 Task: Open a blank google sheet and write heading  Dynamic Sales. Add 10 people name  'Joshua Rivera, Zoey Coleman, Ryan Wright, Addison Bailey, Jonathan Simmons, Brooklyn Ward, Caleb Barnes, Audrey Collins, Gabriel Perry, Sofia Bell'Item code in between  4055-6600. Product range in between  5000-20000. Add Products   Calvin Klein, Tommy Hilfiger T-shirt, Armani Bag, Burberry Shoe, Levi's T-shirt, Under Armour, Vans Shoe, Converse Shoe, Timberland Shoe, Skechers Shoe.Choose quantity  2 to 5 In Total Add  the Amounts. Save page  Dynamic Sales   book
Action: Mouse moved to (212, 272)
Screenshot: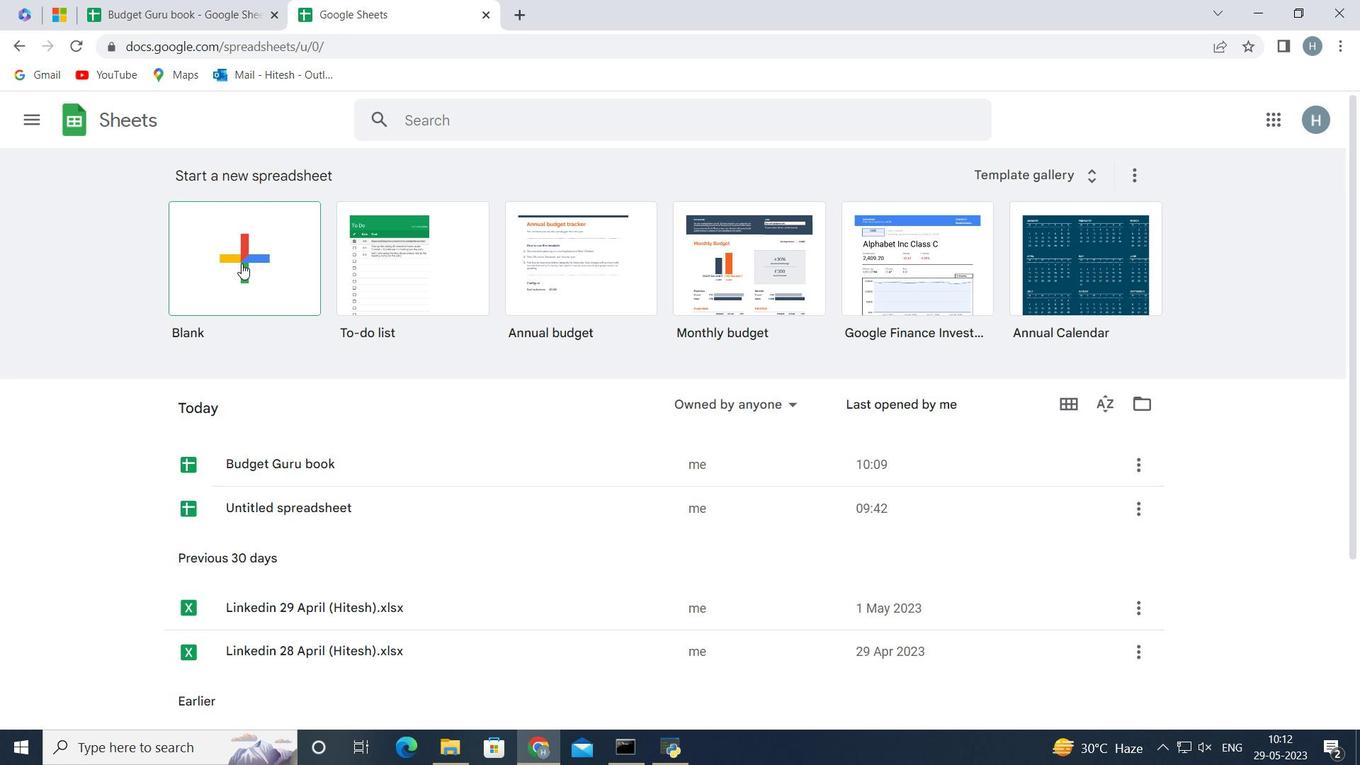 
Action: Mouse pressed left at (212, 272)
Screenshot: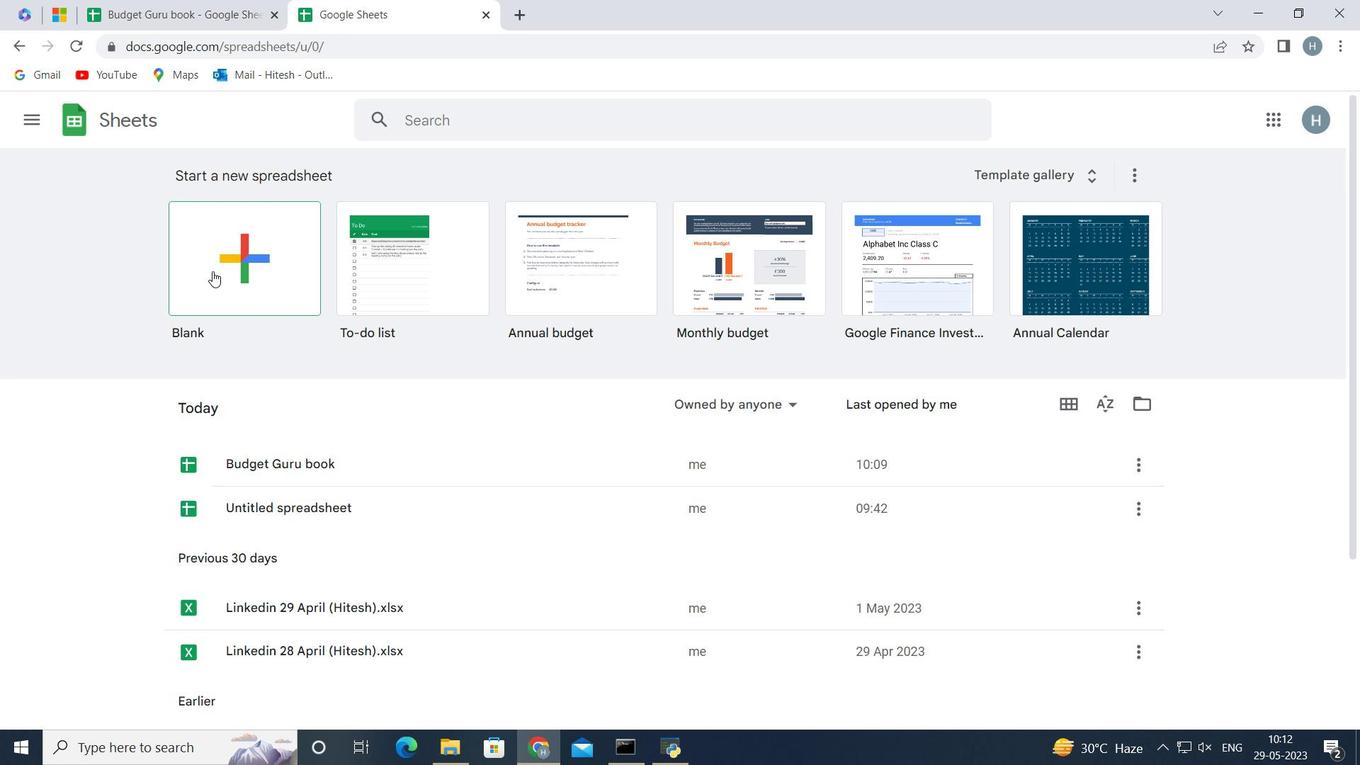 
Action: Mouse moved to (93, 243)
Screenshot: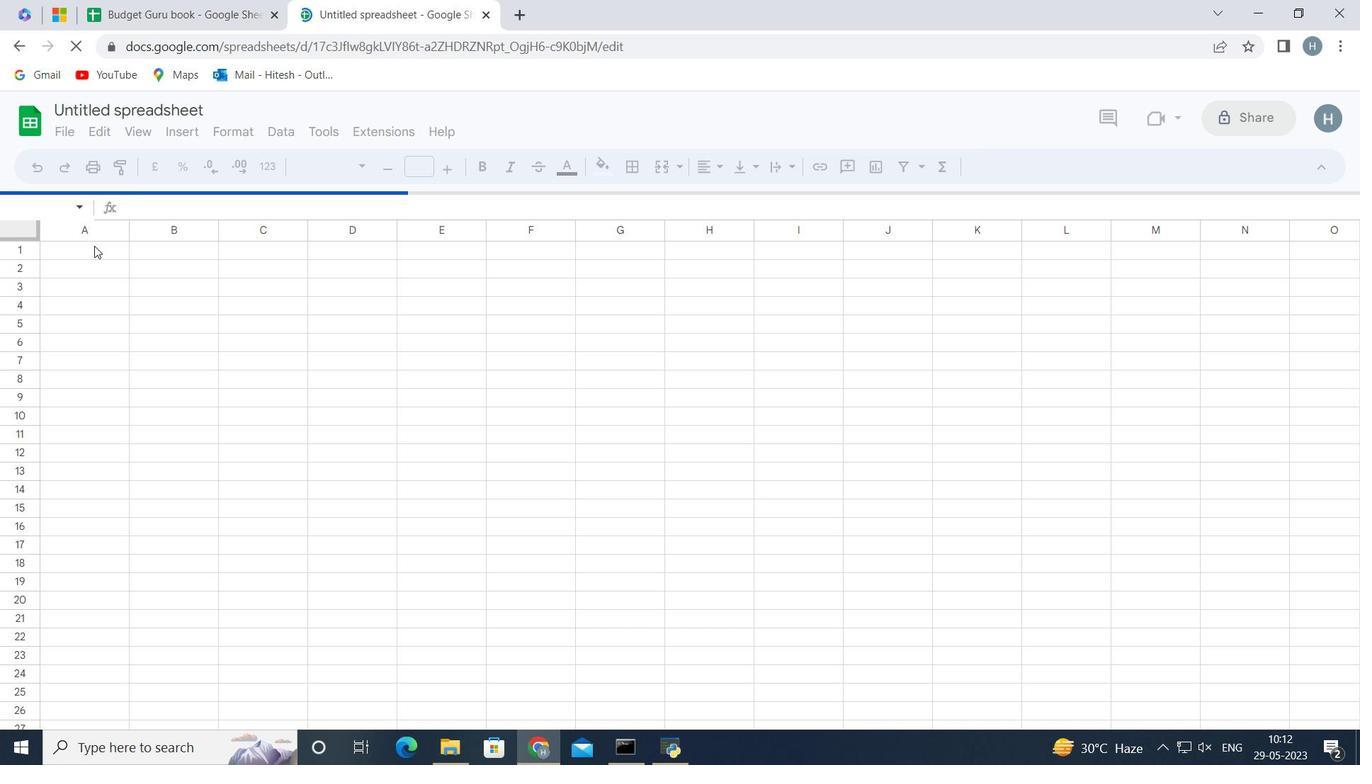 
Action: Mouse pressed left at (93, 243)
Screenshot: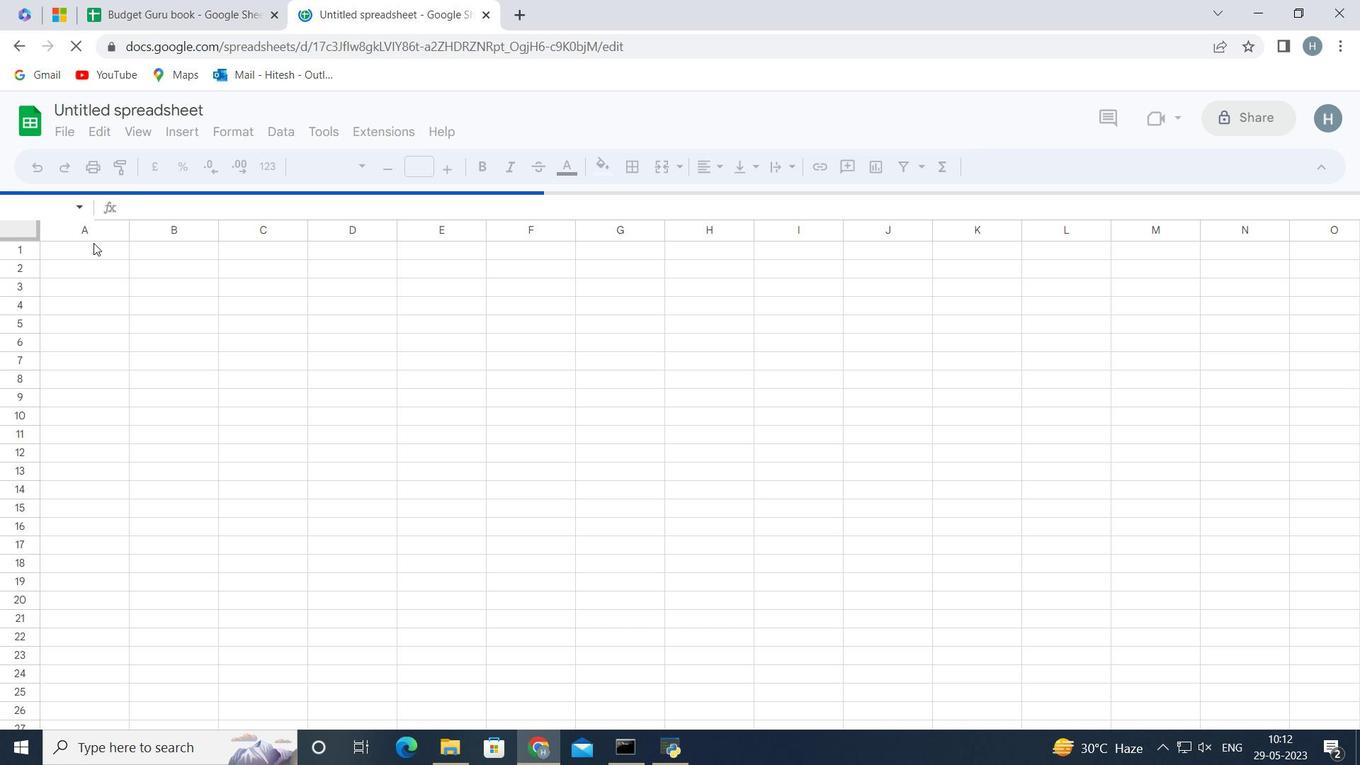 
Action: Mouse moved to (58, 255)
Screenshot: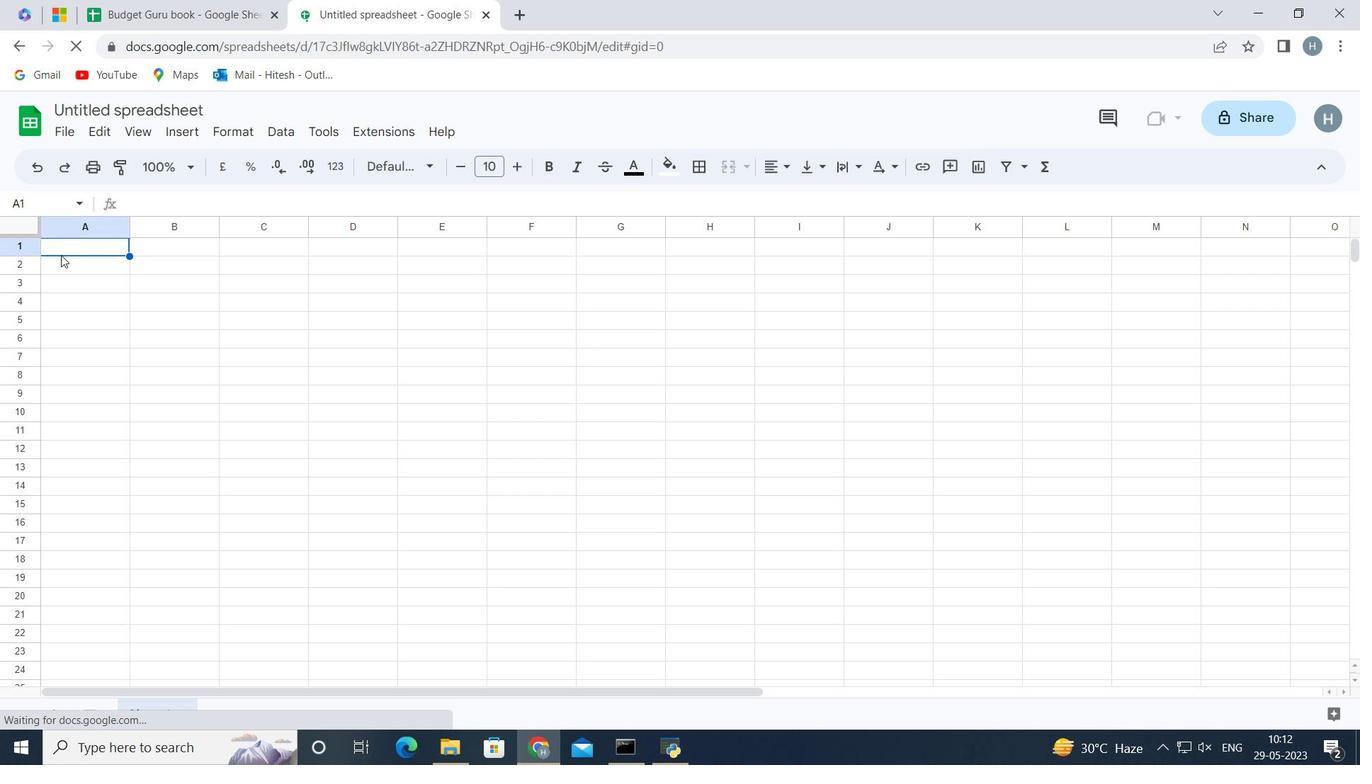 
Action: Key pressed <Key.shift><Key.shift><Key.shift><Key.shift><Key.shift><Key.shift>Dynamic<Key.space><Key.shift>Sales<Key.space>
Screenshot: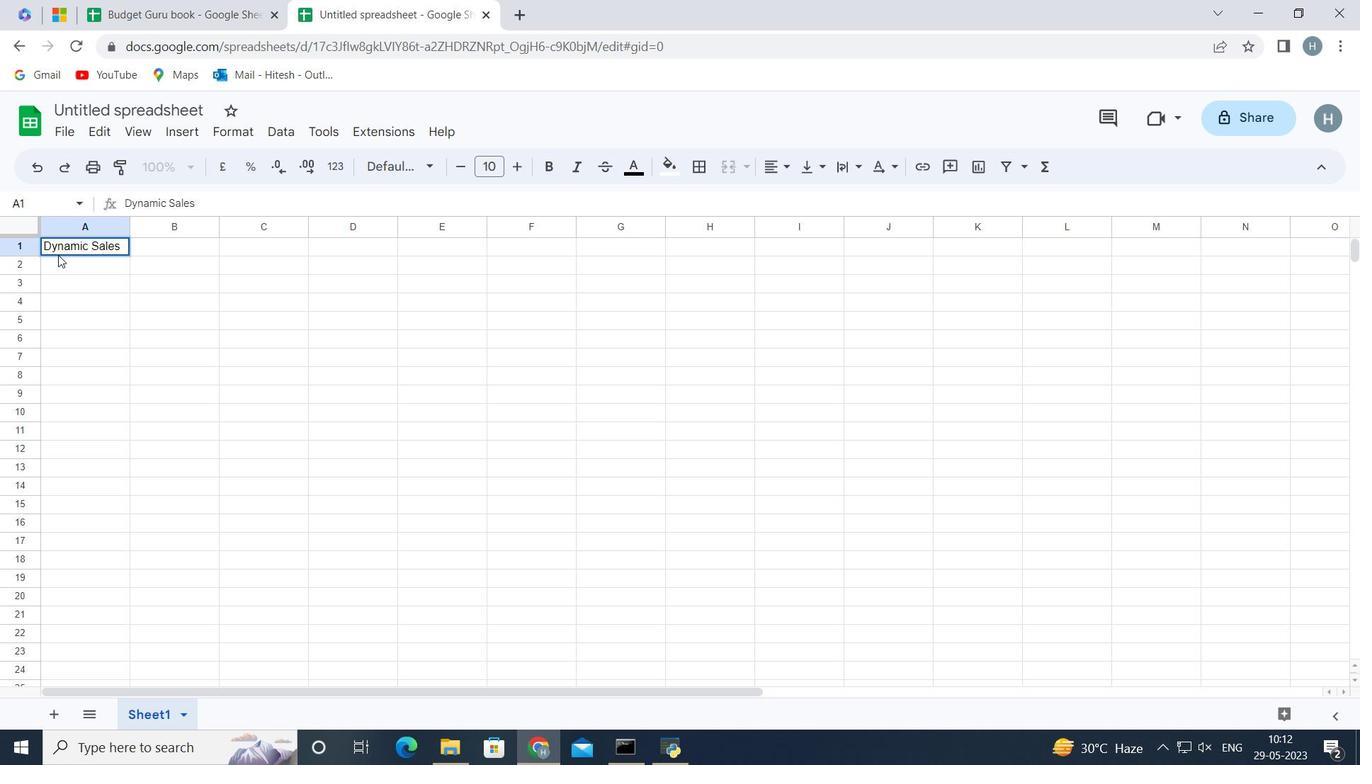 
Action: Mouse moved to (105, 260)
Screenshot: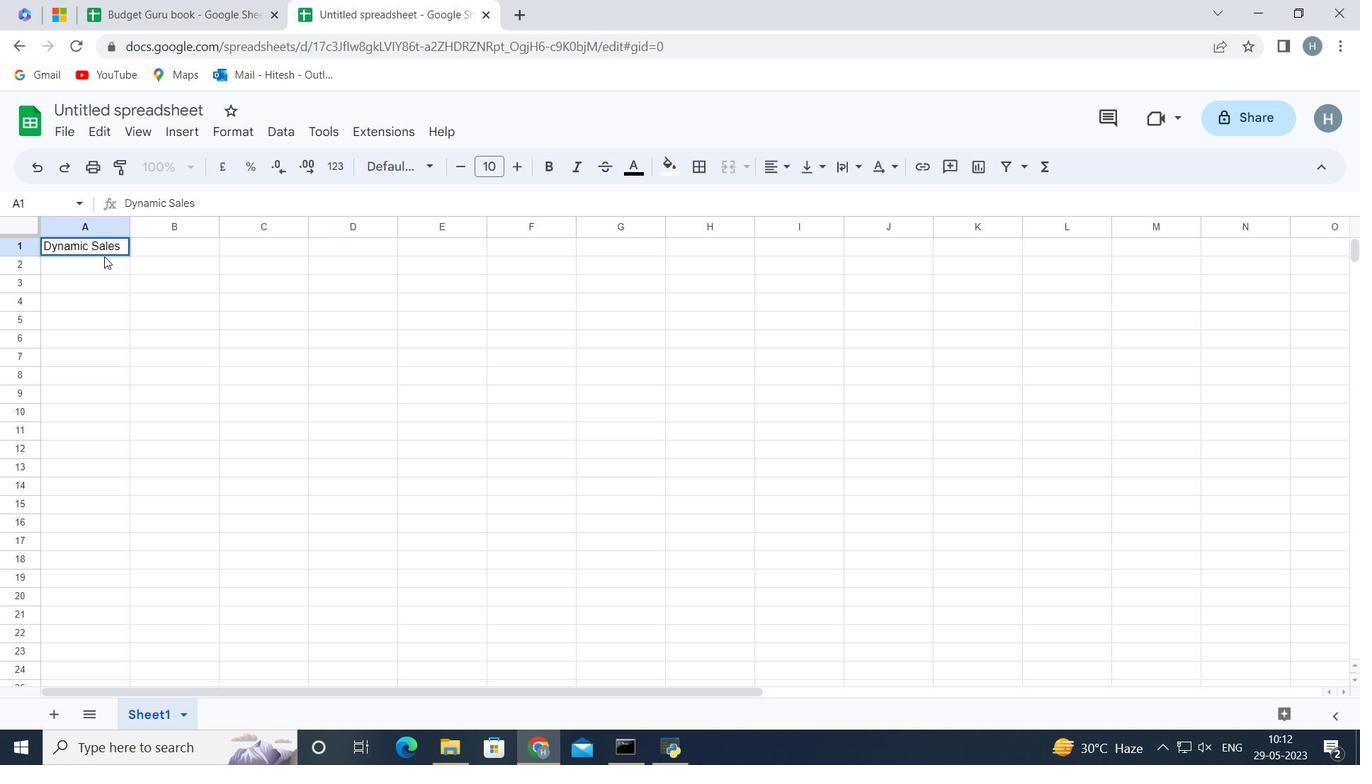 
Action: Mouse pressed left at (105, 260)
Screenshot: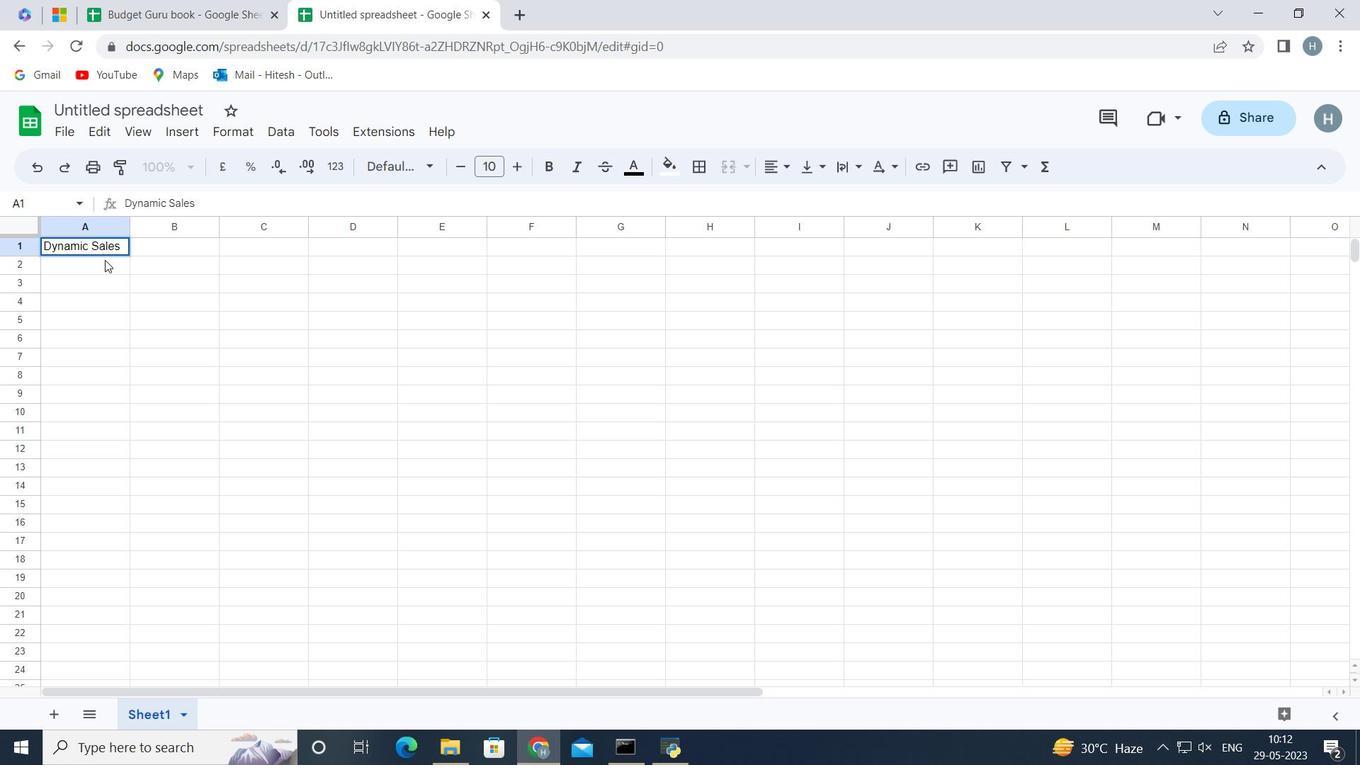 
Action: Mouse moved to (107, 260)
Screenshot: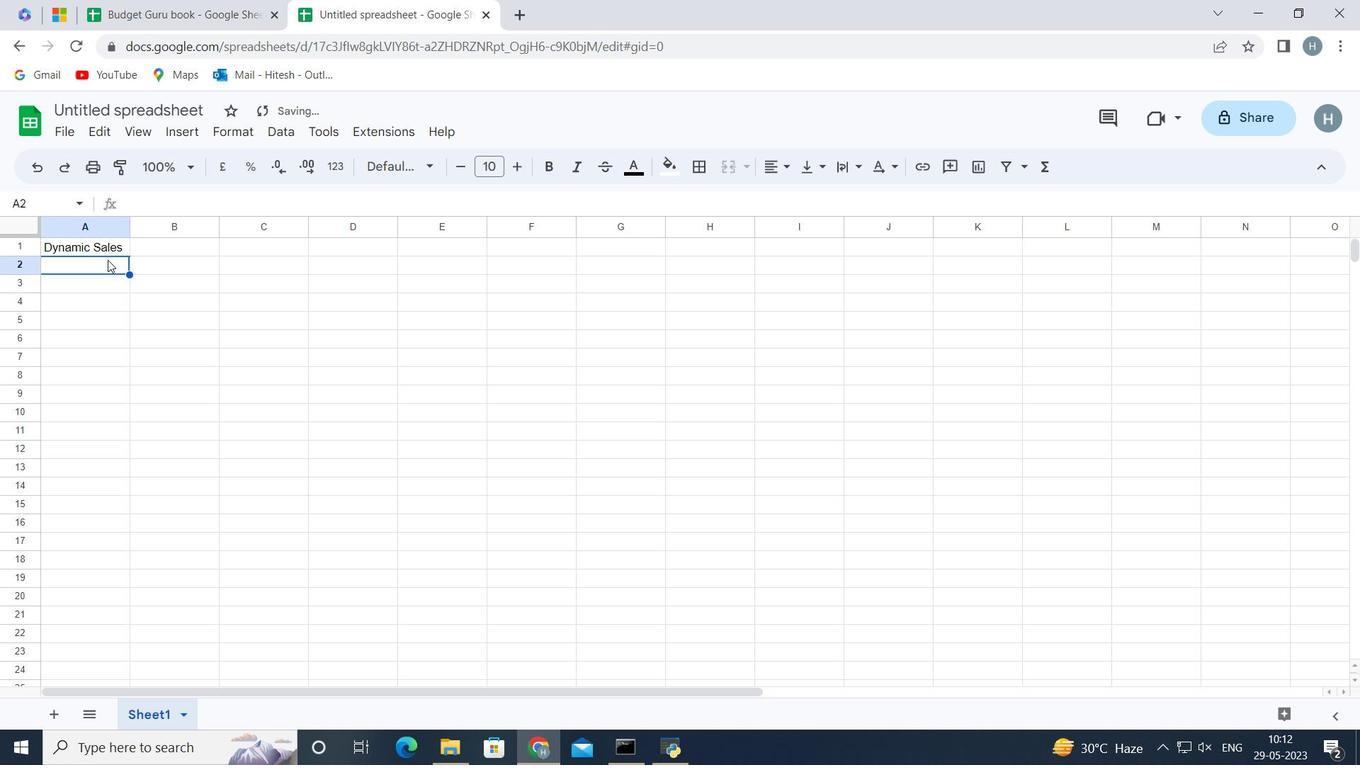 
Action: Key pressed <Key.shift>Joshua<Key.space><Key.shift>River<Key.backspace><Key.backspace><Key.backspace><Key.backspace><Key.backspace><Key.backspace><Key.backspace><Key.backspace><Key.backspace><Key.backspace><Key.backspace><Key.backspace><Key.shift>Name<Key.enter><Key.shift>Joshua<Key.space><Key.shift>Rivera<Key.enter><Key.shift>Zoey<Key.space><Key.shift>Coleman<Key.enter><Key.shift>Ryan<Key.space><Key.shift>Wright<Key.enter><Key.shift><Key.shift><Key.shift><Key.shift><Key.shift><Key.shift><Key.shift><Key.shift><Key.shift><Key.shift><Key.shift><Key.shift><Key.shift>Addison<Key.space><Key.shift><Key.shift><Key.shift><Key.shift><Key.shift><Key.shift><Key.shift><Key.shift><Key.shift><Key.shift>Bailey<Key.enter><Key.shift>Jonathan<Key.enter><Key.shift><Key.shift><Key.shift><Key.shift><Key.shift><Key.shift><Key.shift><Key.shift><Key.shift><Key.shift><Key.shift><Key.shift><Key.shift><Key.shift><Key.shift><Key.shift><Key.shift><Key.shift><Key.shift><Key.shift><Key.shift><Key.shift><Key.shift><Key.shift><Key.shift><Key.shift><Key.shift><Key.shift><Key.up>
Screenshot: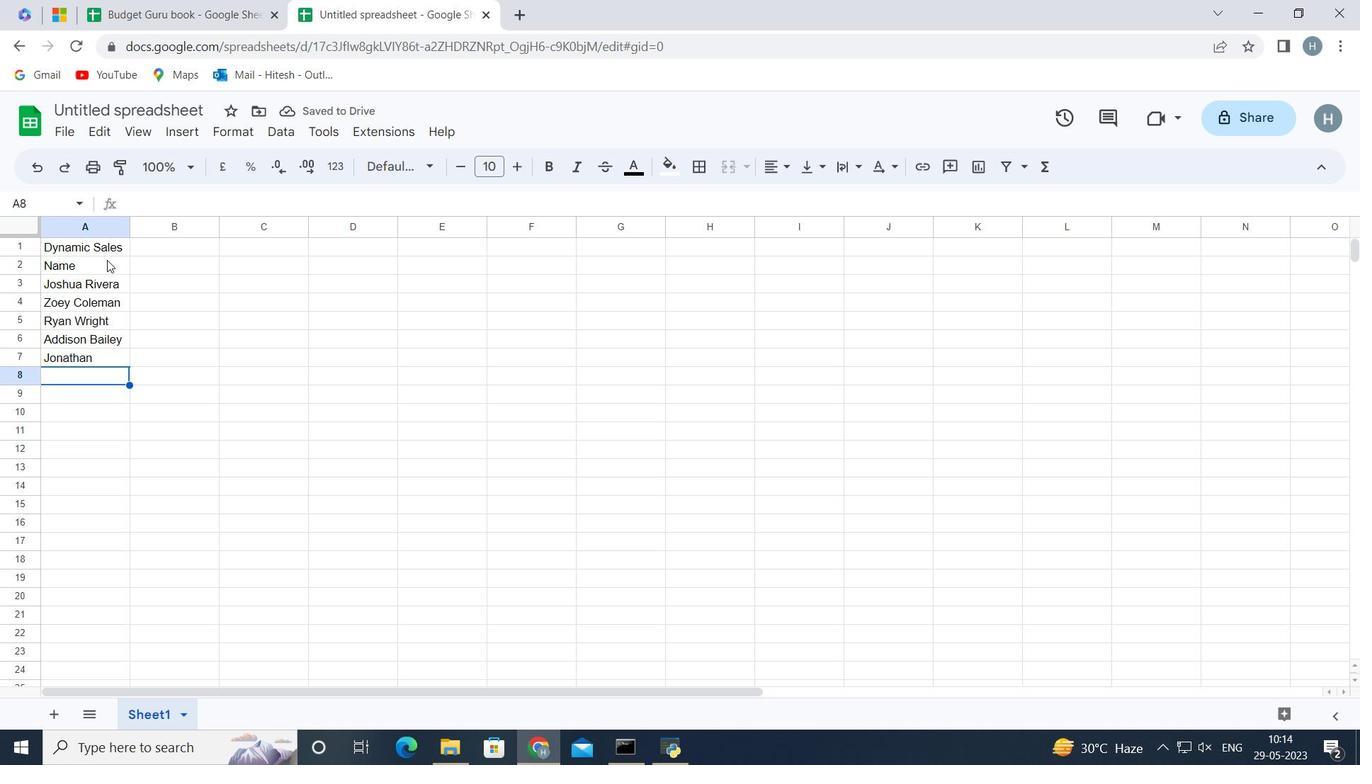 
Action: Mouse moved to (198, 199)
Screenshot: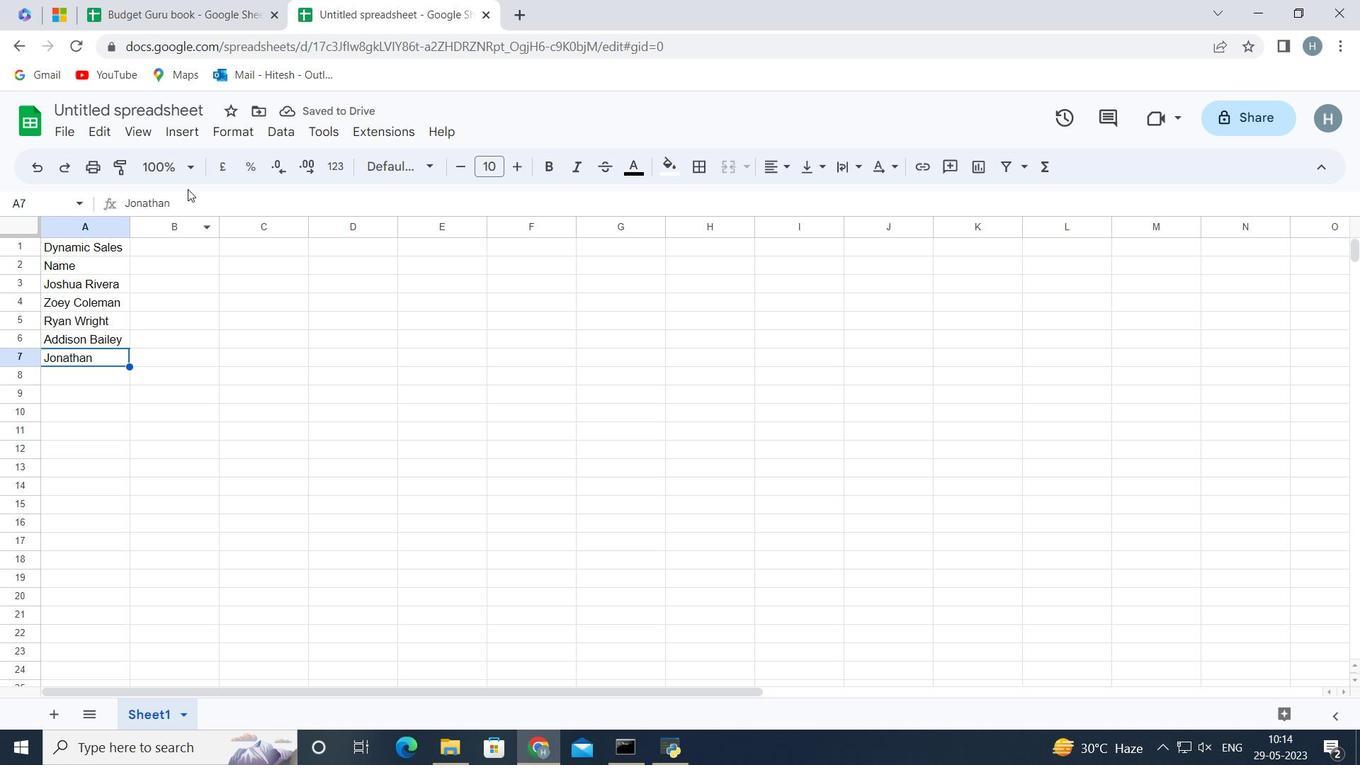 
Action: Mouse pressed left at (198, 199)
Screenshot: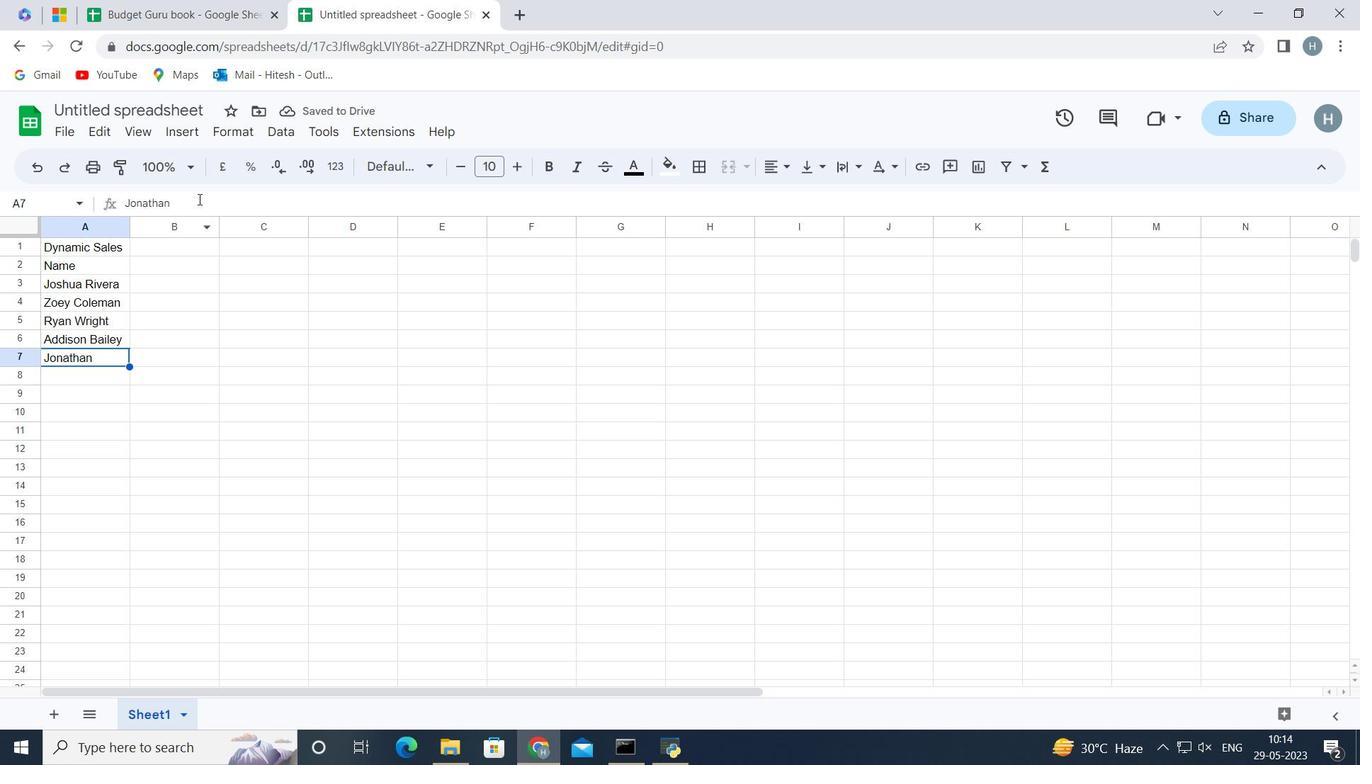 
Action: Key pressed <Key.space><Key.shift>Simmons<Key.enter><Key.shift><Key.shift><Key.shift><Key.shift><Key.shift><Key.shift>Brooklyn<Key.space><Key.shift>Eard<Key.enter><Key.up>
Screenshot: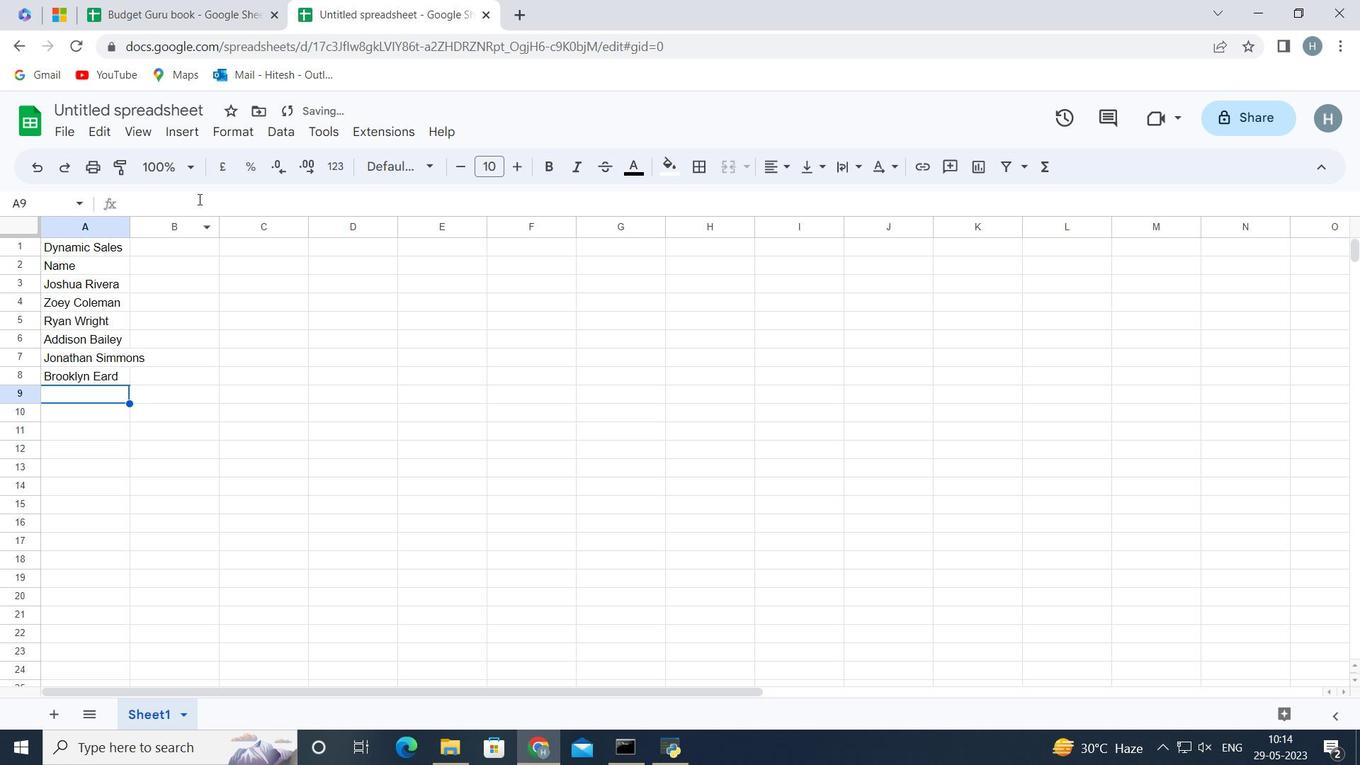 
Action: Mouse moved to (251, 197)
Screenshot: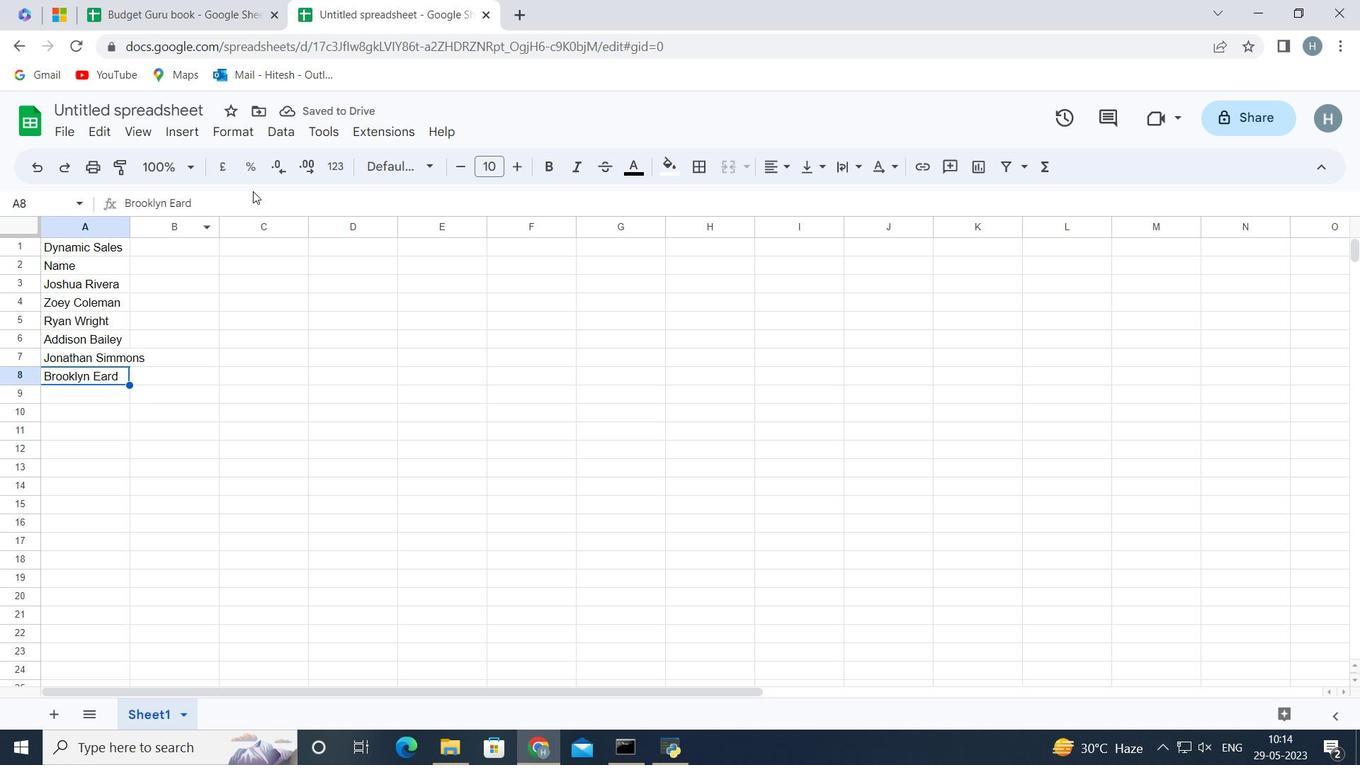 
Action: Mouse pressed left at (251, 197)
Screenshot: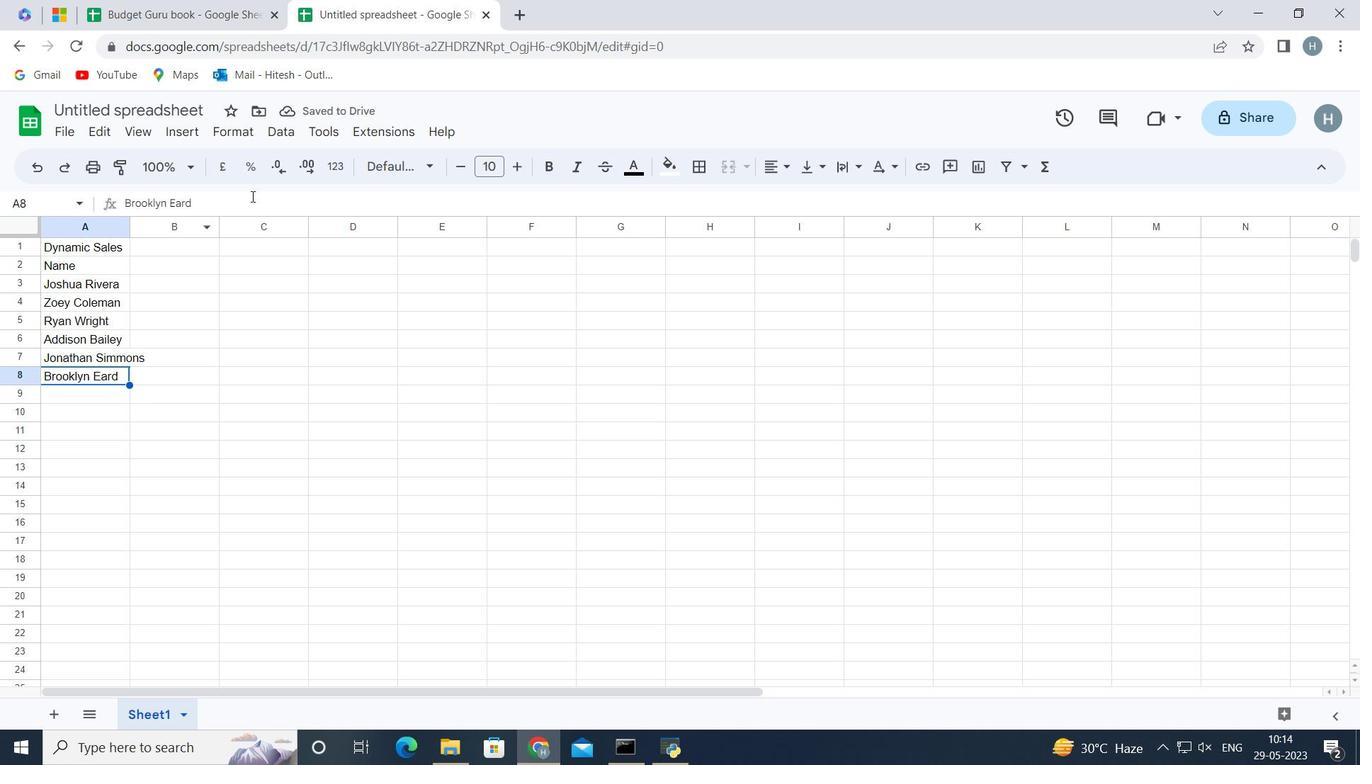 
Action: Key pressed <Key.left><Key.left><Key.left><Key.backspace><Key.shift>W<Key.enter><Key.shift>Caleb<Key.space><Key.shift>Barnes<Key.enter><Key.shift><Key.shift><Key.shift><Key.shift><Key.shift><Key.shift><Key.shift><Key.shift><Key.shift><Key.shift><Key.shift><Key.shift><Key.shift><Key.shift><Key.shift>Audrey<Key.space><Key.shift>Collins<Key.enter><Key.shift>Gabriel<Key.space><Key.shift>Perry<Key.space><Key.enter><Key.shift>Sofia<Key.space><Key.shift><Key.shift><Key.shift><Key.shift><Key.shift><Key.shift><Key.shift><Key.shift><Key.shift><Key.shift>Bell<Key.enter>
Screenshot: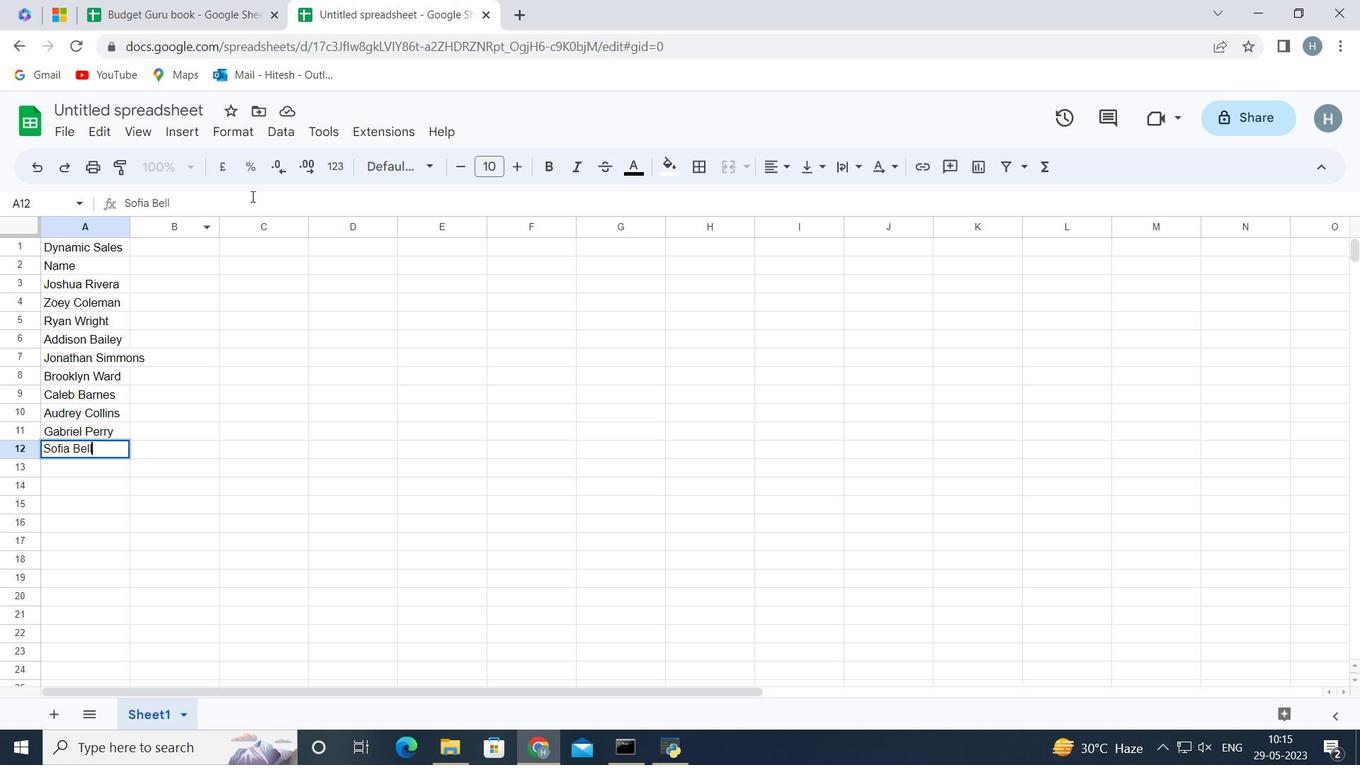 
Action: Mouse moved to (145, 258)
Screenshot: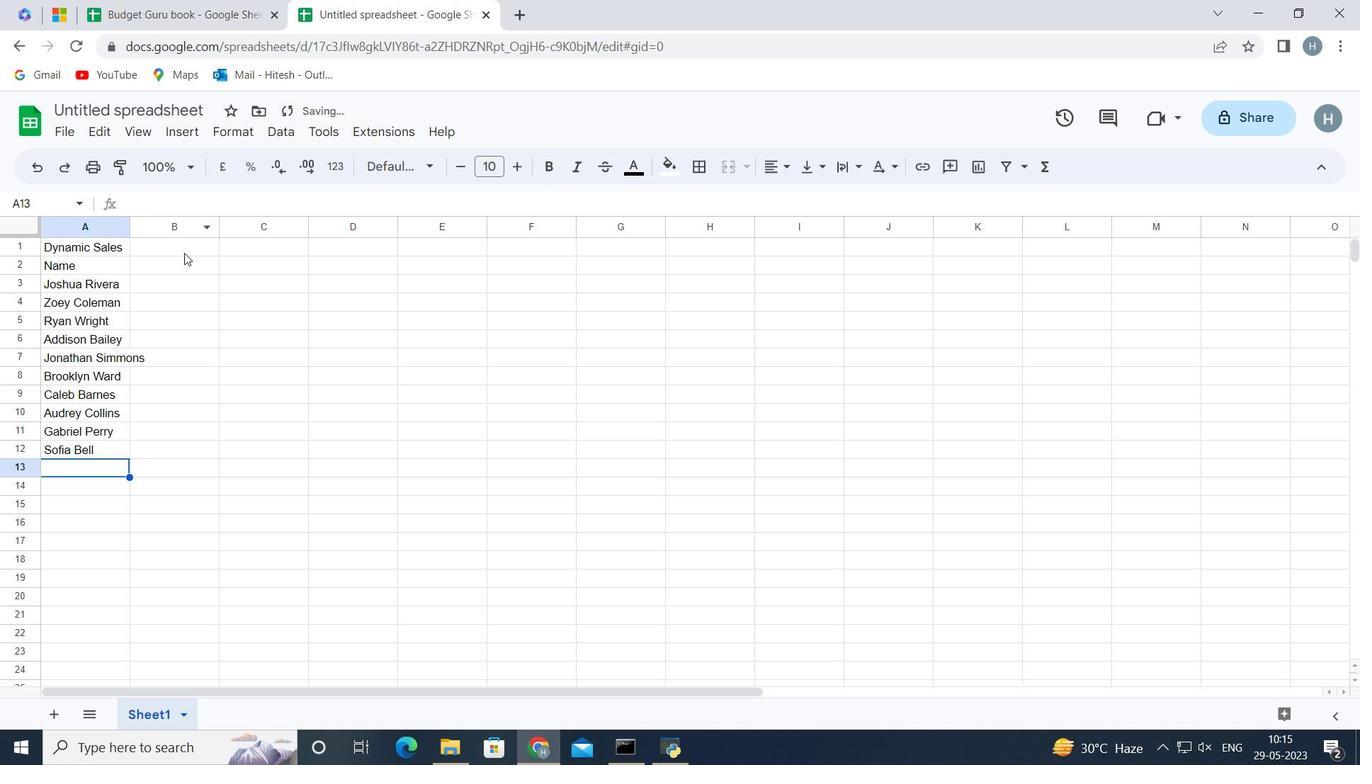 
Action: Mouse pressed left at (145, 258)
Screenshot: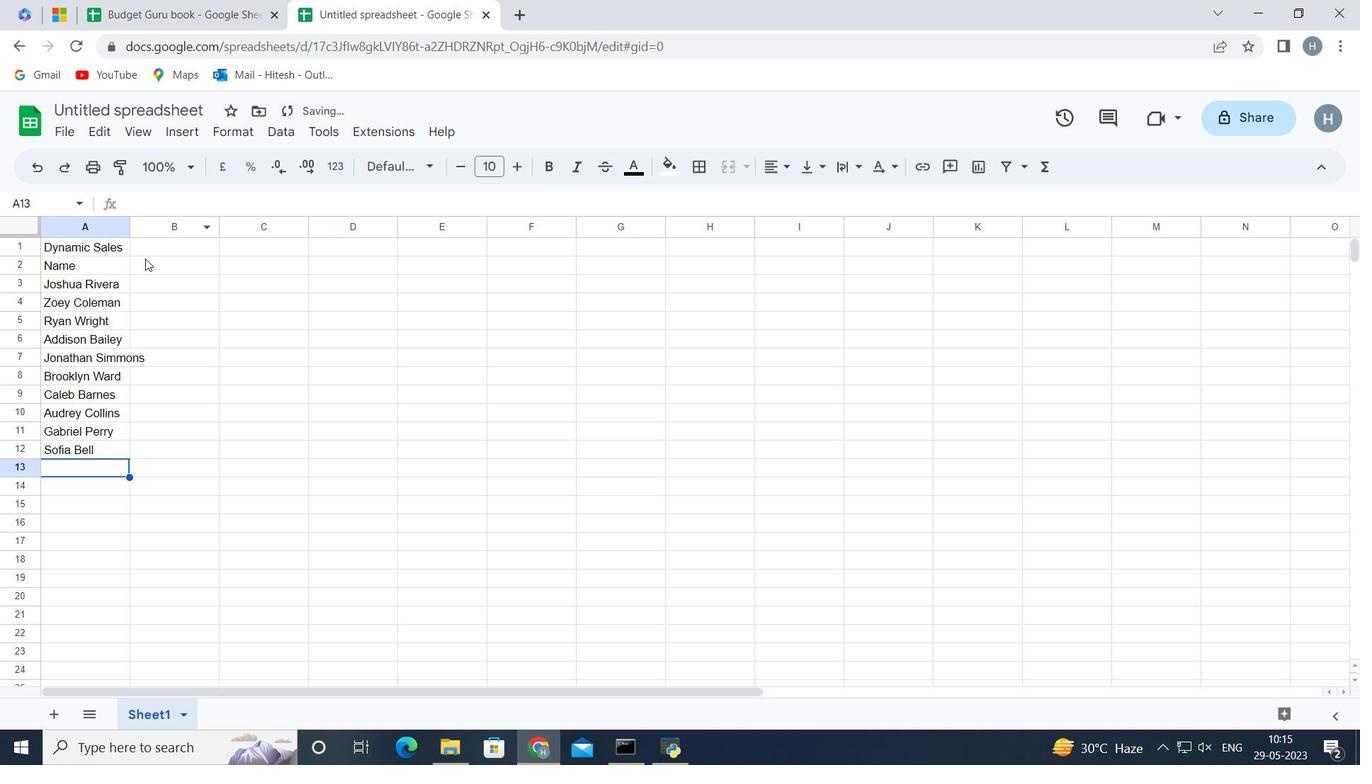 
Action: Mouse moved to (150, 271)
Screenshot: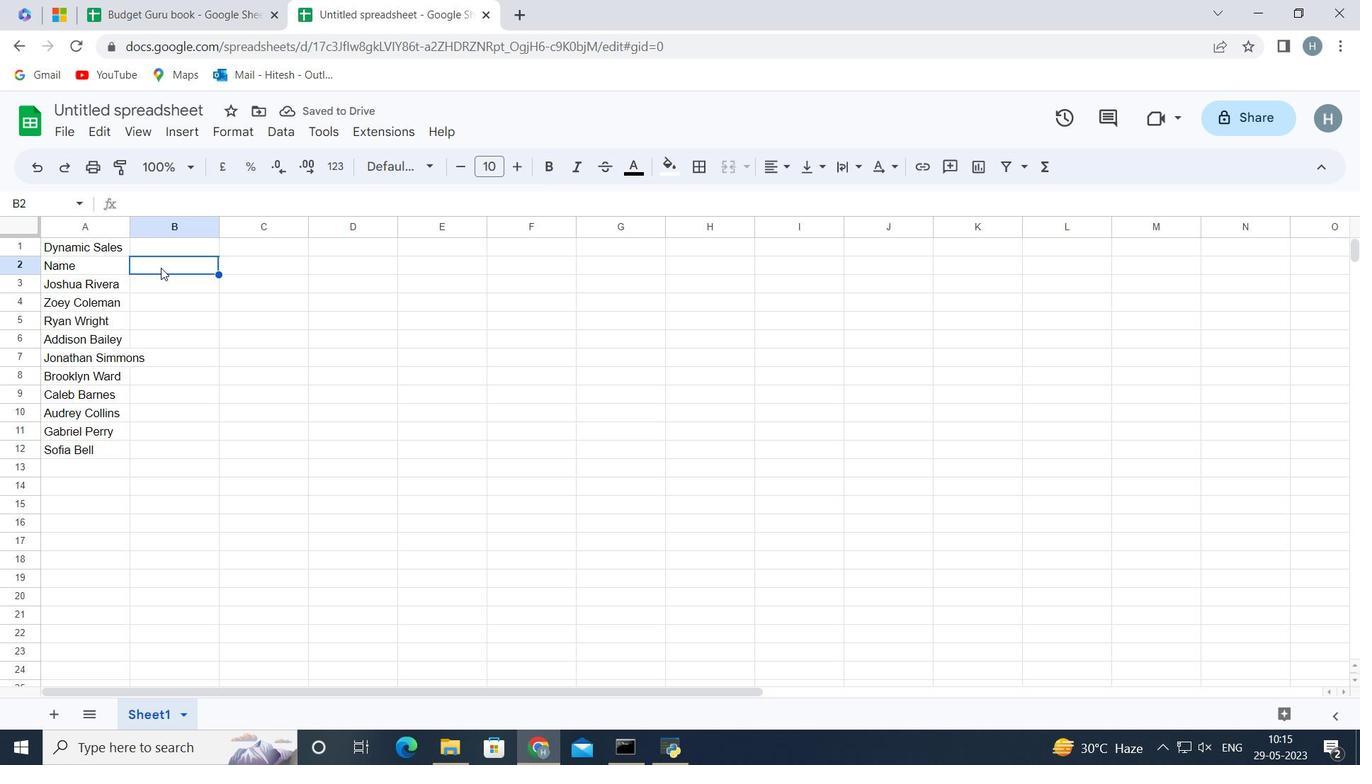 
Action: Key pressed <Key.shift>Iteam<Key.space><Key.shift>Code
Screenshot: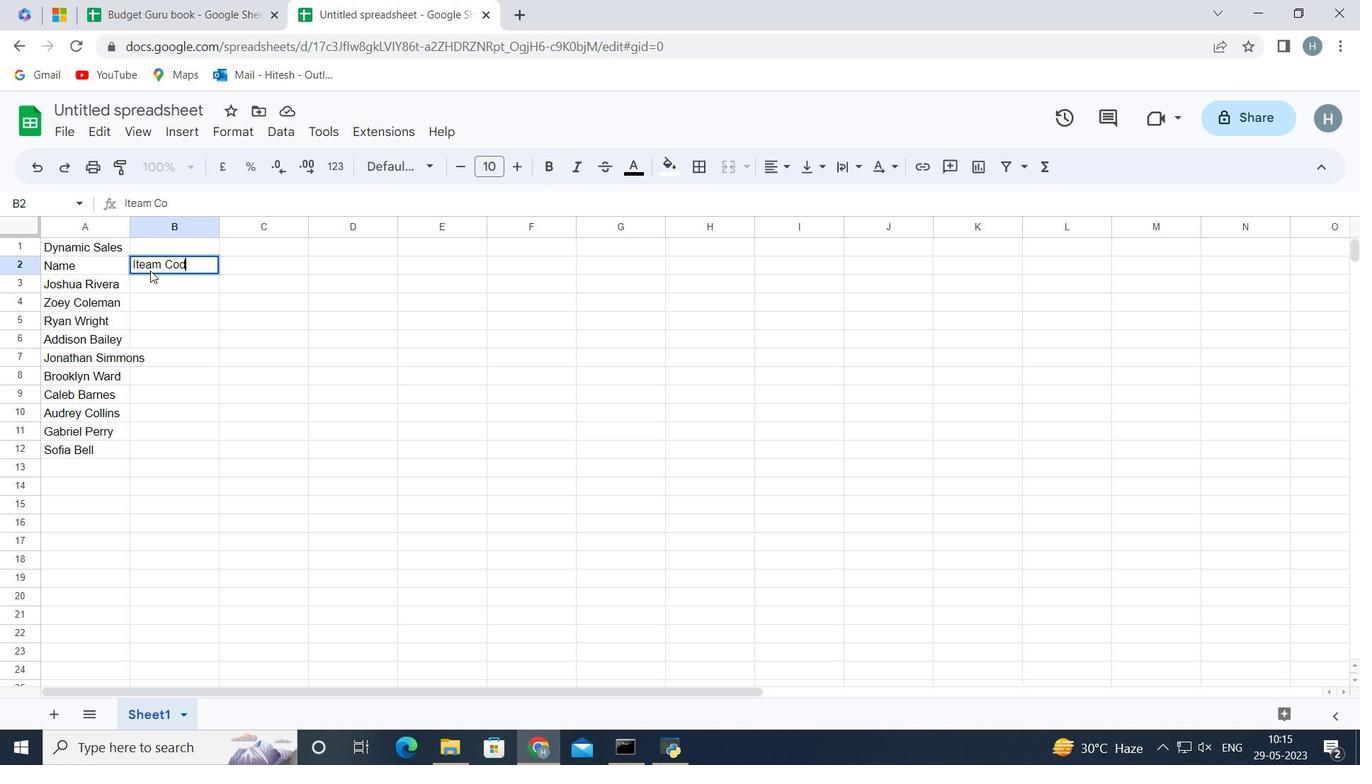 
Action: Mouse moved to (182, 282)
Screenshot: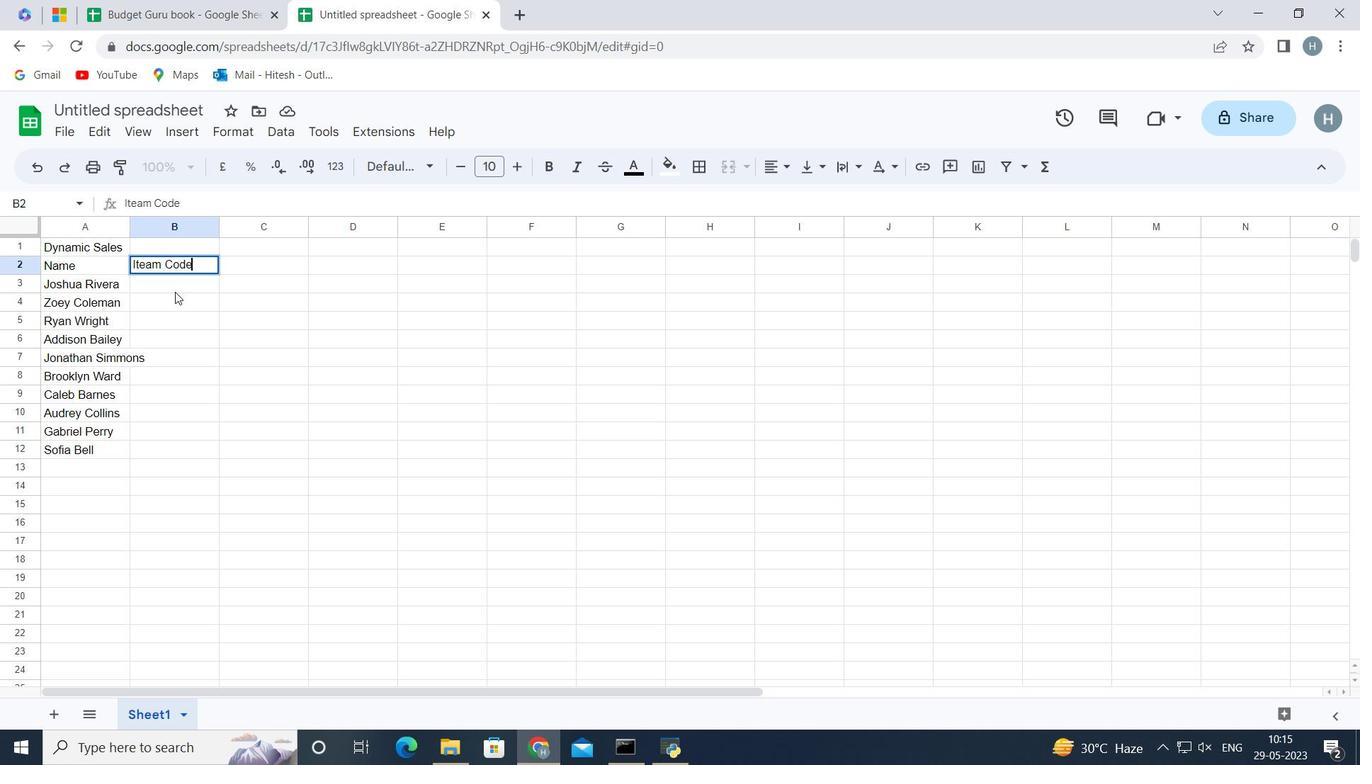 
Action: Mouse pressed left at (182, 282)
Screenshot: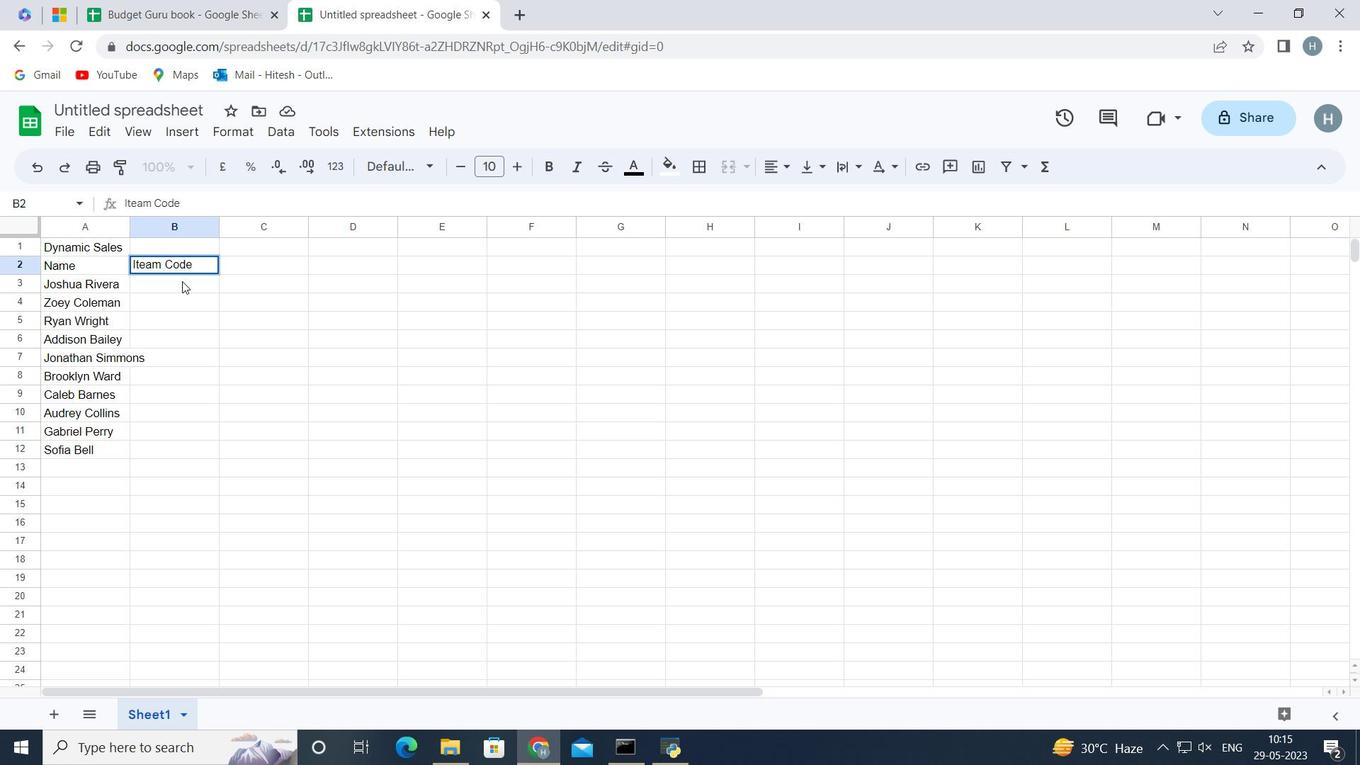 
Action: Mouse moved to (128, 297)
Screenshot: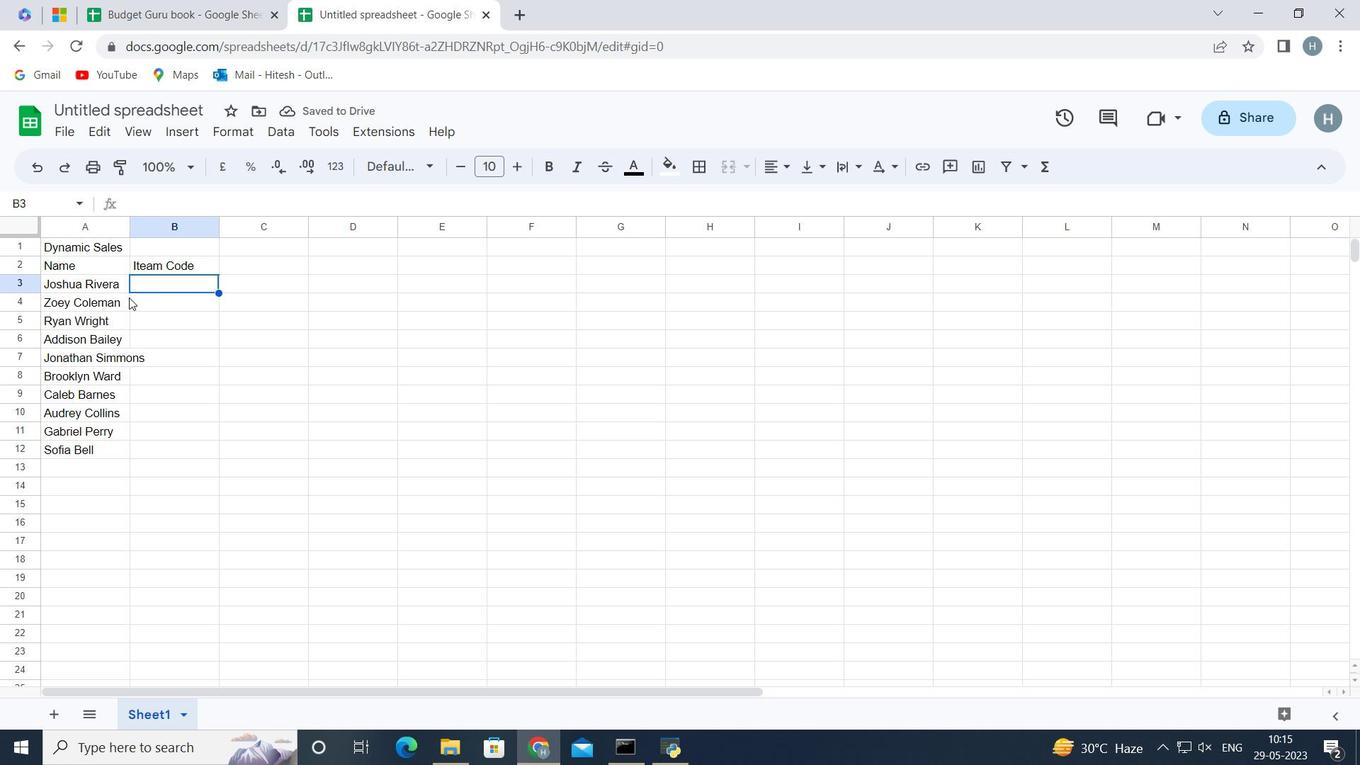 
Action: Key pressed 4055<Key.enter>6000<Key.enter>5500<Key.enter>6300<Key.enter>4400<Key.enter>5700<Key.enter>4800<Key.enter>55<Key.backspace>100<Key.enter>6600<Key.enter>5<Key.backspace>4600<Key.enter>
Screenshot: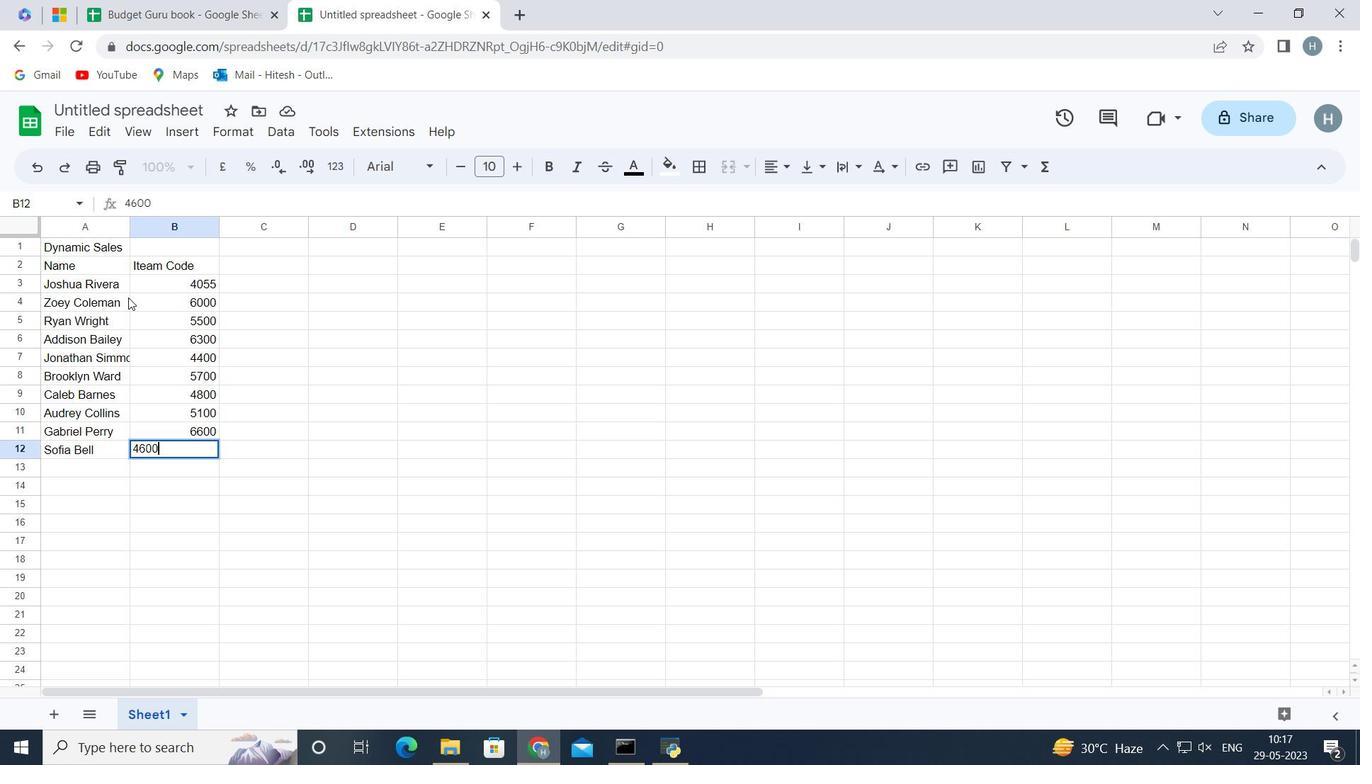
Action: Mouse moved to (233, 262)
Screenshot: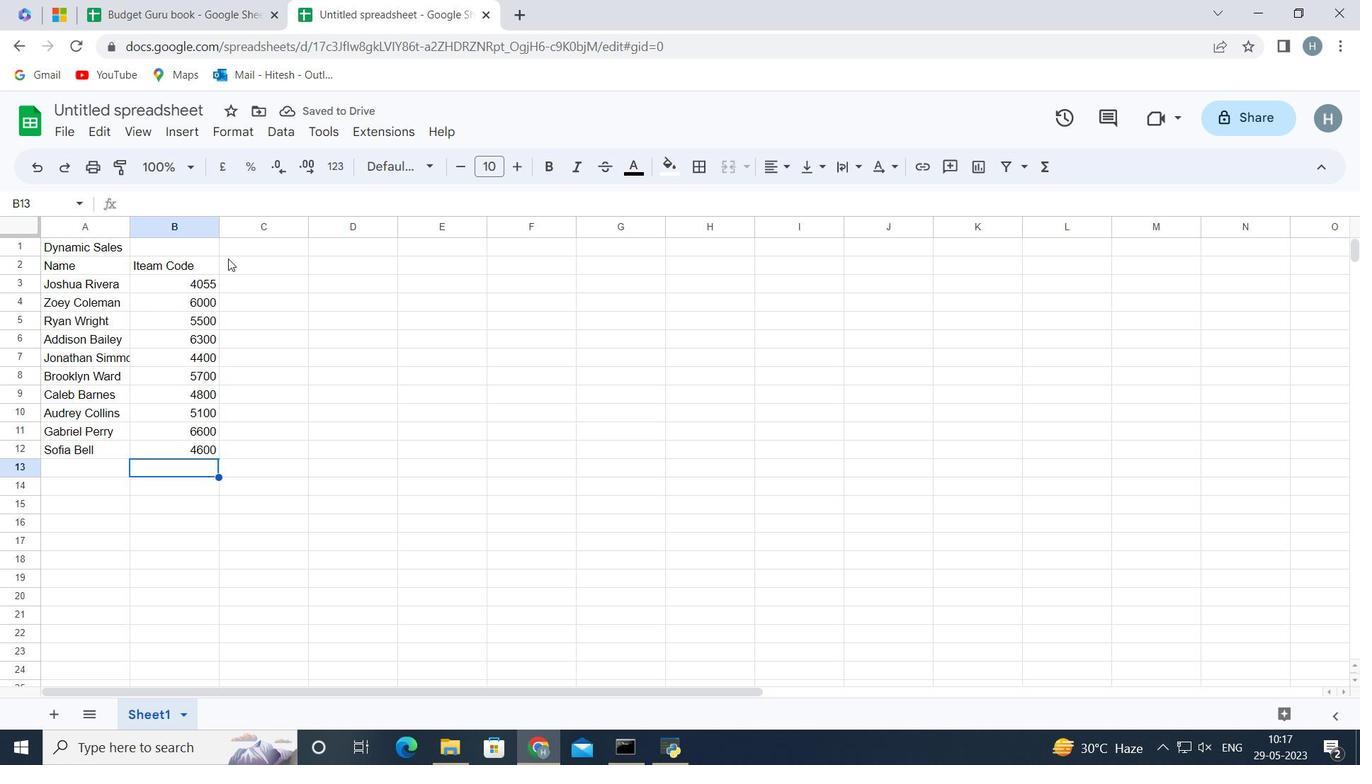 
Action: Mouse pressed left at (233, 262)
Screenshot: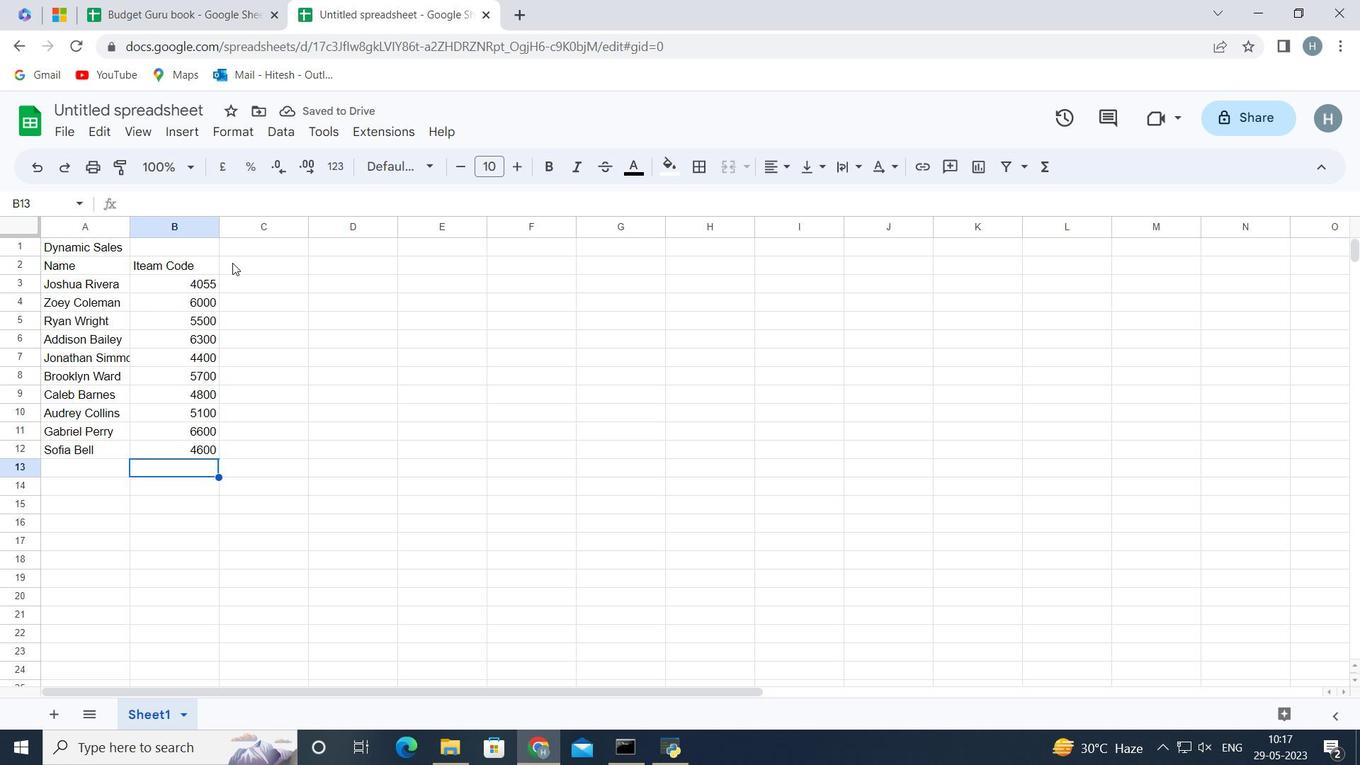 
Action: Mouse moved to (233, 262)
Screenshot: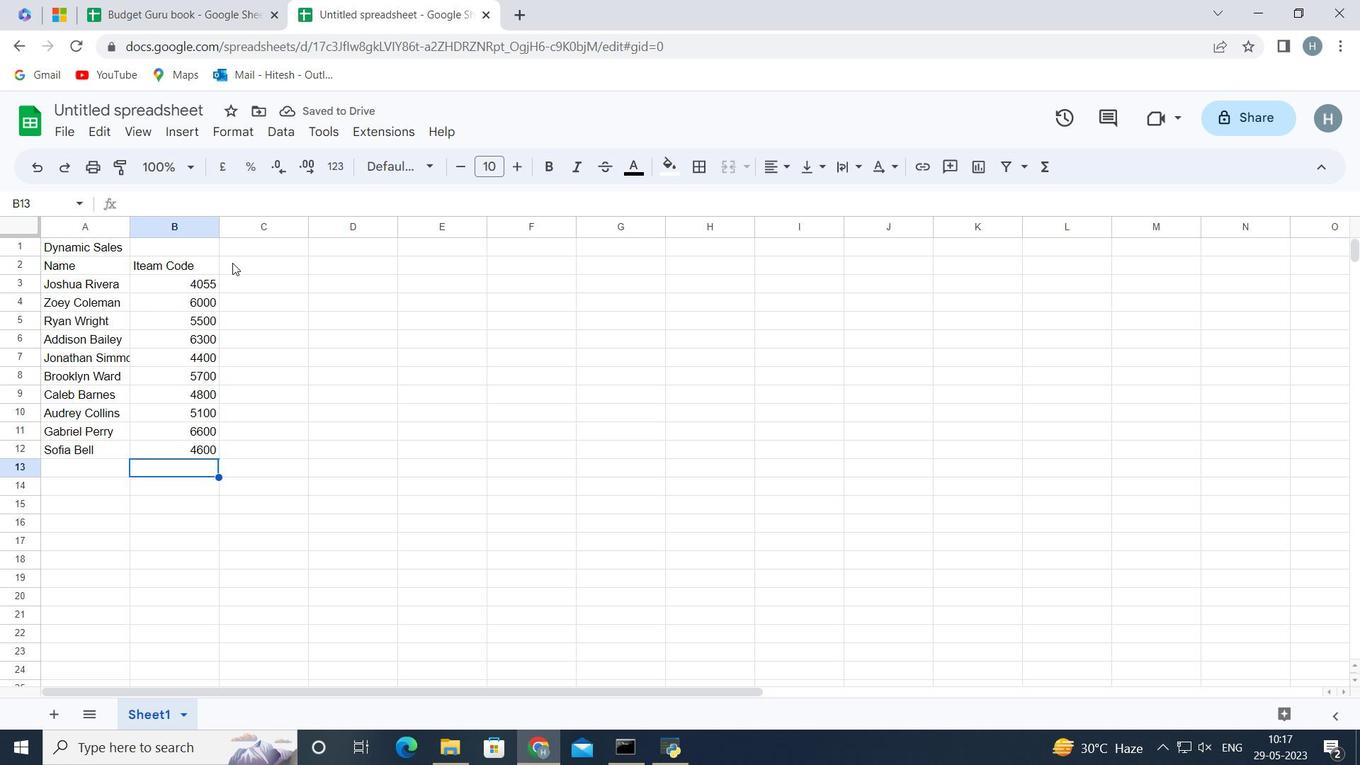 
Action: Key pressed <Key.shift>Product<Key.space><Key.shift>Range<Key.enter>
Screenshot: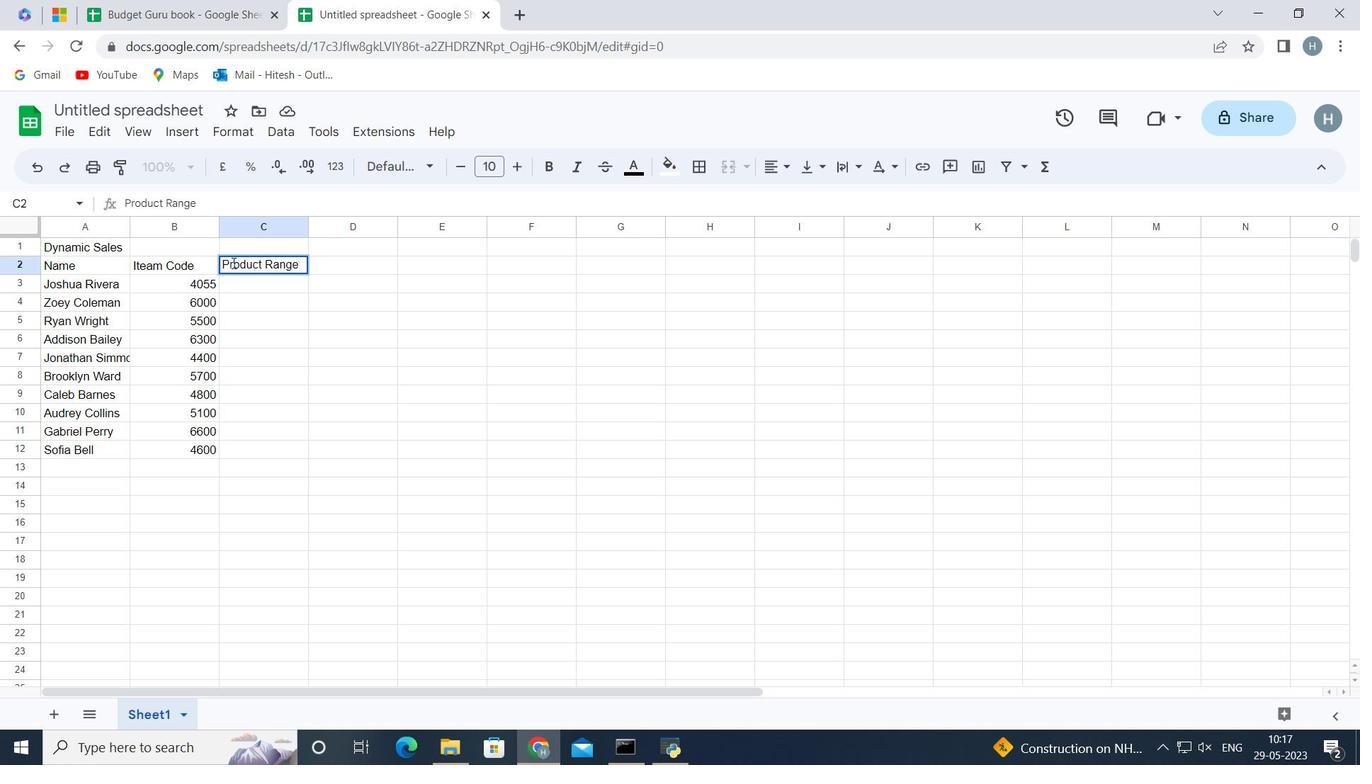 
Action: Mouse moved to (210, 272)
Screenshot: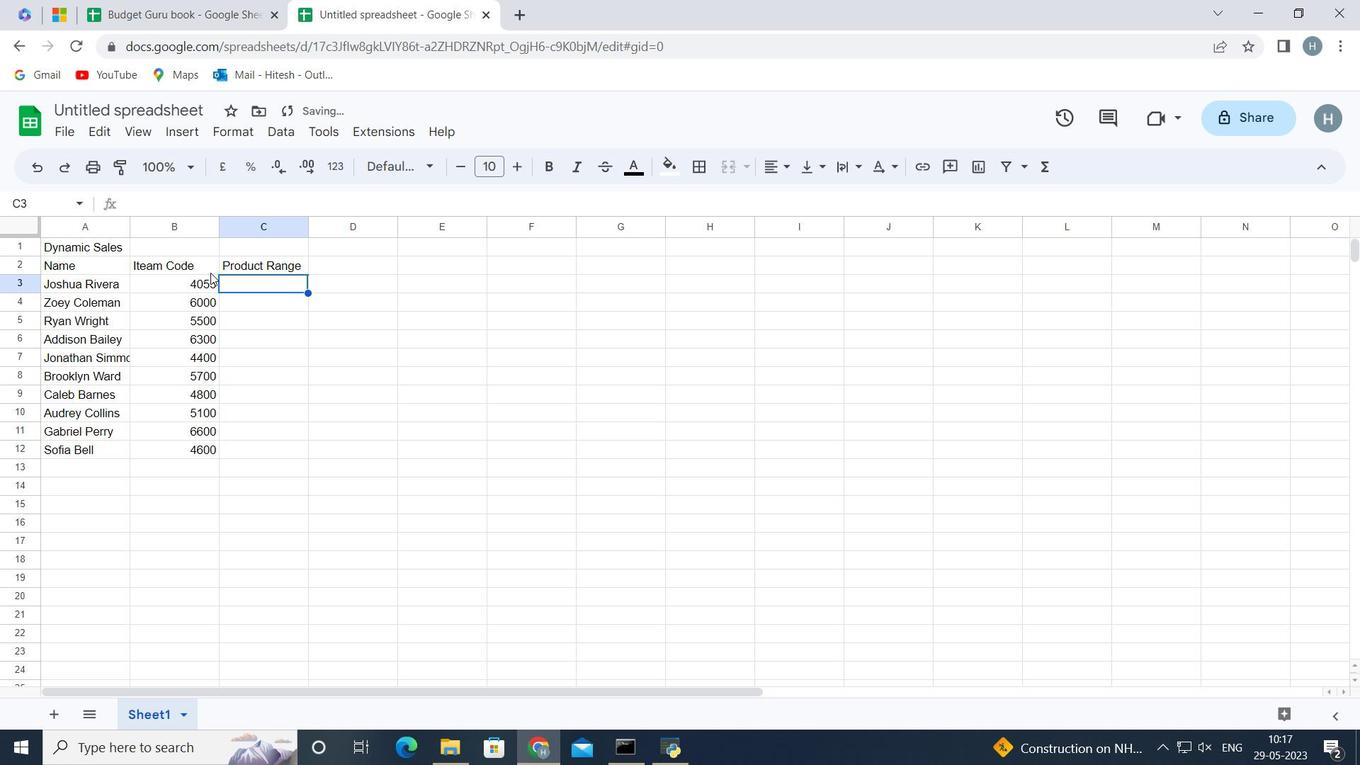 
Action: Key pressed 5000<Key.enter>8000<Key.enter>13000<Key.enter>18000<Key.enter>14000<Key.enter>16000<Key.enter>9000<Key.enter>19000<Key.enter>6000<Key.enter>20000<Key.enter>
Screenshot: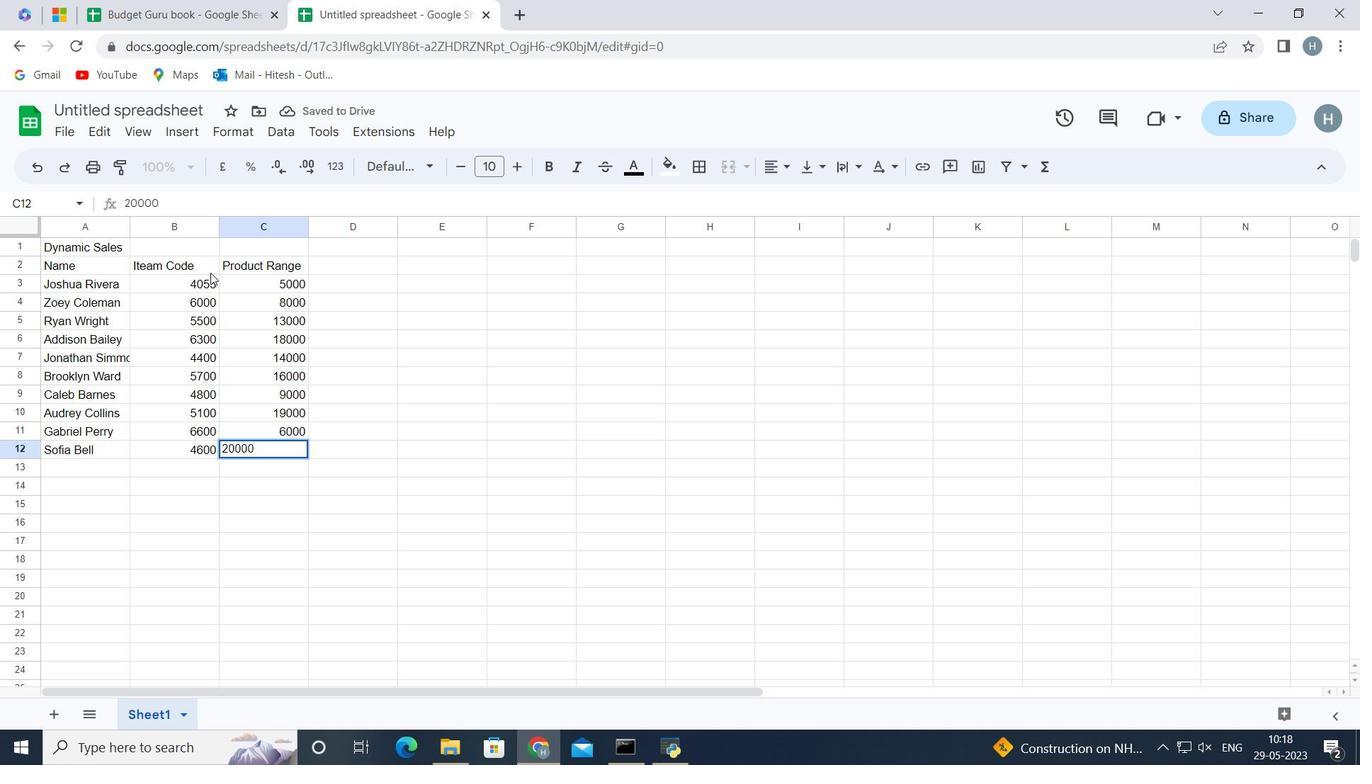 
Action: Mouse moved to (328, 258)
Screenshot: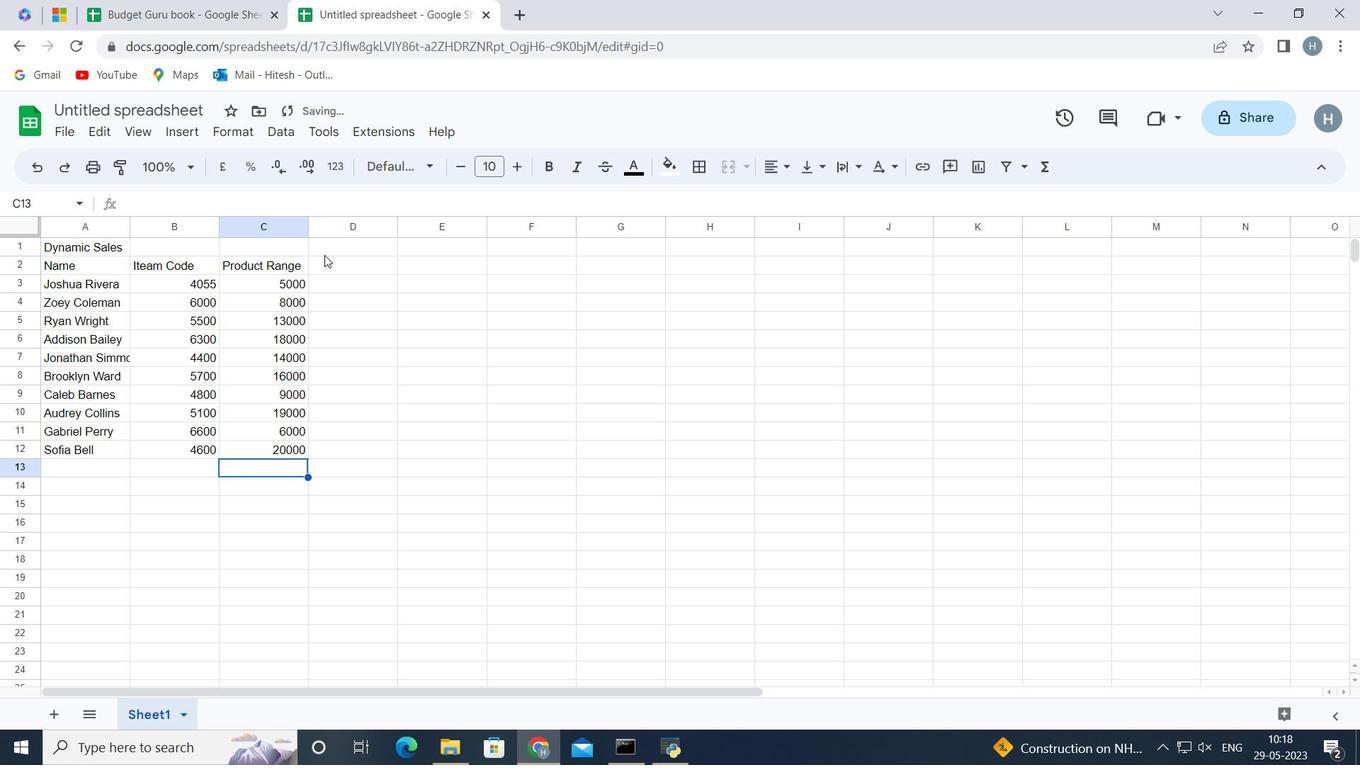 
Action: Mouse pressed left at (328, 258)
Screenshot: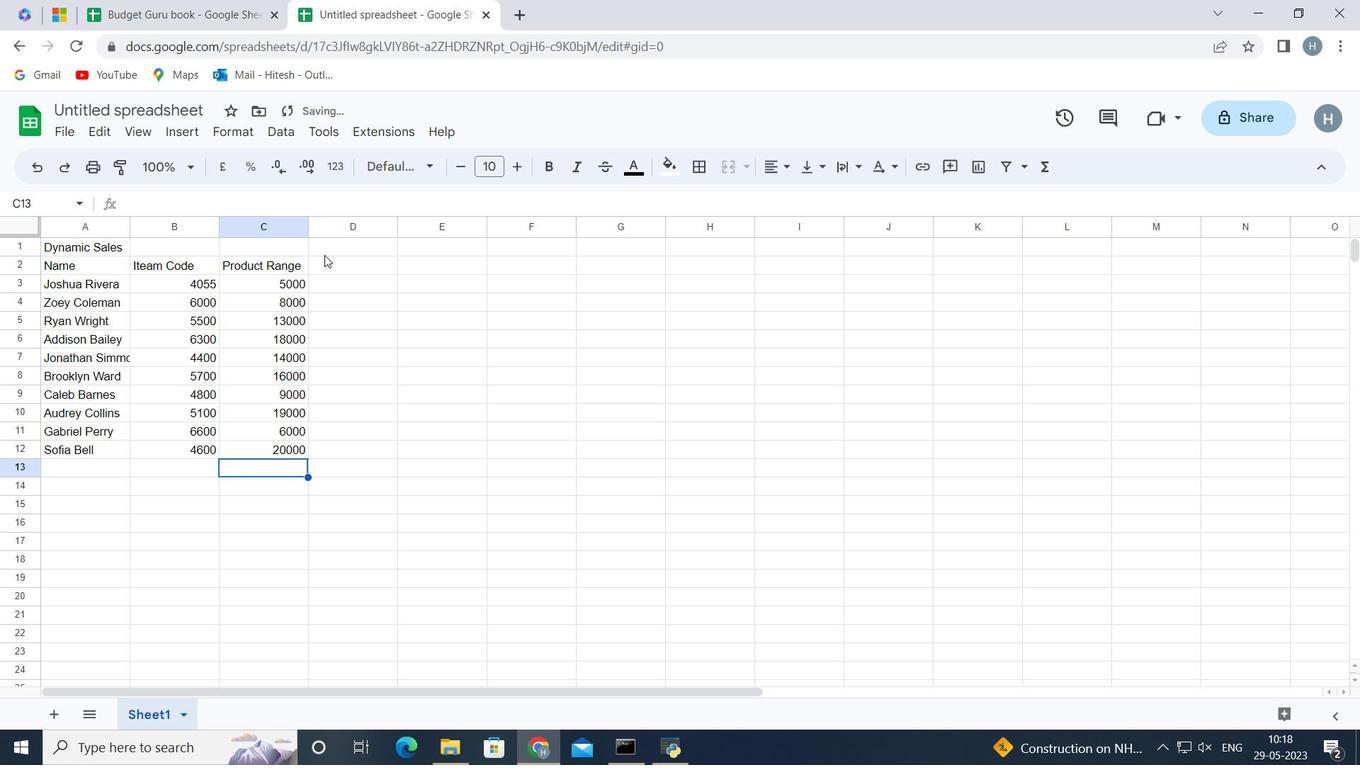 
Action: Mouse moved to (397, 266)
Screenshot: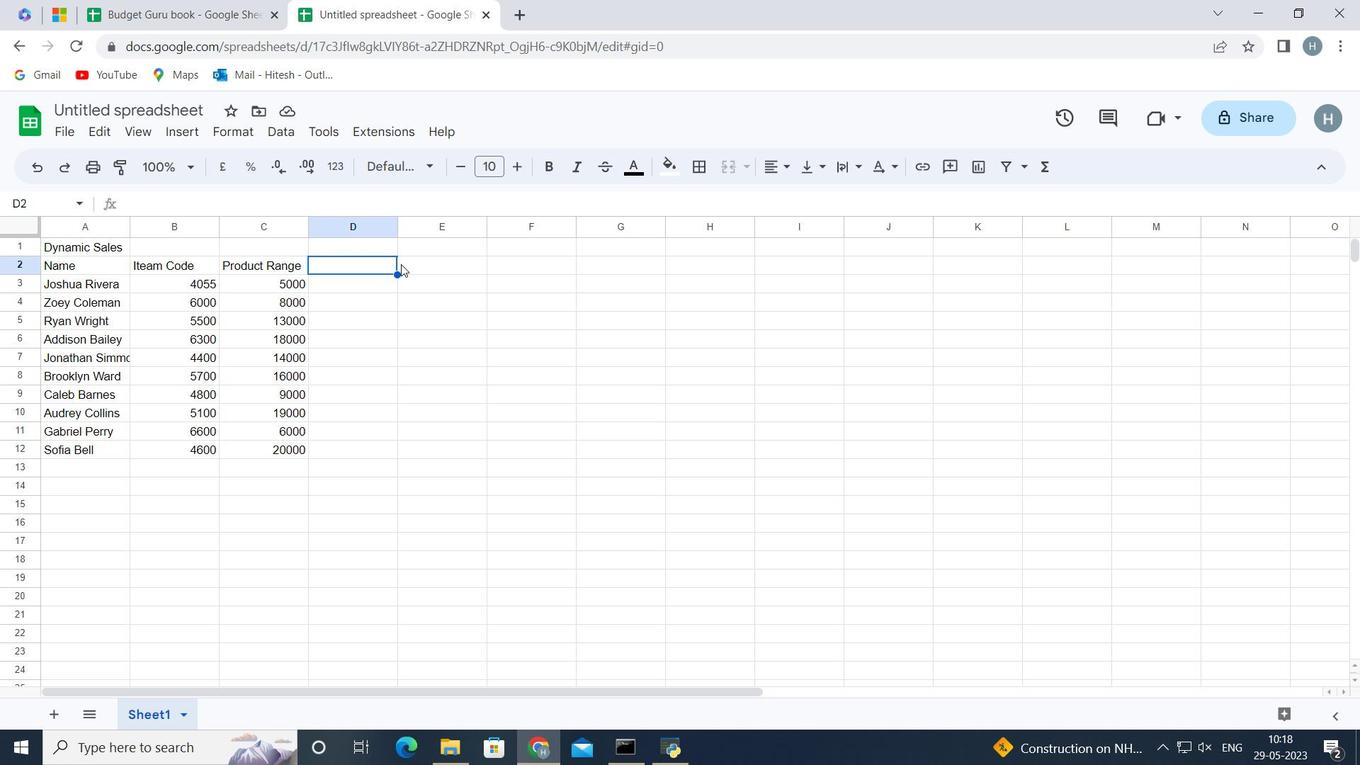 
Action: Key pressed <Key.shift>Products<Key.enter>
Screenshot: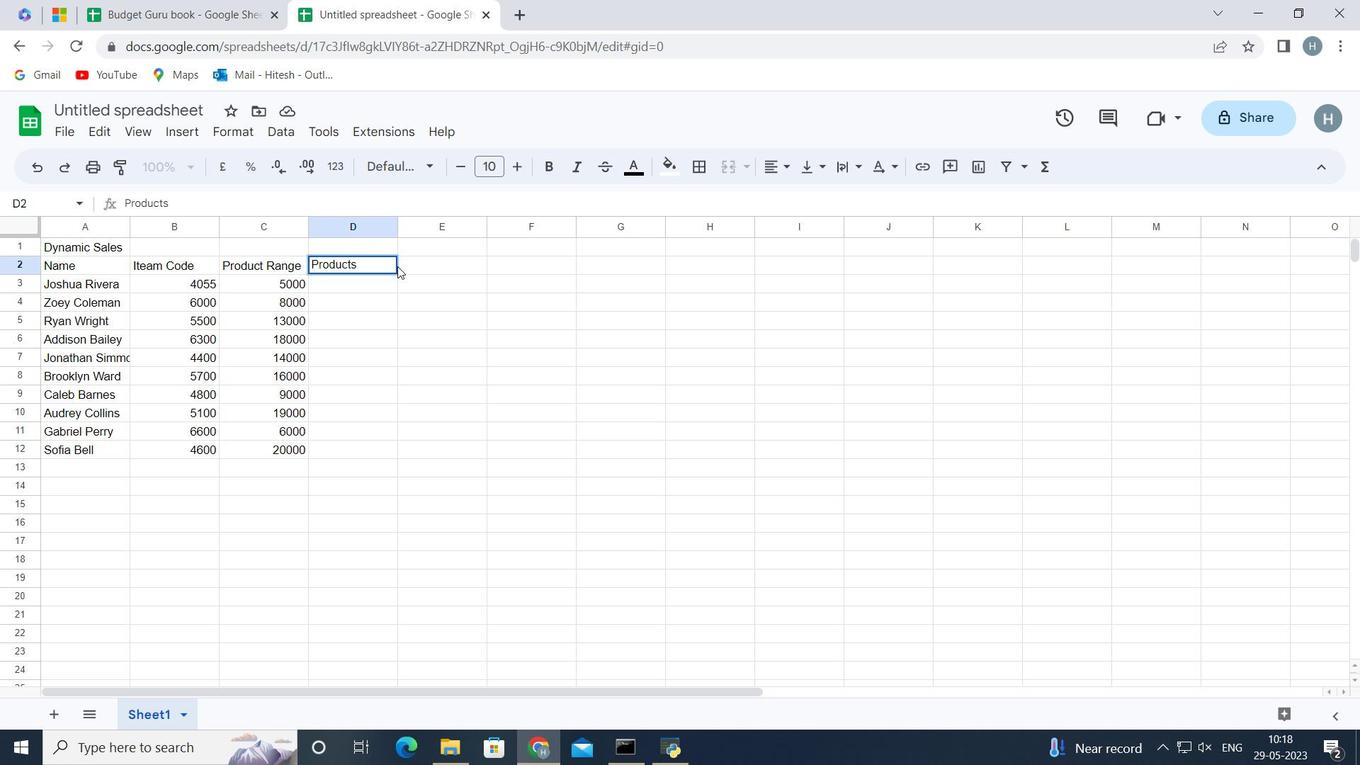 
Action: Mouse moved to (421, 305)
Screenshot: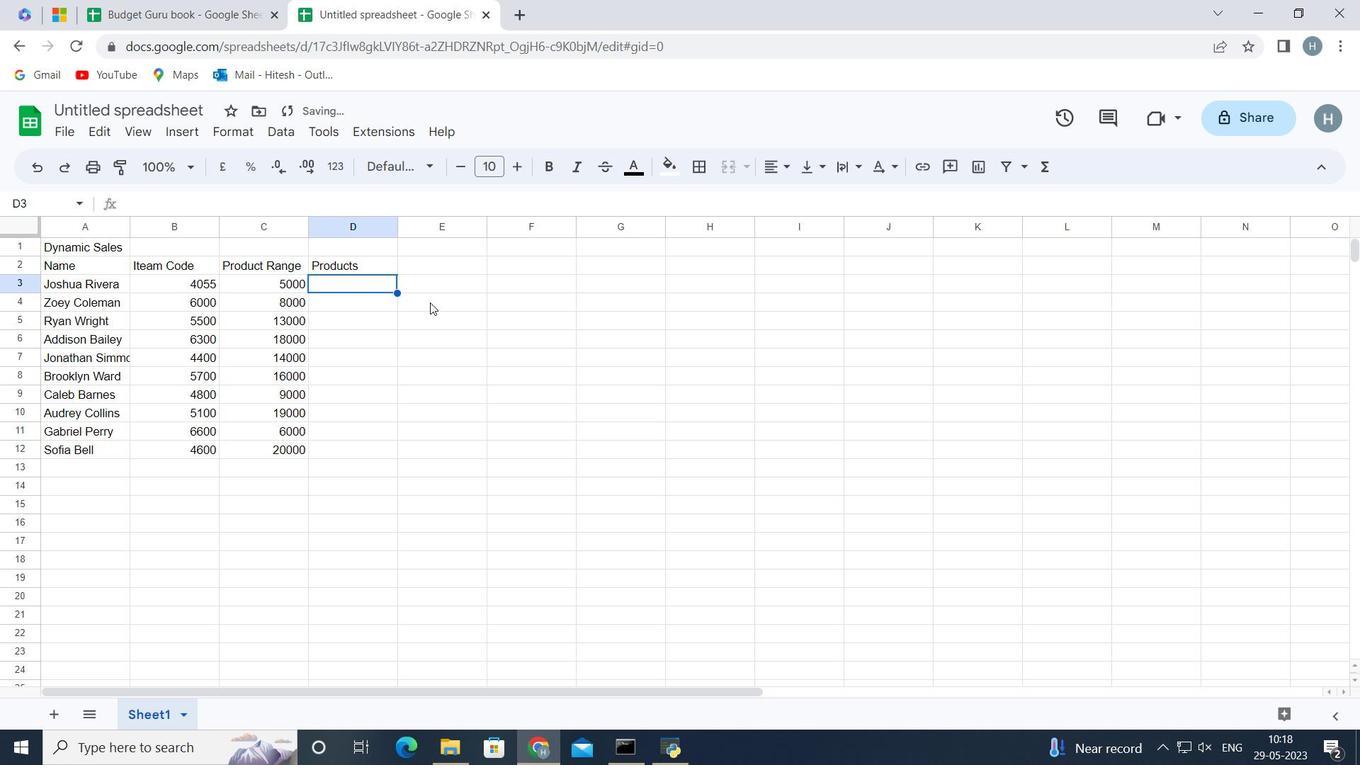 
Action: Key pressed <Key.shift>Calvin<Key.space><Key.shift><Key.shift><Key.shift><Key.shift>Klein<Key.enter><Key.shift>Tommy<Key.space><Key.shift>Hilfiger<Key.enter><Key.shift>T-shirt<Key.up>
Screenshot: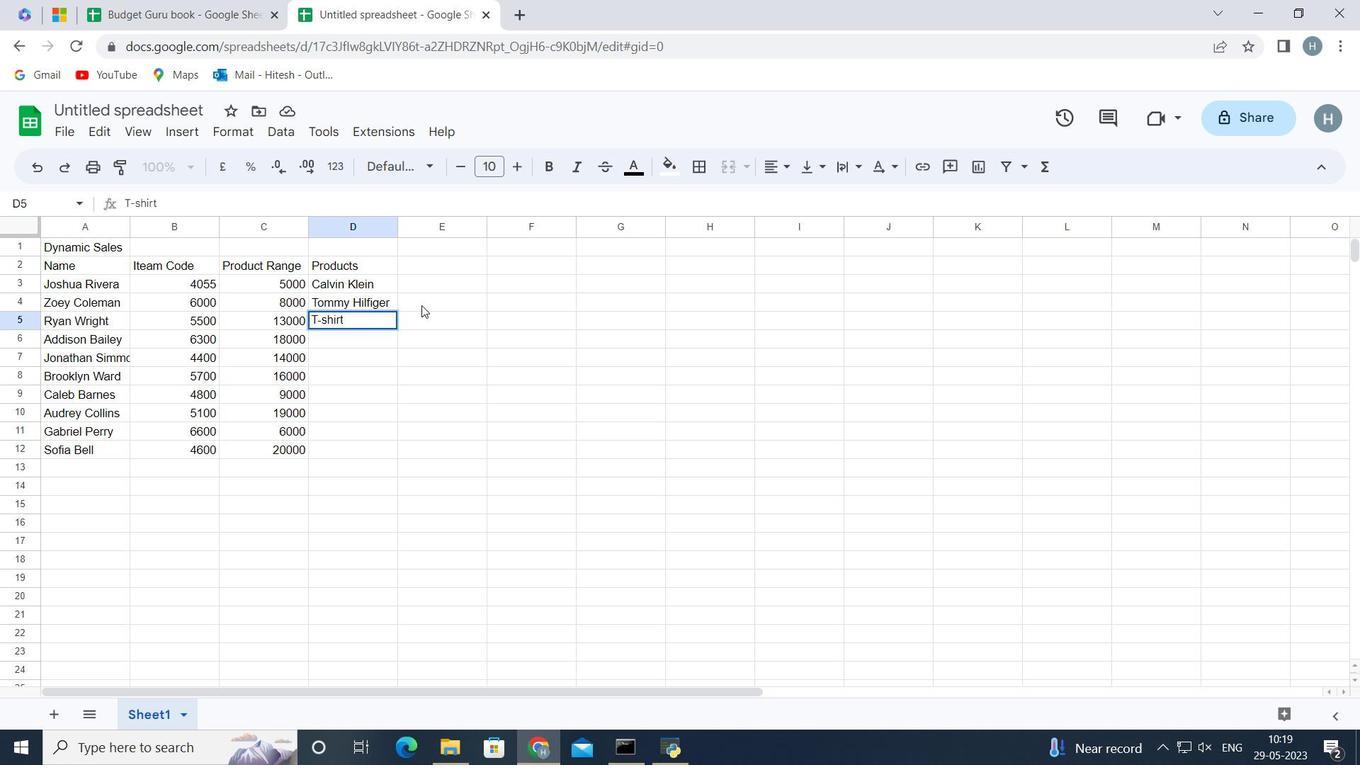 
Action: Mouse moved to (387, 314)
Screenshot: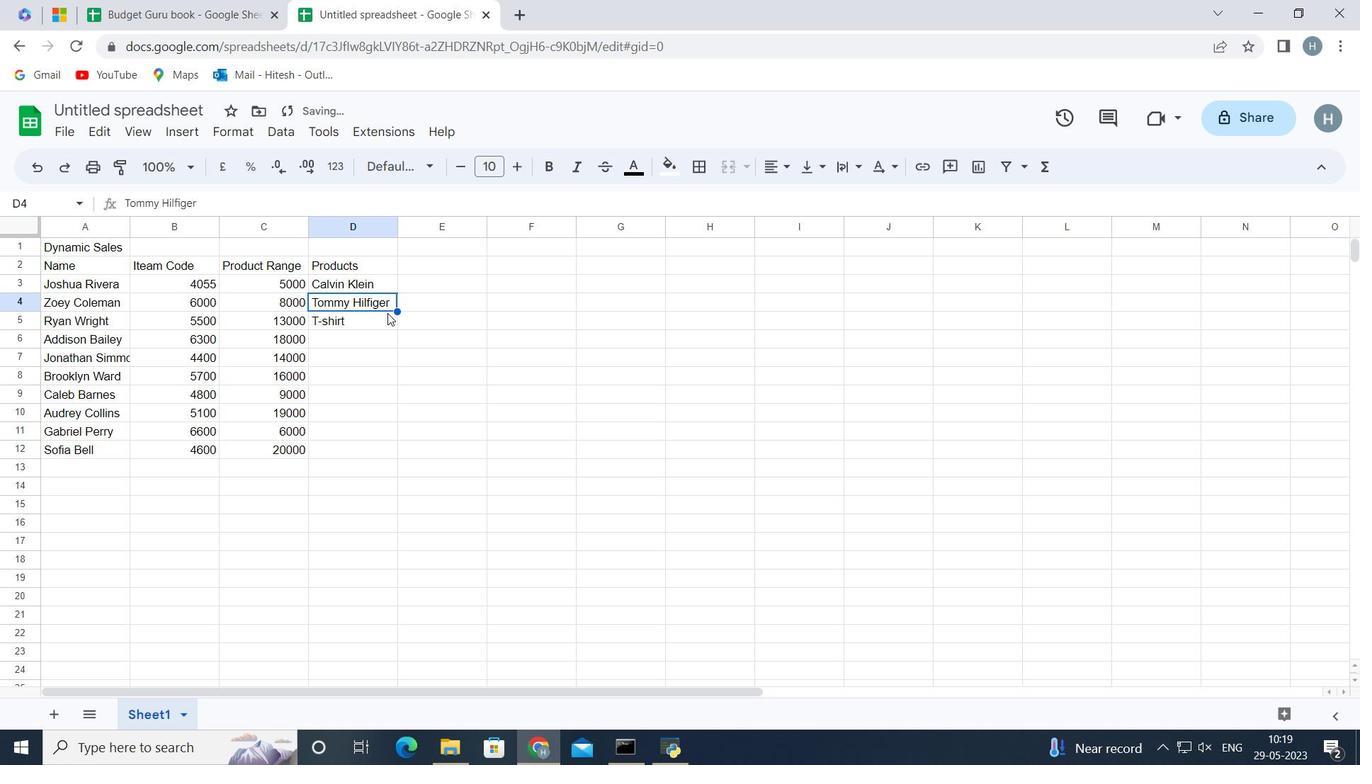 
Action: Mouse pressed left at (387, 314)
Screenshot: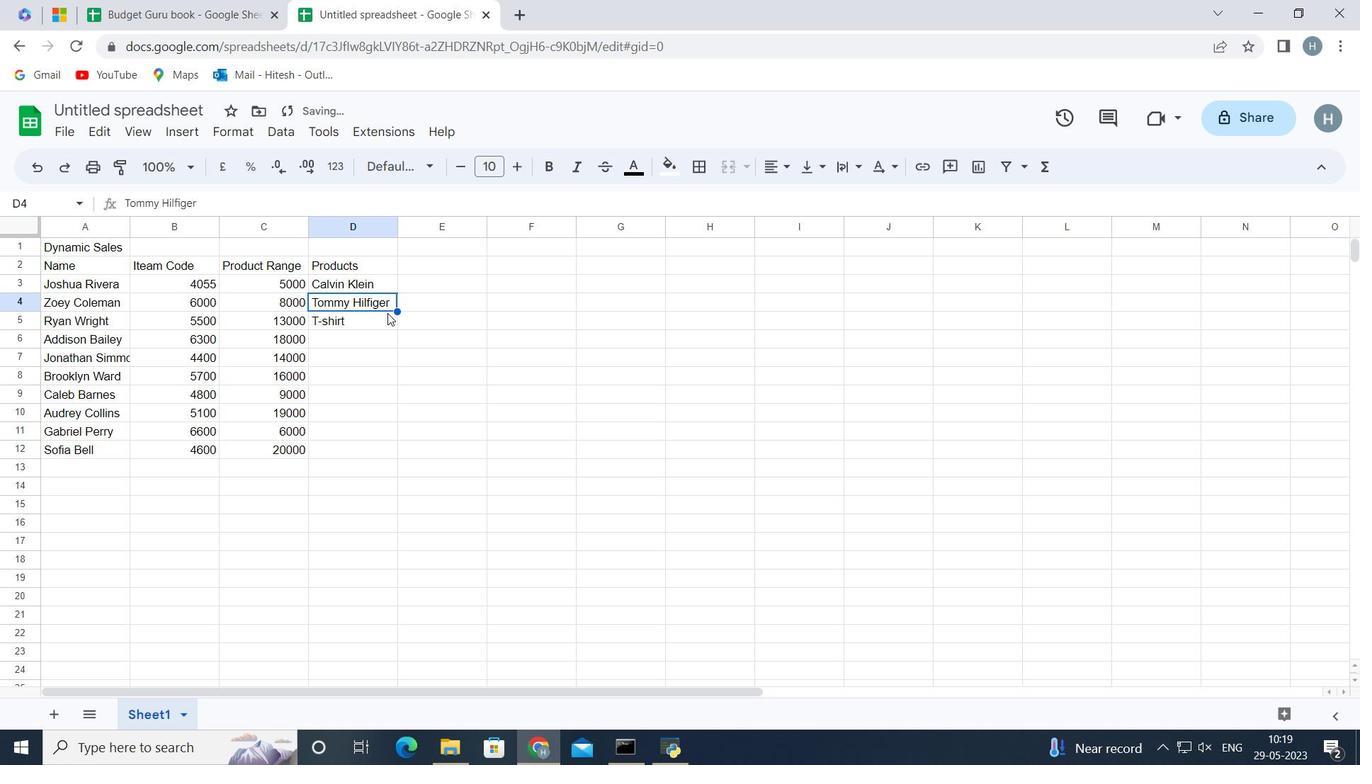 
Action: Key pressed <Key.backspace>
Screenshot: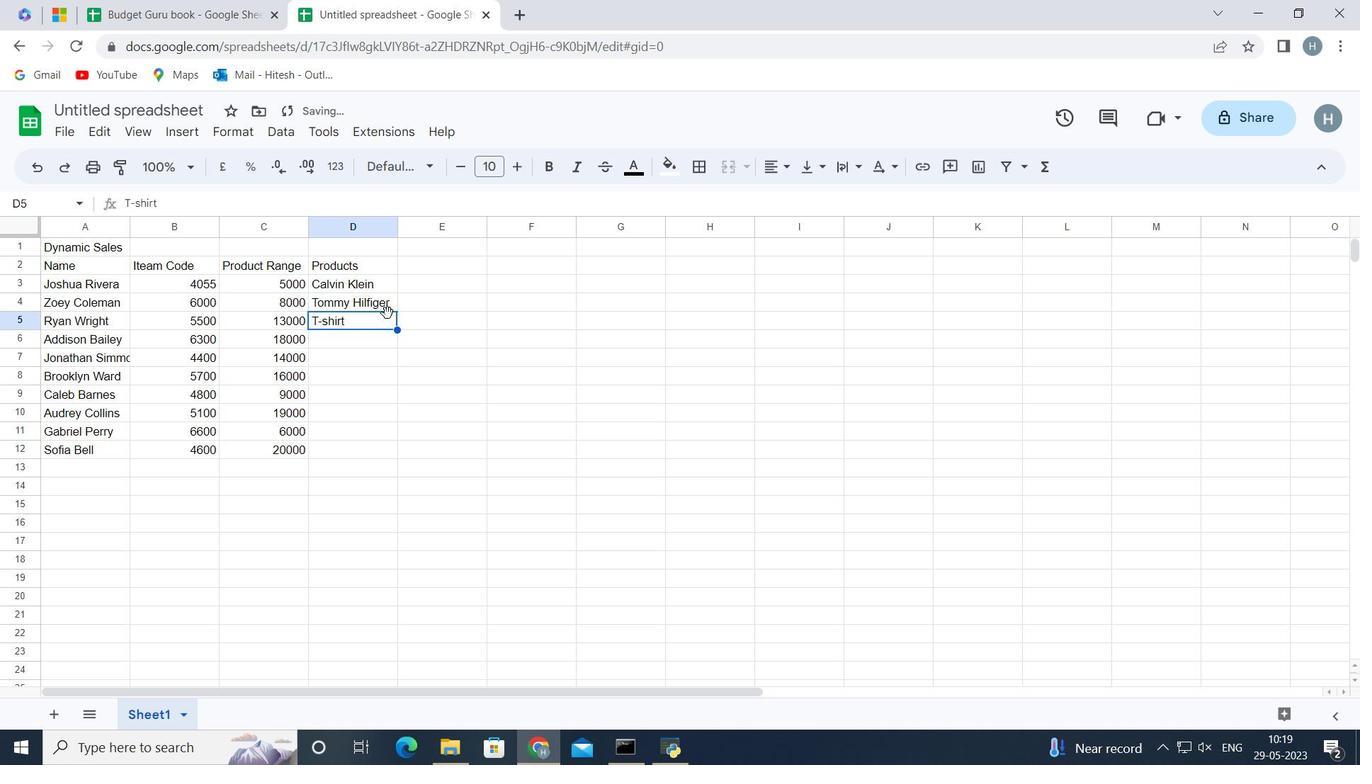 
Action: Mouse moved to (386, 301)
Screenshot: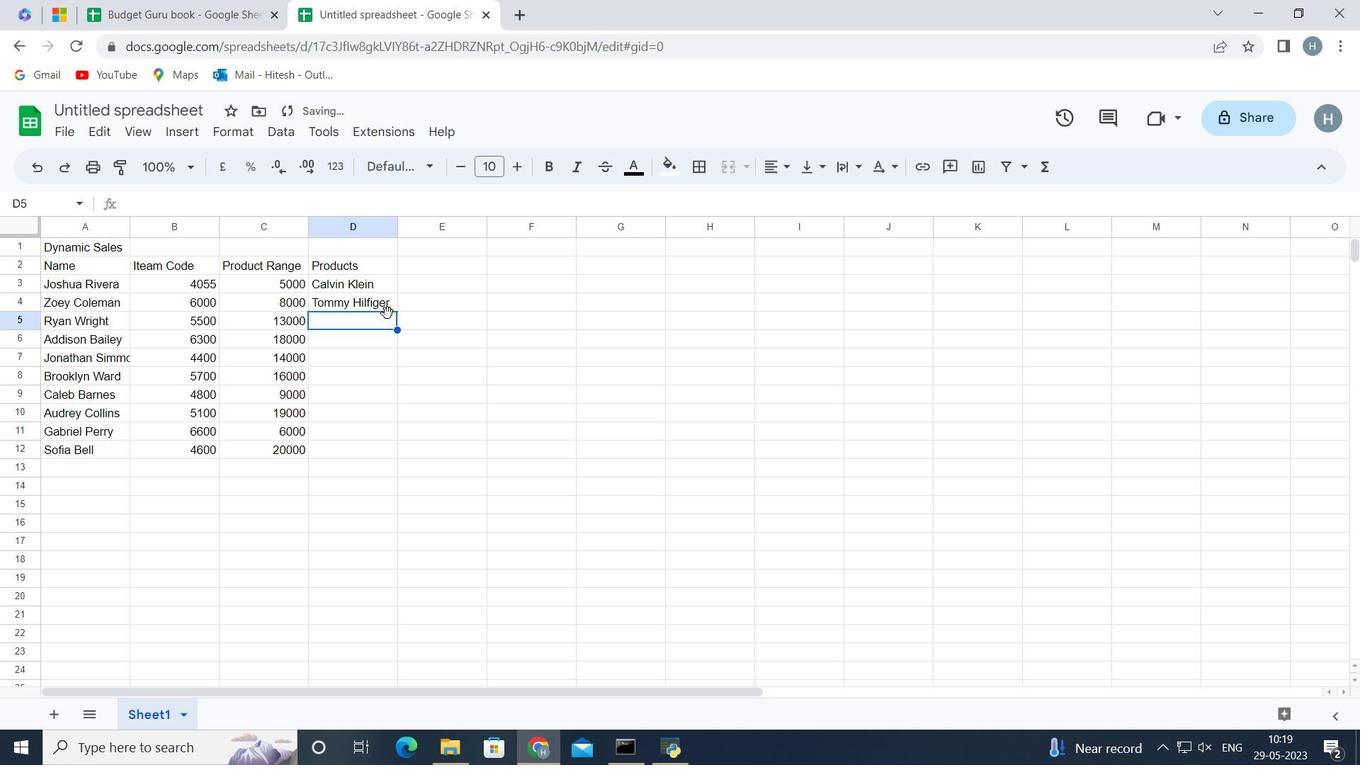 
Action: Mouse pressed left at (386, 301)
Screenshot: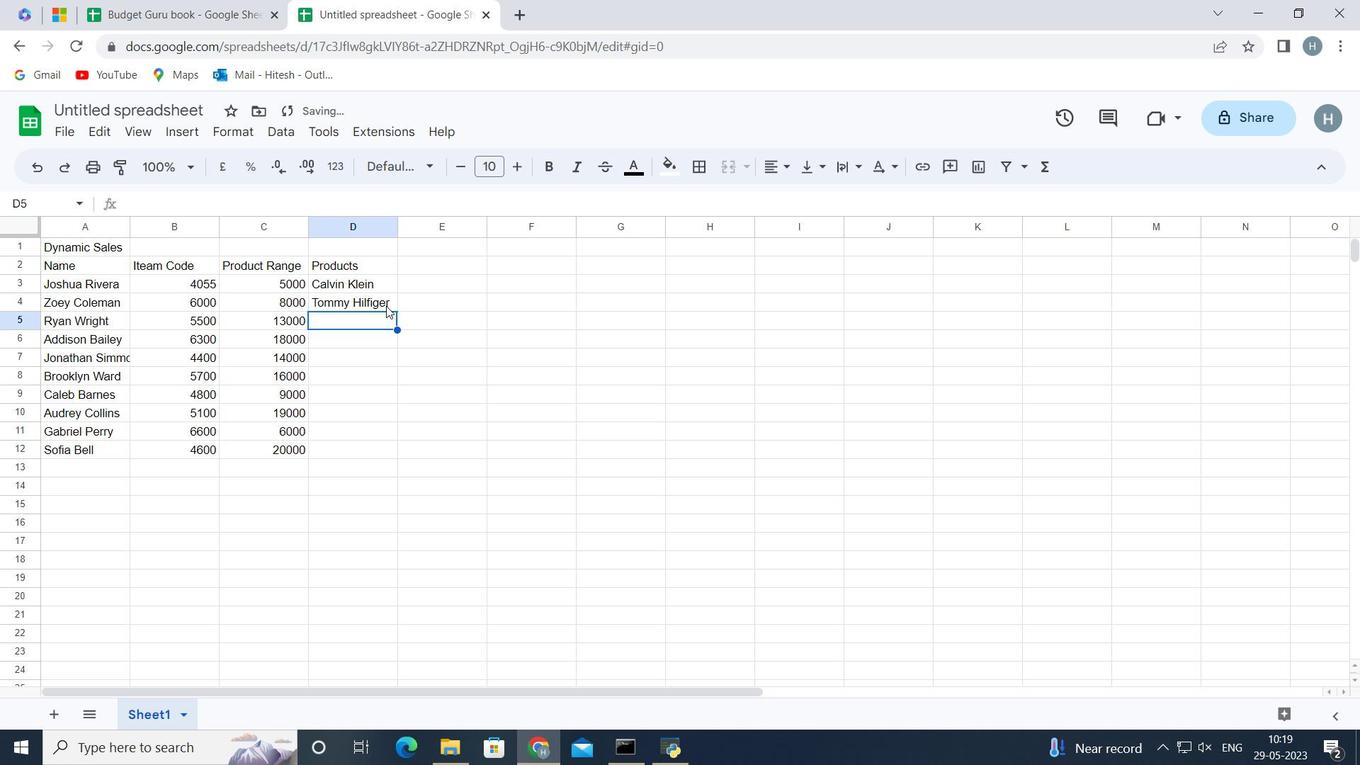 
Action: Mouse moved to (386, 199)
Screenshot: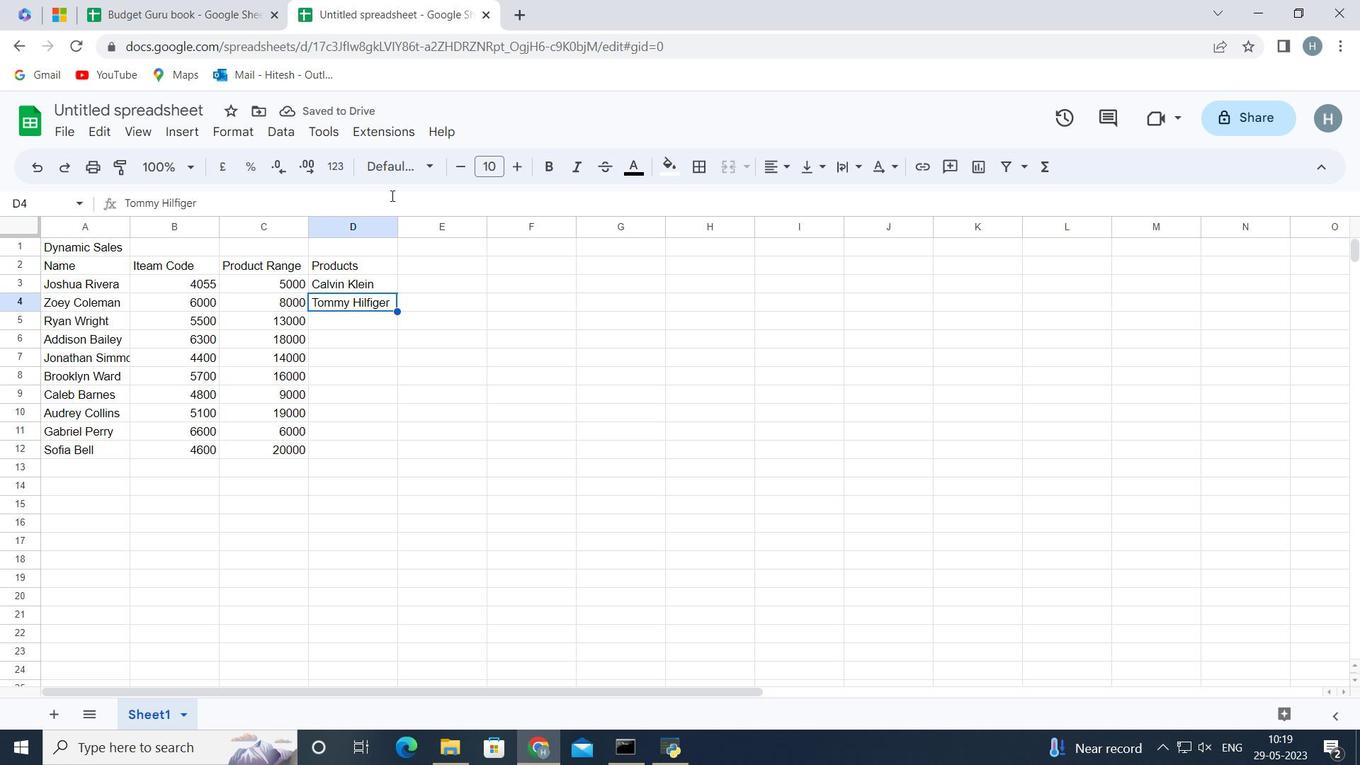 
Action: Mouse pressed left at (386, 199)
Screenshot: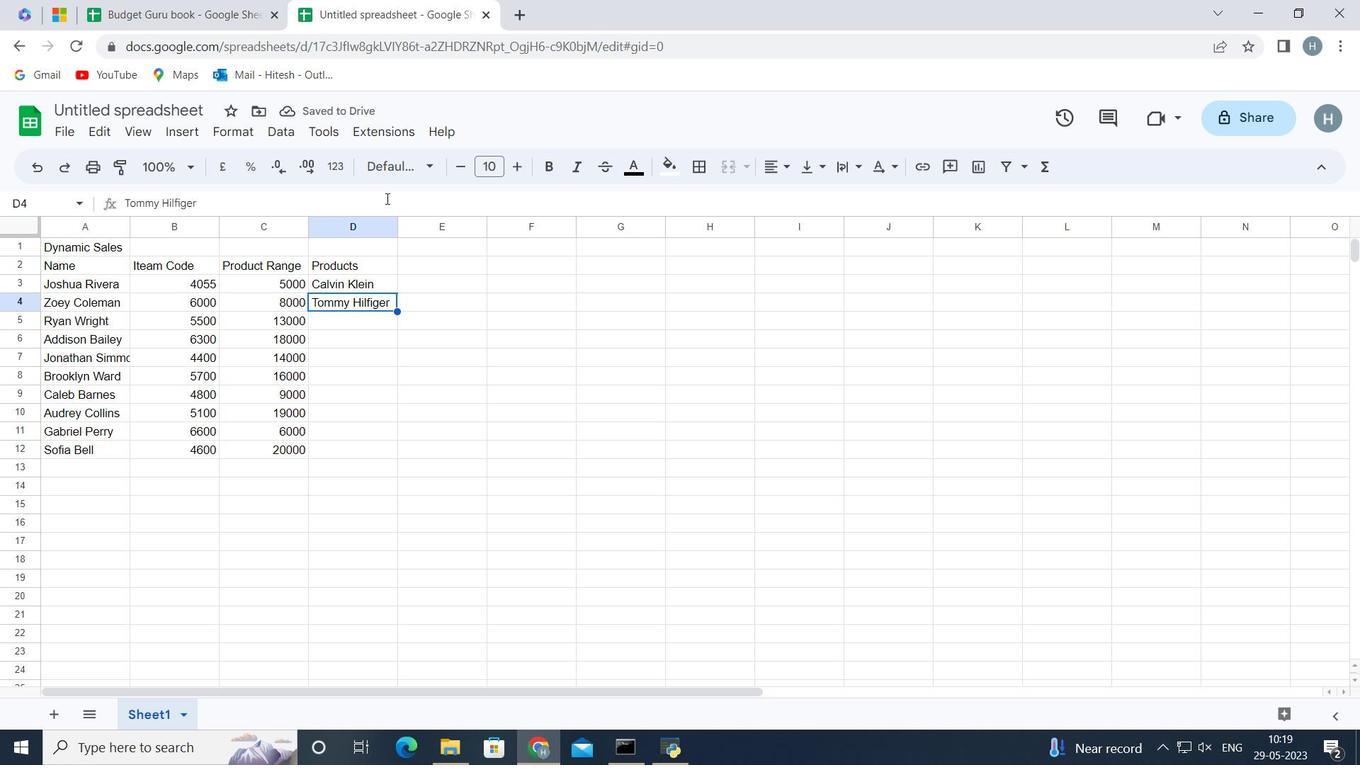 
Action: Mouse moved to (386, 200)
Screenshot: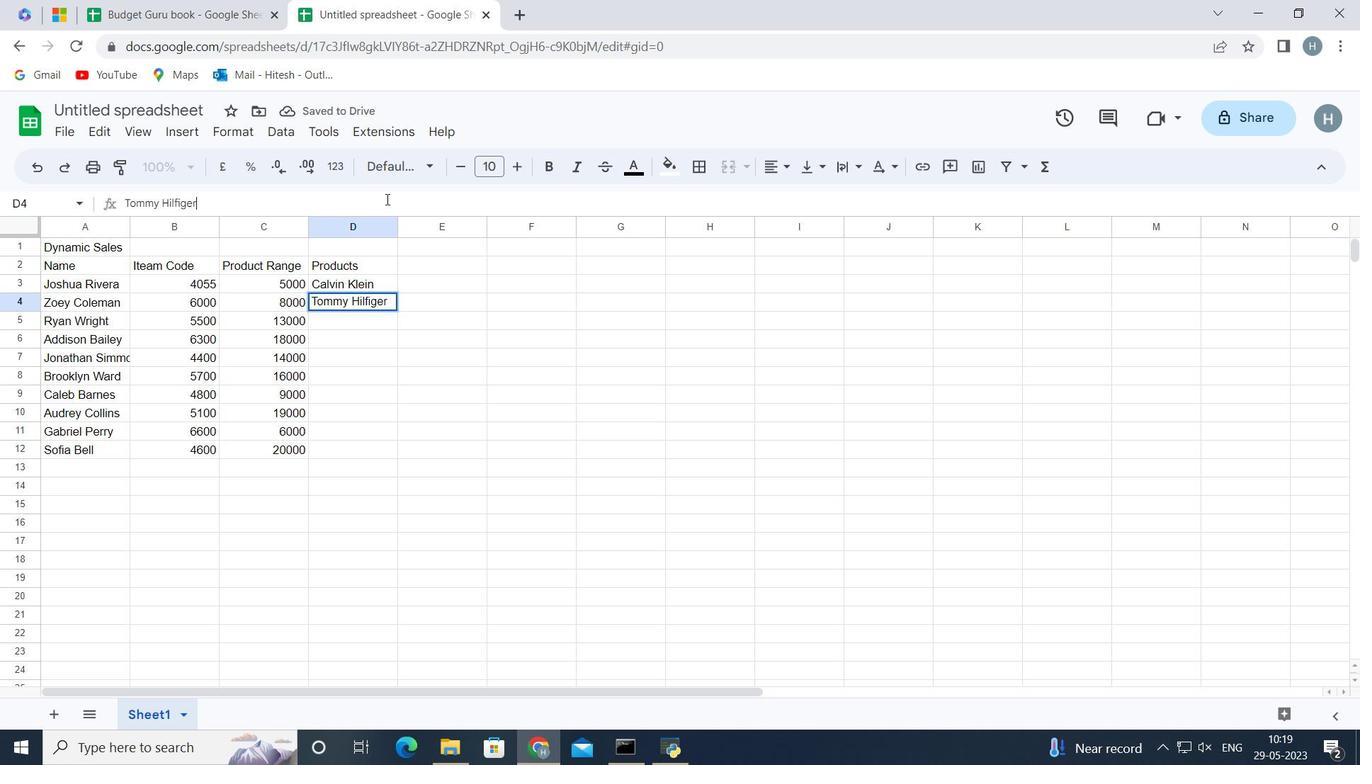 
Action: Key pressed <Key.space>t-shirt<Key.enter>
Screenshot: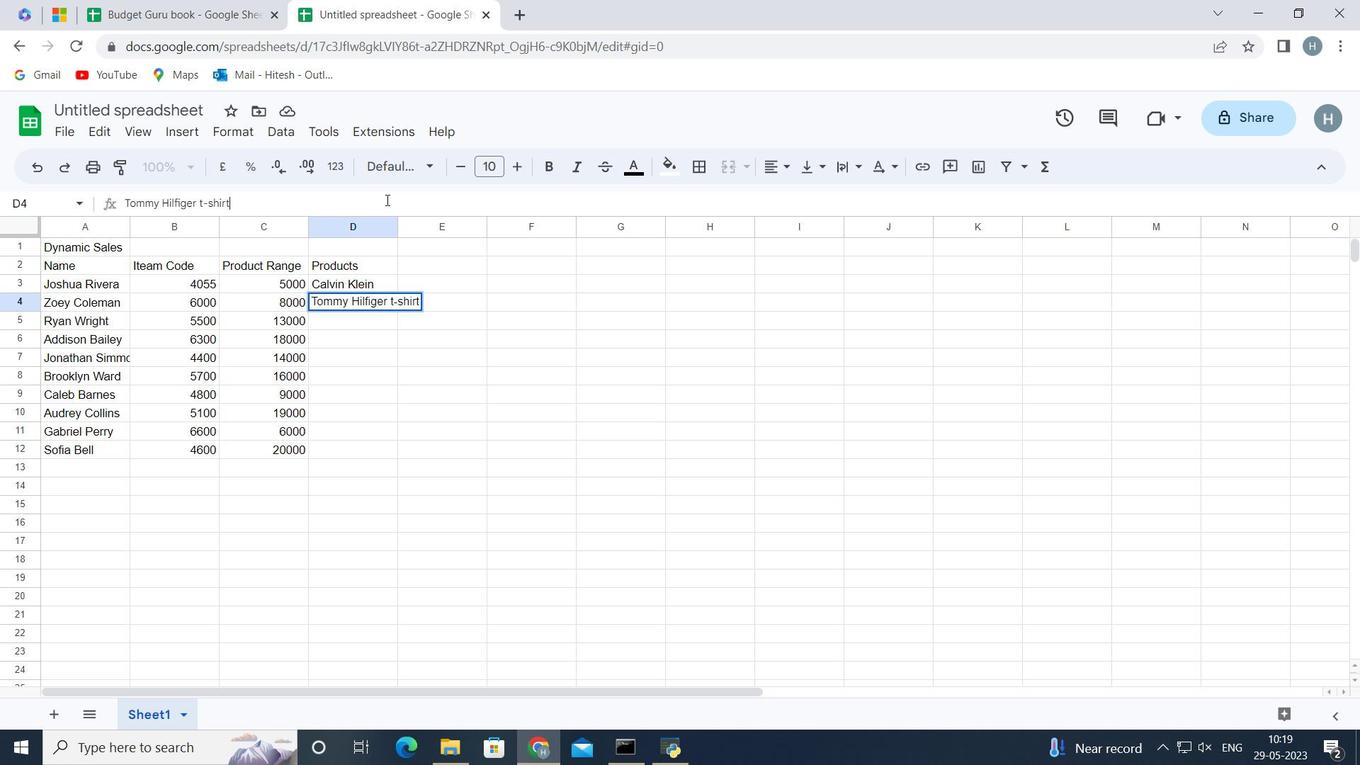 
Action: Mouse moved to (350, 314)
Screenshot: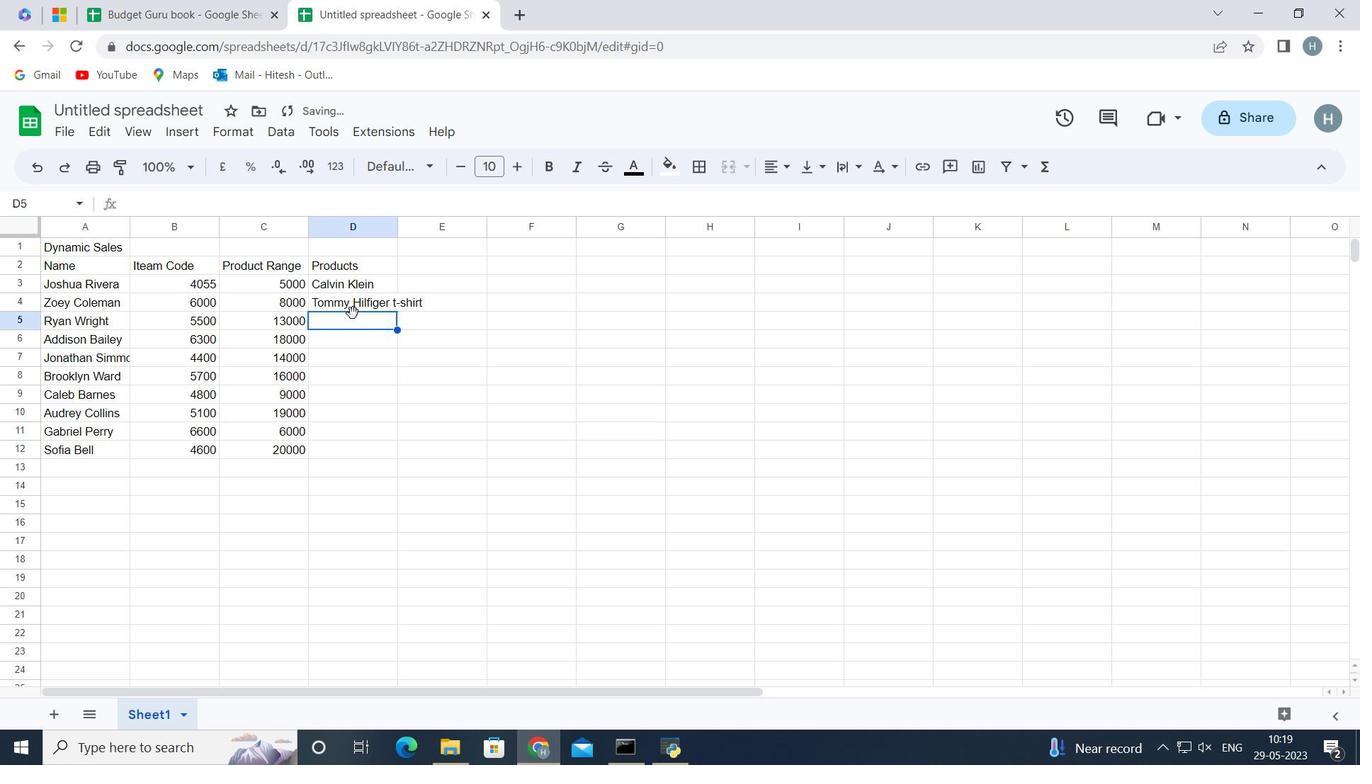 
Action: Key pressed <Key.shift>Armani<Key.space>bag<Key.enter><Key.shift><Key.shift><Key.shift><Key.shift><Key.shift><Key.shift><Key.shift><Key.shift><Key.shift><Key.shift><Key.shift><Key.shift><Key.shift><Key.shift><Key.shift><Key.shift><Key.shift><Key.shift><Key.shift><Key.shift><Key.shift><Key.shift><Key.shift><Key.shift><Key.shift><Key.shift><Key.shift><Key.shift><Key.shift><Key.shift><Key.shift><Key.shift><Key.shift><Key.shift><Key.shift><Key.shift><Key.shift><Key.shift><Key.shift><Key.shift><Key.shift><Key.shift><Key.shift><Key.shift><Key.shift><Key.shift><Key.shift>Burberry<Key.space>shoe<Key.enter><Key.shift><Key.shift><Key.shift><Key.shift><Key.shift><Key.shift><Key.shift><Key.shift><Key.shift><Key.shift><Key.shift><Key.shift><Key.shift><Key.shift><Key.shift><Key.shift><Key.shift><Key.shift>Levi's<Key.space>t-shirt<Key.enter><Key.shift>Under<Key.space><Key.shift>Armour<Key.enter><Key.shift><Key.shift><Key.shift><Key.shift><Key.shift><Key.shift><Key.shift><Key.shift><Key.shift><Key.shift><Key.shift><Key.shift><Key.shift><Key.shift><Key.shift><Key.shift>Vans<Key.space><Key.shift>Shoe<Key.enter><Key.shift>Converse<Key.space><Key.shift>Shoe<Key.enter><Key.shift>Timerland<Key.space><Key.shift>Shoe<Key.enter><Key.shift>Skechers<Key.space><Key.shift>Shoe<Key.enter>
Screenshot: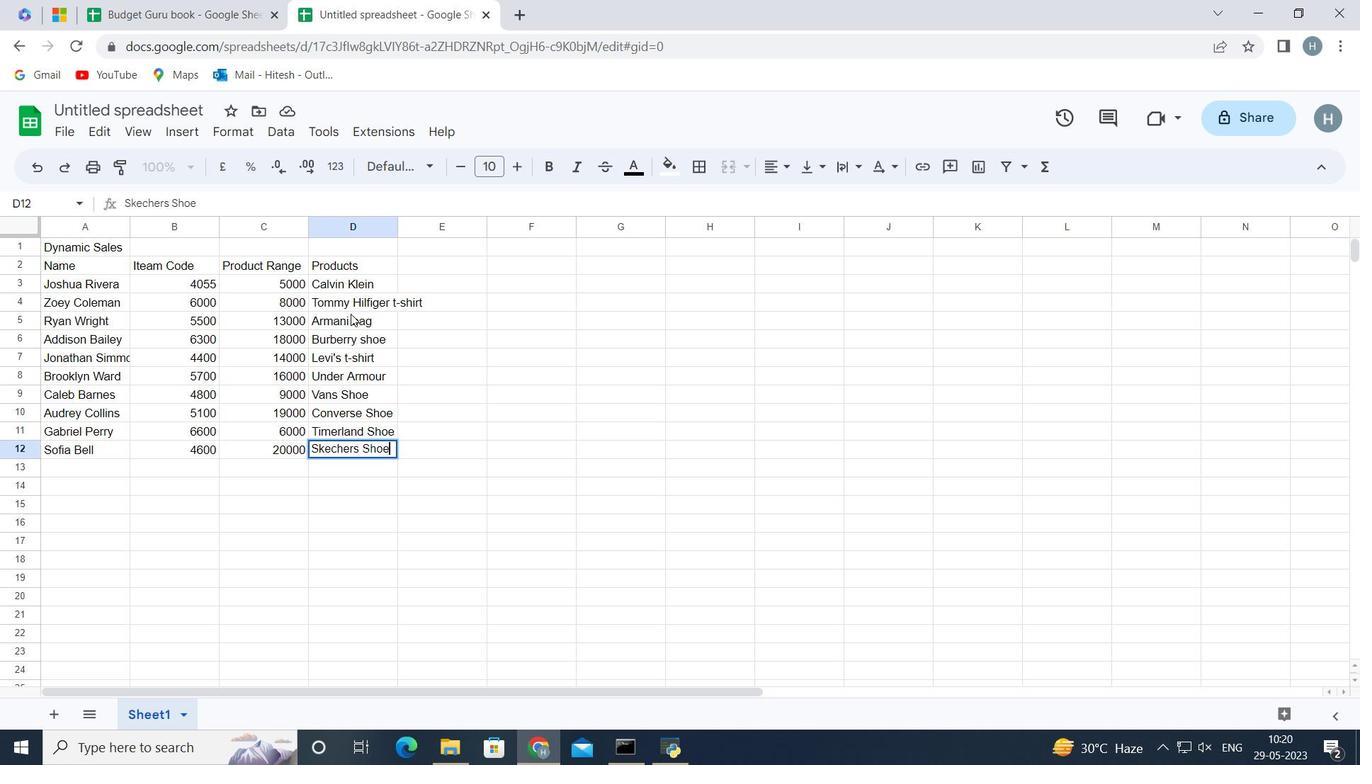 
Action: Mouse moved to (384, 226)
Screenshot: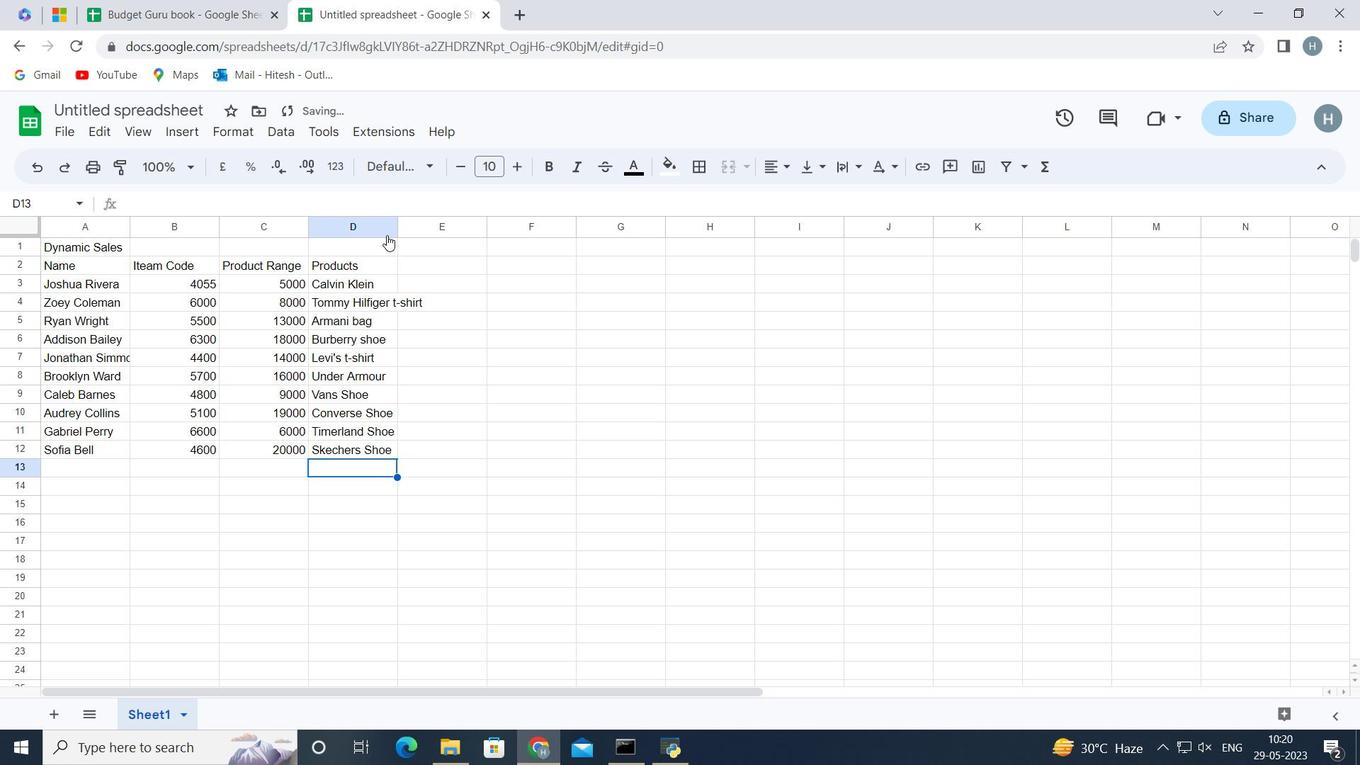 
Action: Mouse pressed left at (384, 226)
Screenshot: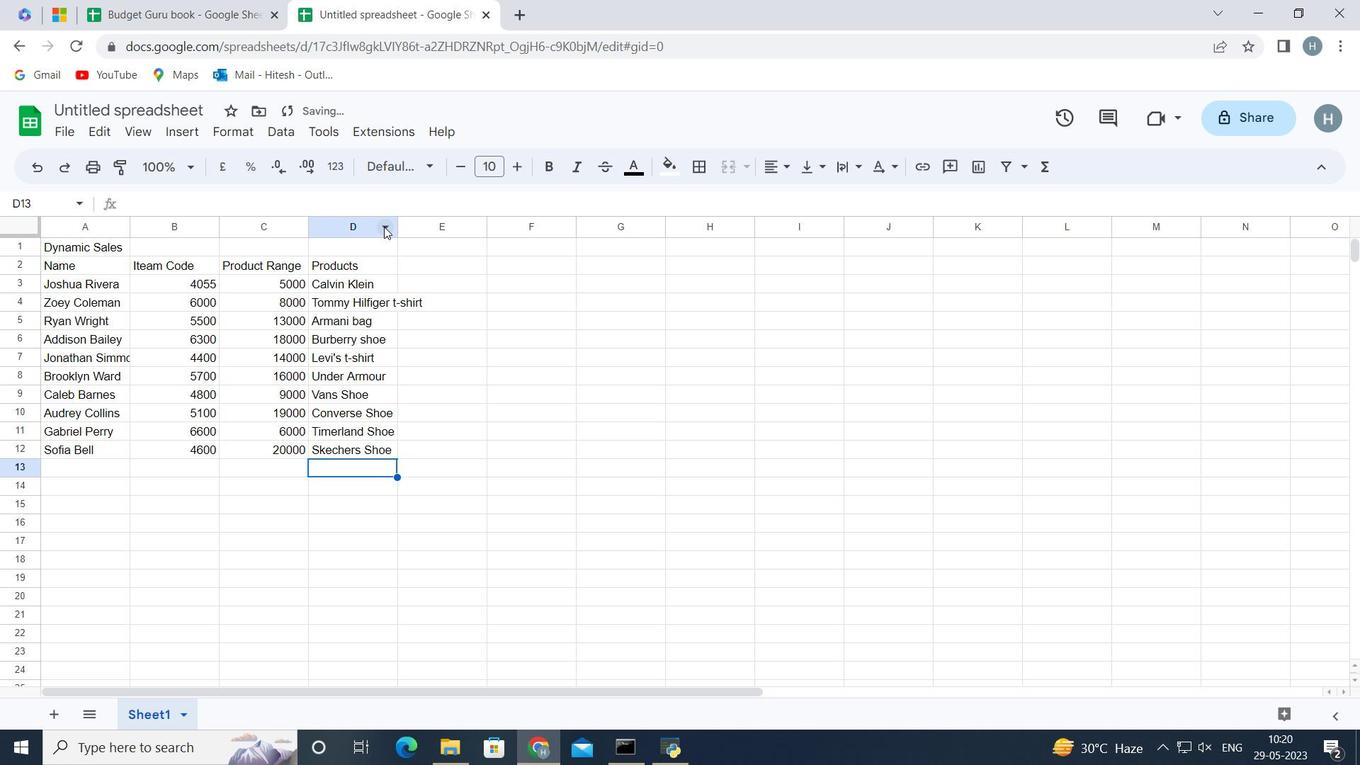 
Action: Mouse moved to (383, 226)
Screenshot: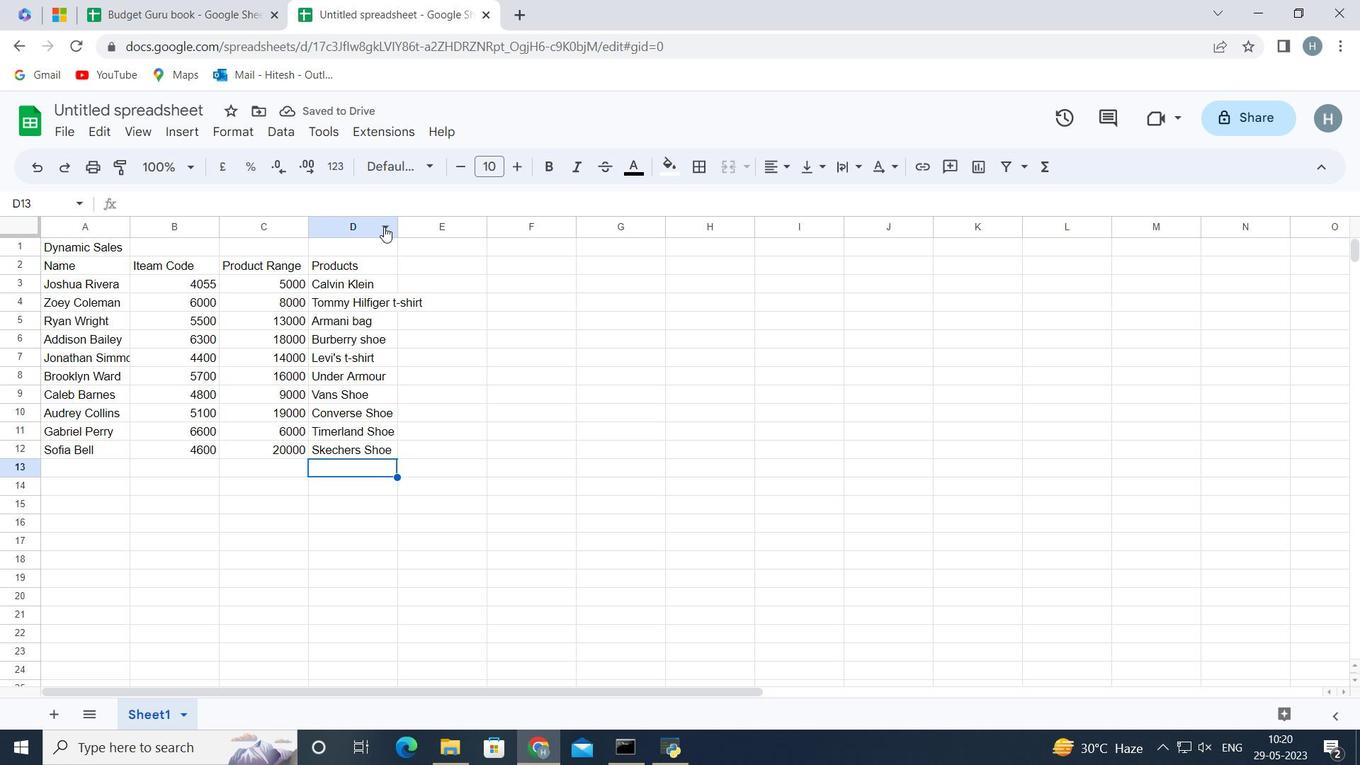 
Action: Mouse pressed left at (383, 226)
Screenshot: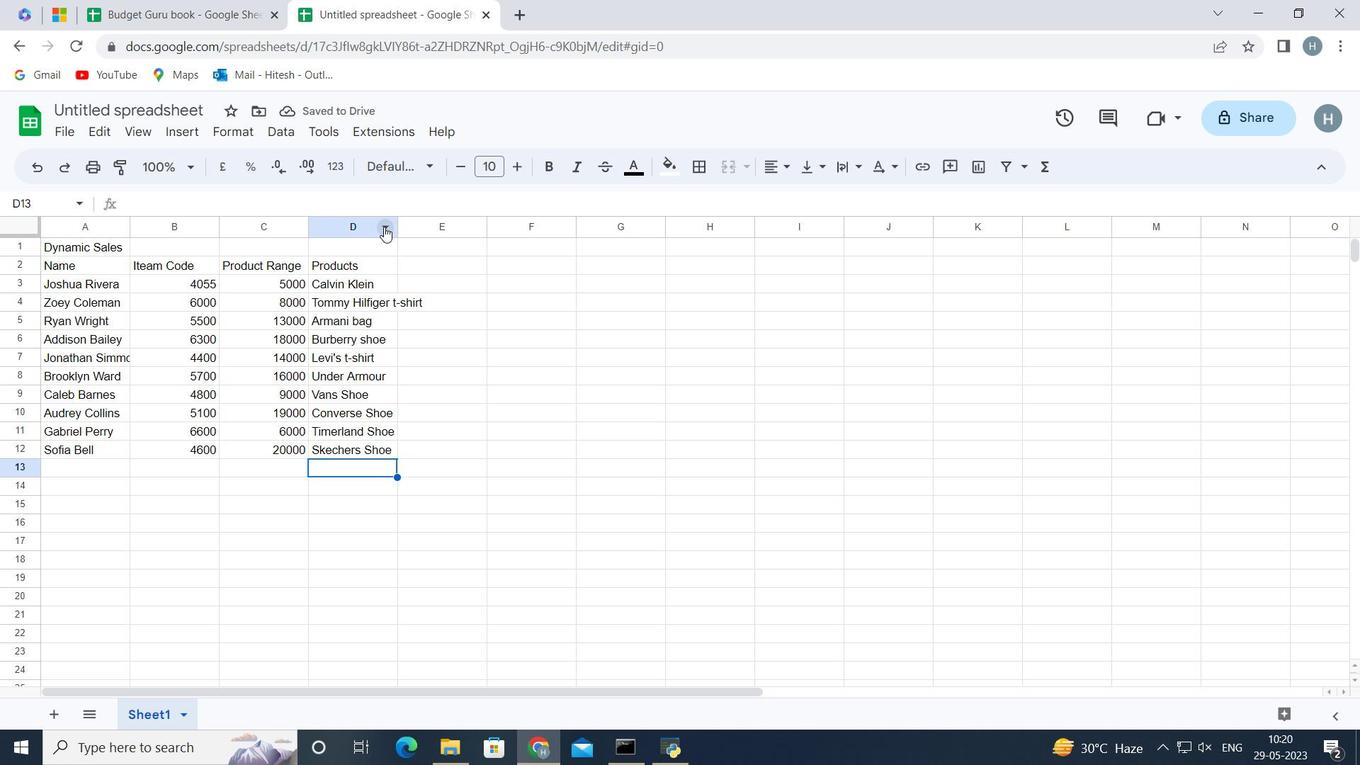 
Action: Mouse moved to (780, 293)
Screenshot: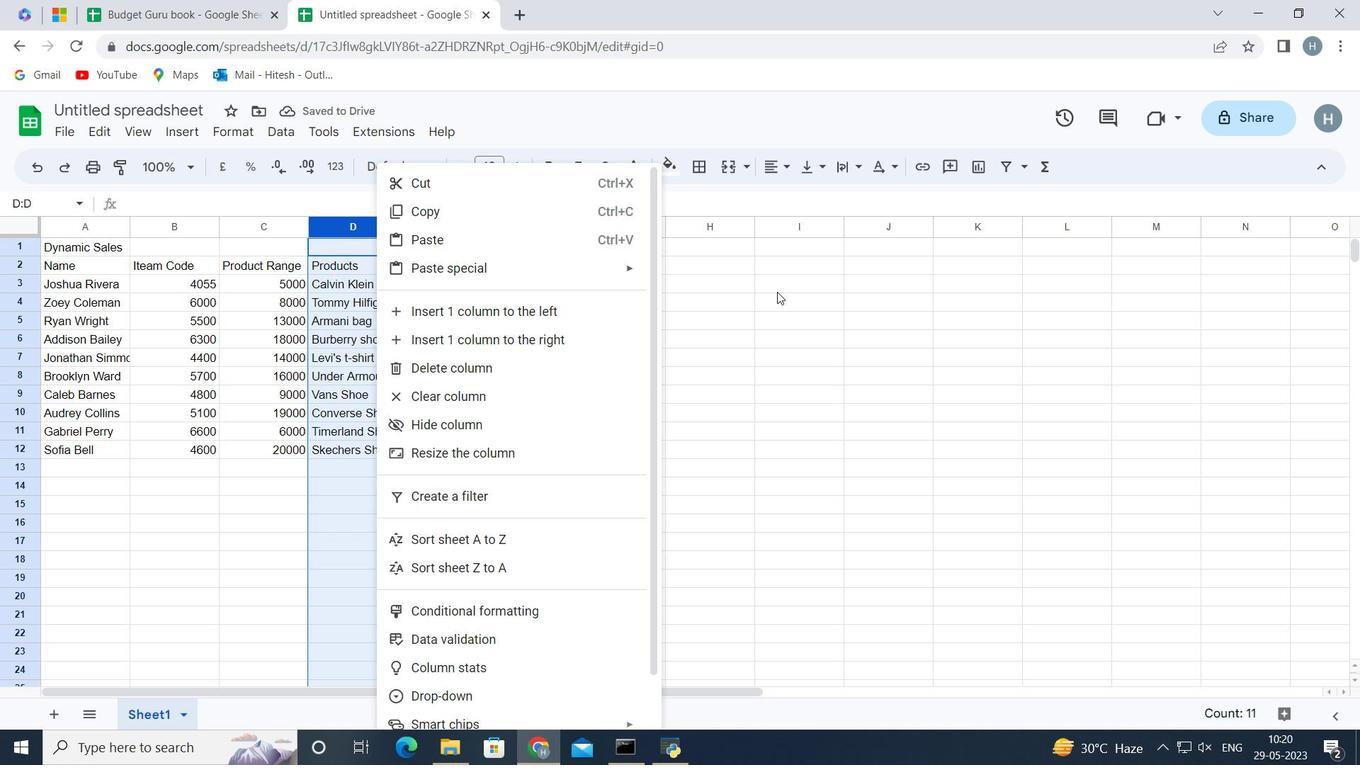 
Action: Mouse pressed left at (780, 293)
Screenshot: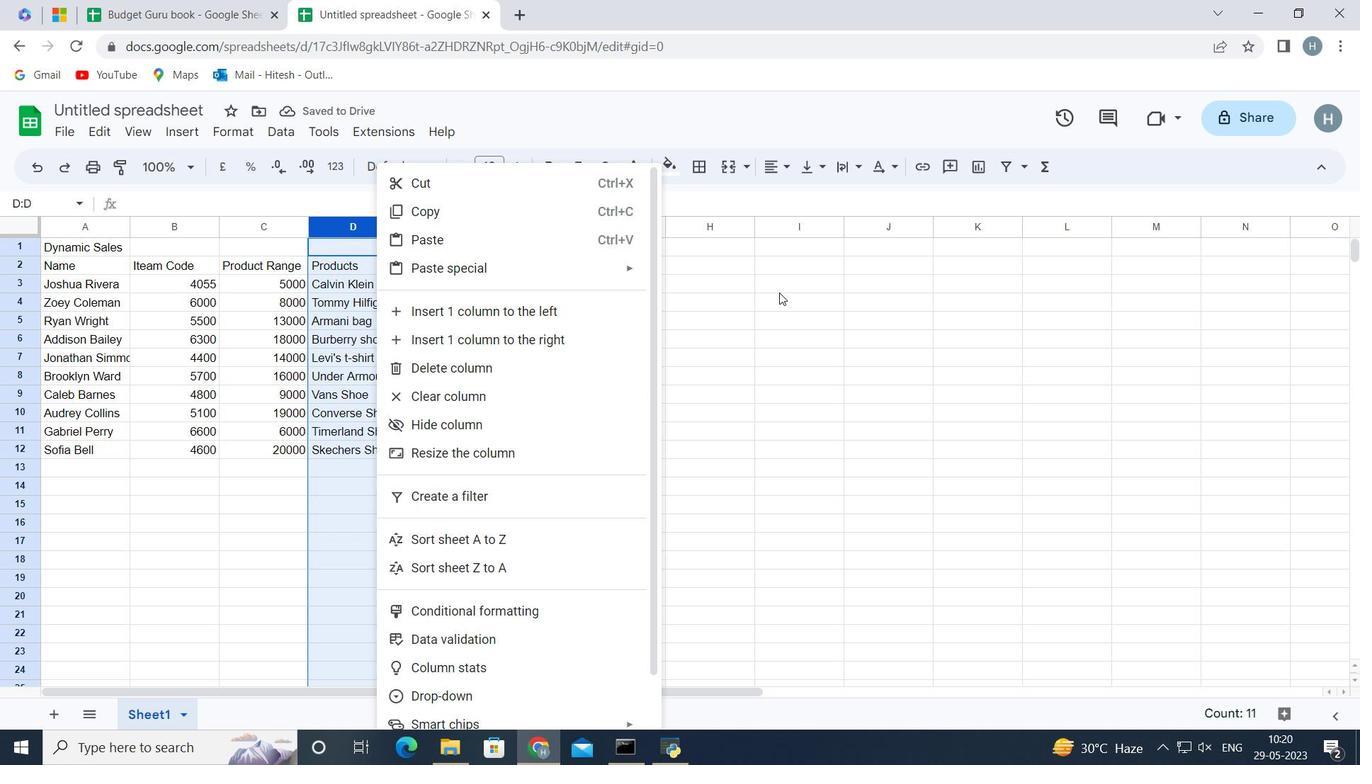 
Action: Mouse moved to (394, 230)
Screenshot: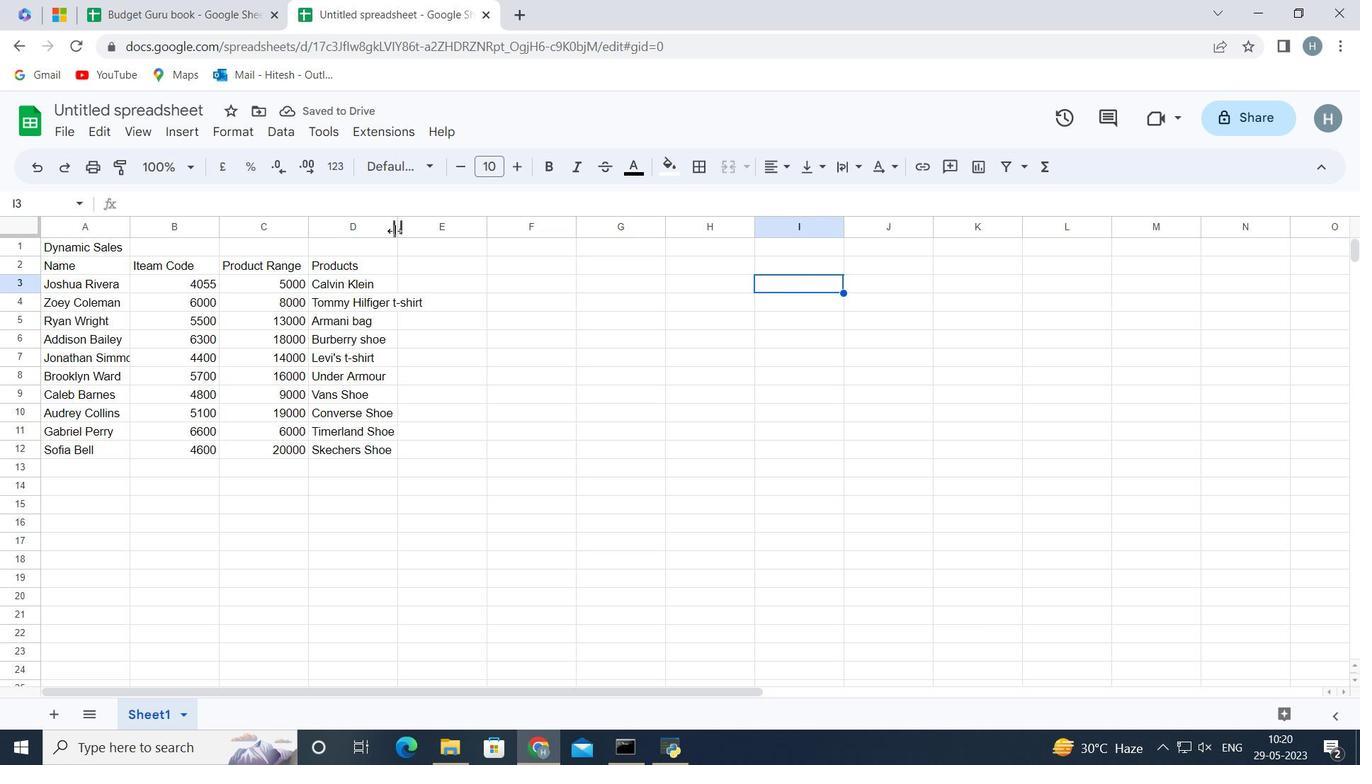 
Action: Mouse pressed left at (394, 230)
Screenshot: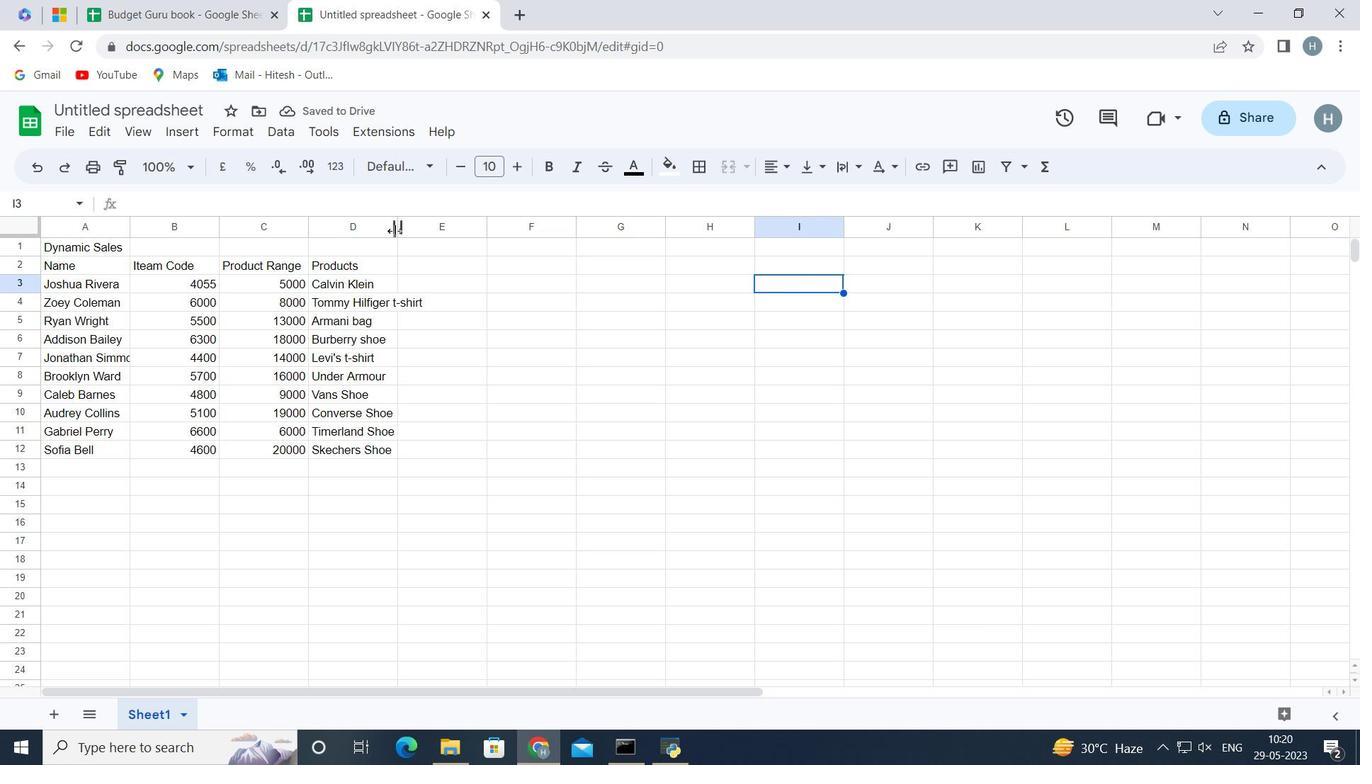 
Action: Mouse moved to (355, 236)
Screenshot: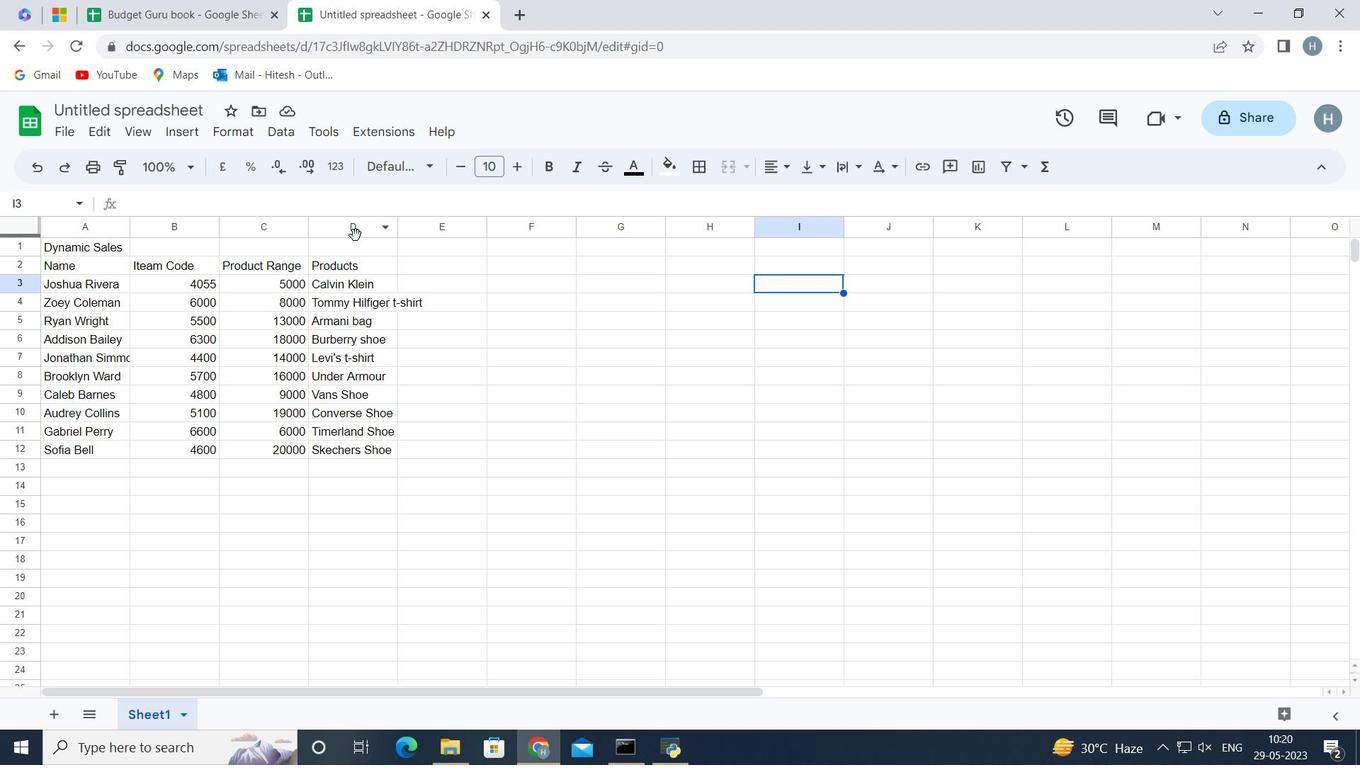 
Action: Mouse pressed left at (355, 236)
Screenshot: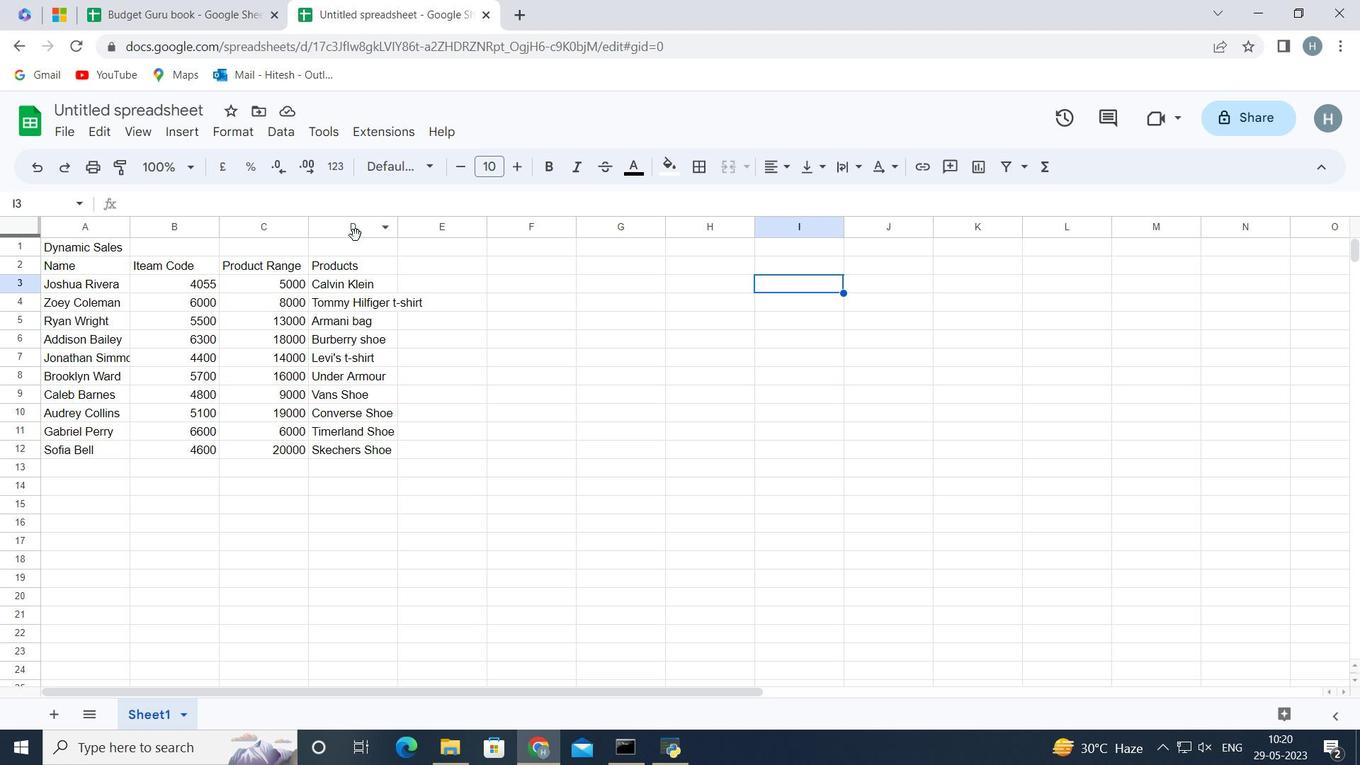
Action: Mouse moved to (367, 227)
Screenshot: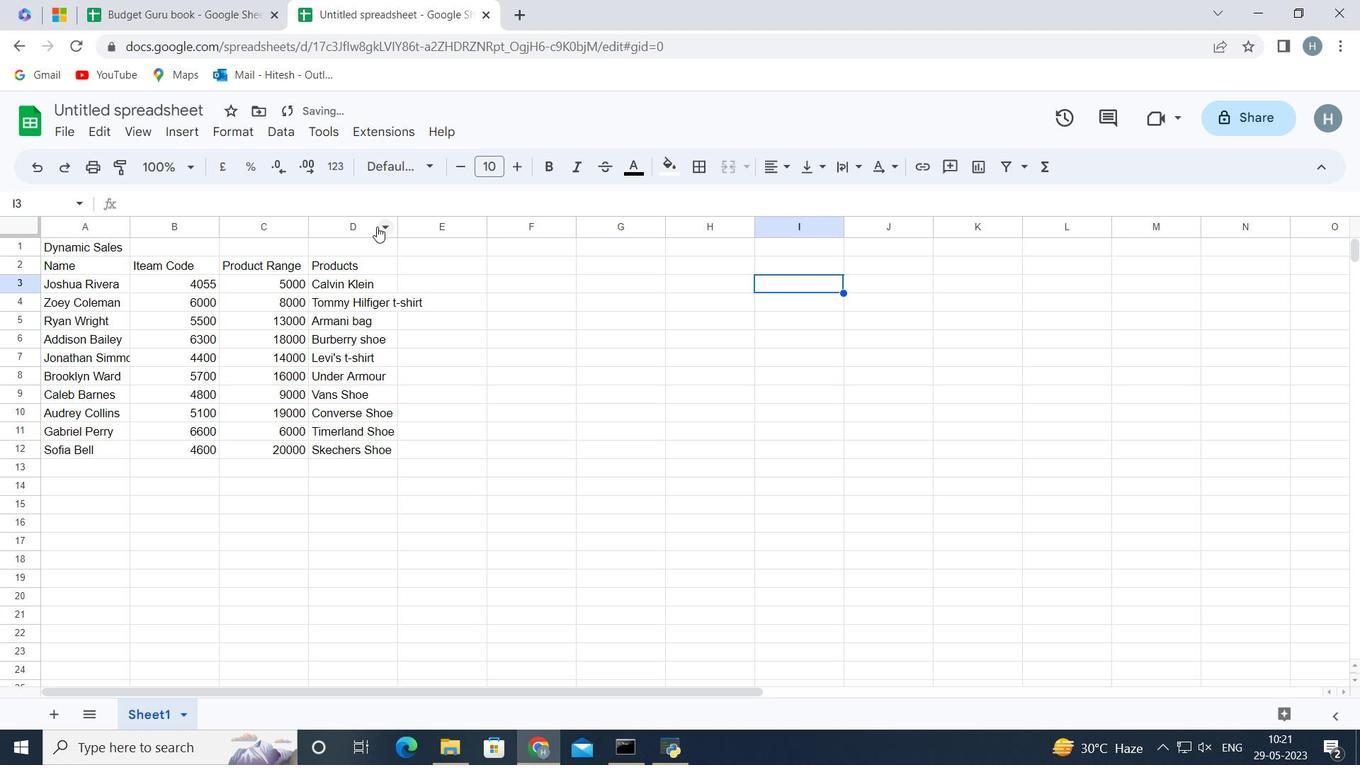 
Action: Mouse pressed left at (367, 227)
Screenshot: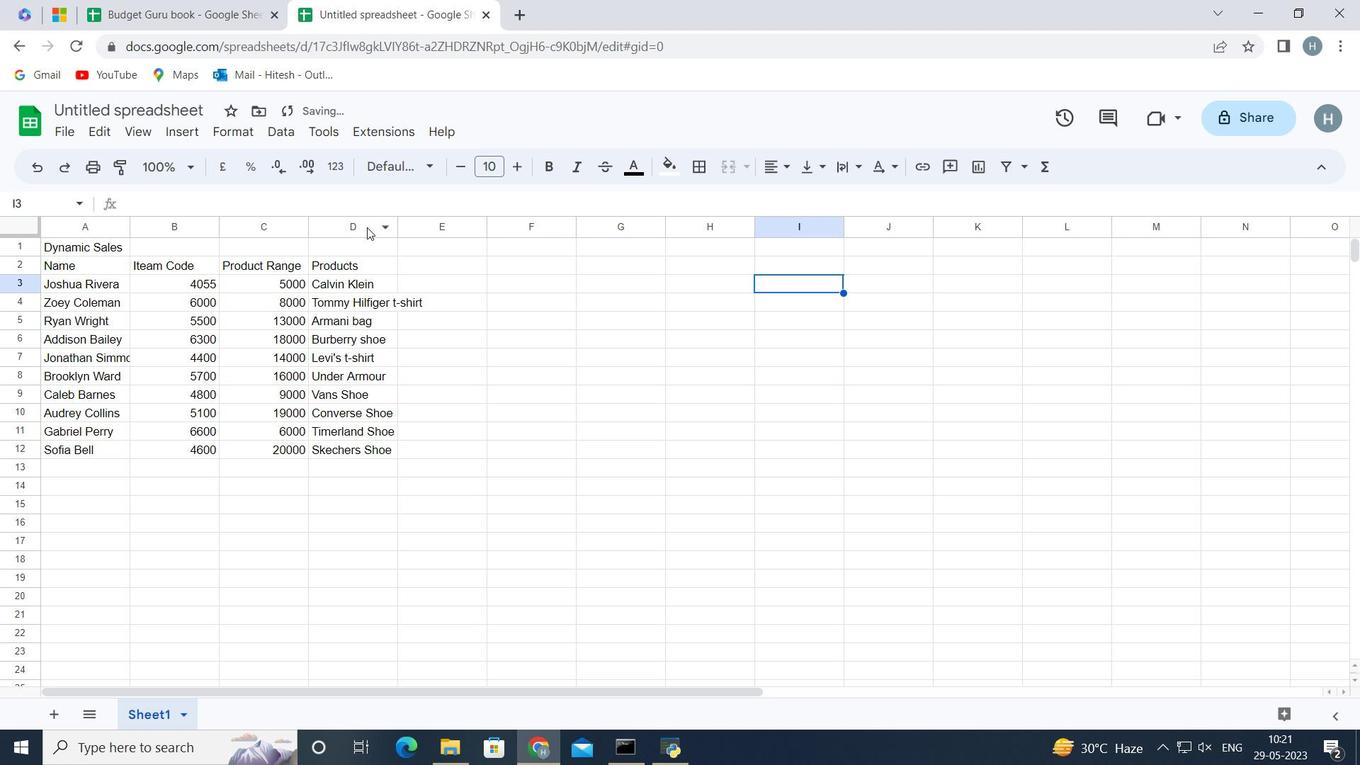 
Action: Mouse moved to (397, 223)
Screenshot: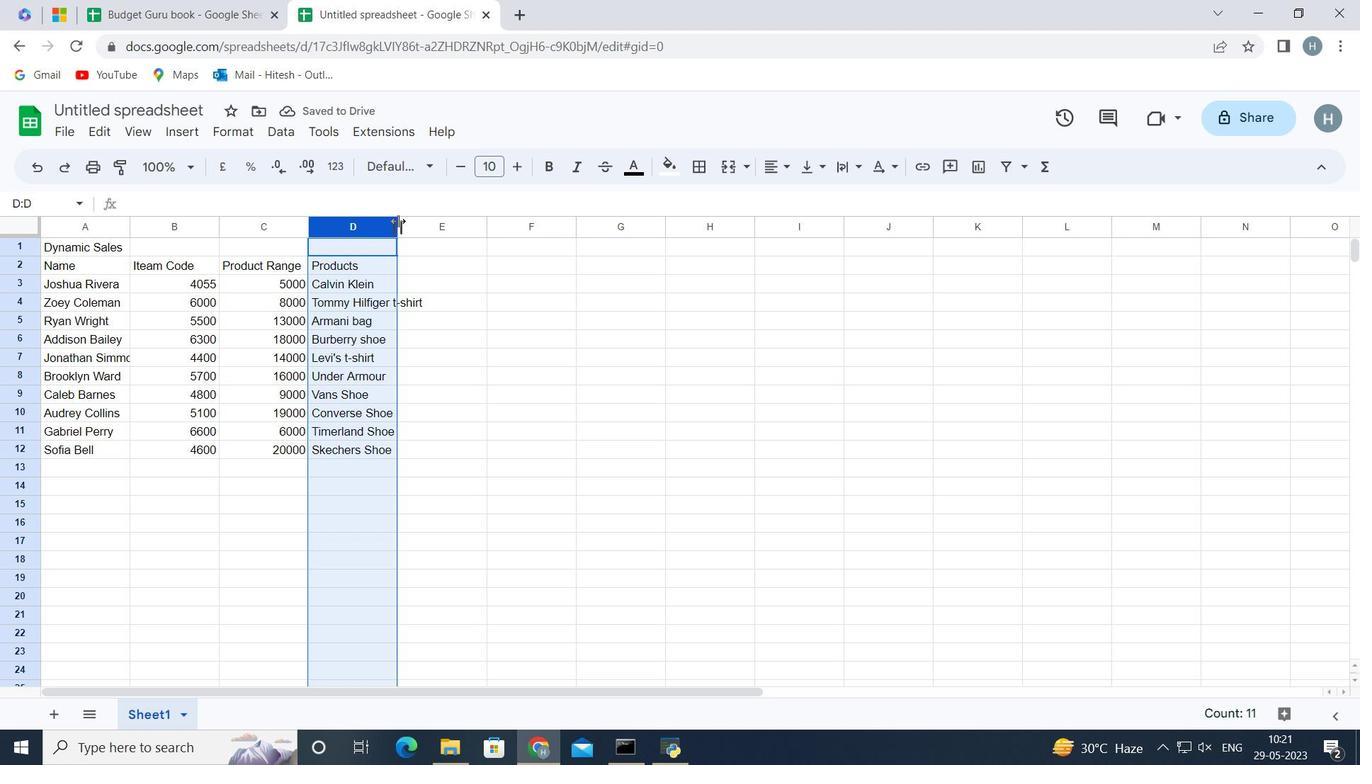 
Action: Mouse pressed left at (397, 223)
Screenshot: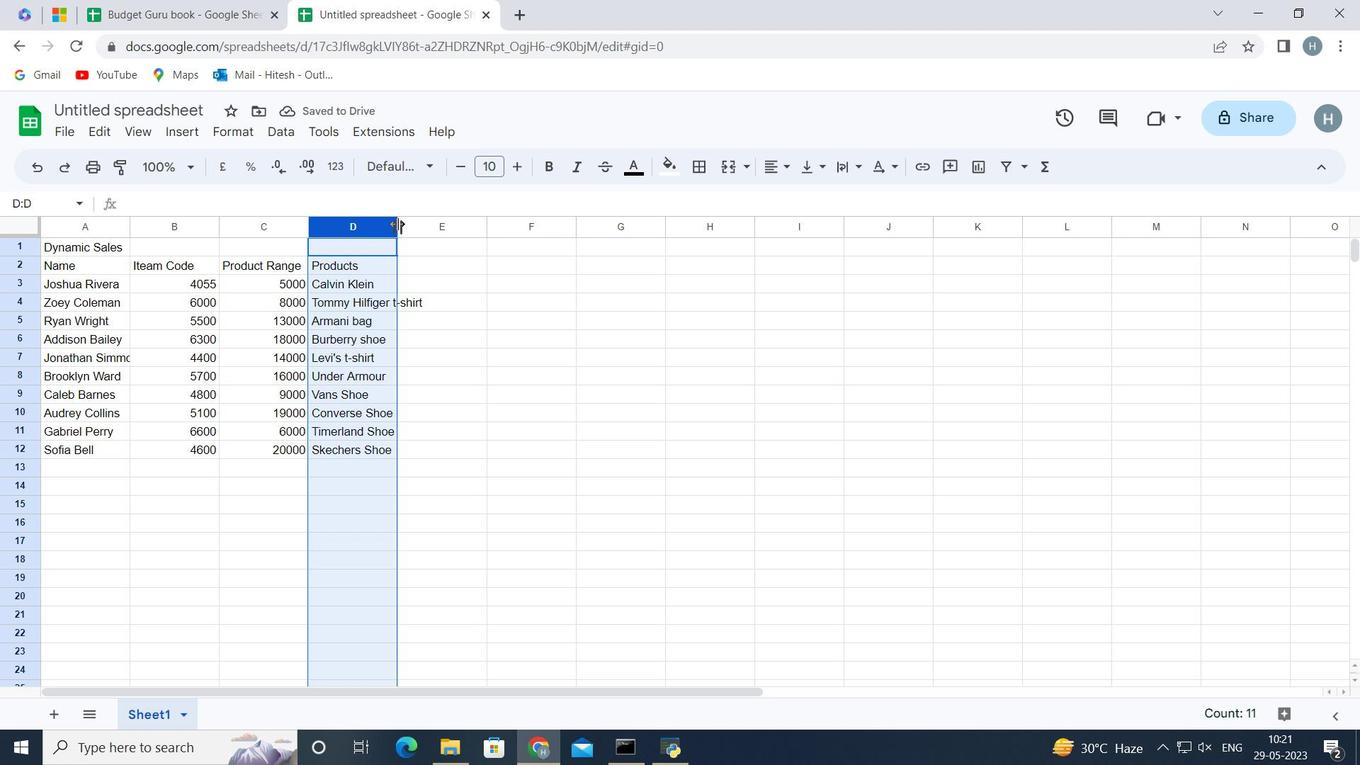 
Action: Mouse moved to (109, 223)
Screenshot: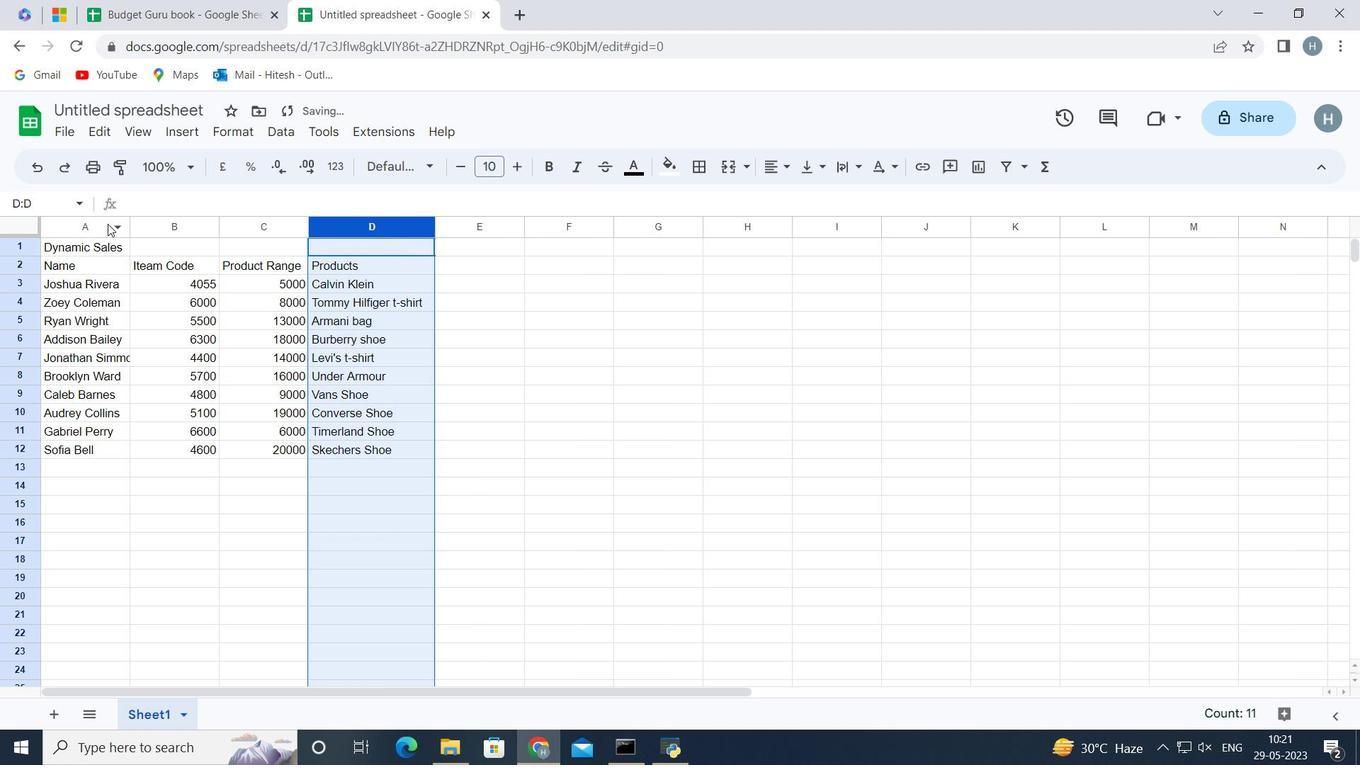 
Action: Mouse pressed left at (109, 223)
Screenshot: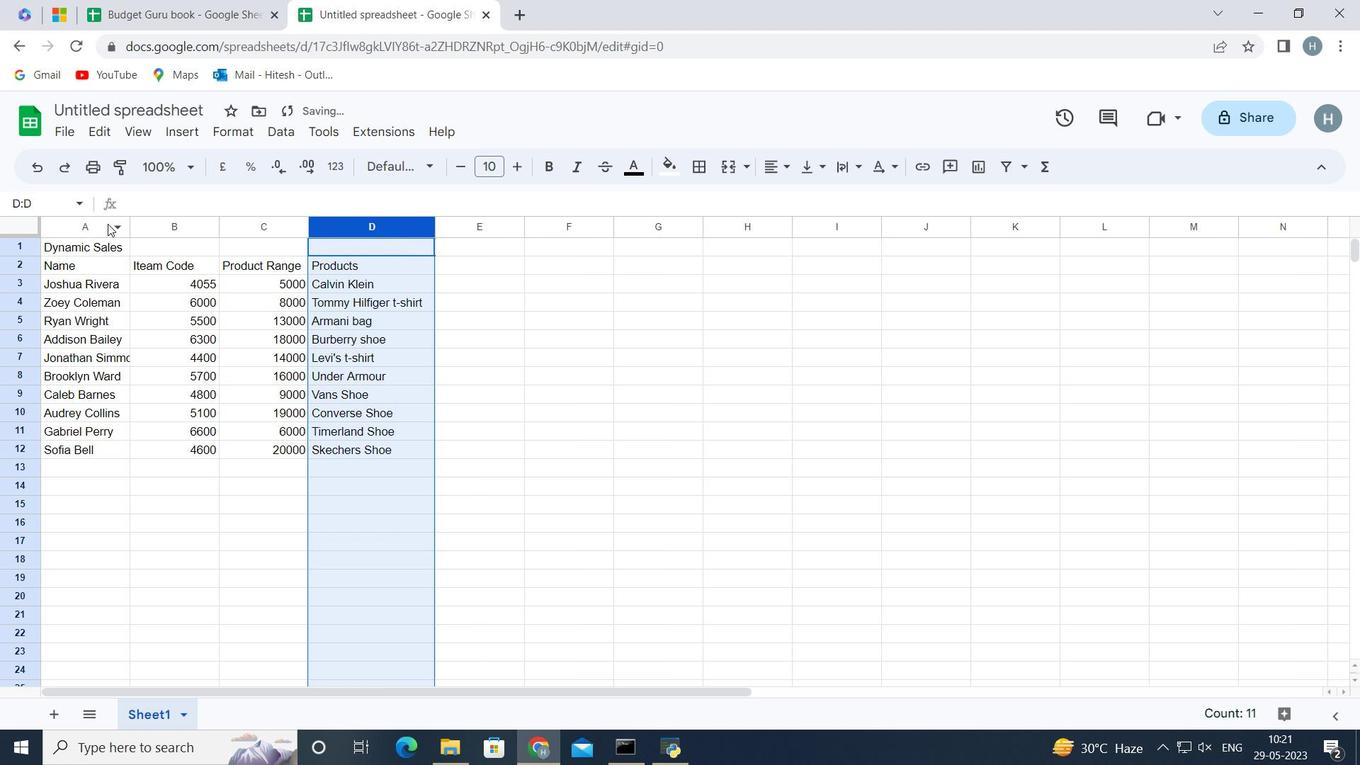 
Action: Mouse moved to (496, 357)
Screenshot: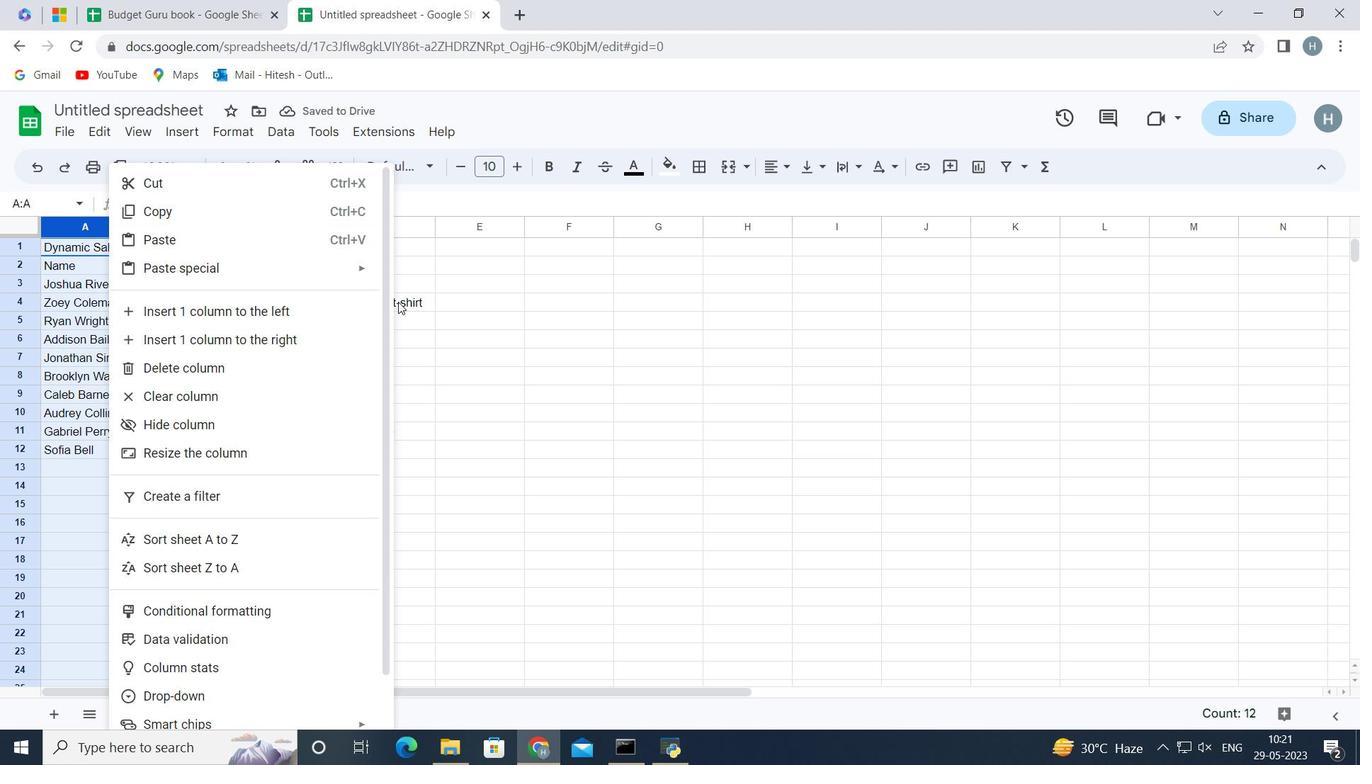 
Action: Mouse pressed left at (494, 358)
Screenshot: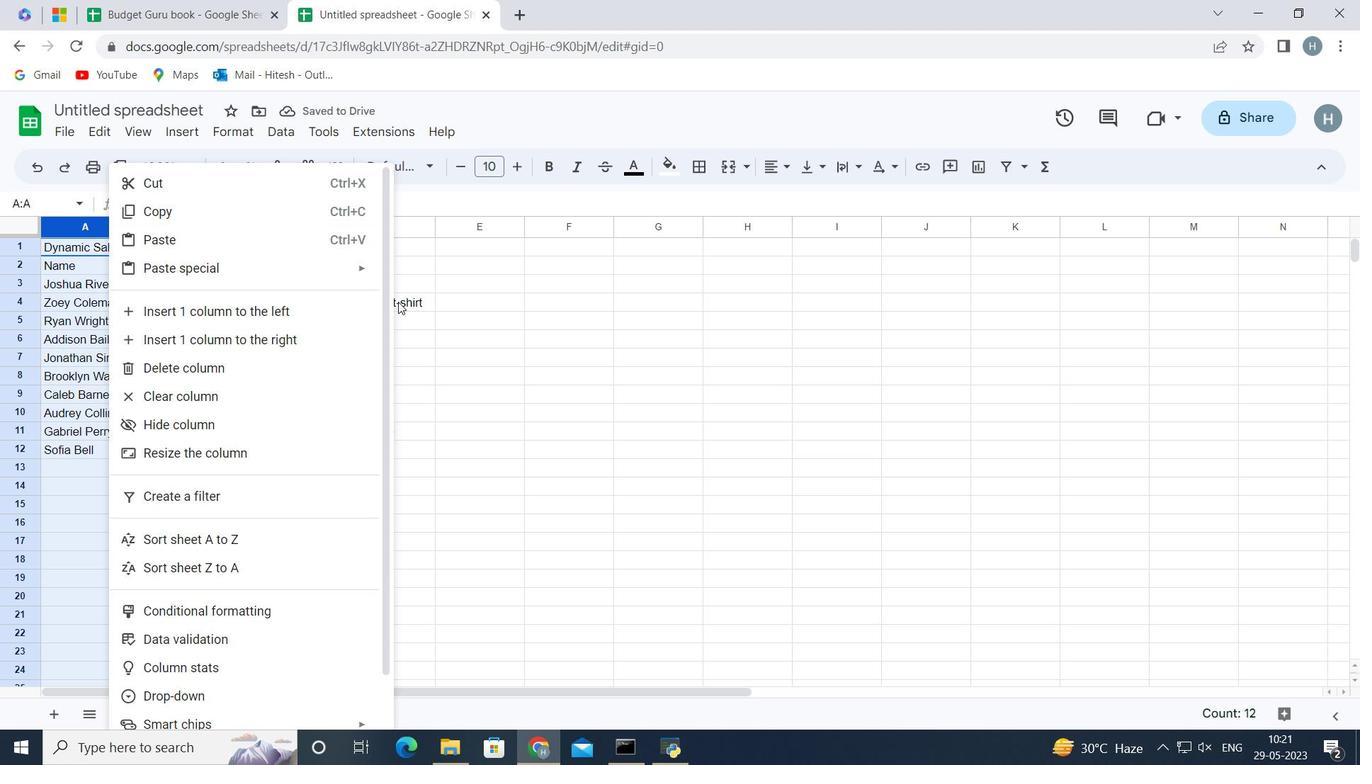 
Action: Mouse moved to (87, 221)
Screenshot: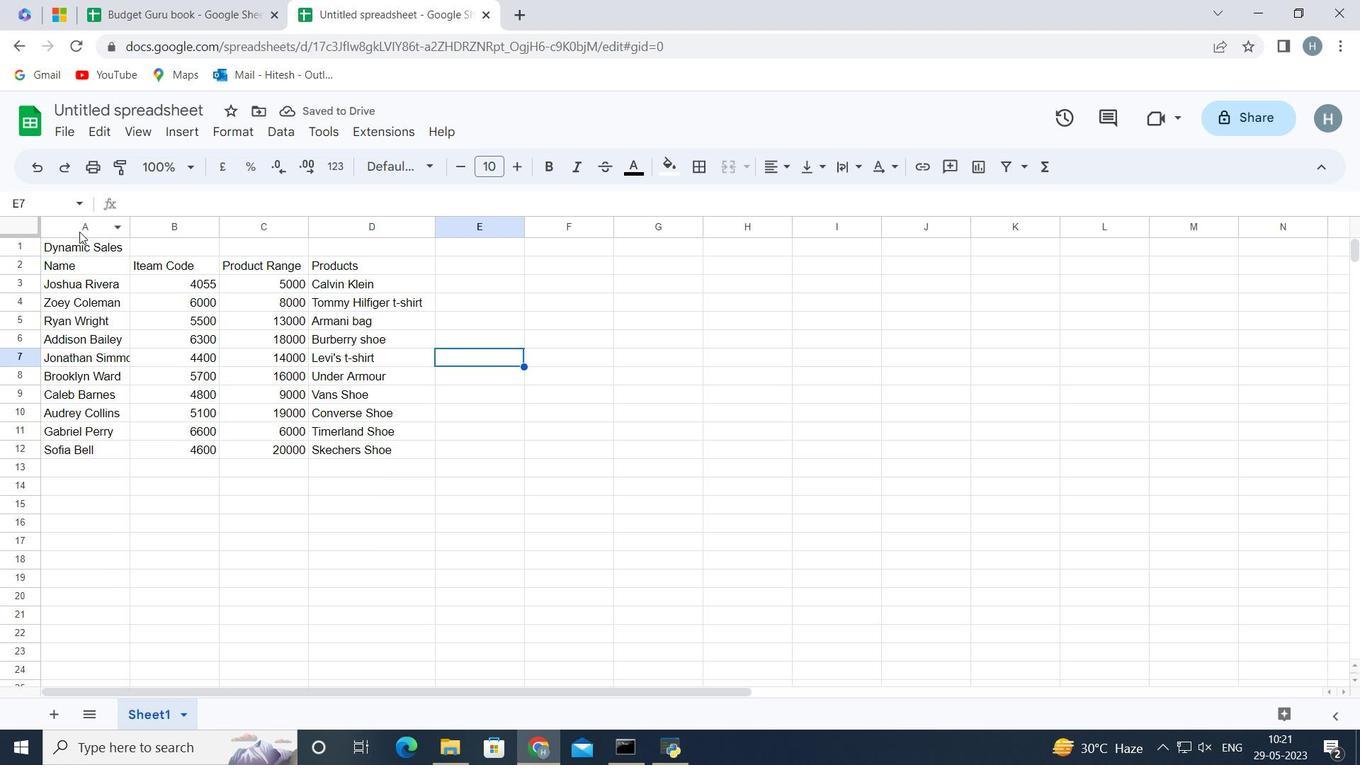 
Action: Mouse pressed left at (87, 221)
Screenshot: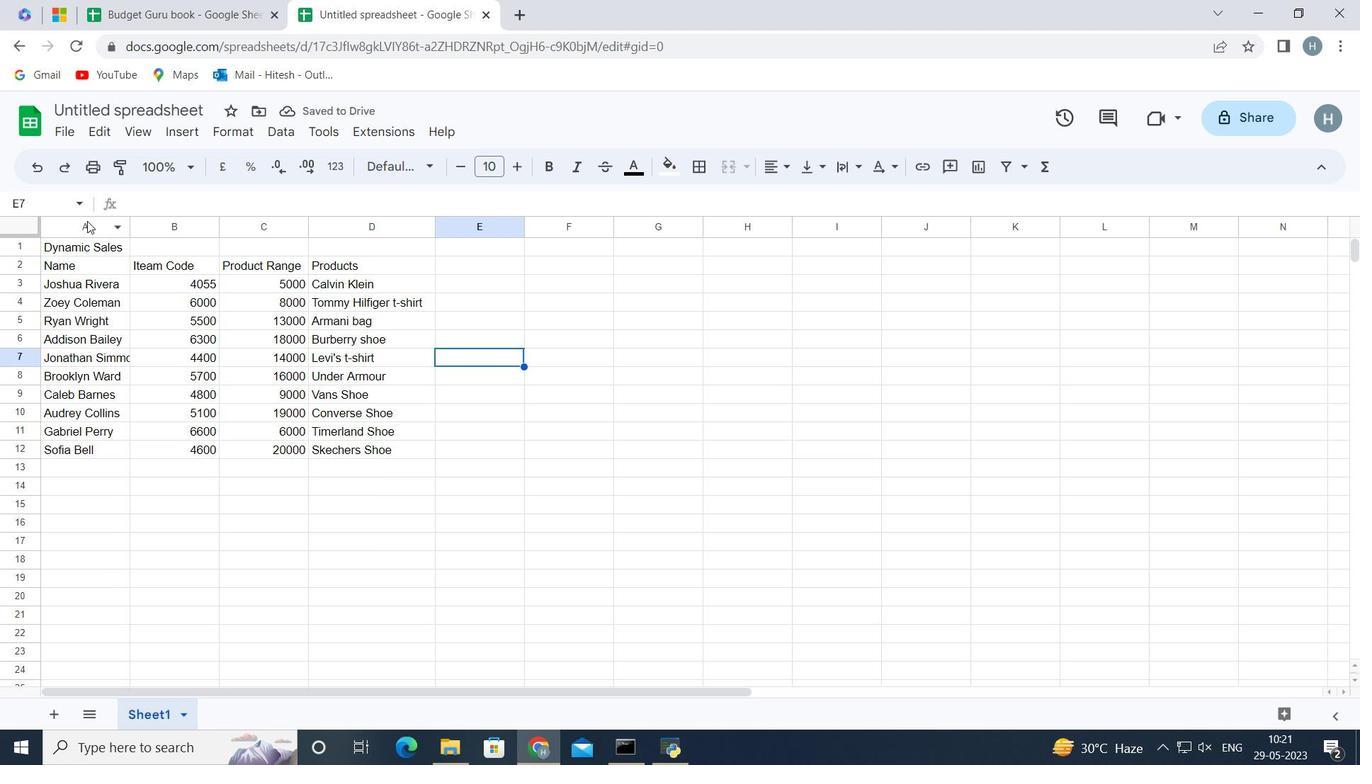 
Action: Mouse moved to (129, 226)
Screenshot: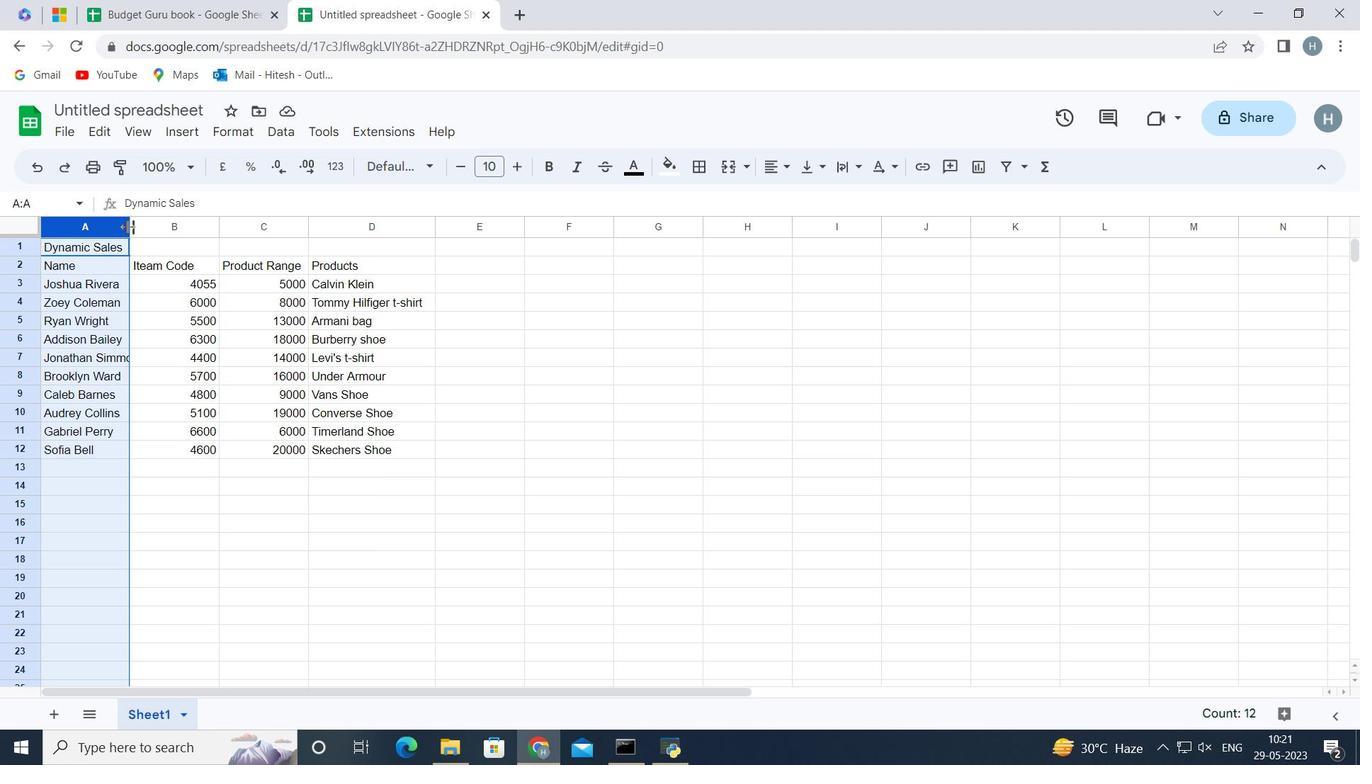 
Action: Mouse pressed left at (129, 226)
Screenshot: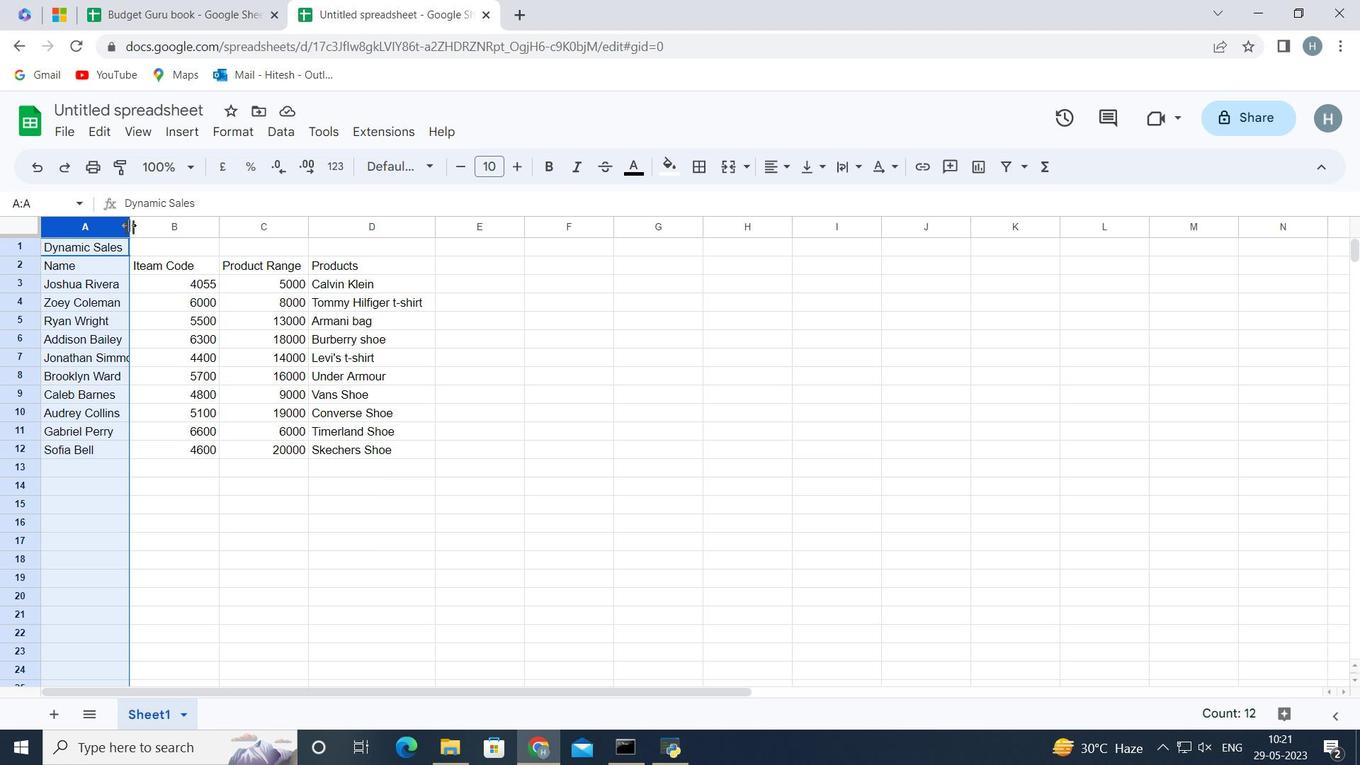 
Action: Mouse moved to (143, 227)
Screenshot: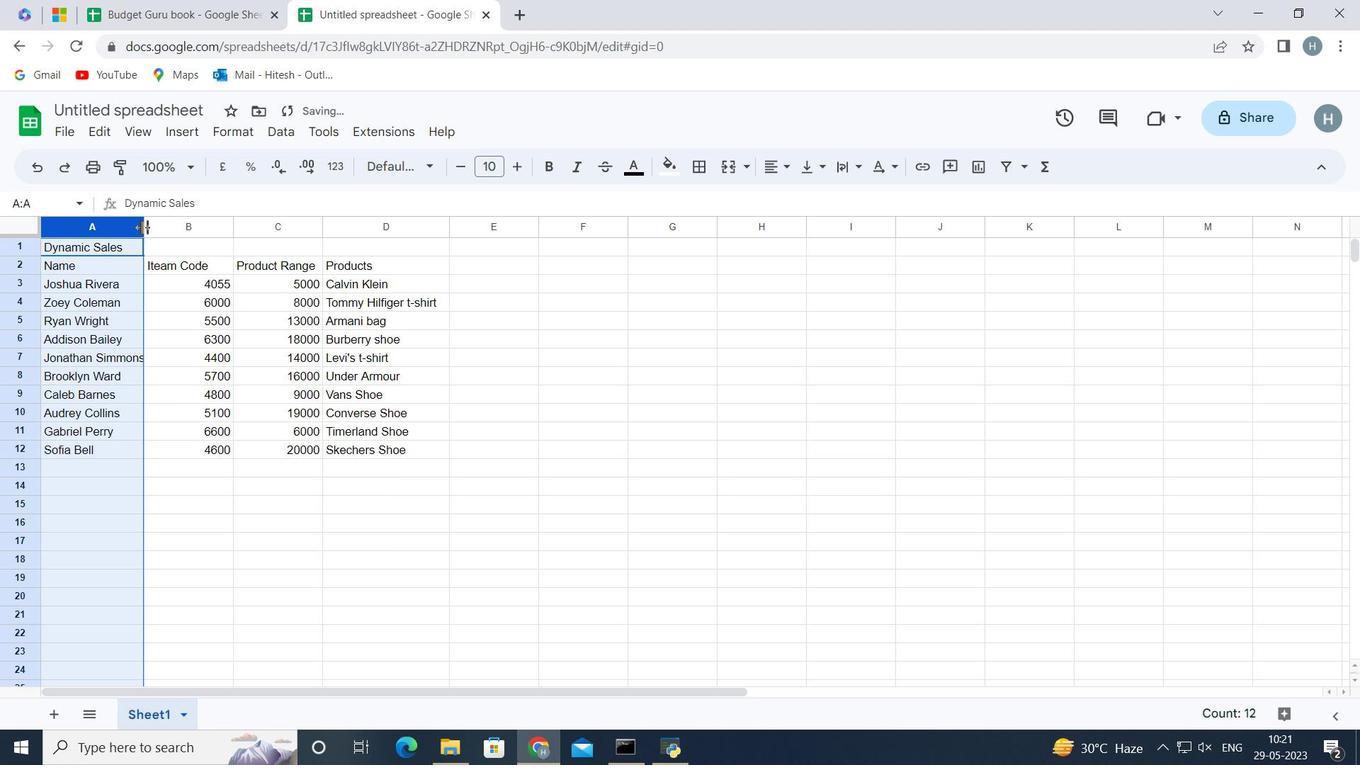
Action: Mouse pressed left at (143, 227)
Screenshot: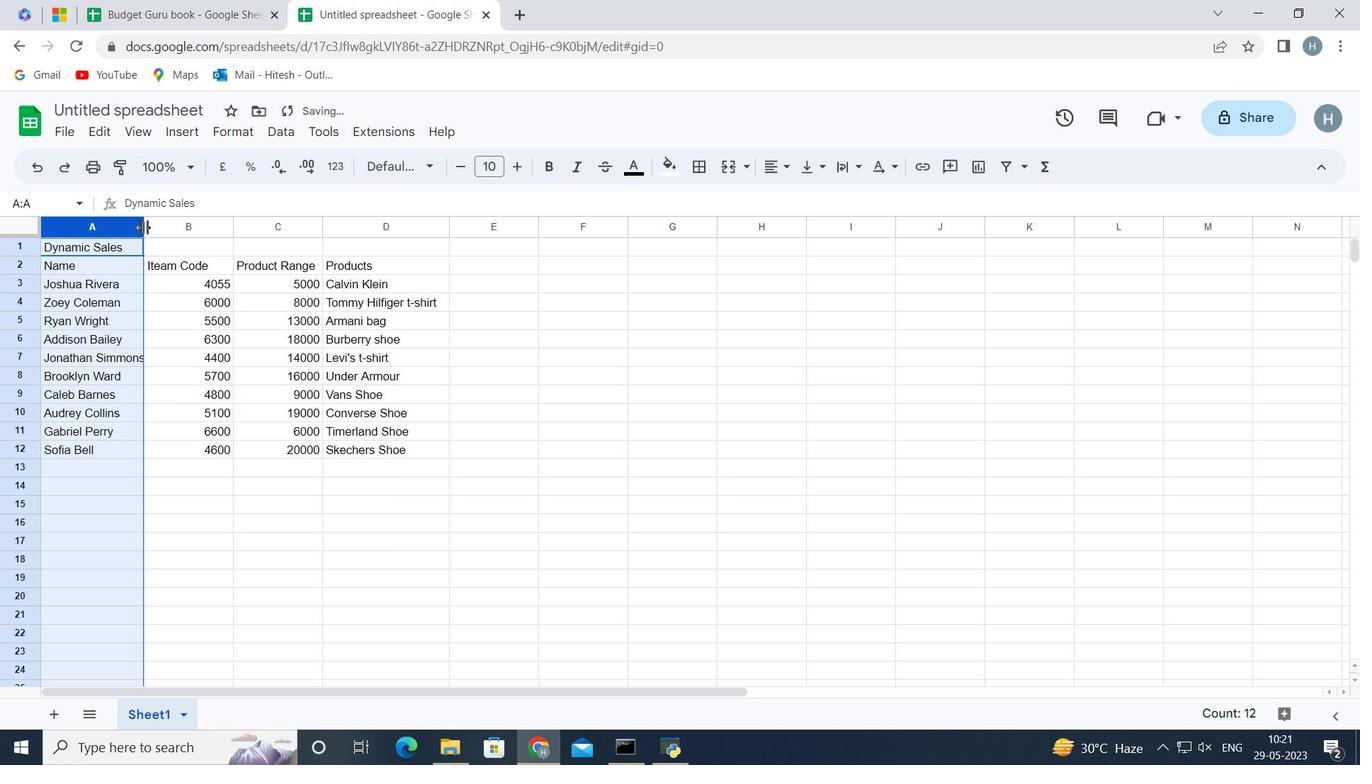 
Action: Mouse moved to (523, 494)
Screenshot: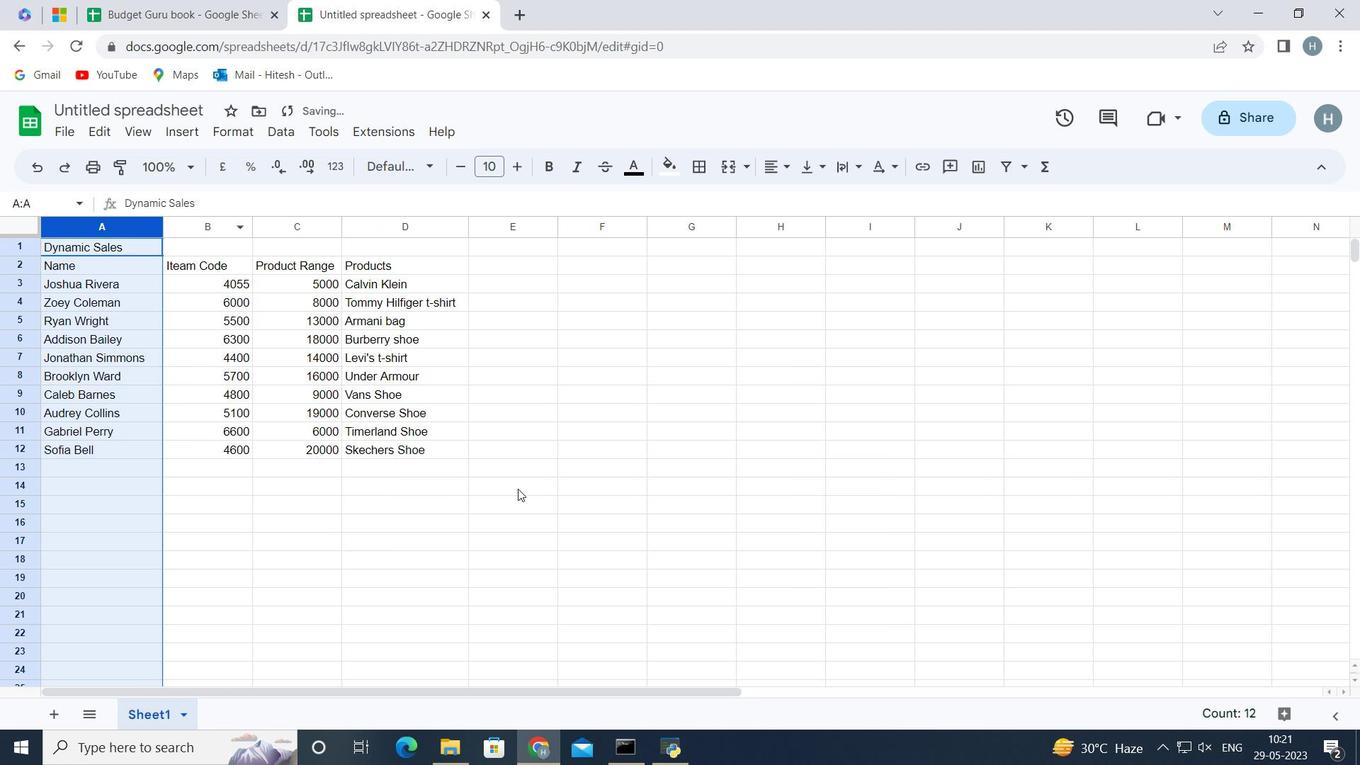 
Action: Mouse pressed left at (523, 494)
Screenshot: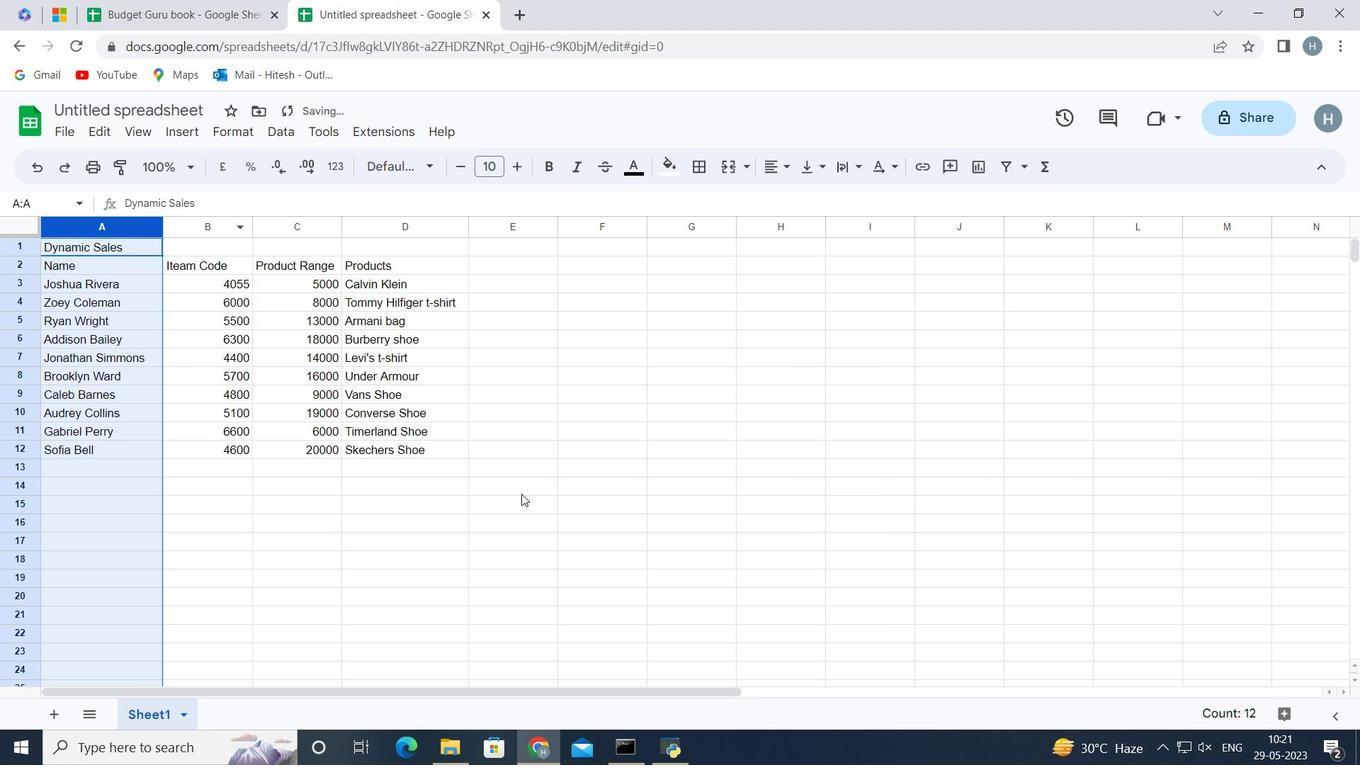 
Action: Mouse moved to (511, 259)
Screenshot: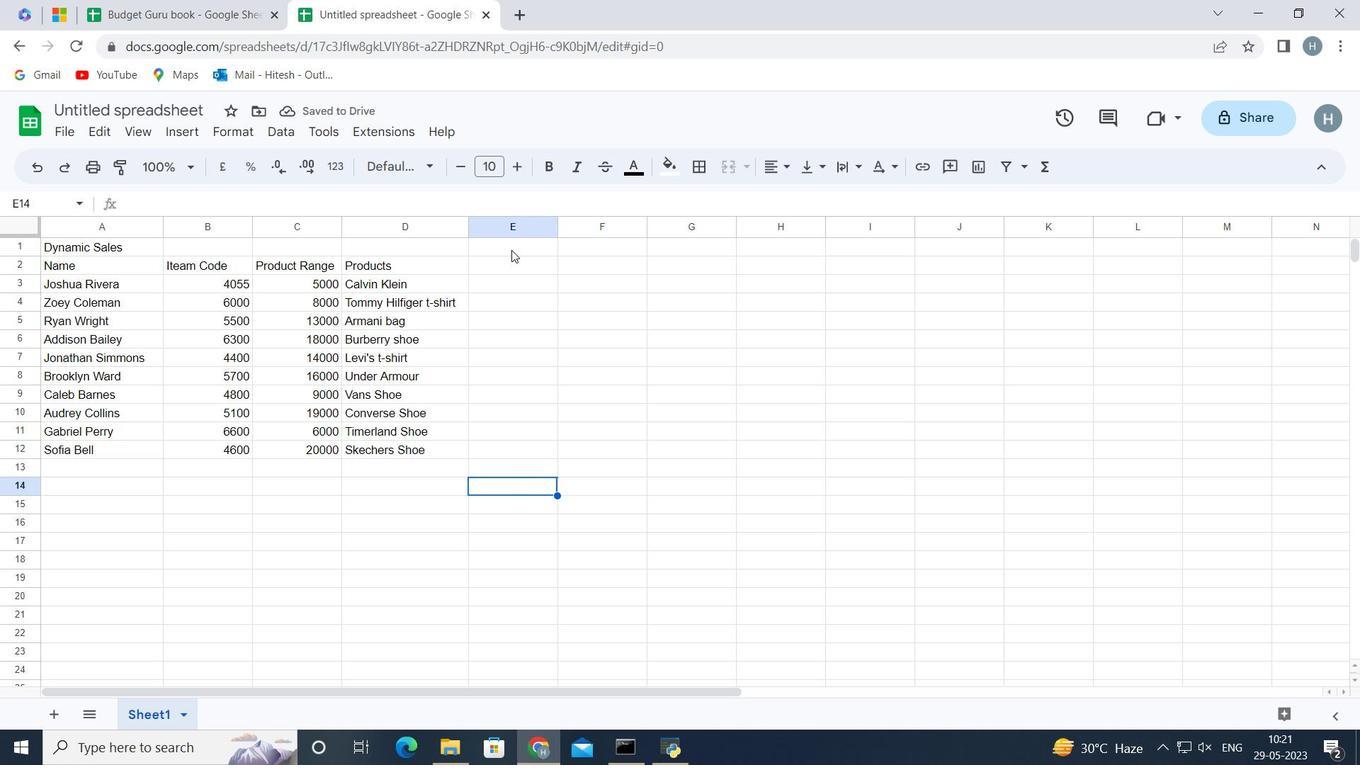 
Action: Mouse pressed left at (511, 259)
Screenshot: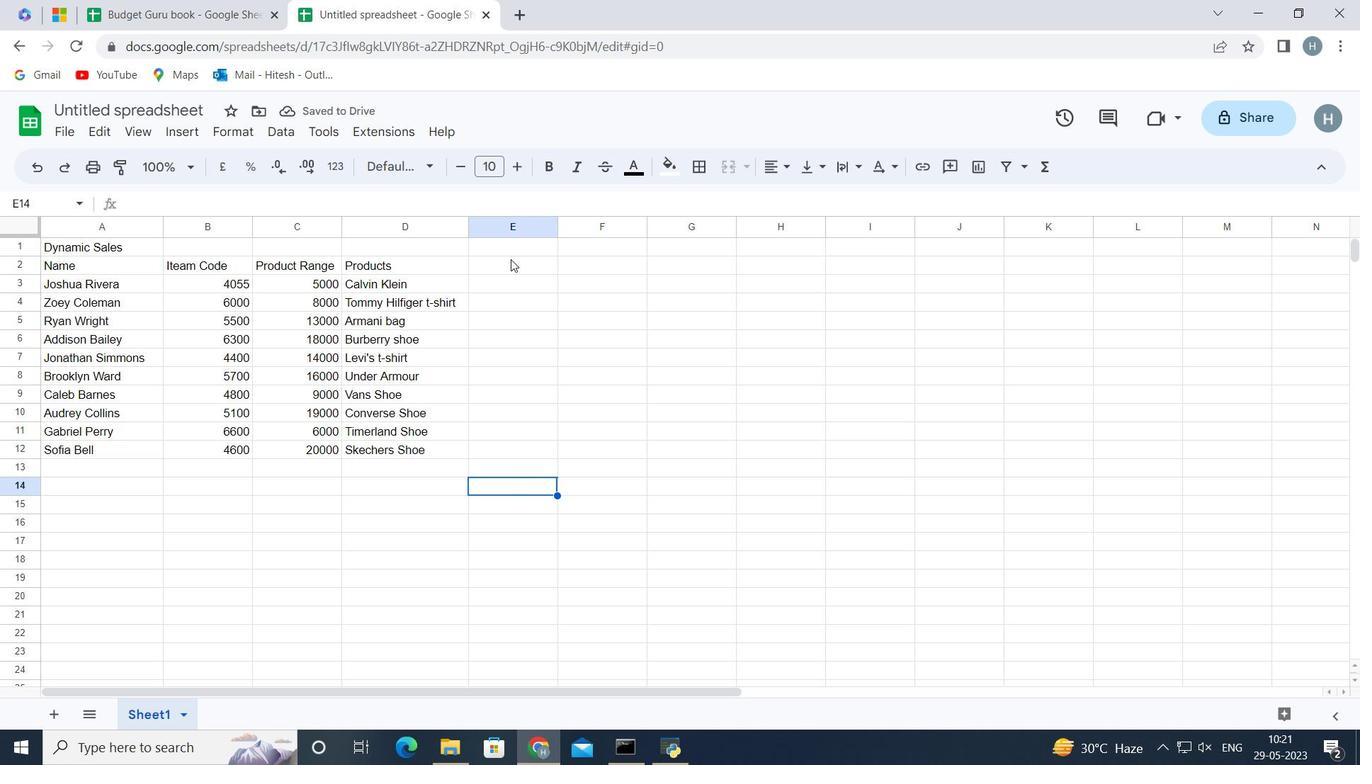 
Action: Mouse moved to (511, 260)
Screenshot: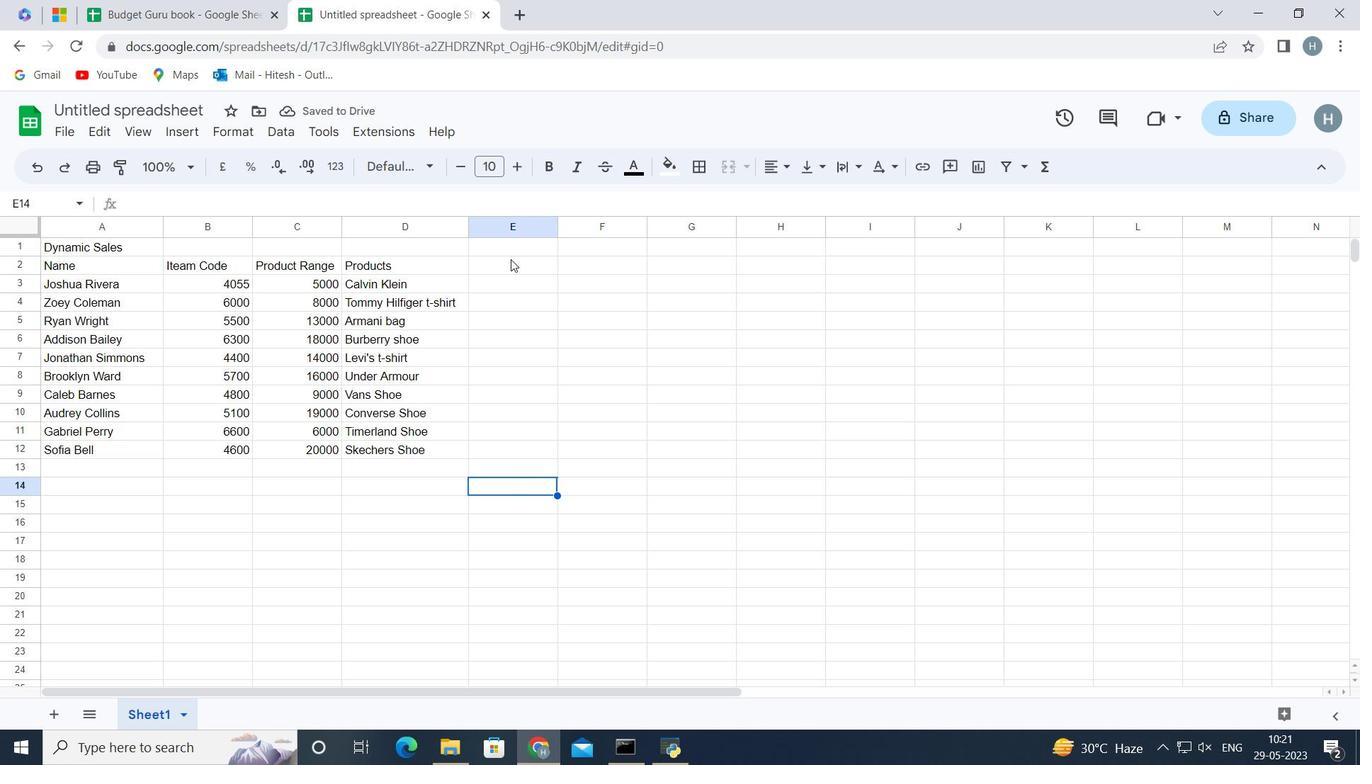 
Action: Key pressed <Key.shift>Quantity<Key.enter>2<Key.enter>5<Key.enter>3<Key.enter>4<Key.enter>2<Key.enter>5<Key.enter>4<Key.enter>4<Key.enter>3<Key.enter>2<Key.enter>
Screenshot: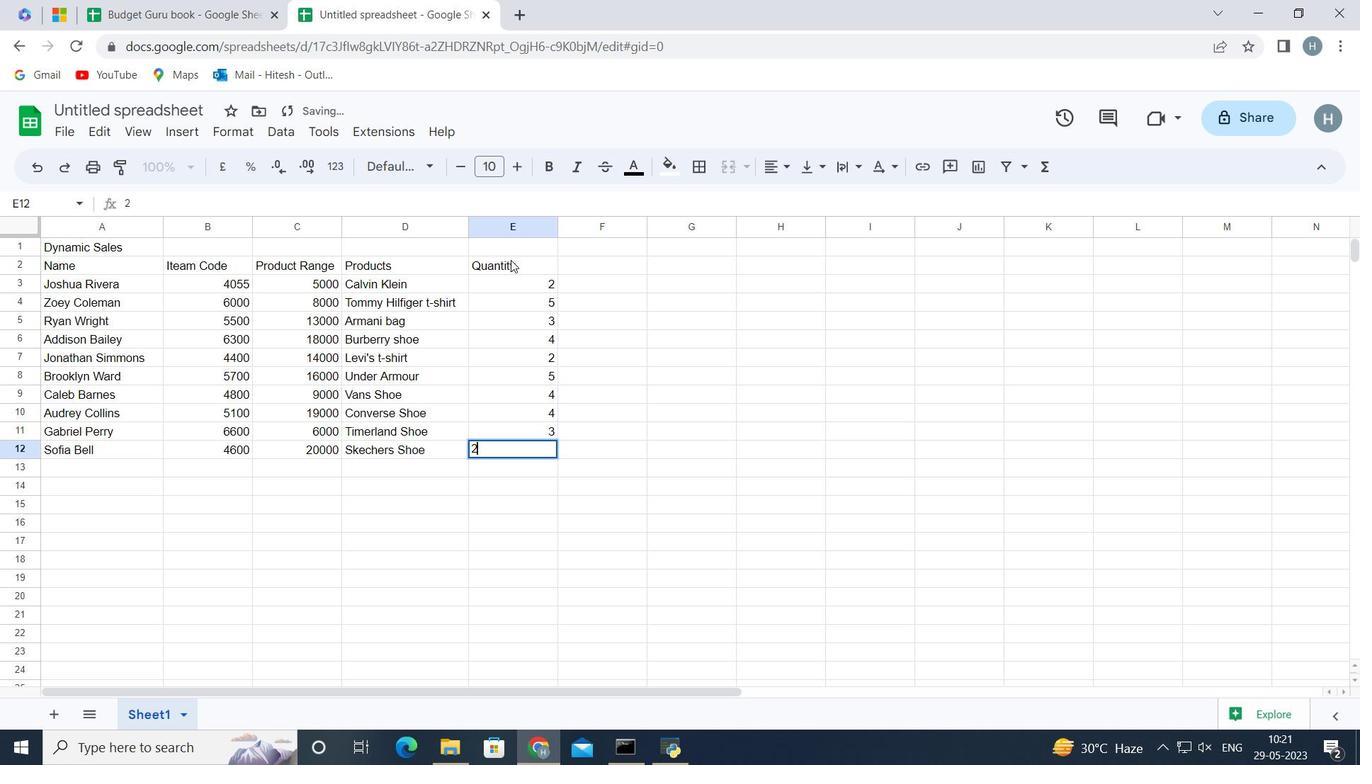 
Action: Mouse moved to (601, 259)
Screenshot: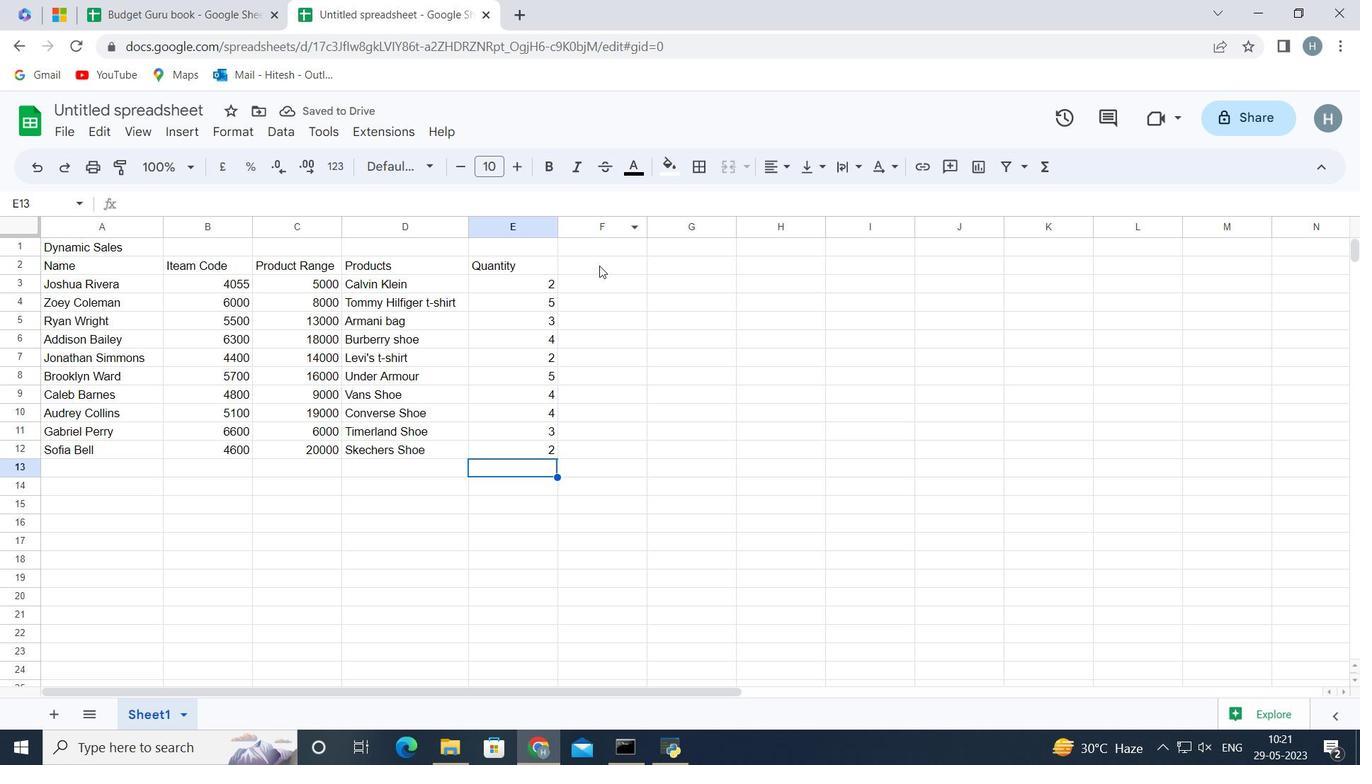 
Action: Mouse pressed left at (601, 259)
Screenshot: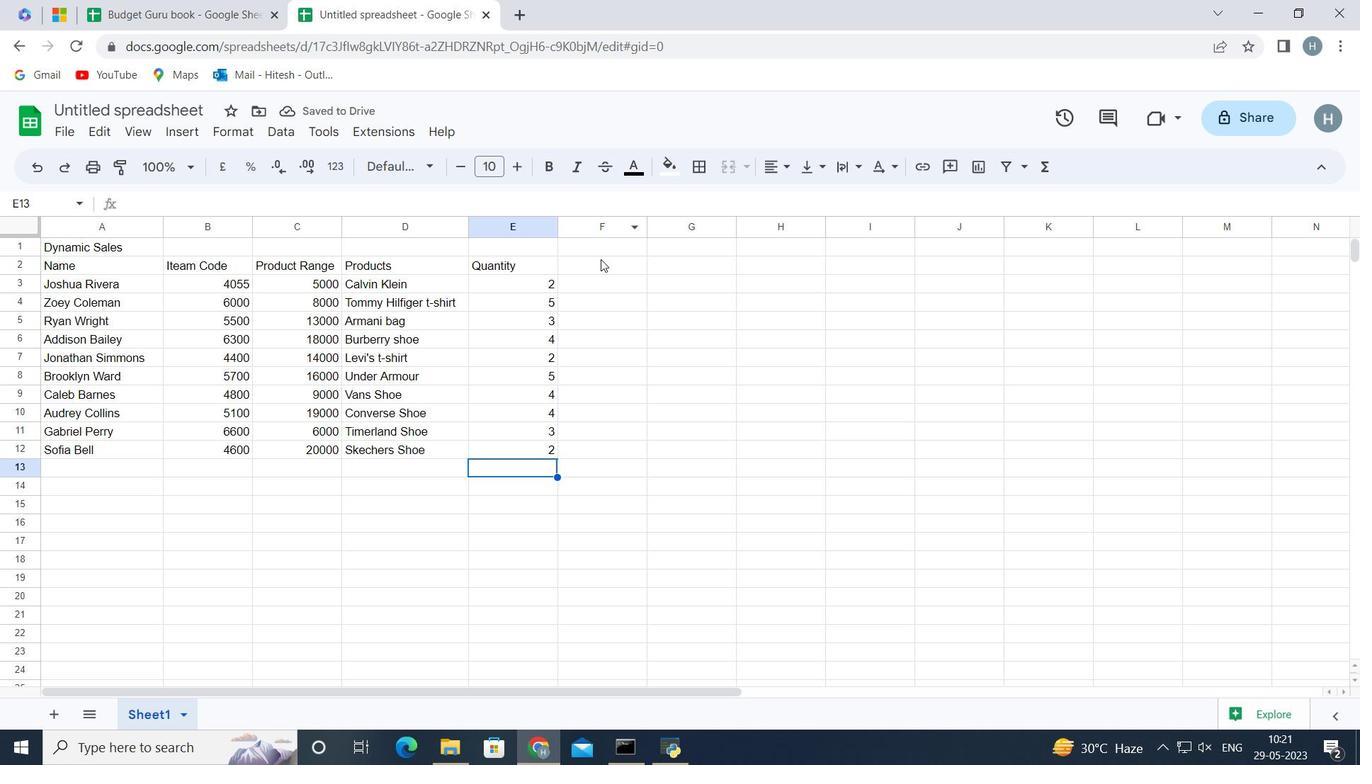 
Action: Key pressed <Key.shift>Total<Key.space>
Screenshot: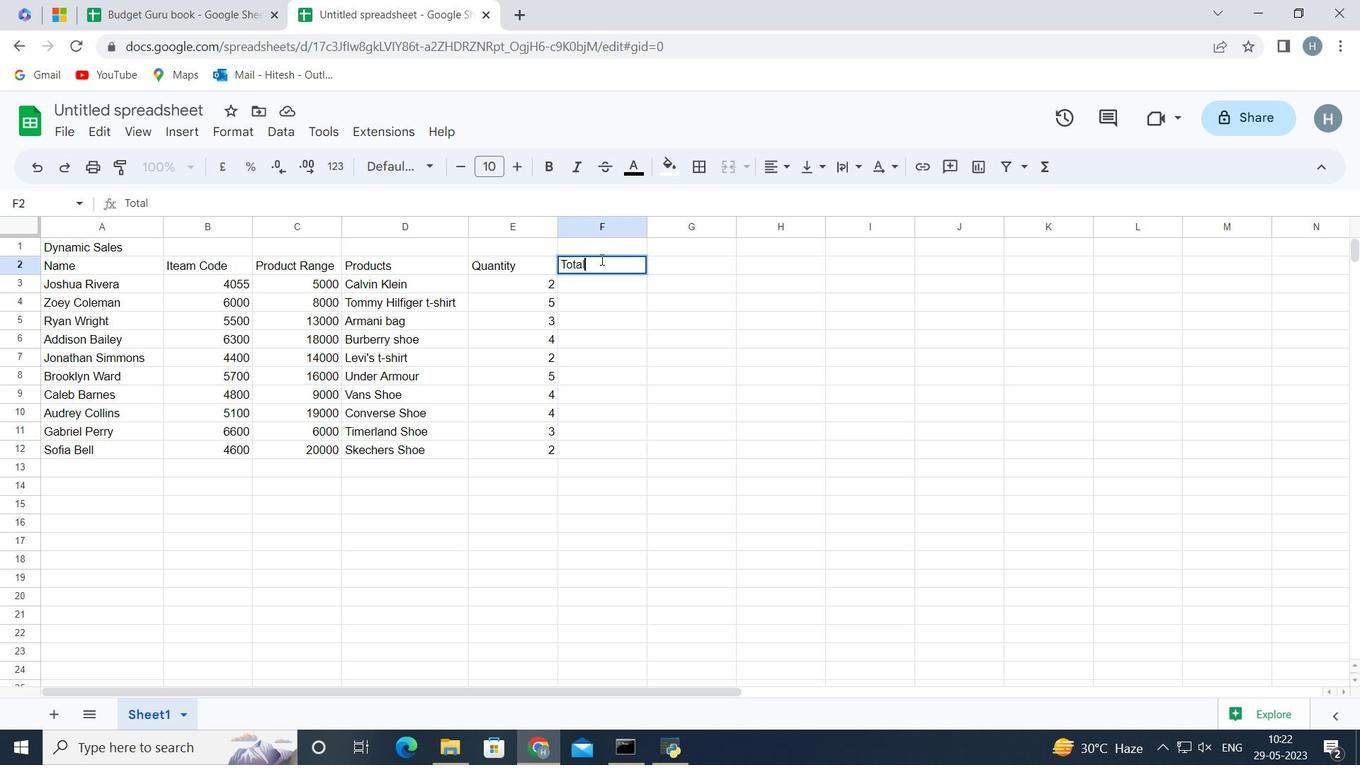 
Action: Mouse moved to (593, 275)
Screenshot: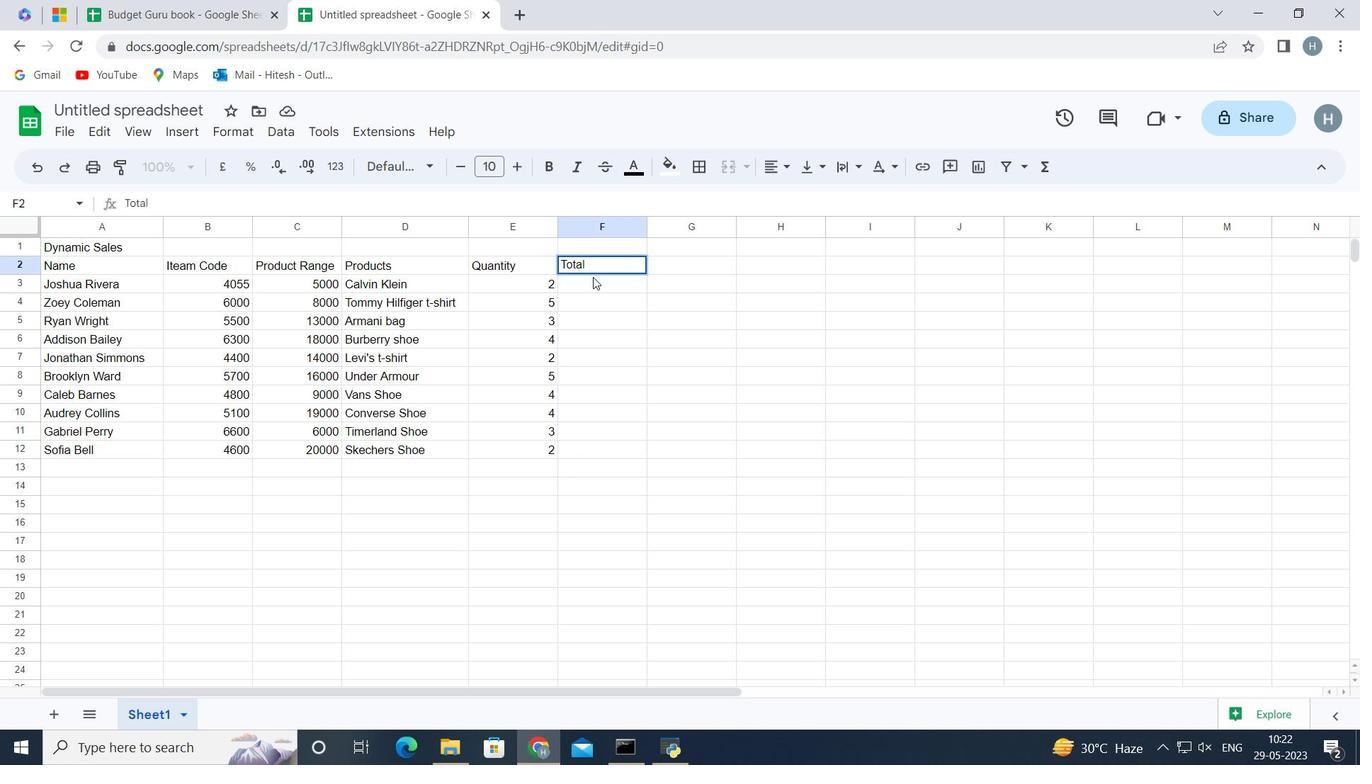 
Action: Mouse pressed left at (593, 275)
Screenshot: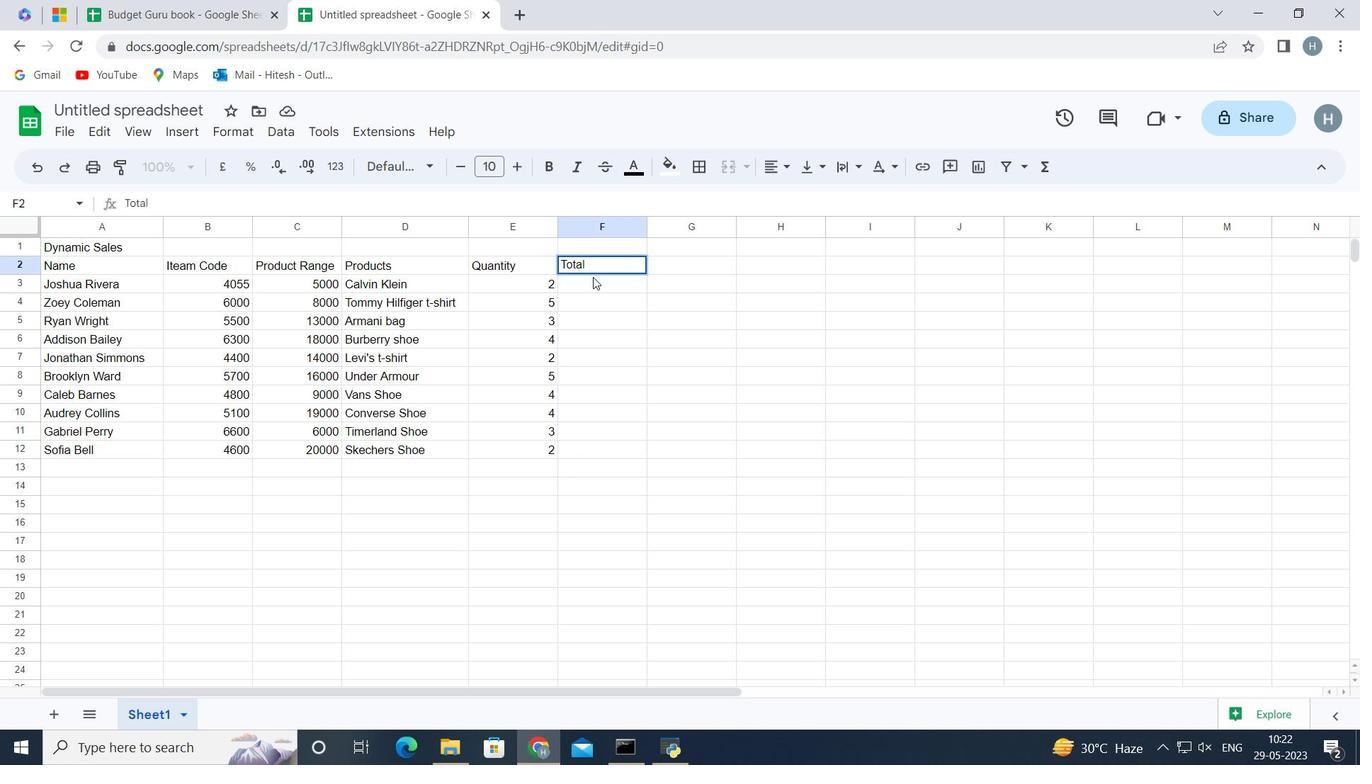 
Action: Mouse moved to (587, 278)
Screenshot: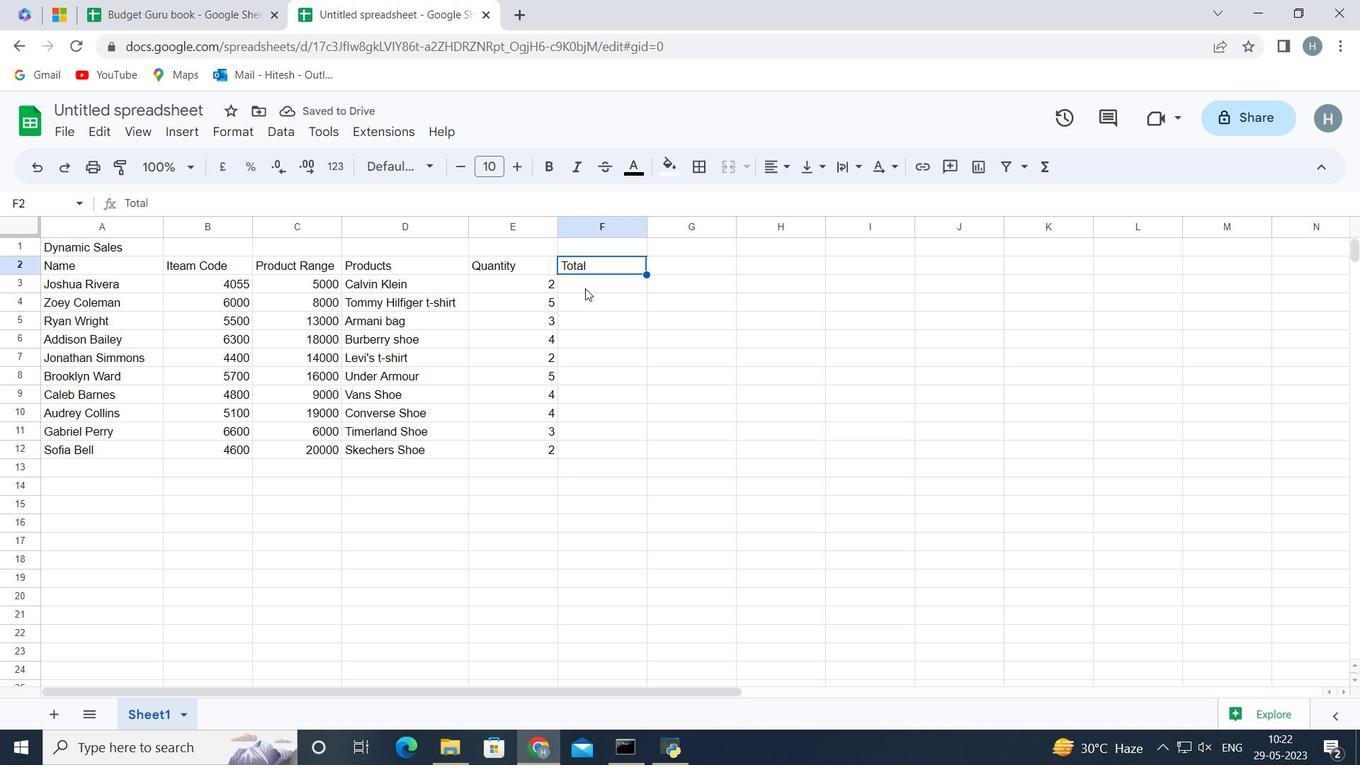 
Action: Mouse pressed left at (587, 278)
Screenshot: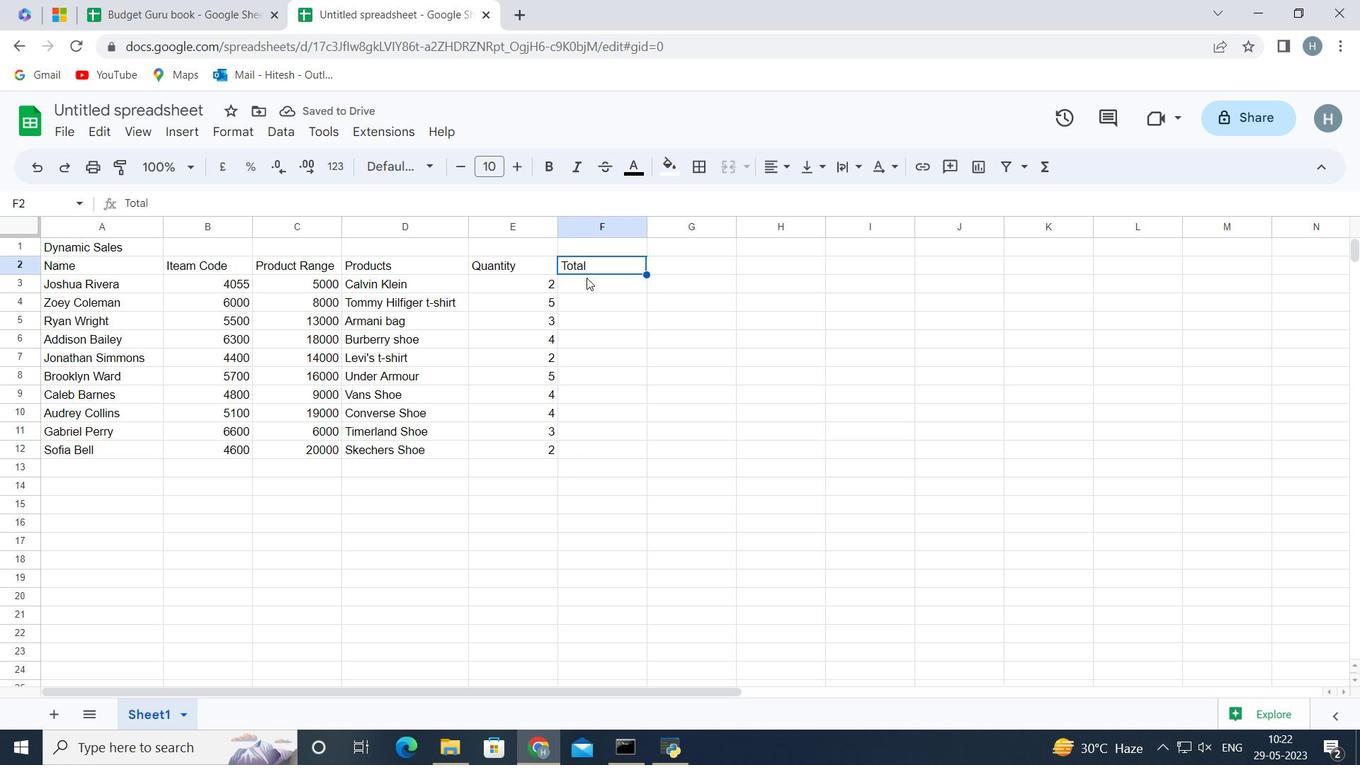 
Action: Mouse moved to (616, 284)
Screenshot: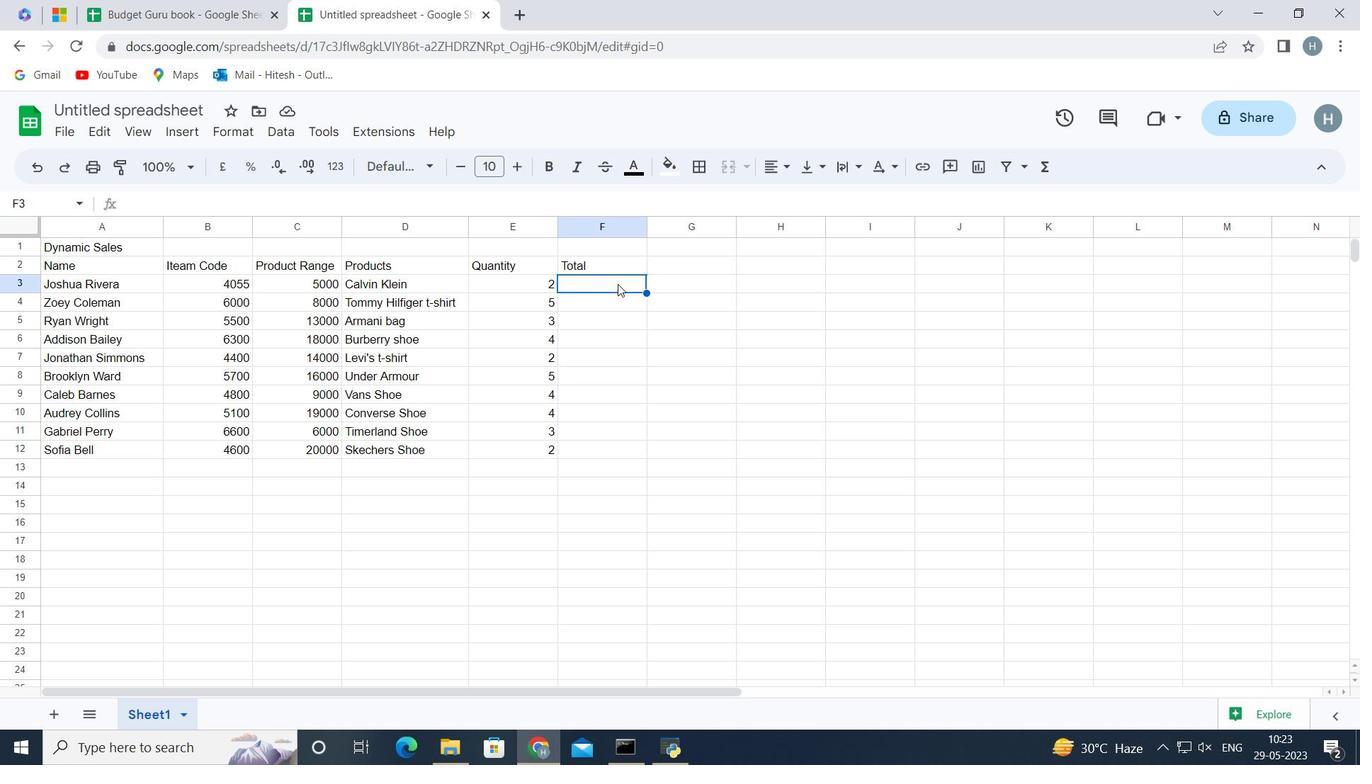 
Action: Key pressed =
Screenshot: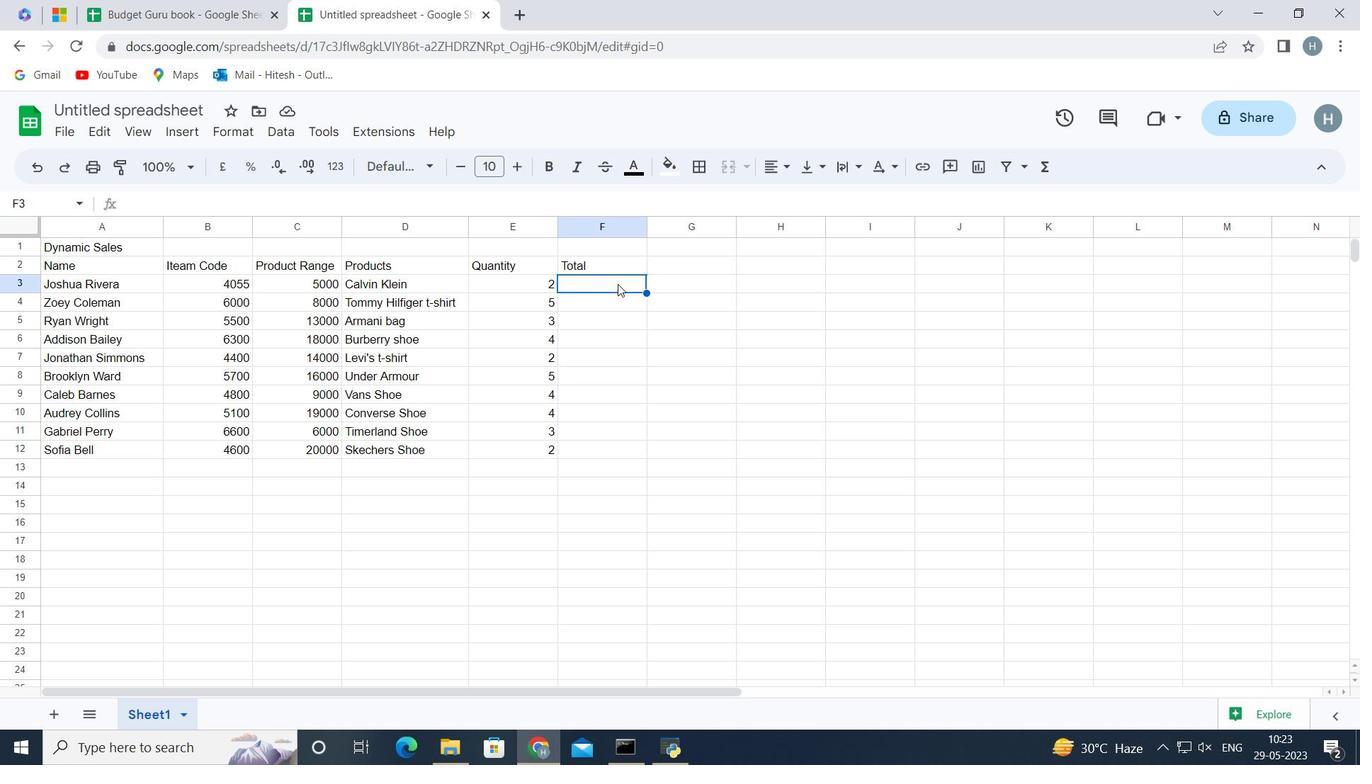 
Action: Mouse moved to (482, 279)
Screenshot: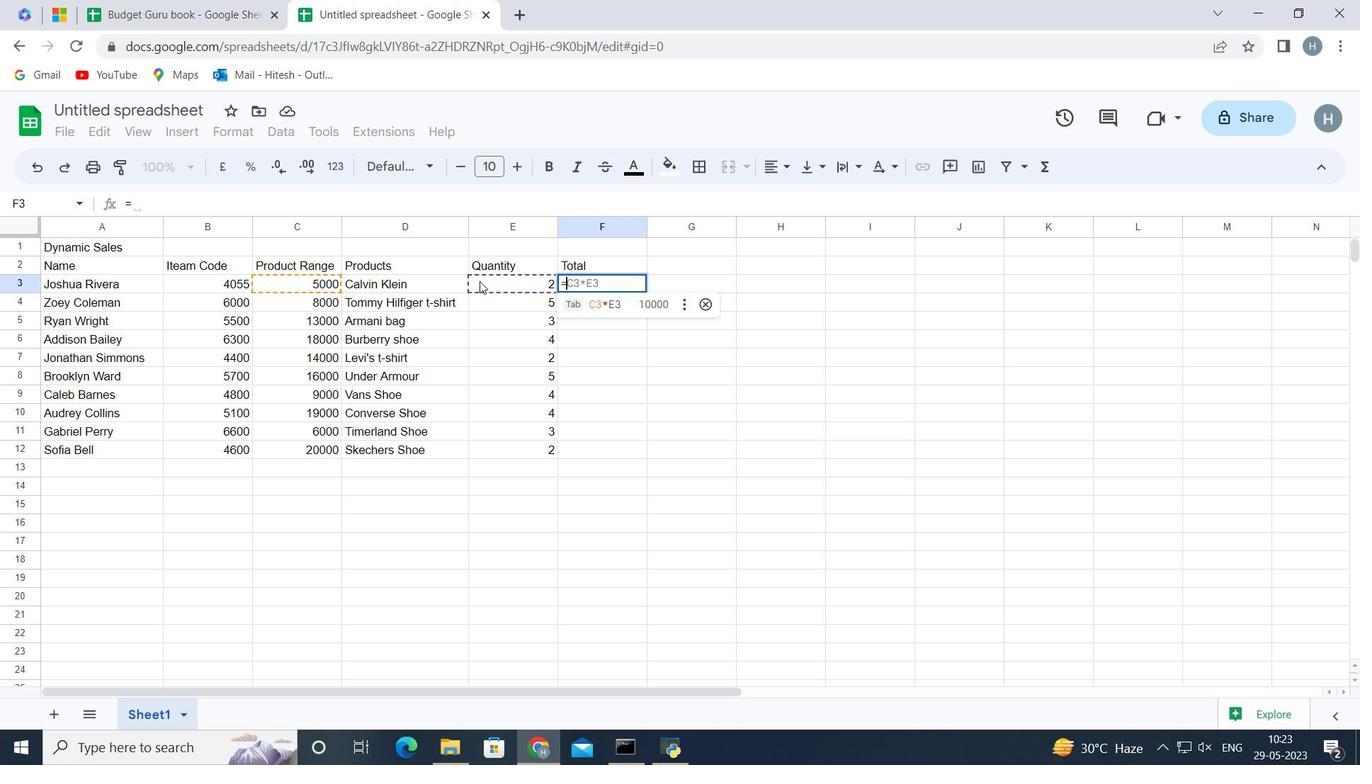 
Action: Mouse pressed left at (482, 279)
Screenshot: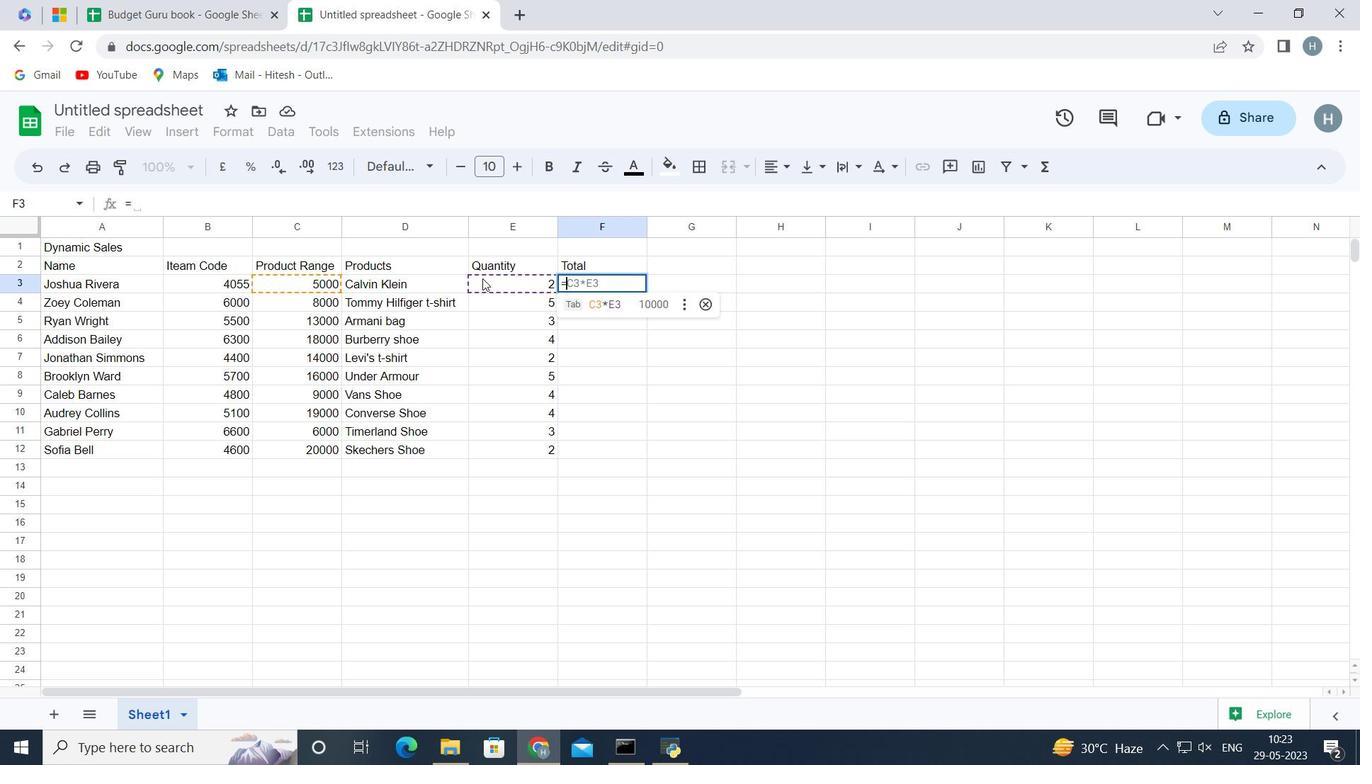 
Action: Mouse moved to (485, 279)
Screenshot: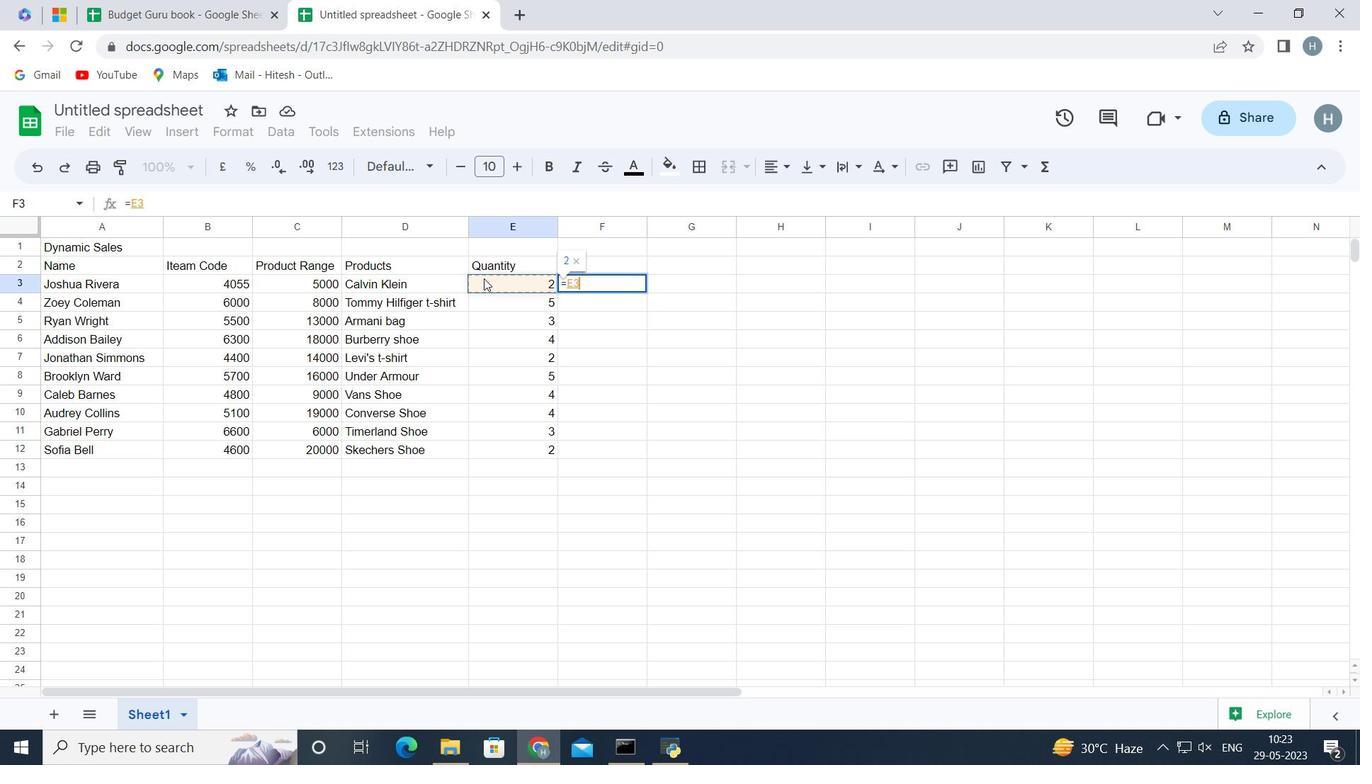 
Action: Key pressed *
Screenshot: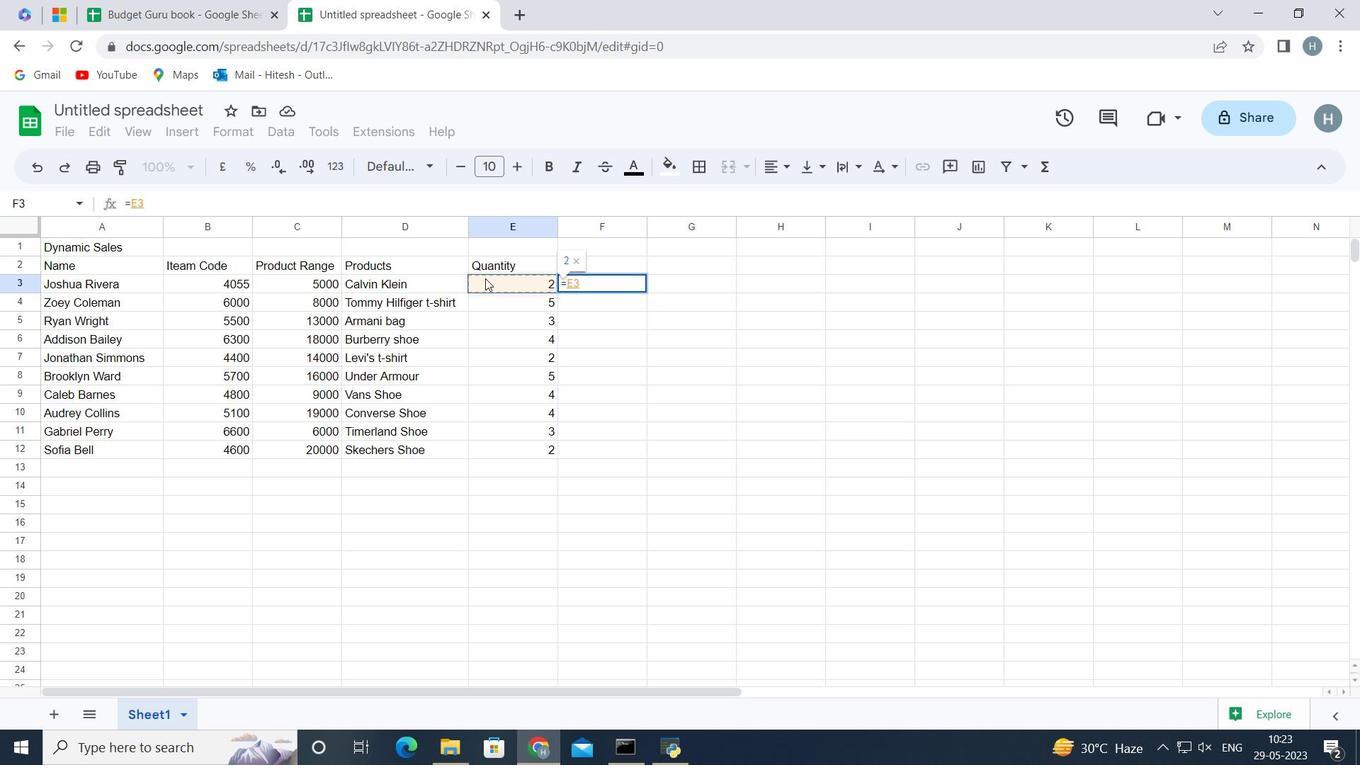 
Action: Mouse moved to (304, 279)
Screenshot: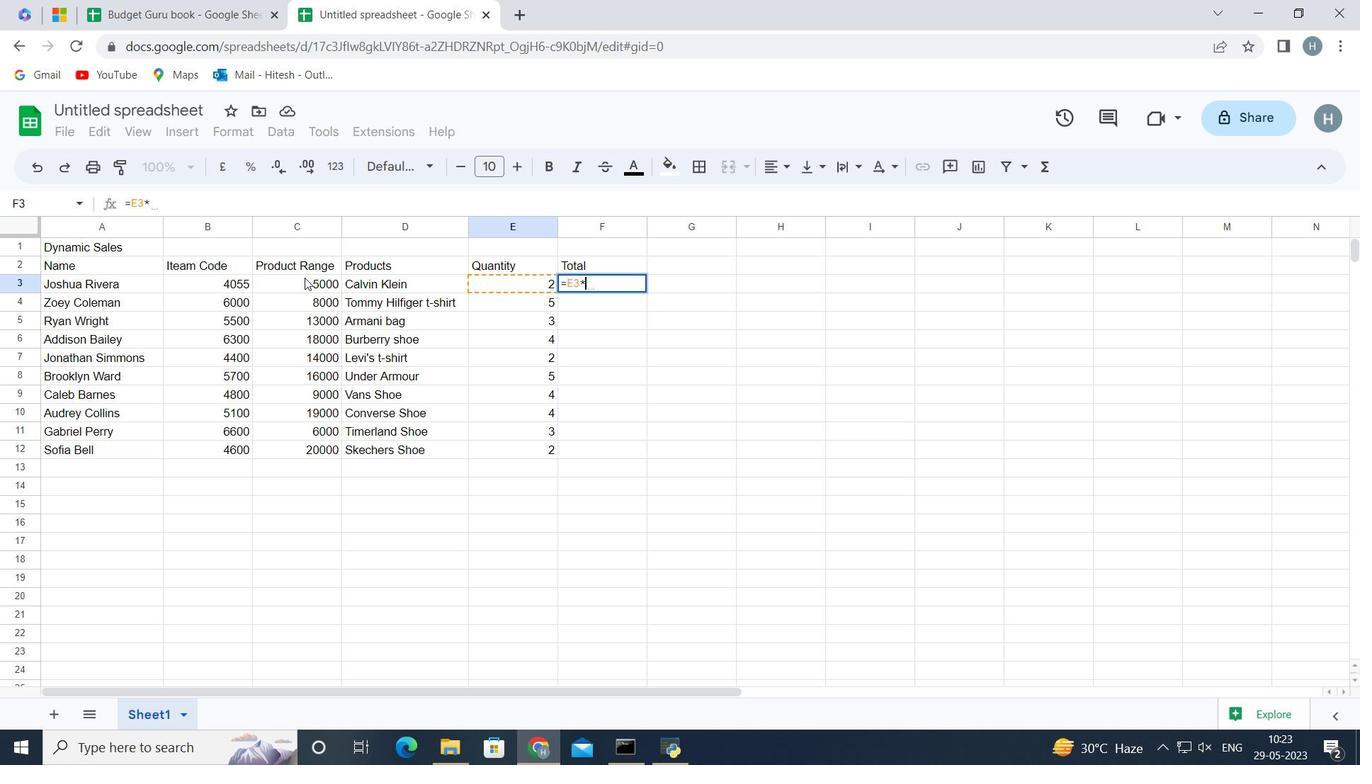 
Action: Mouse pressed left at (304, 279)
Screenshot: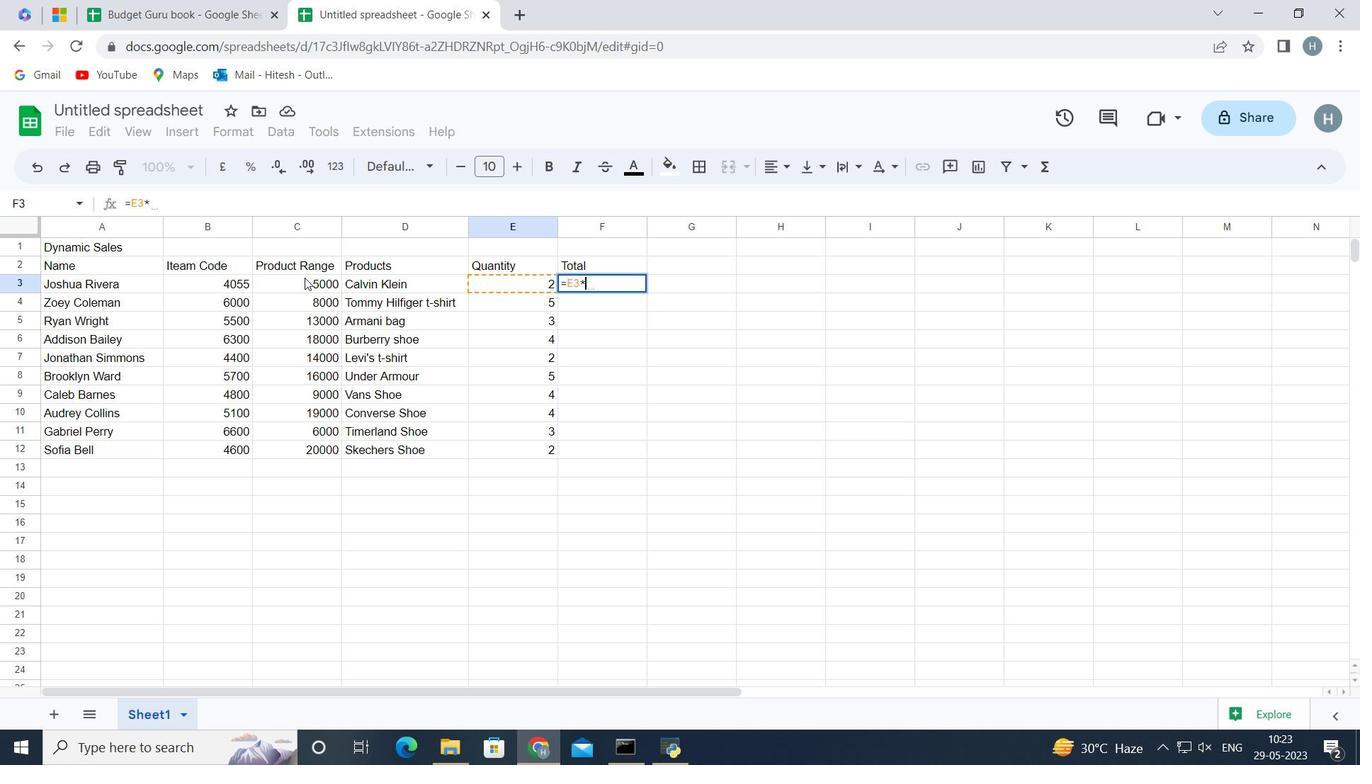 
Action: Mouse moved to (296, 281)
Screenshot: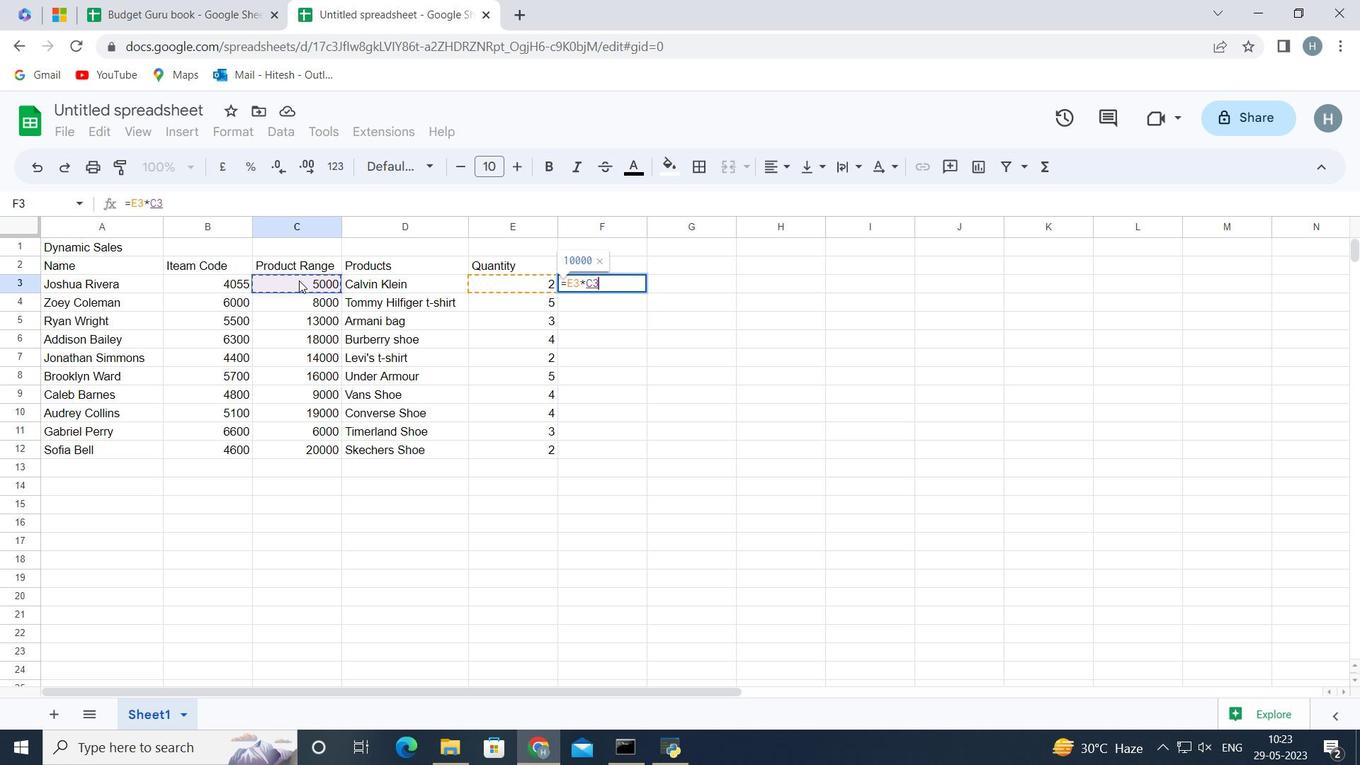 
Action: Key pressed <Key.enter>
Screenshot: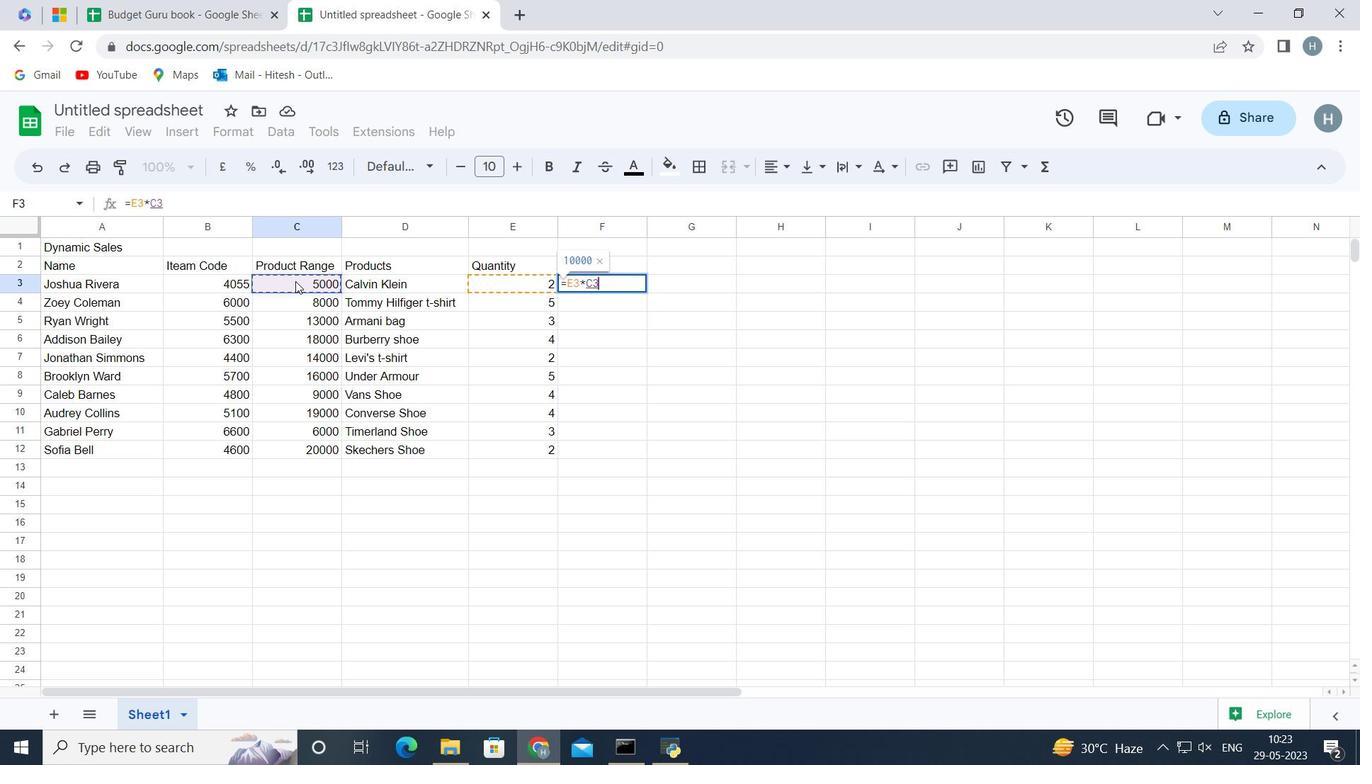 
Action: Mouse moved to (615, 267)
Screenshot: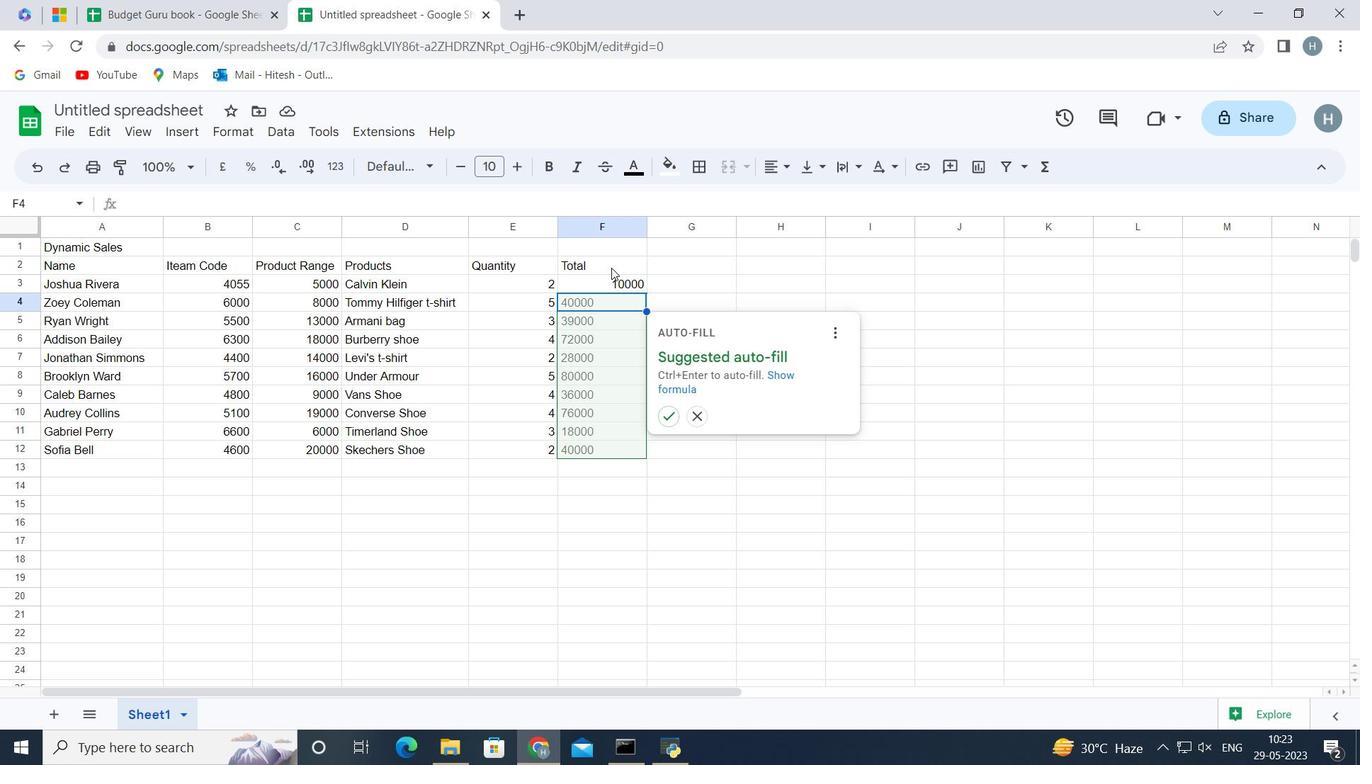 
Action: Key pressed <Key.enter>
Screenshot: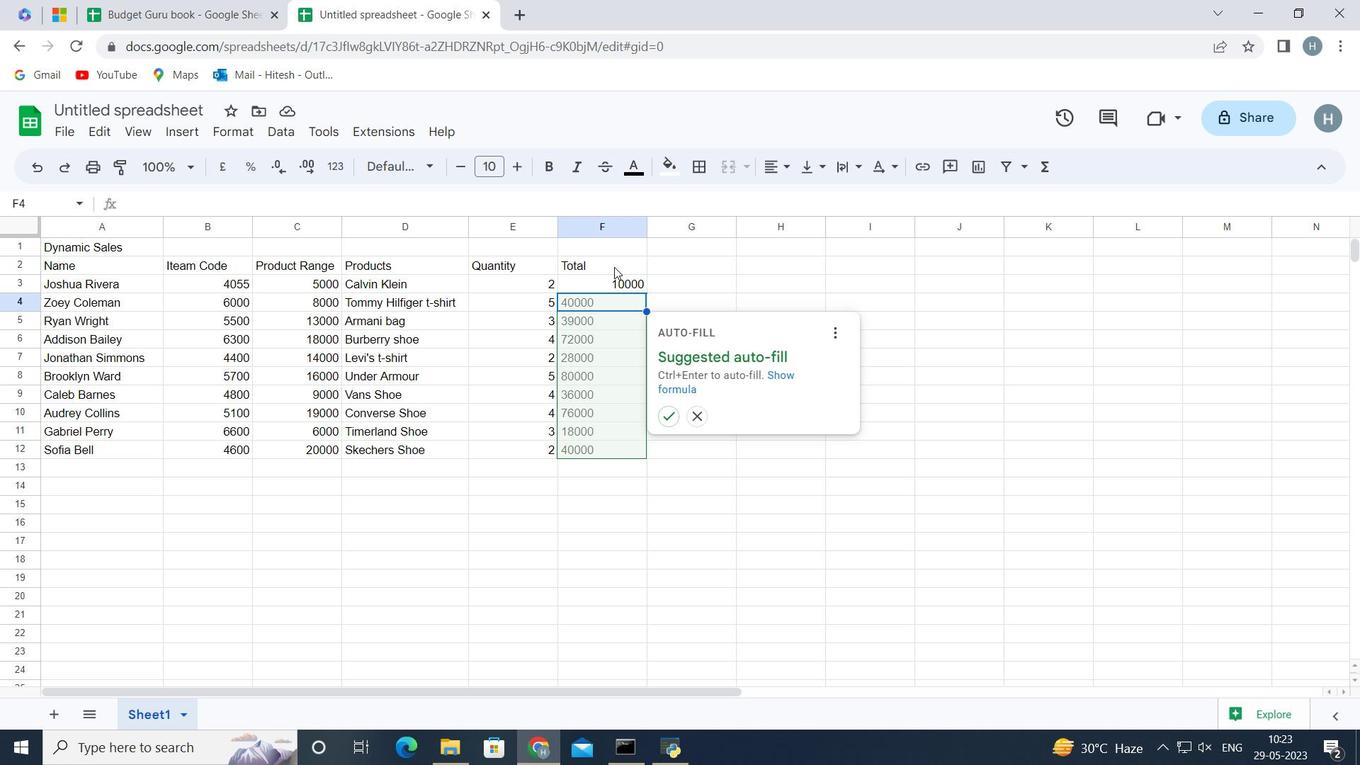 
Action: Mouse moved to (611, 279)
Screenshot: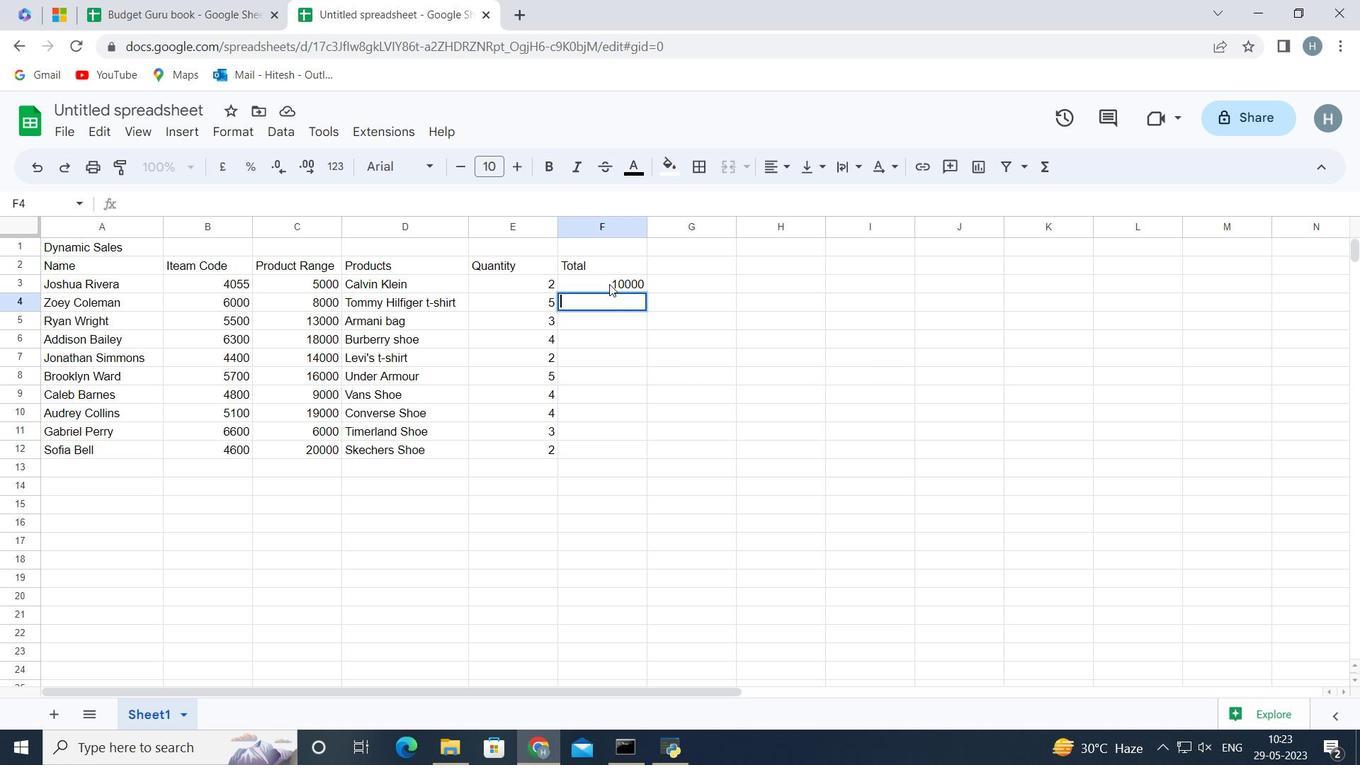 
Action: Mouse pressed left at (611, 279)
Screenshot: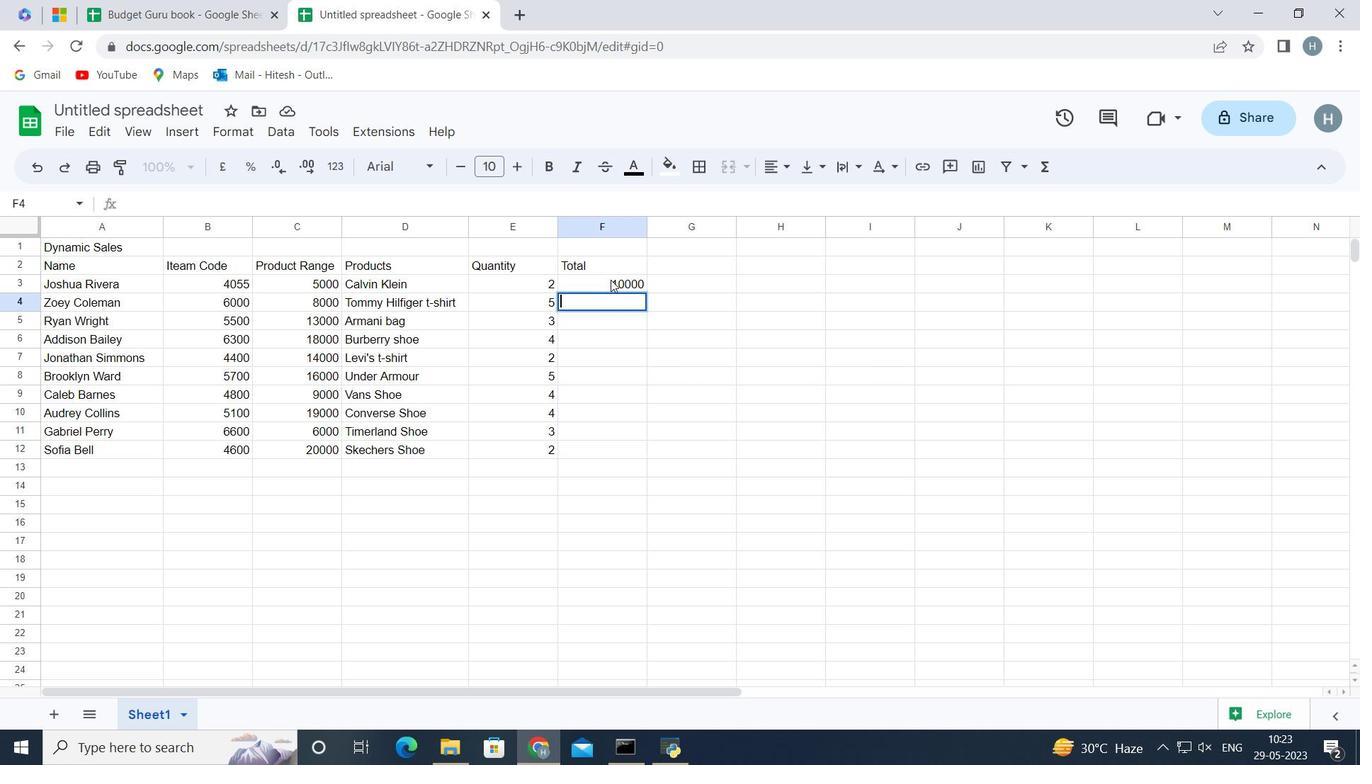 
Action: Mouse moved to (646, 292)
Screenshot: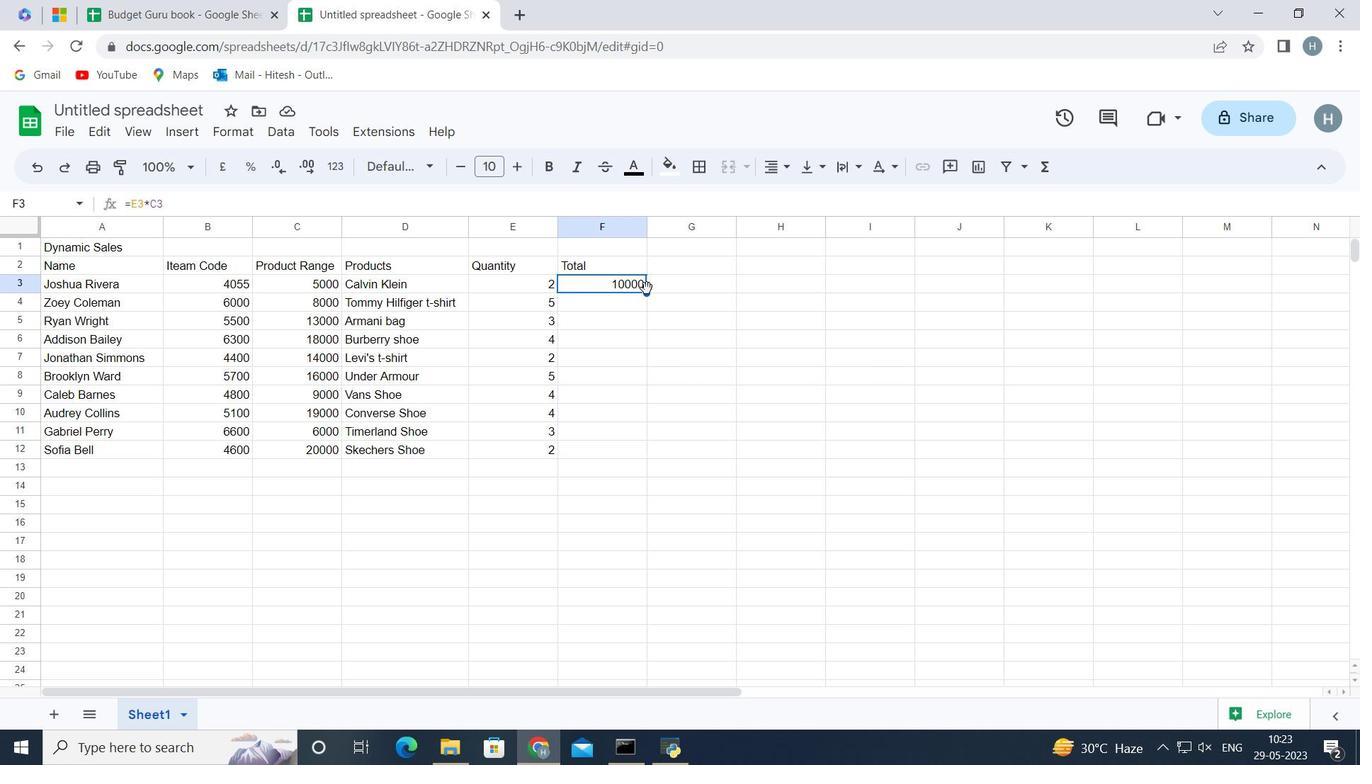 
Action: Mouse pressed left at (646, 292)
Screenshot: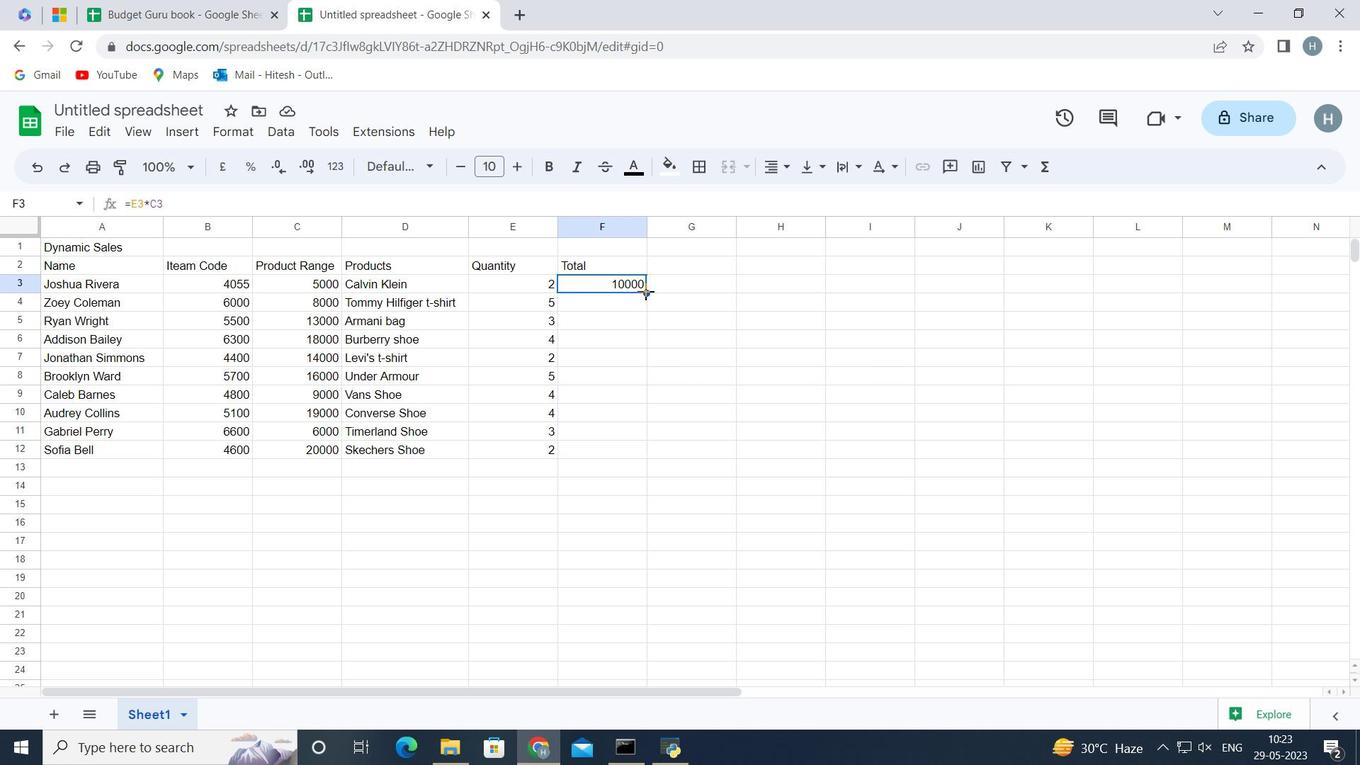 
Action: Mouse moved to (664, 515)
Screenshot: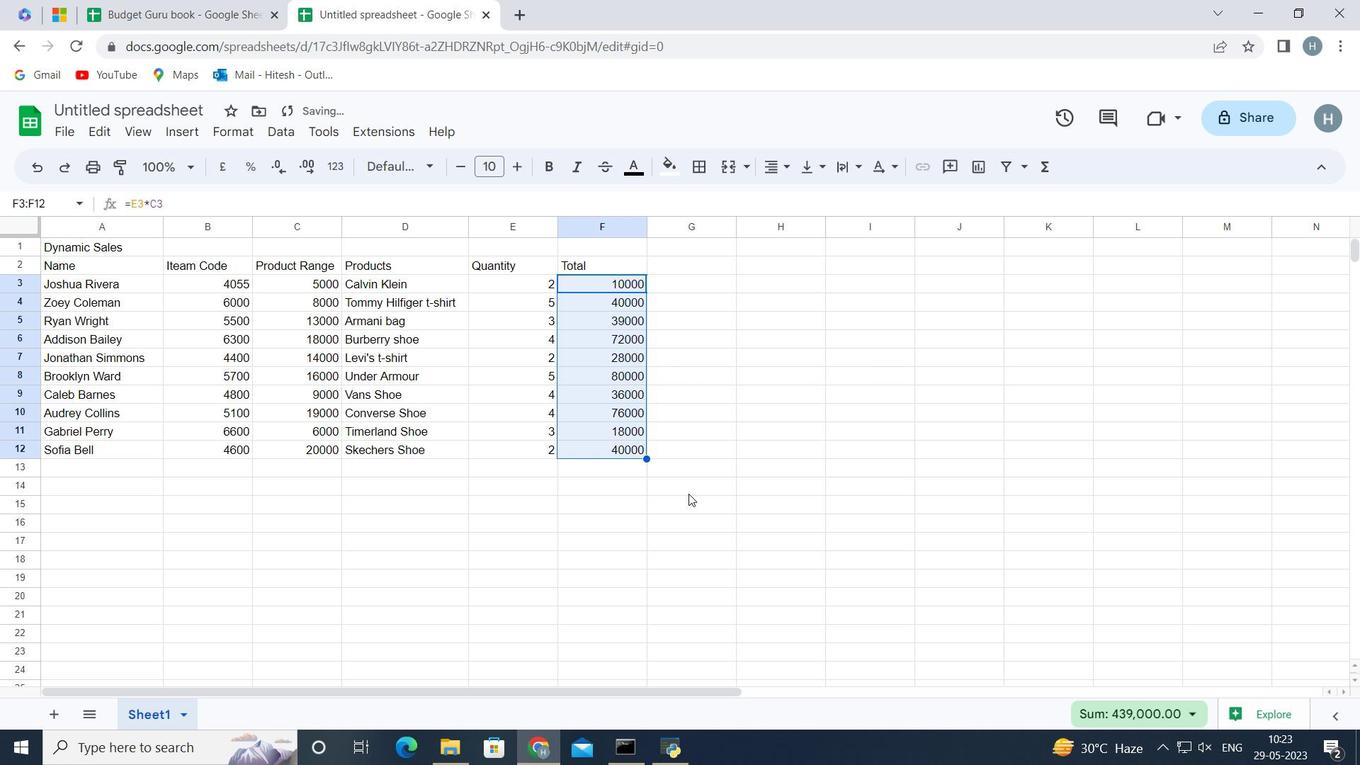 
Action: Mouse pressed left at (664, 515)
Screenshot: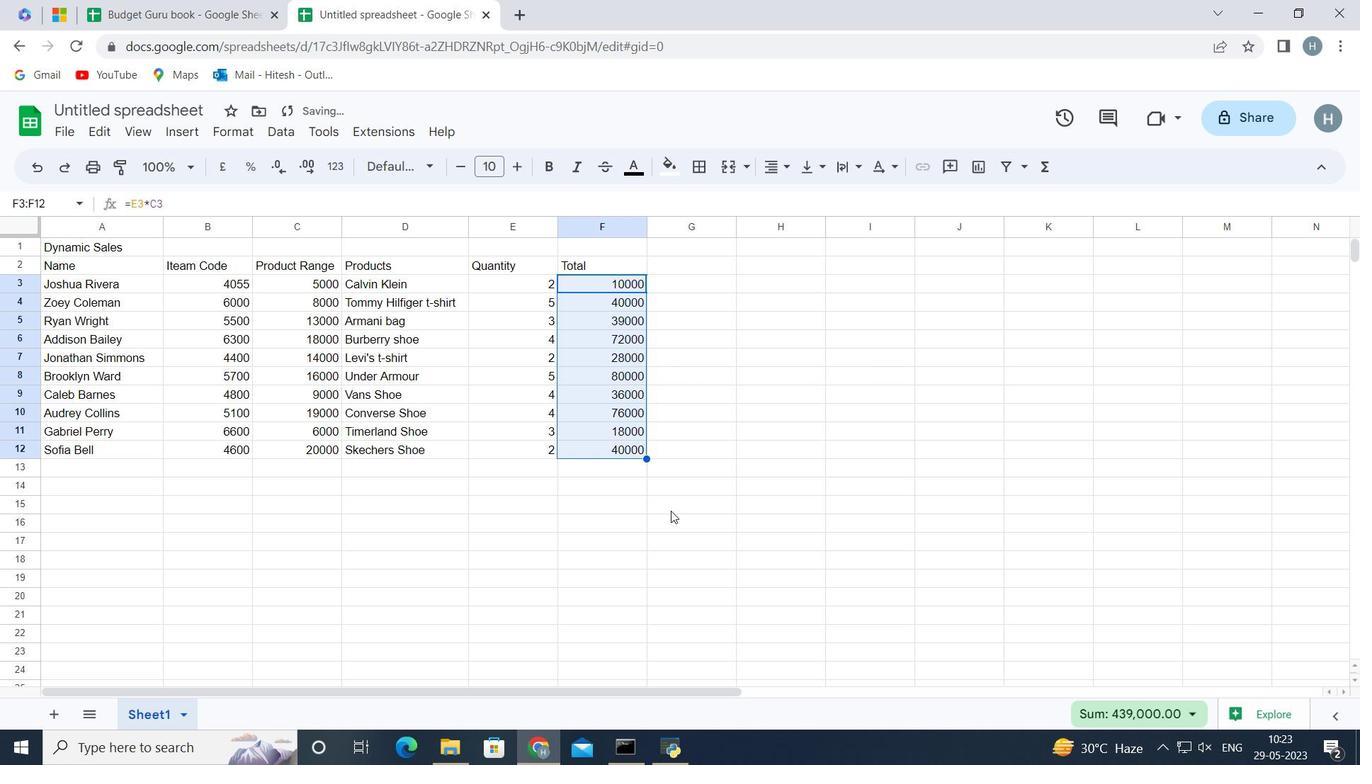 
Action: Mouse moved to (557, 508)
Screenshot: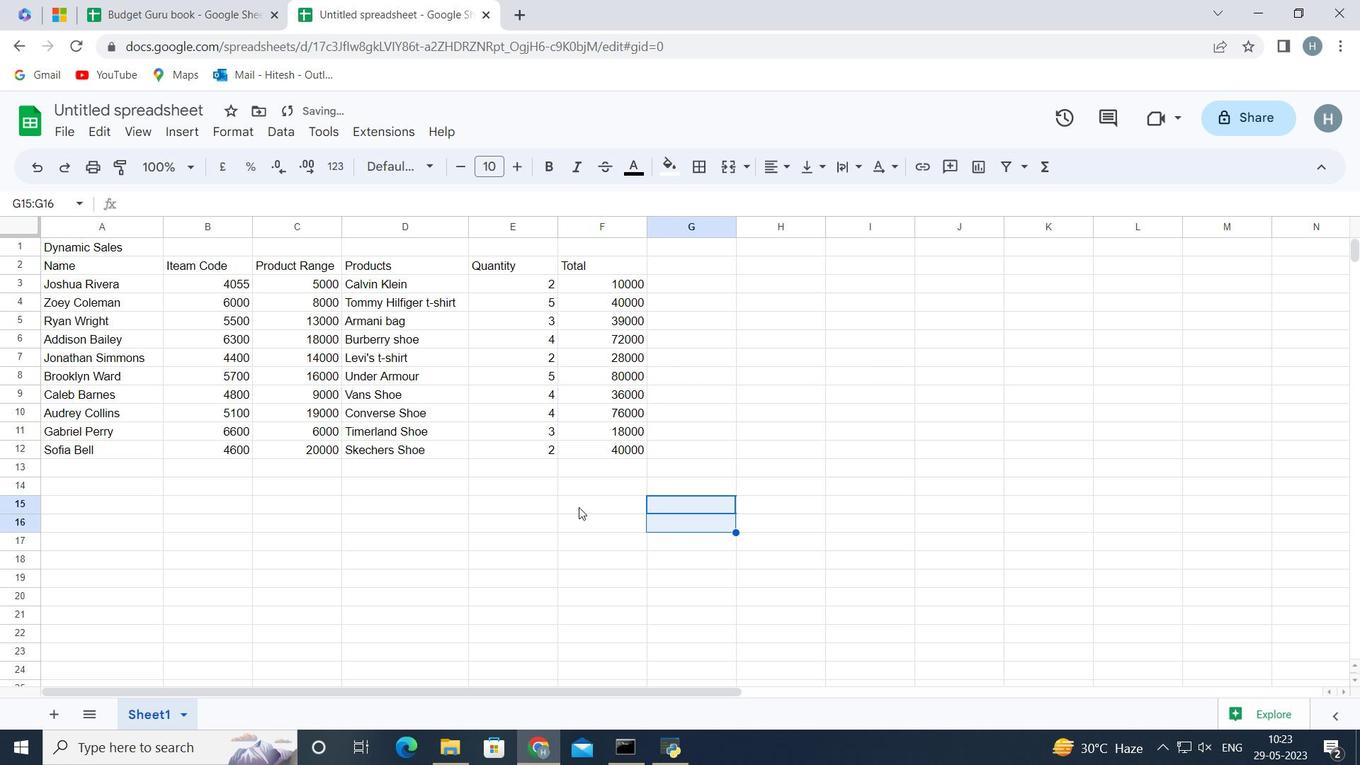 
Action: Mouse pressed left at (557, 508)
Screenshot: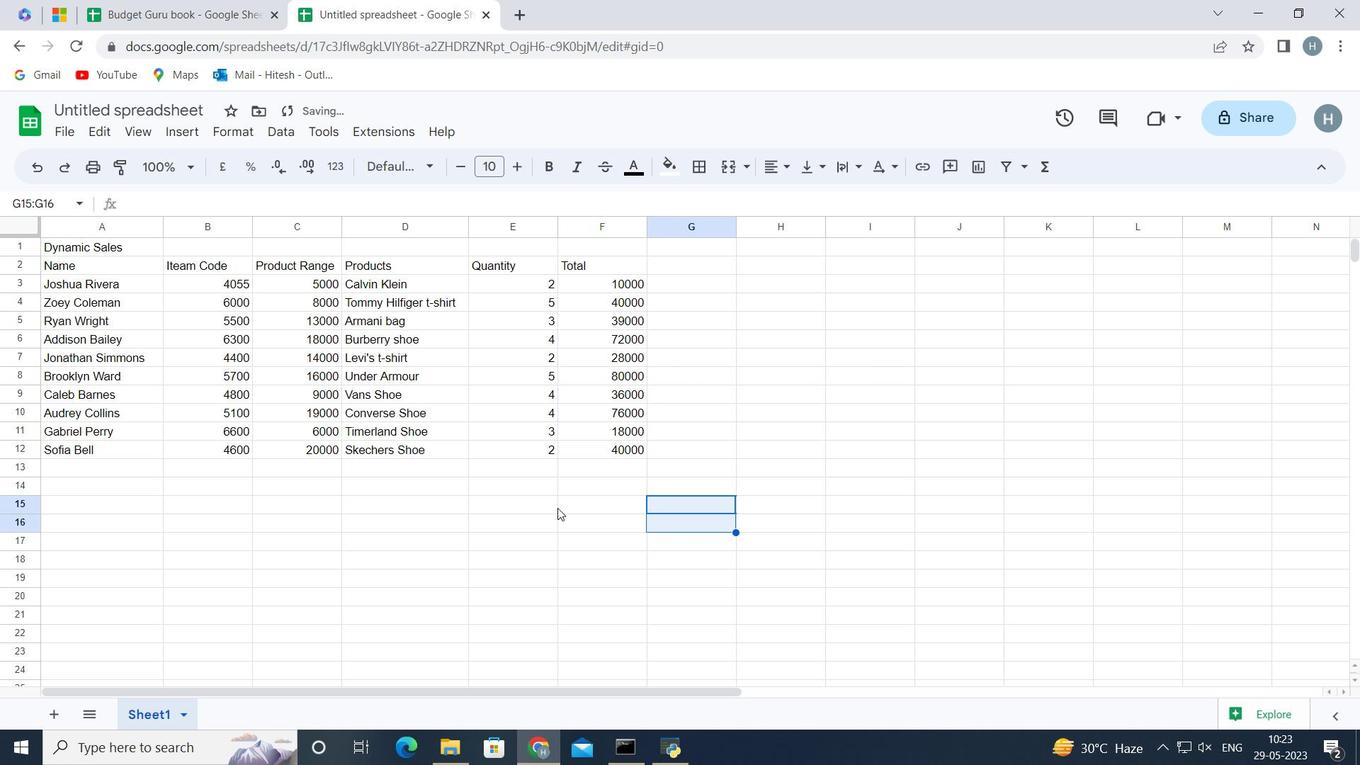 
Action: Mouse moved to (614, 501)
Screenshot: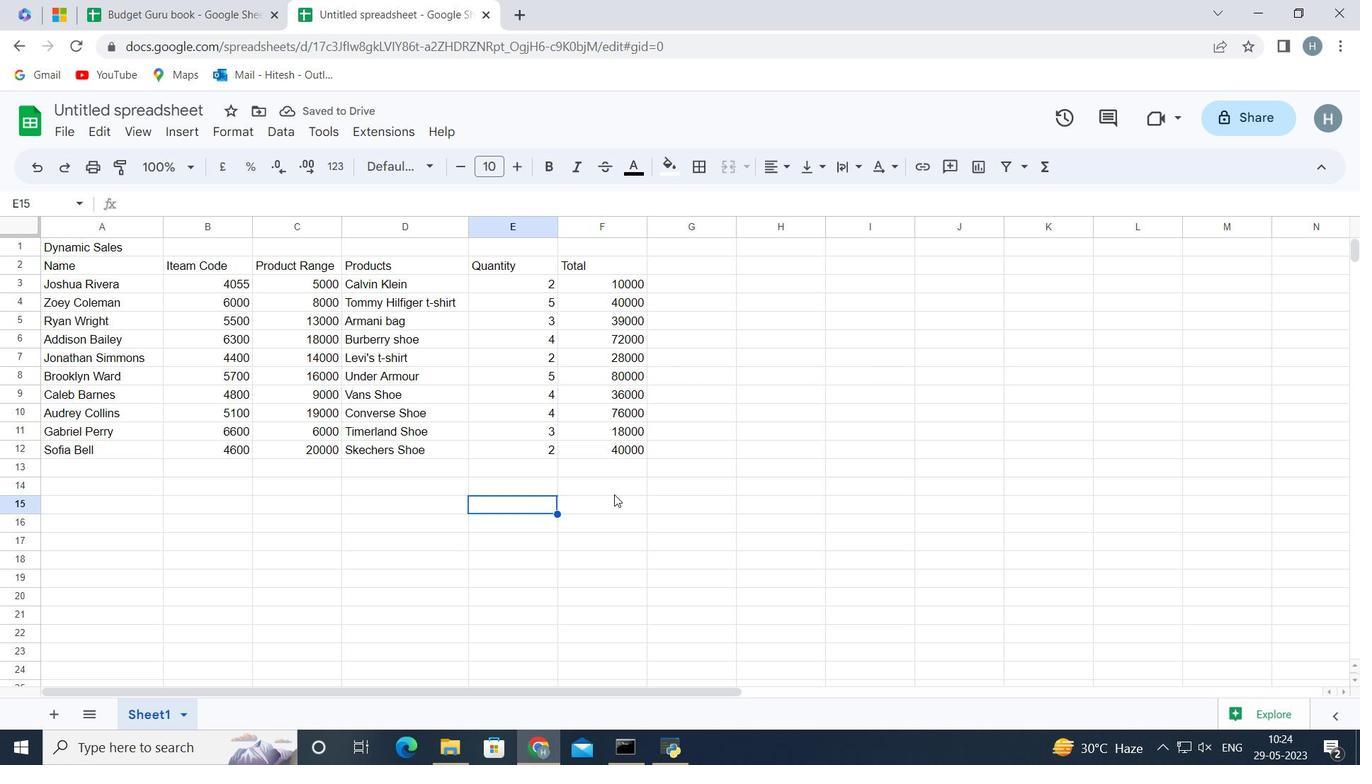 
Action: Mouse pressed left at (614, 501)
Screenshot: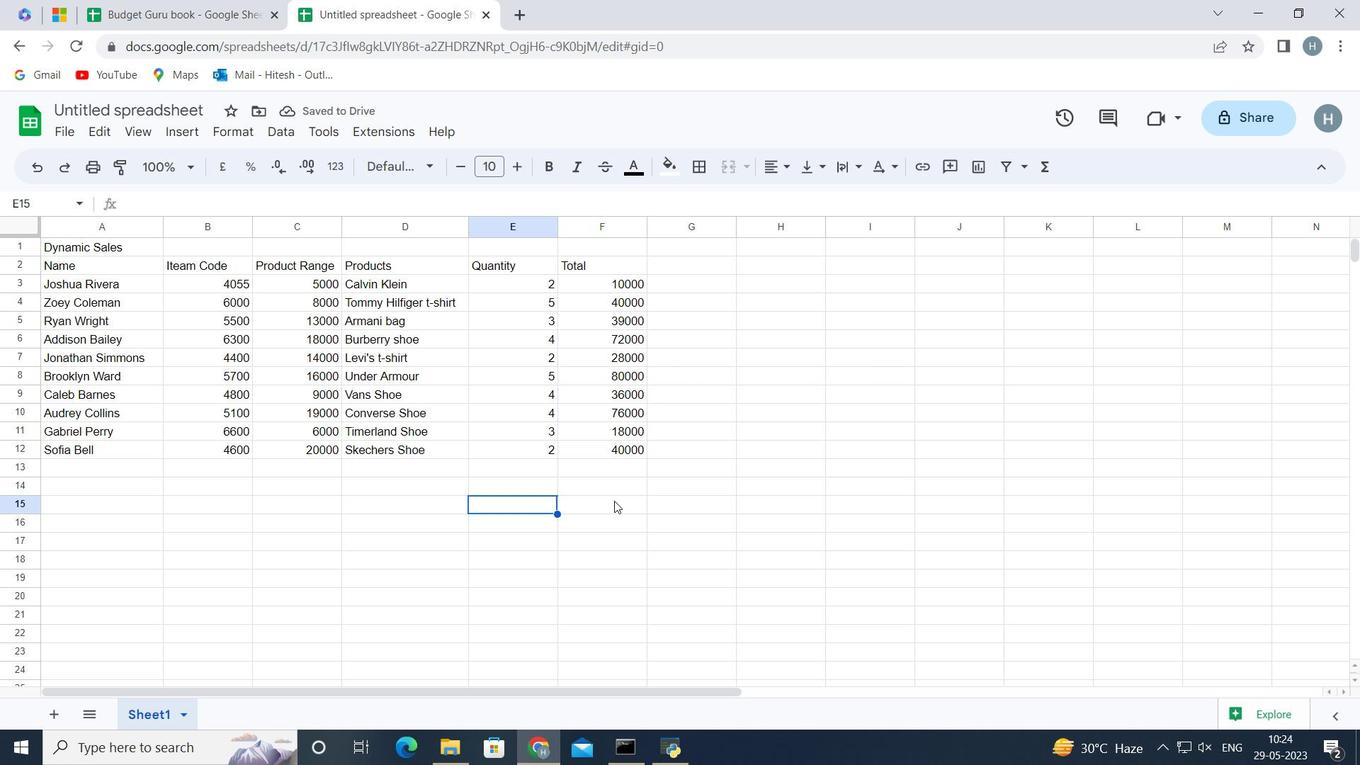 
Action: Mouse moved to (644, 480)
Screenshot: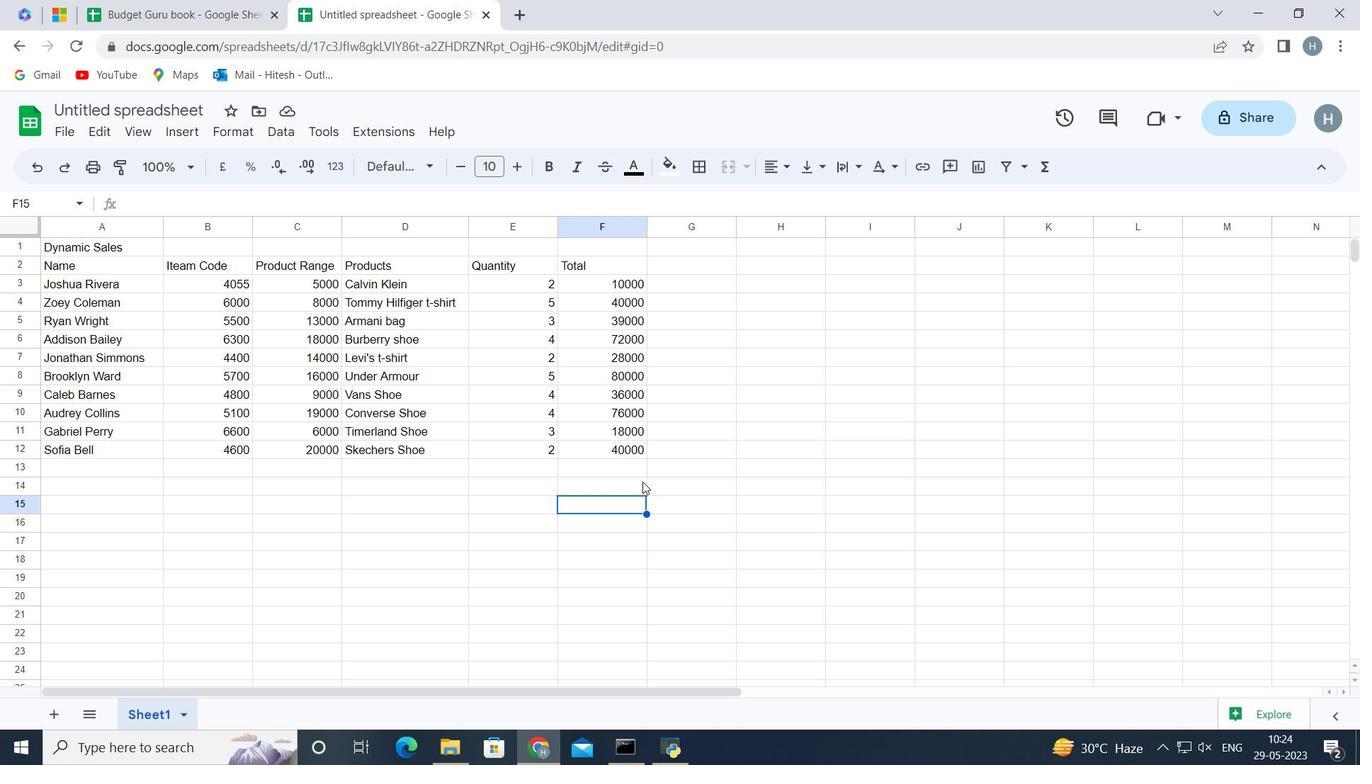 
Action: Mouse pressed left at (644, 480)
Screenshot: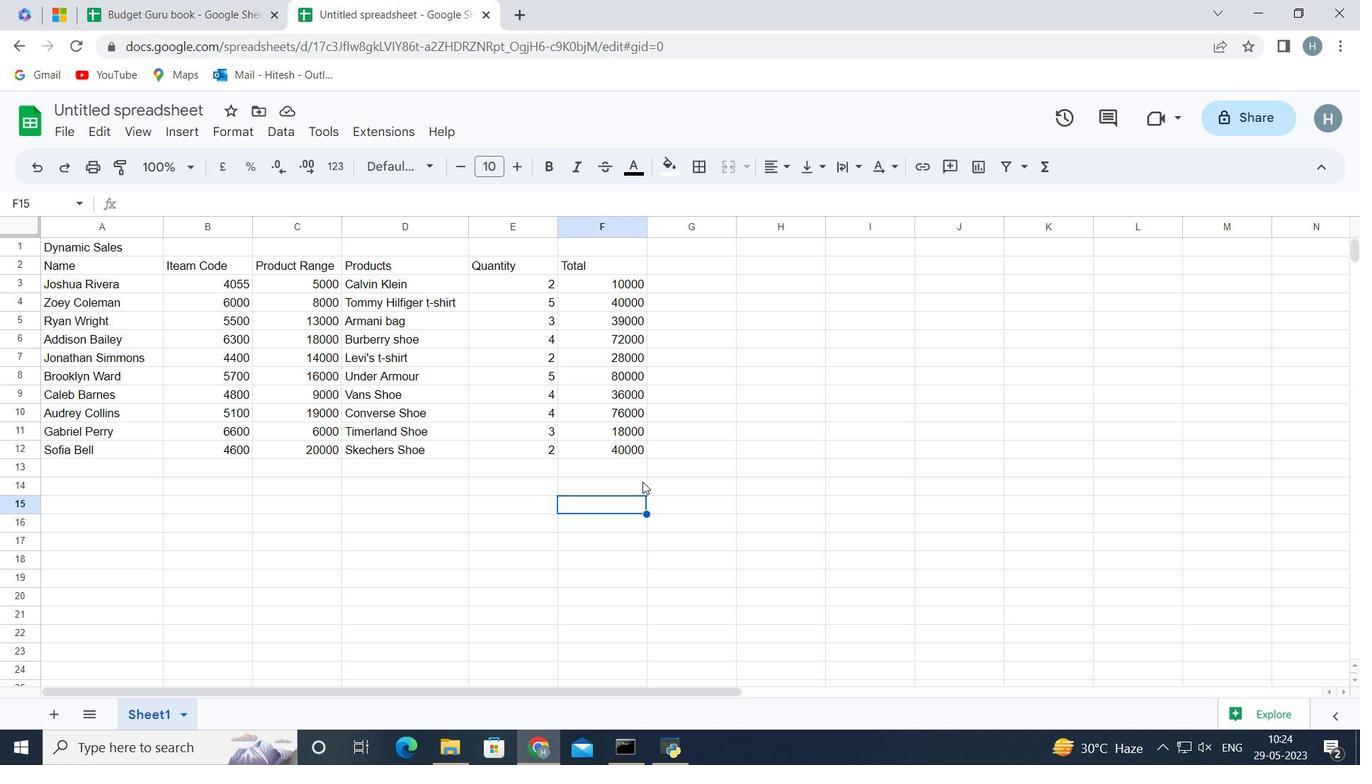 
Action: Mouse moved to (709, 479)
Screenshot: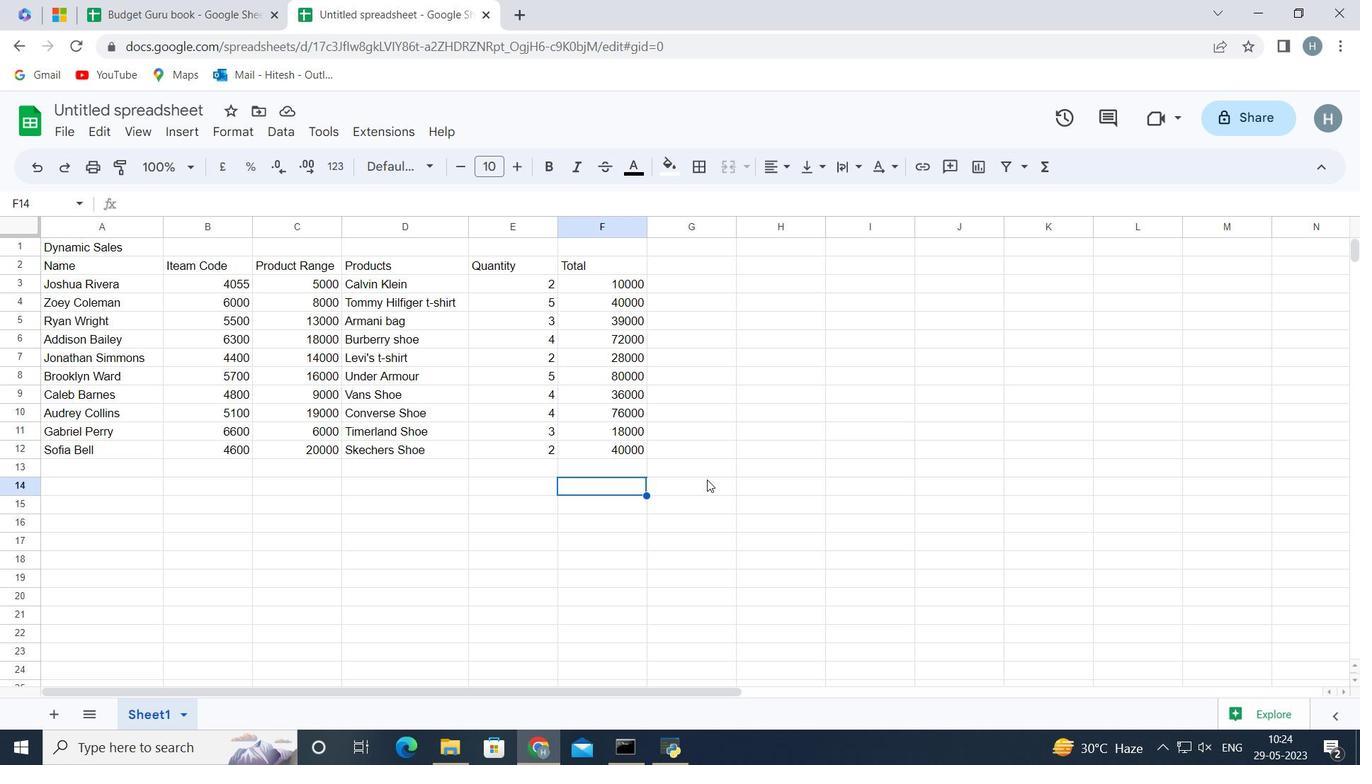 
Action: Mouse pressed left at (709, 479)
Screenshot: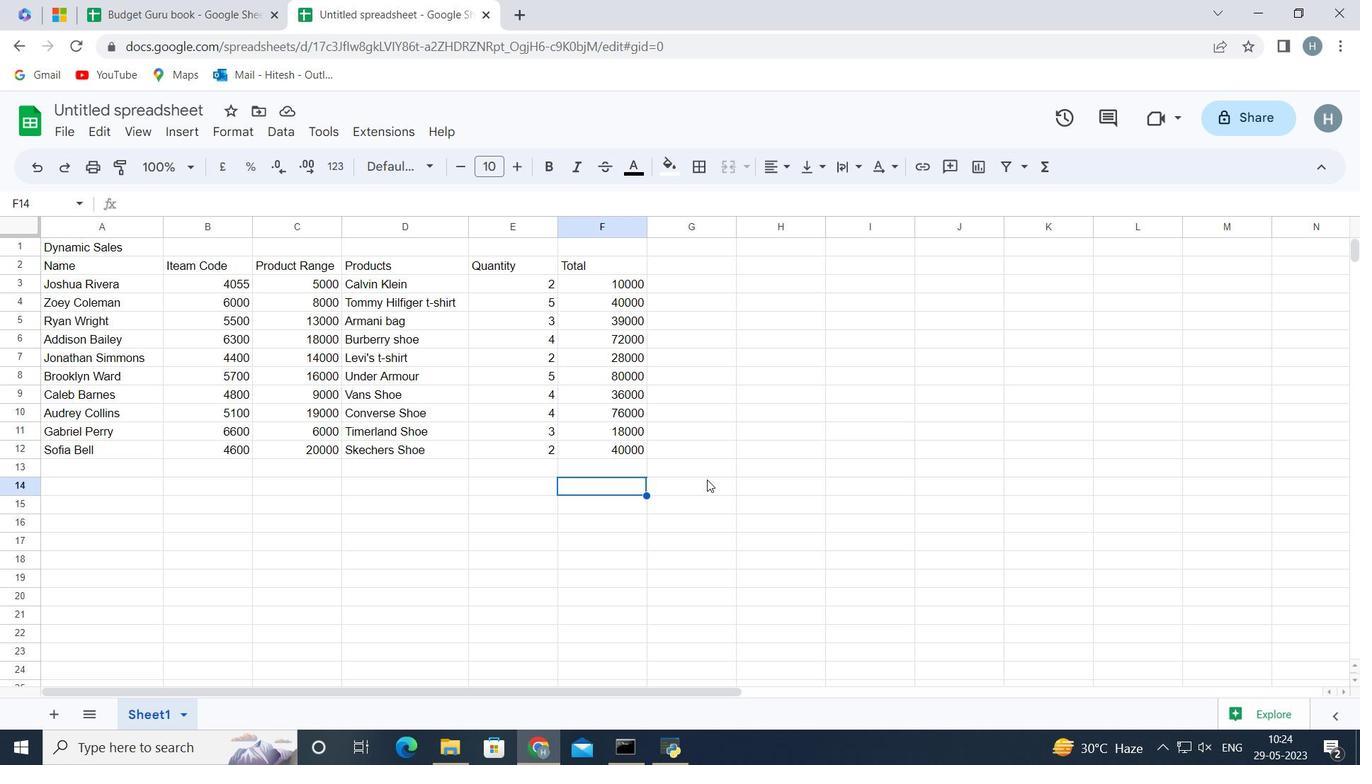 
Action: Mouse moved to (111, 497)
Screenshot: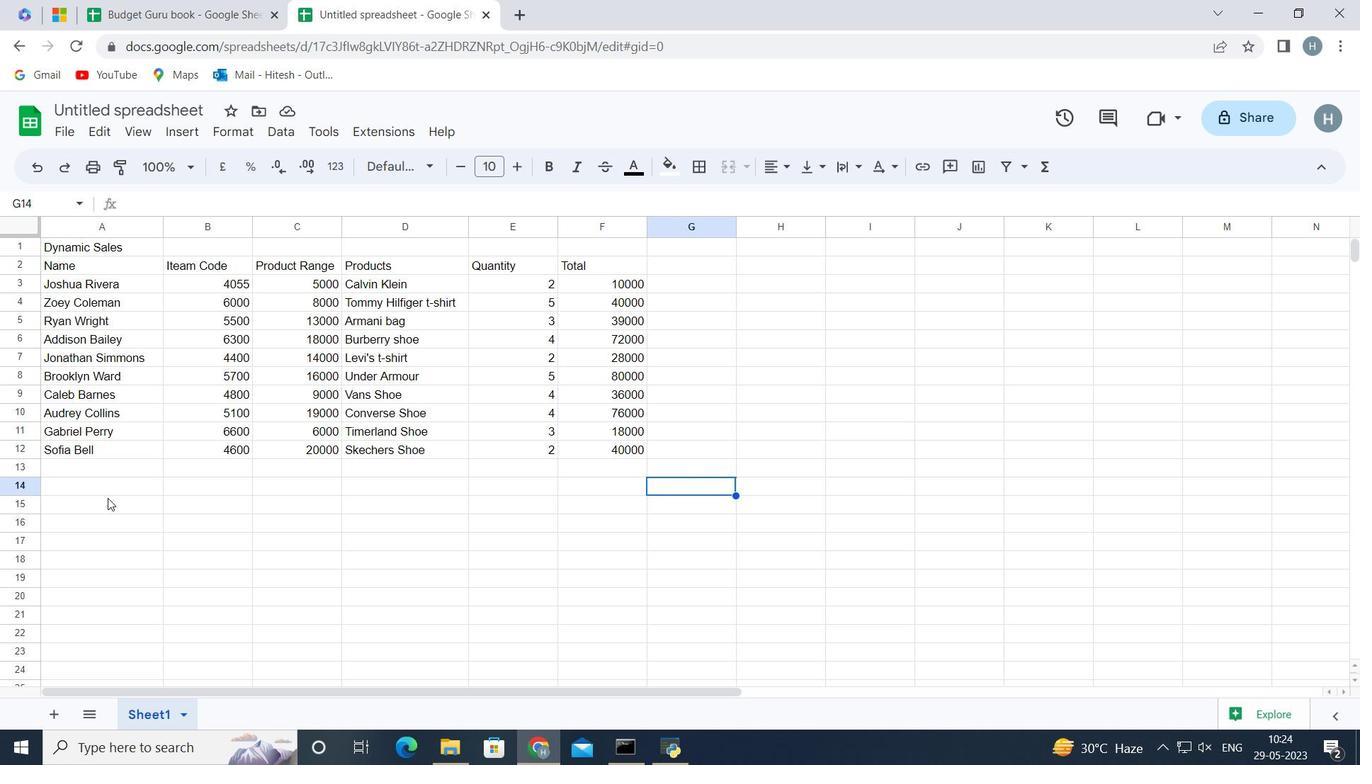
Action: Mouse pressed left at (111, 497)
Screenshot: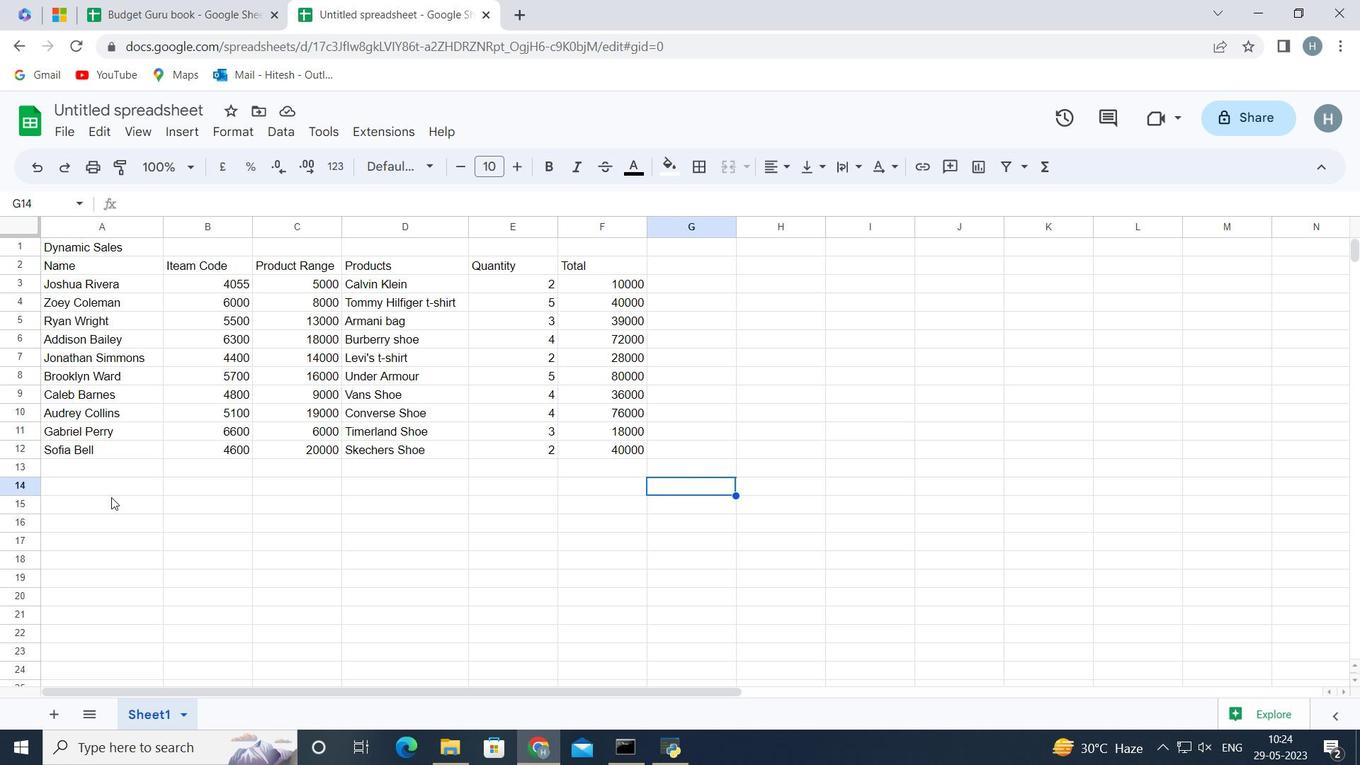 
Action: Mouse moved to (252, 499)
Screenshot: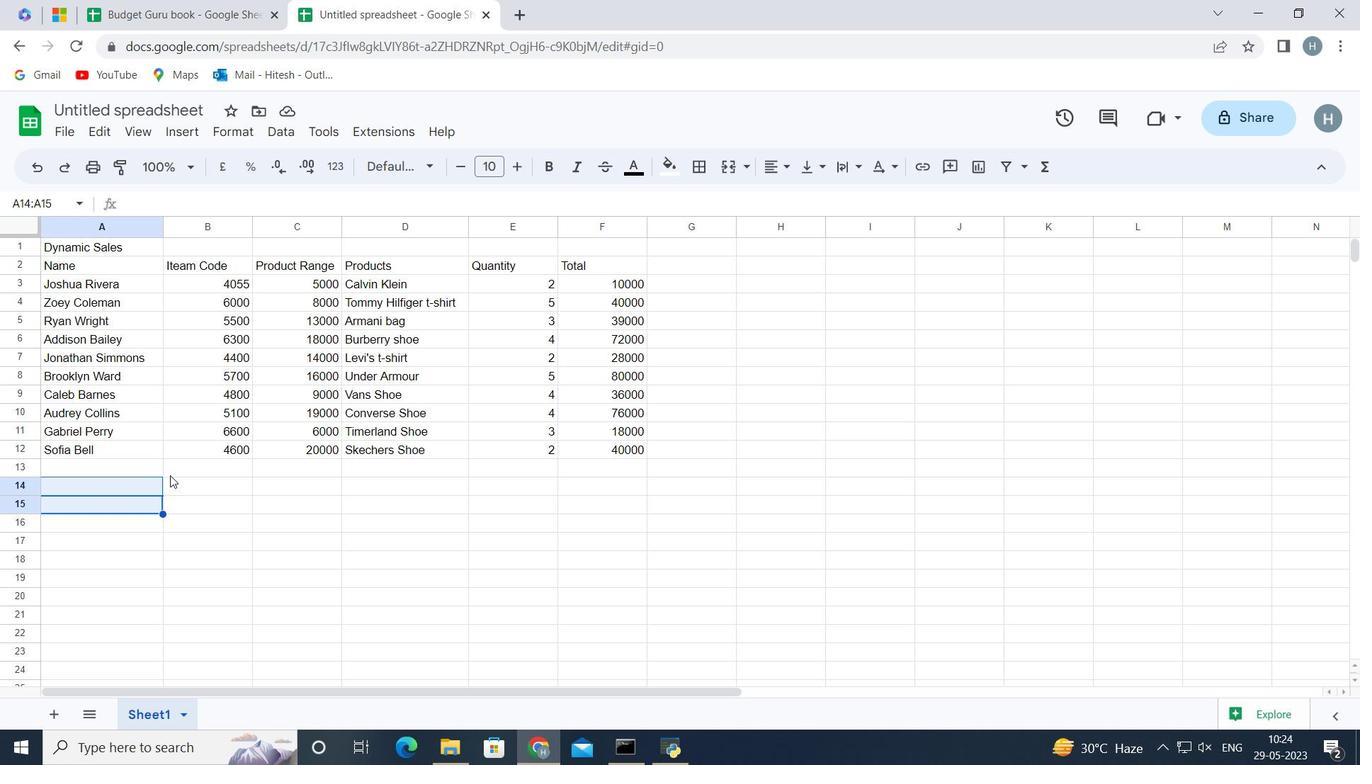 
Action: Mouse pressed left at (252, 499)
Screenshot: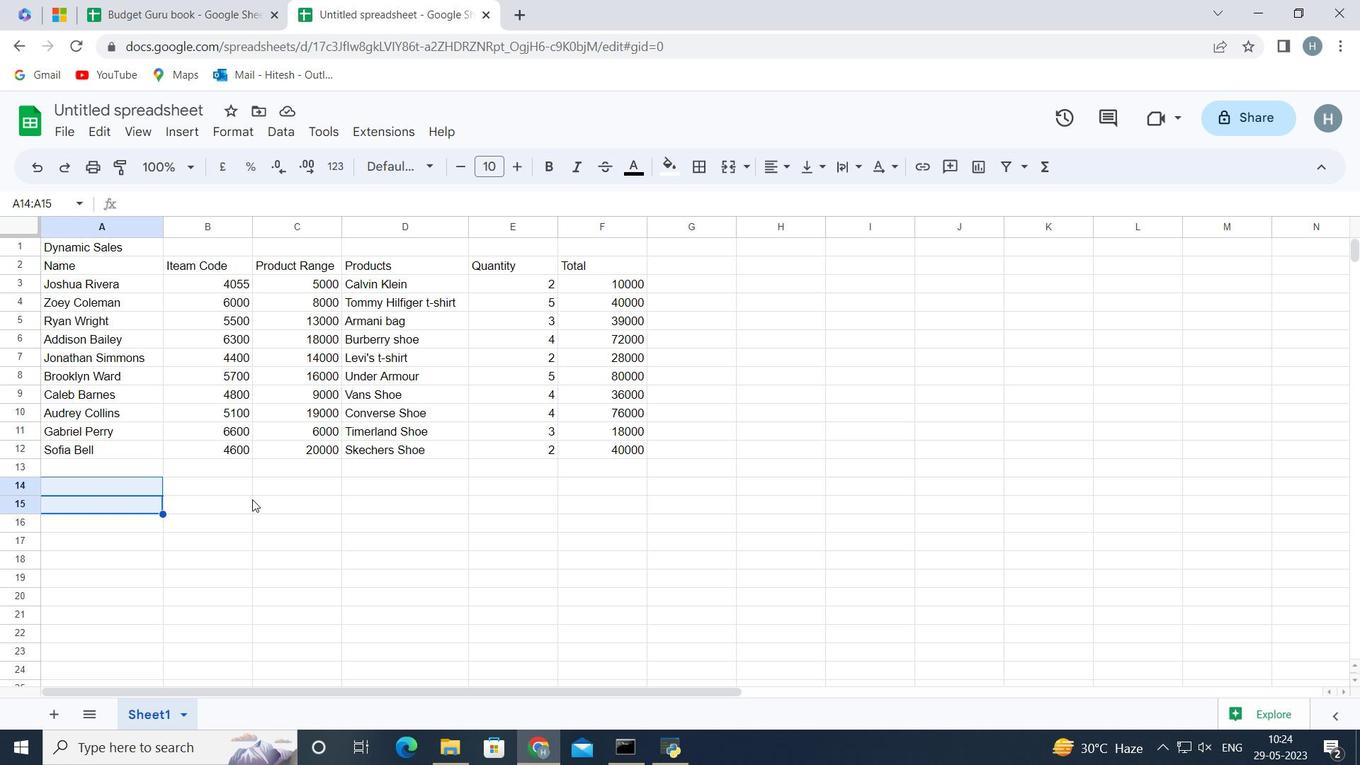 
Action: Mouse moved to (403, 529)
Screenshot: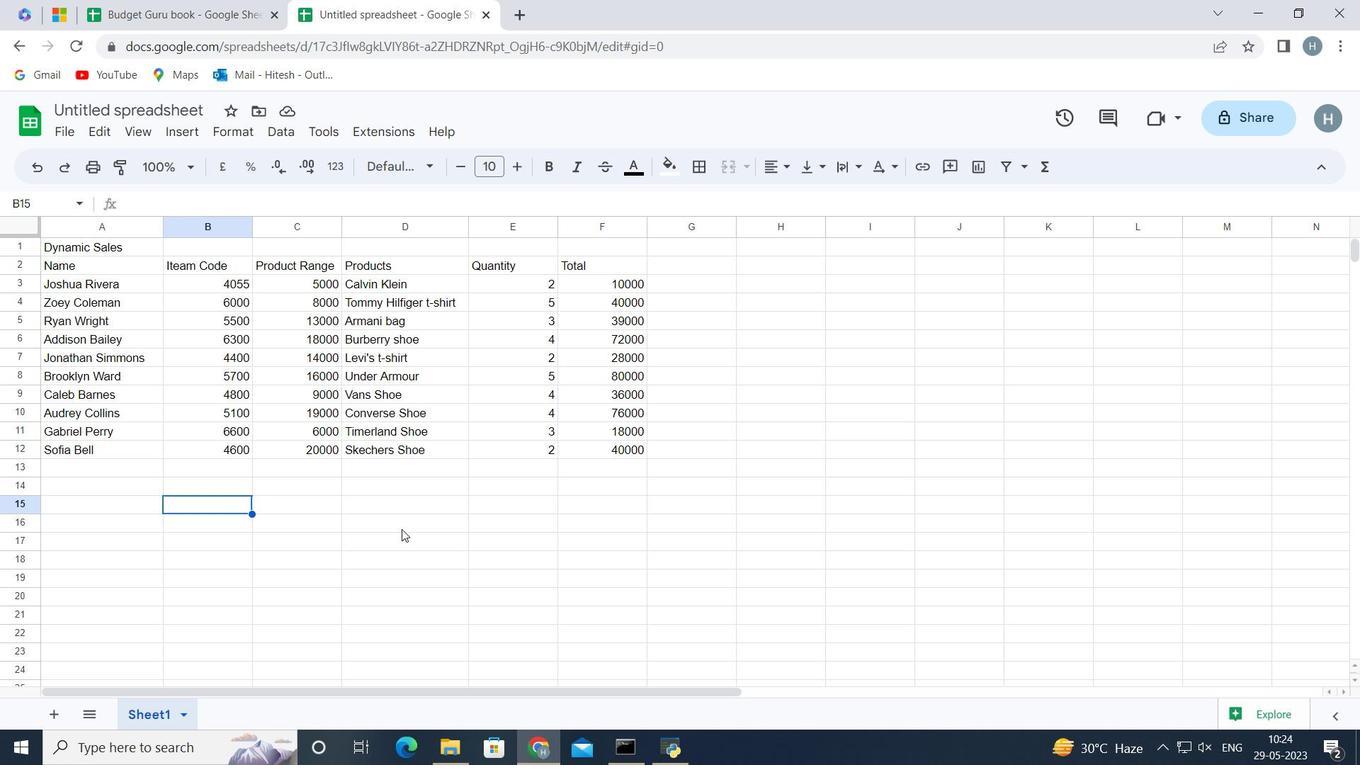 
Action: Mouse pressed left at (403, 529)
Screenshot: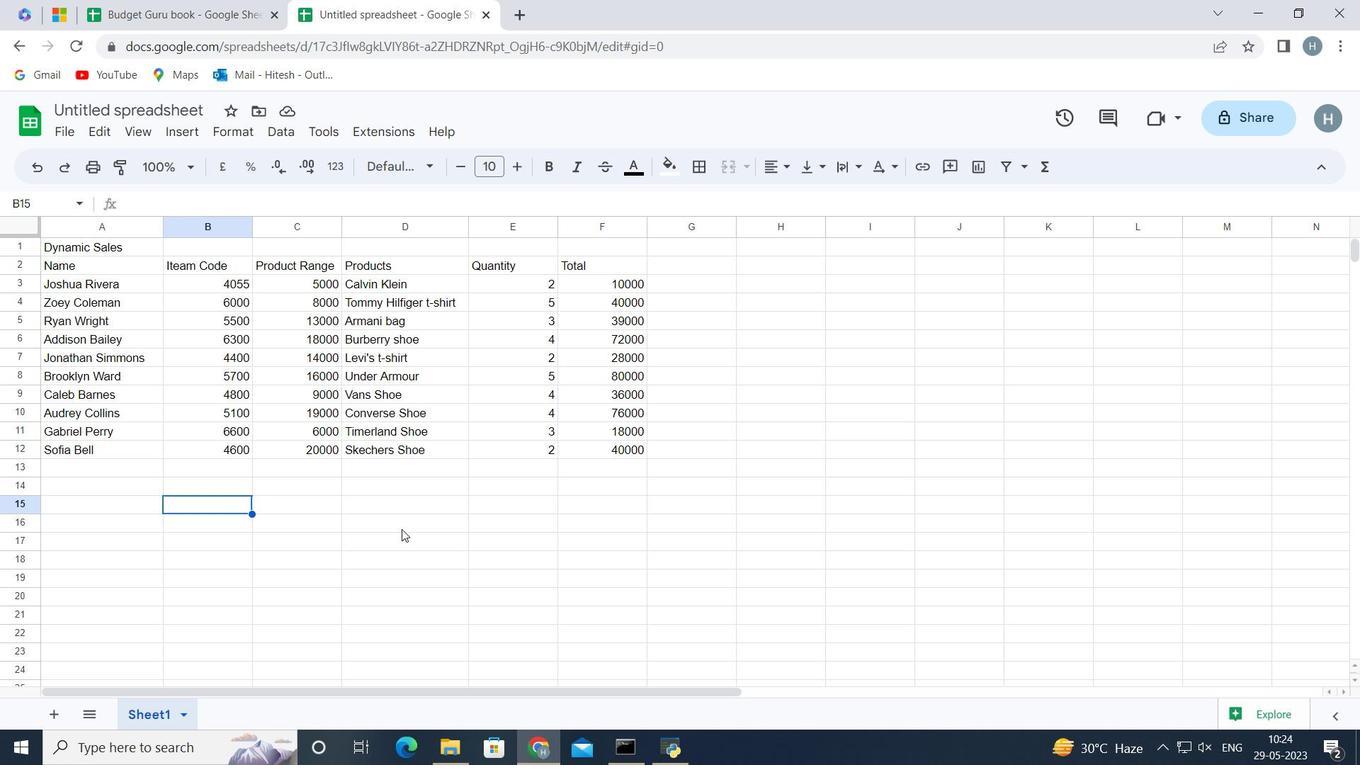 
Action: Mouse moved to (511, 539)
Screenshot: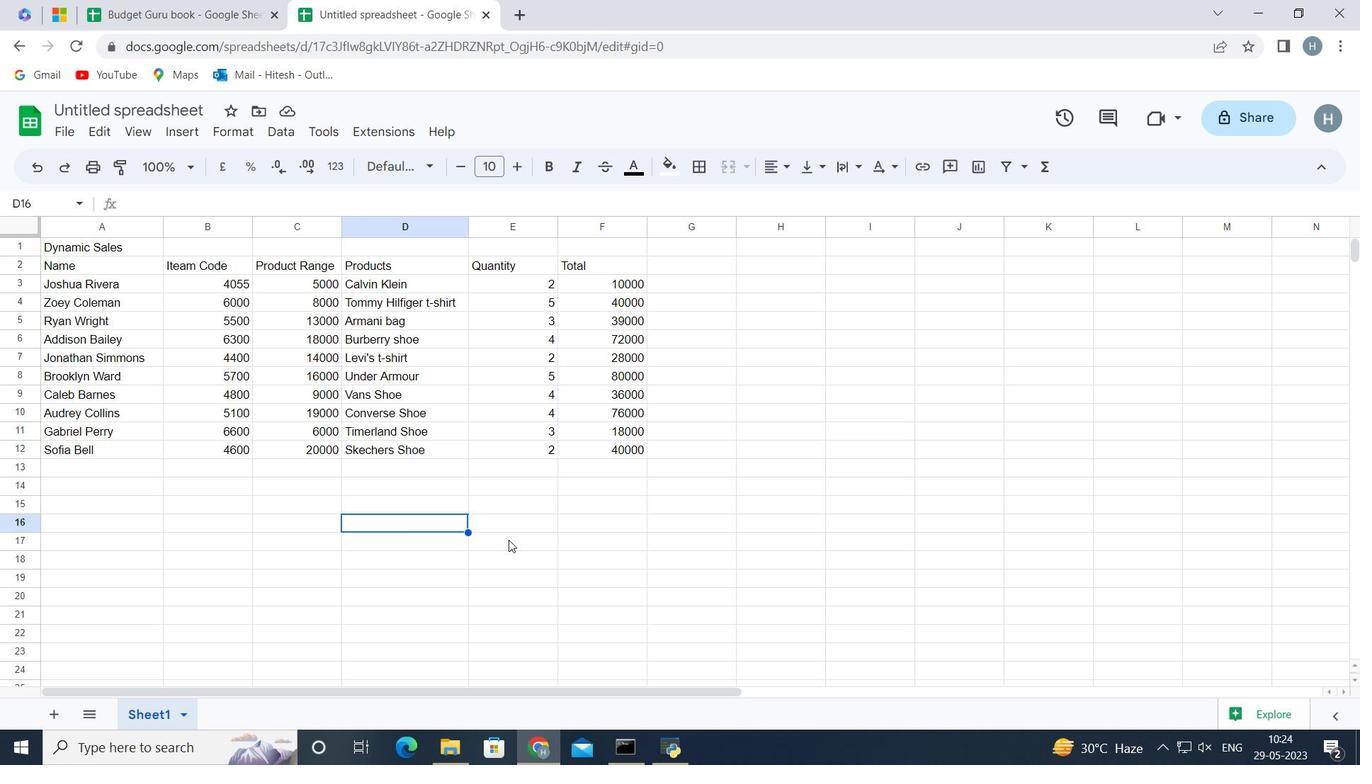 
Action: Mouse pressed left at (511, 539)
Screenshot: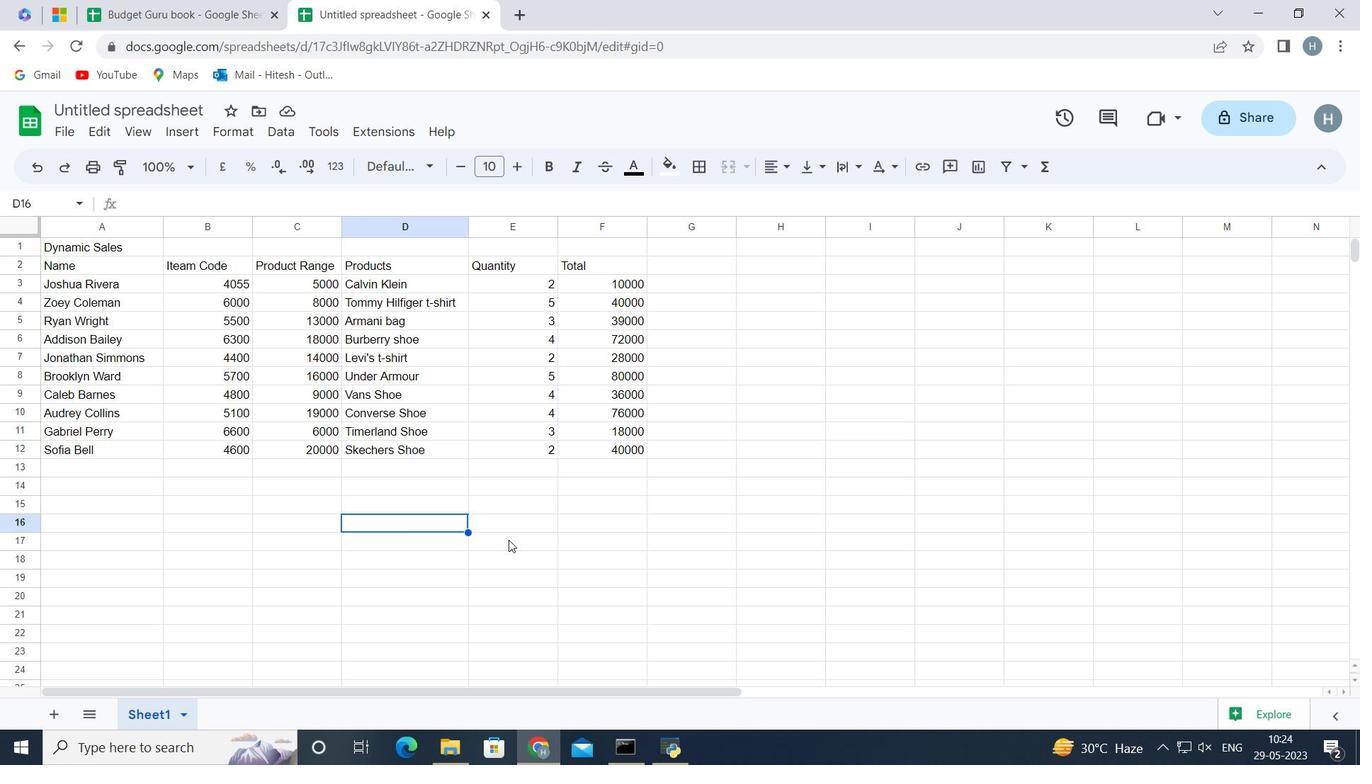 
Action: Mouse moved to (65, 129)
Screenshot: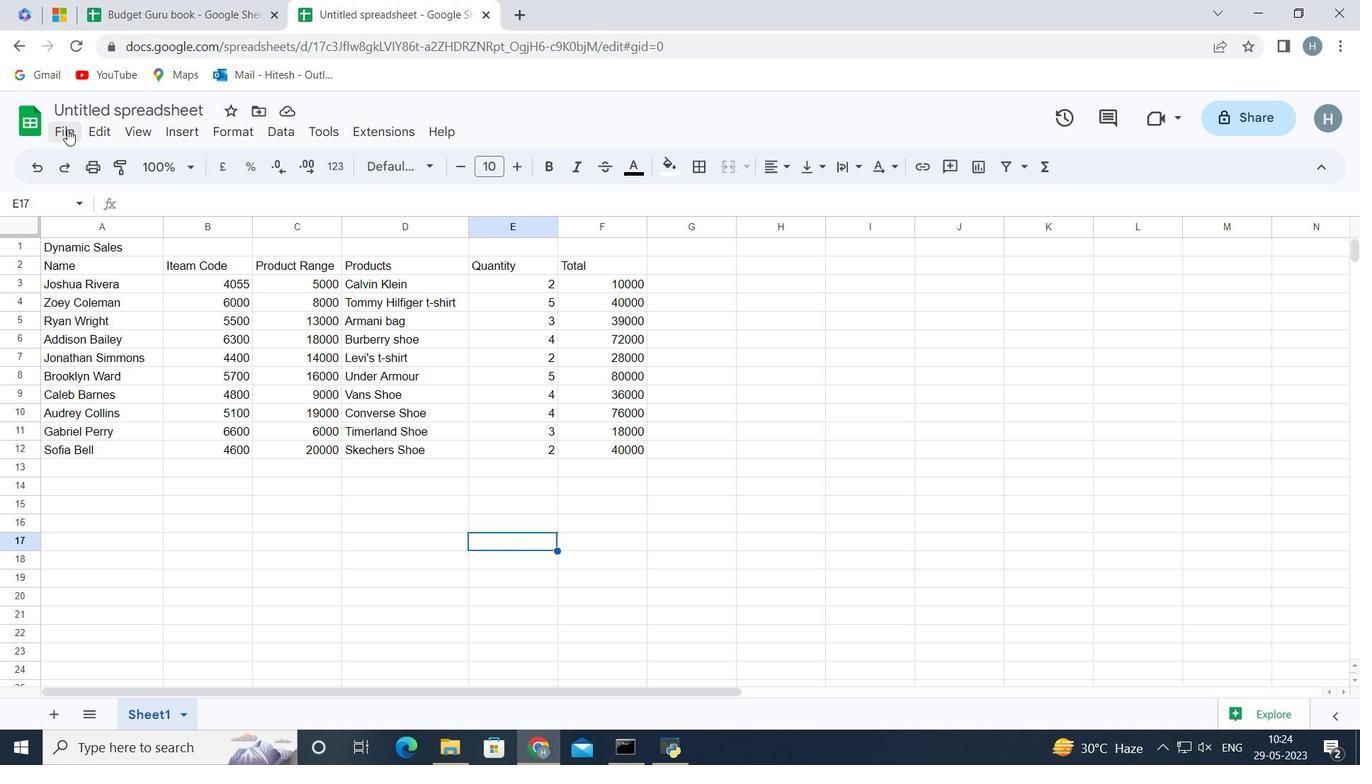 
Action: Mouse pressed left at (65, 129)
Screenshot: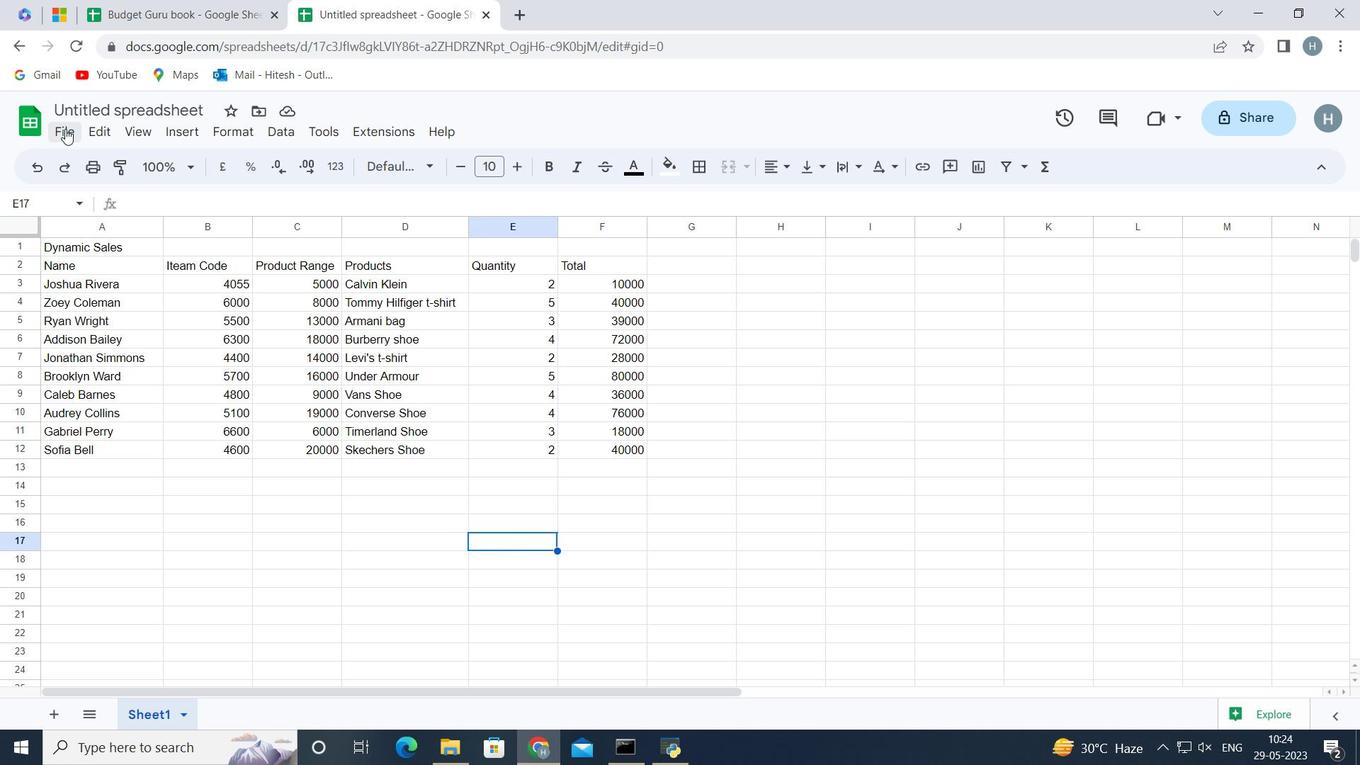 
Action: Mouse moved to (381, 526)
Screenshot: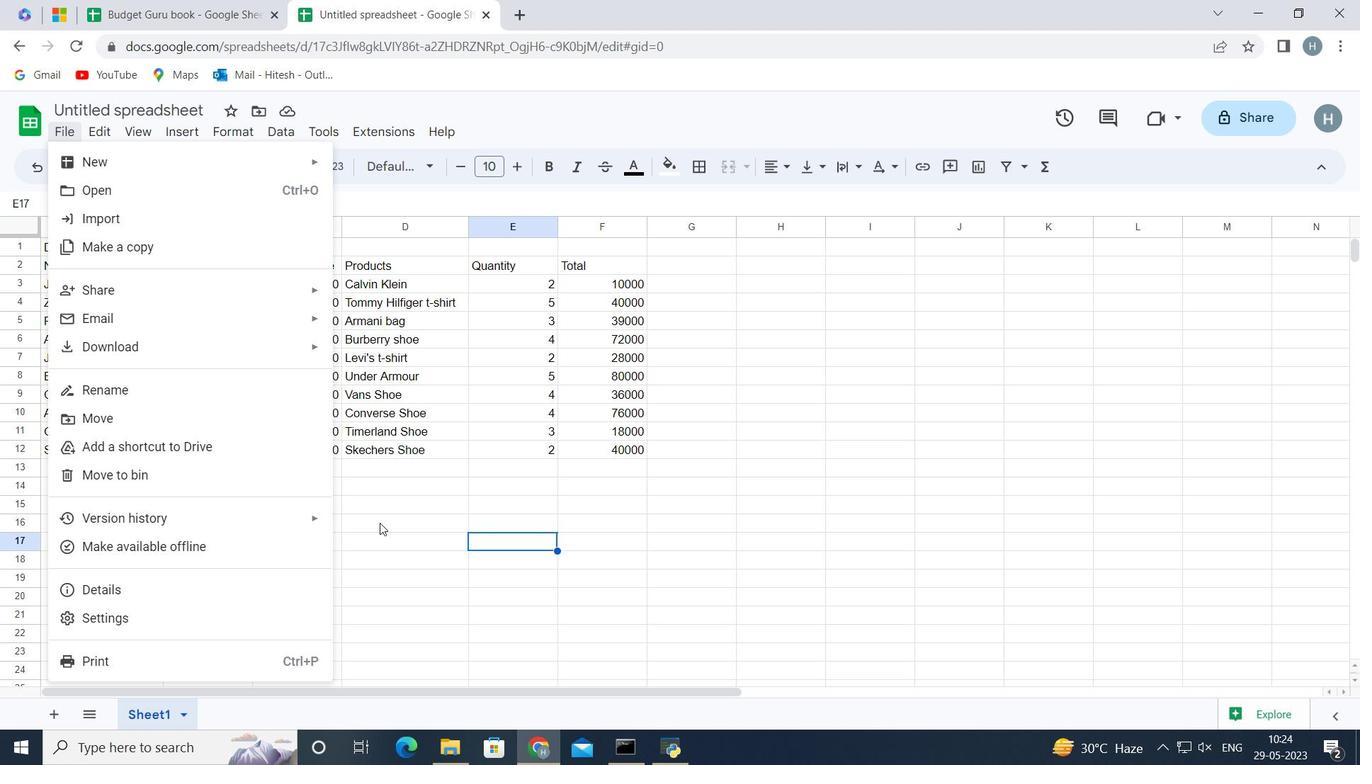 
Action: Mouse pressed left at (381, 526)
Screenshot: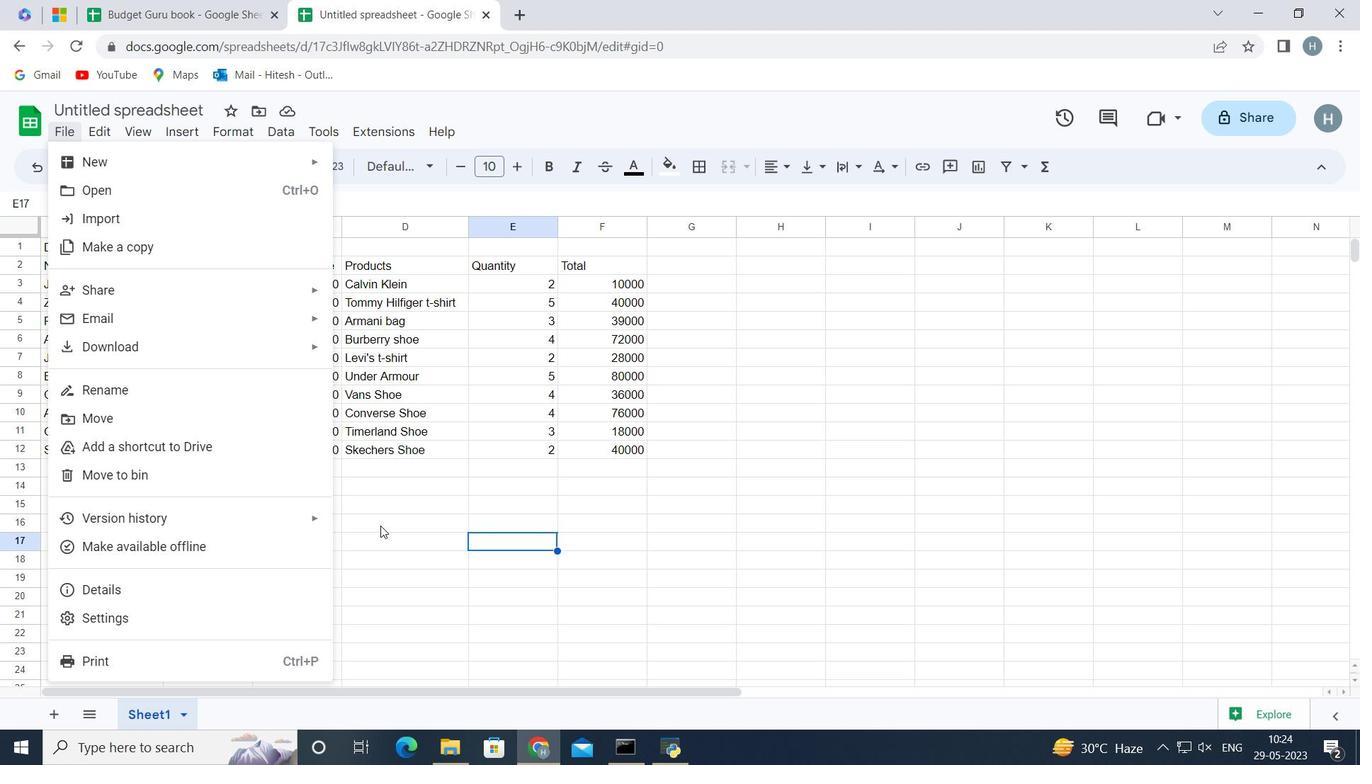 
Action: Mouse moved to (384, 526)
Screenshot: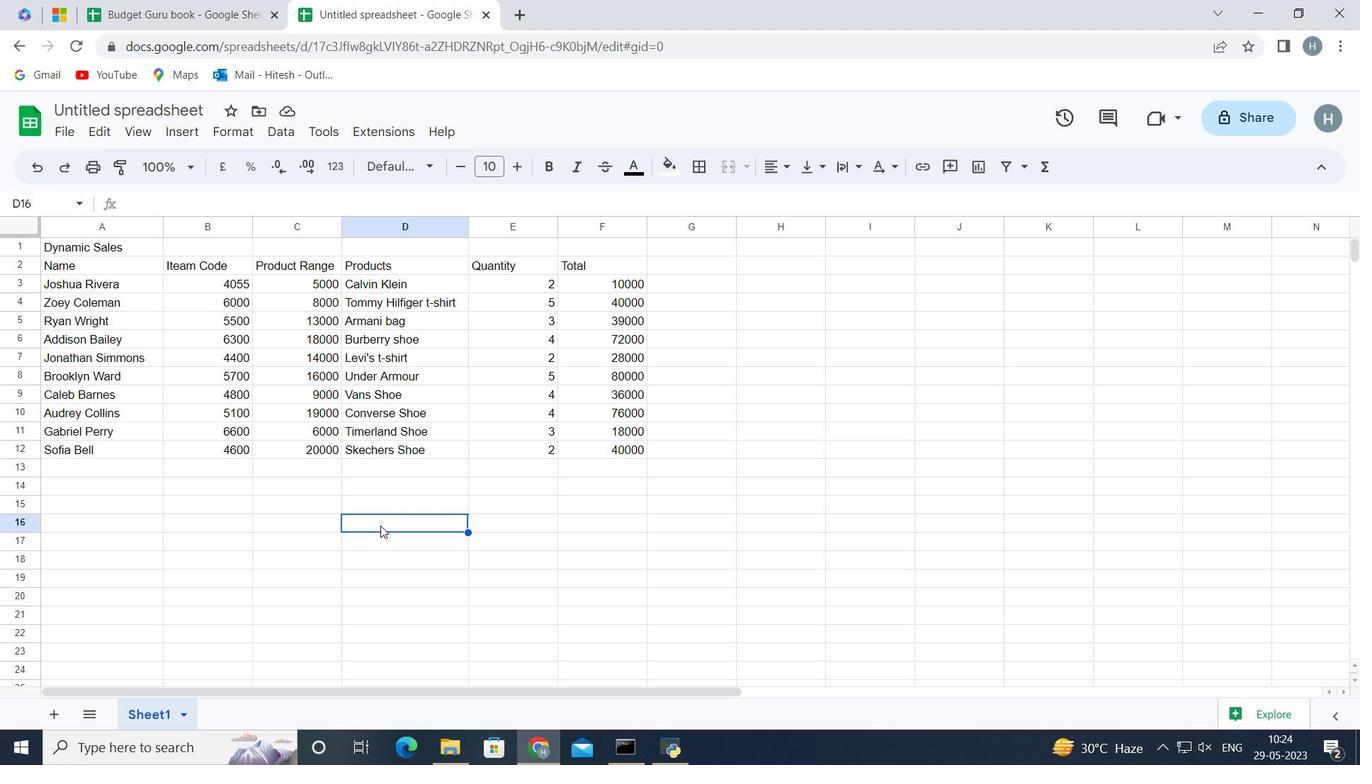 
Action: Key pressed ctrl+S
Screenshot: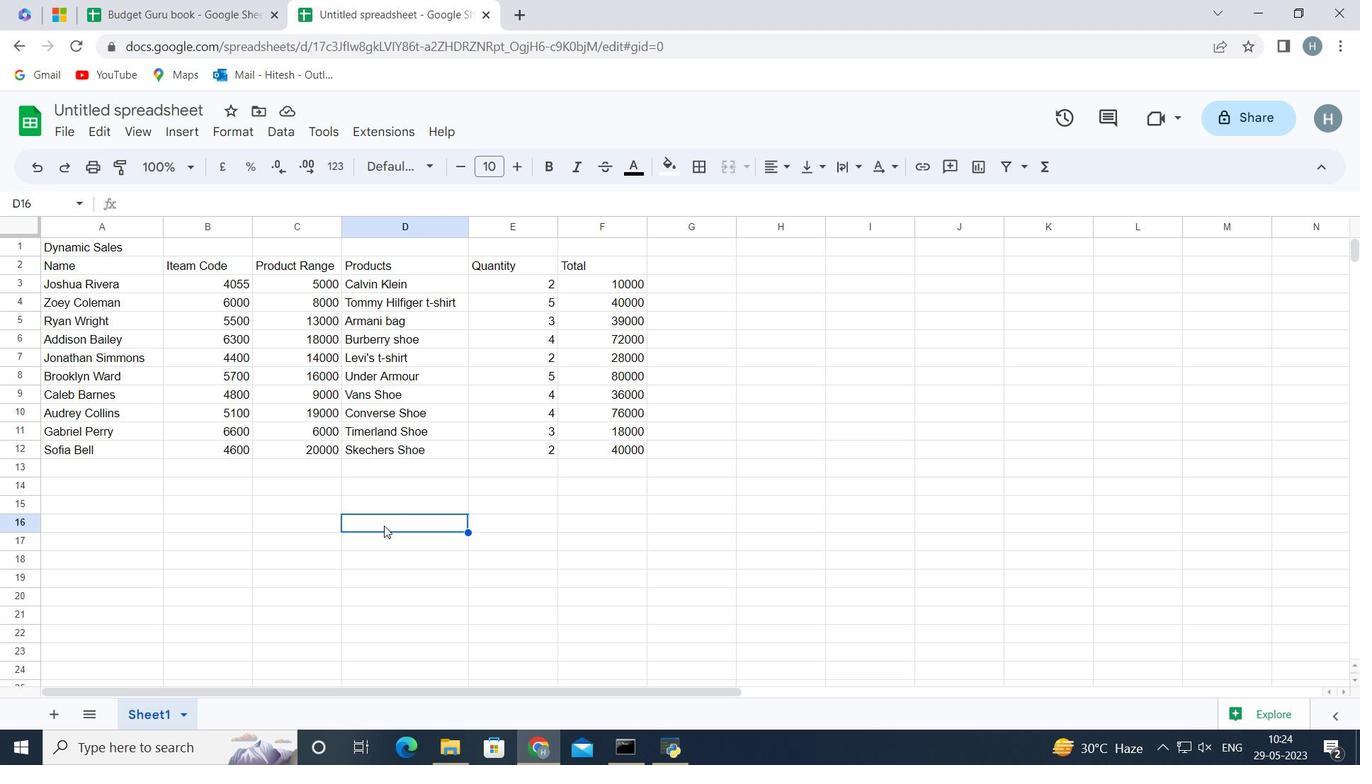 
Action: Mouse moved to (109, 411)
Screenshot: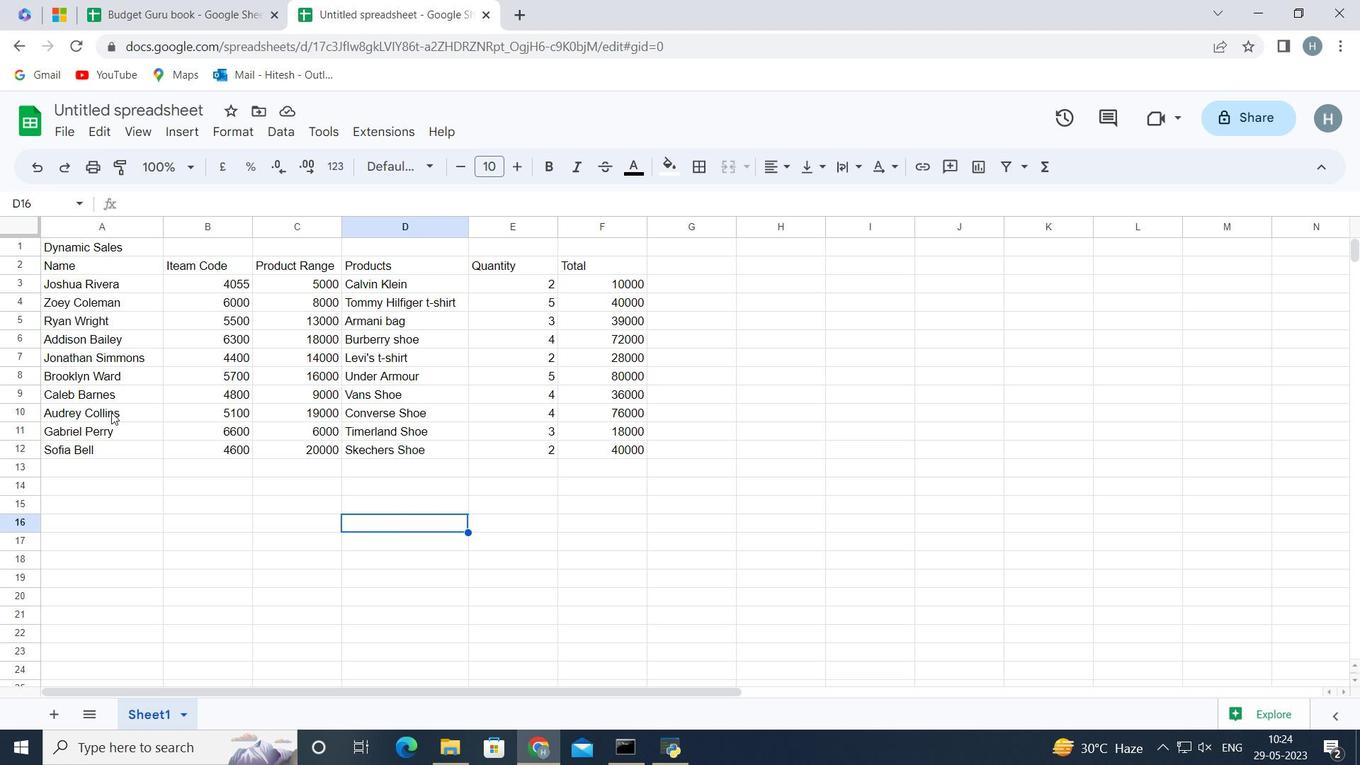 
Action: Key pressed ctrl+S
Screenshot: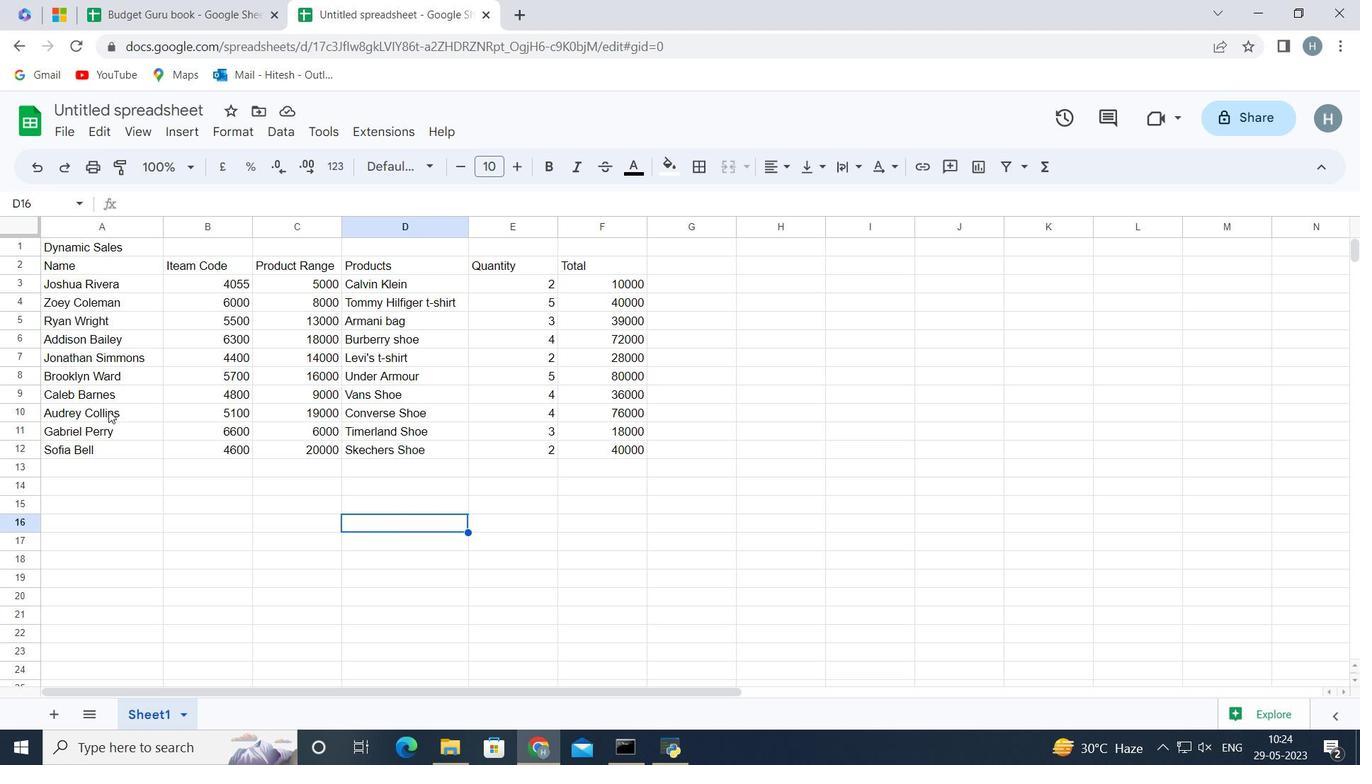 
Action: Mouse moved to (63, 129)
Screenshot: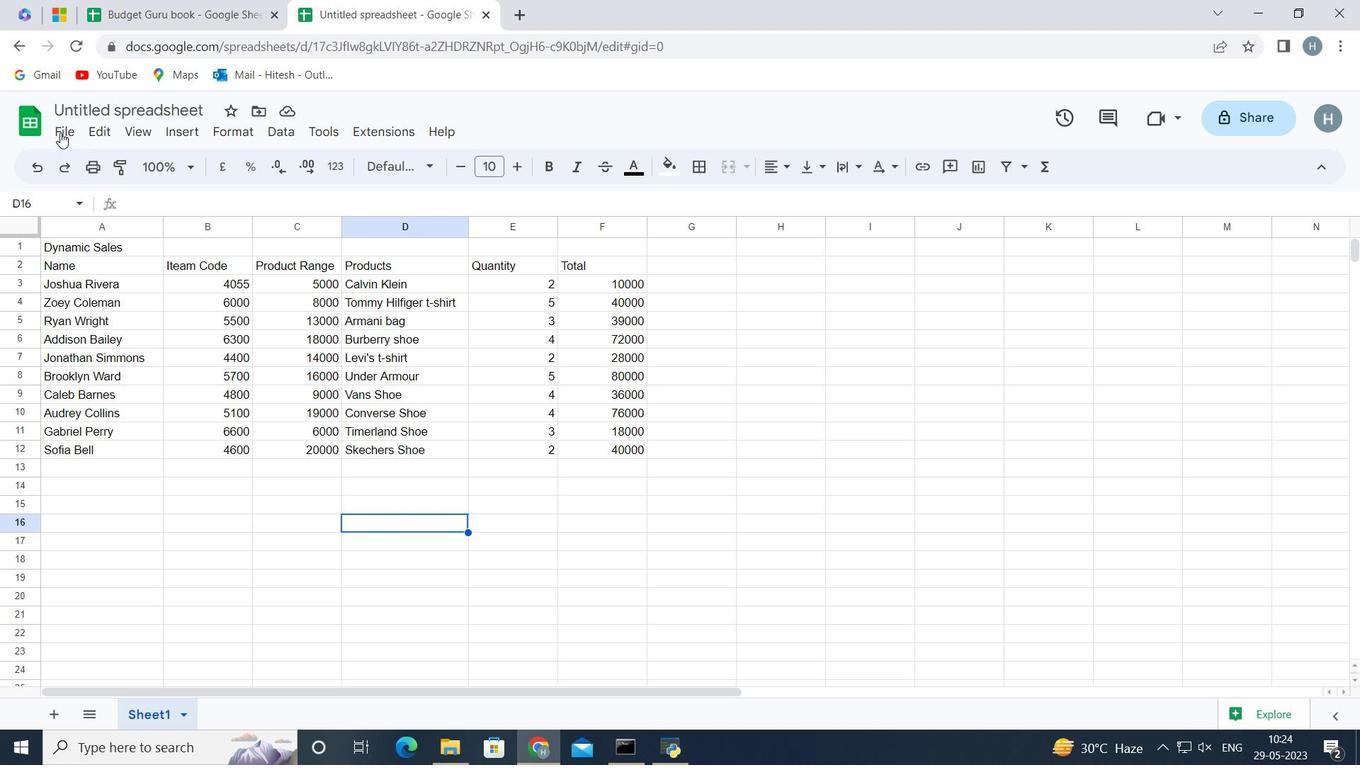 
Action: Mouse pressed left at (63, 129)
Screenshot: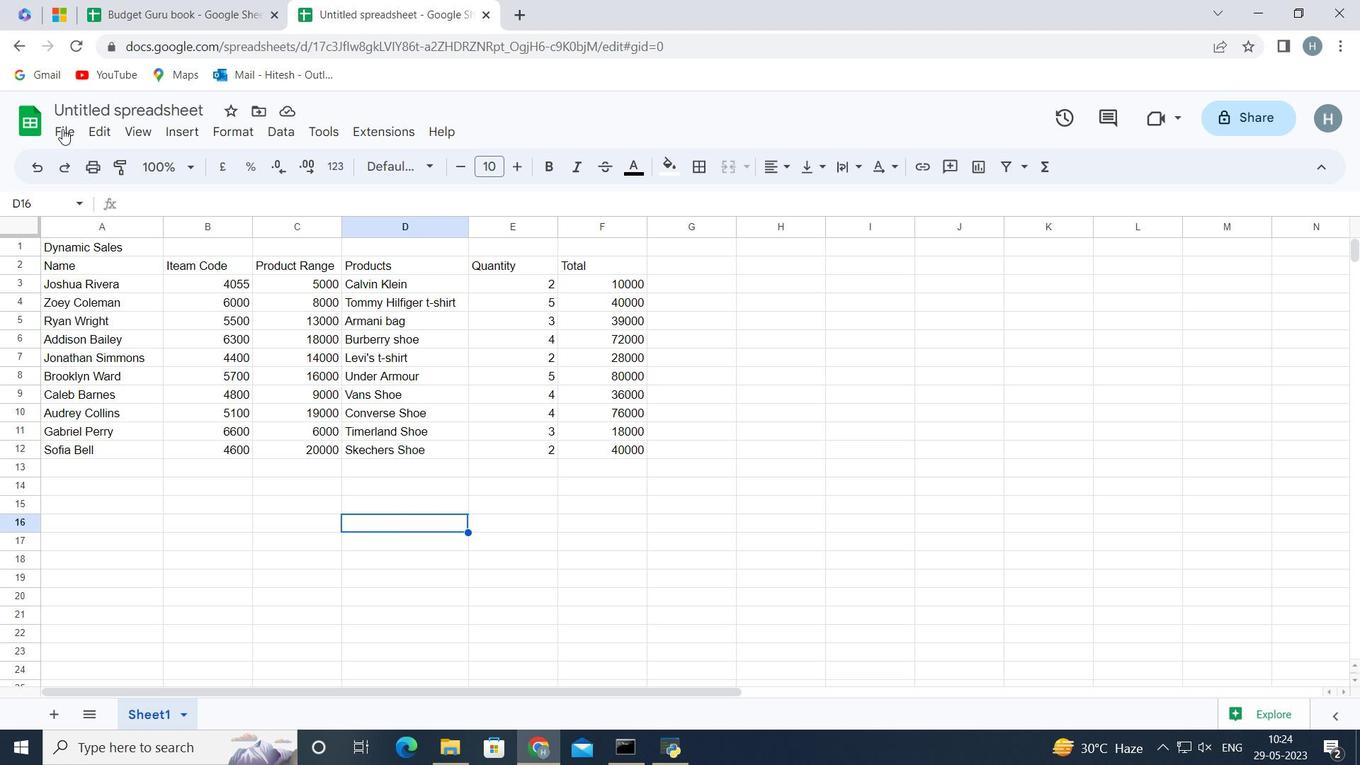 
Action: Mouse moved to (187, 386)
Screenshot: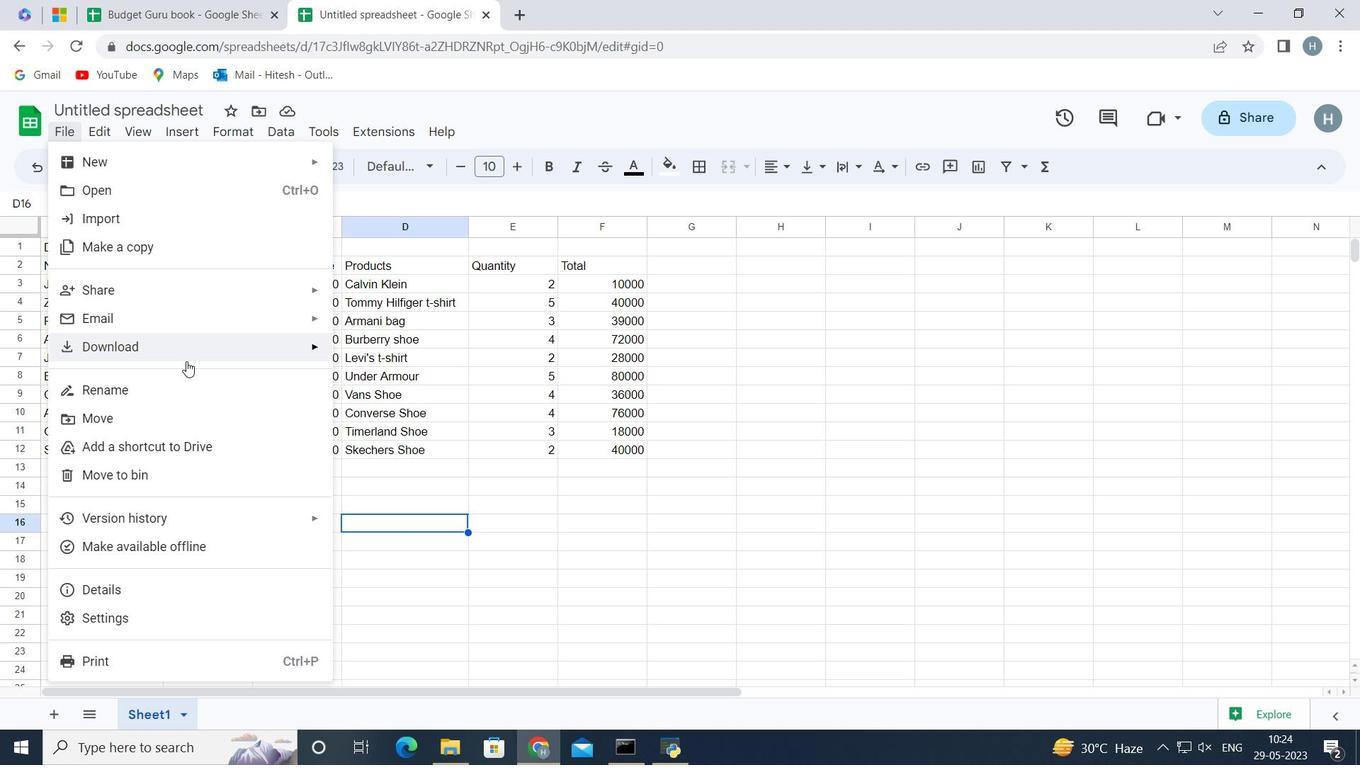
Action: Mouse pressed left at (187, 386)
Screenshot: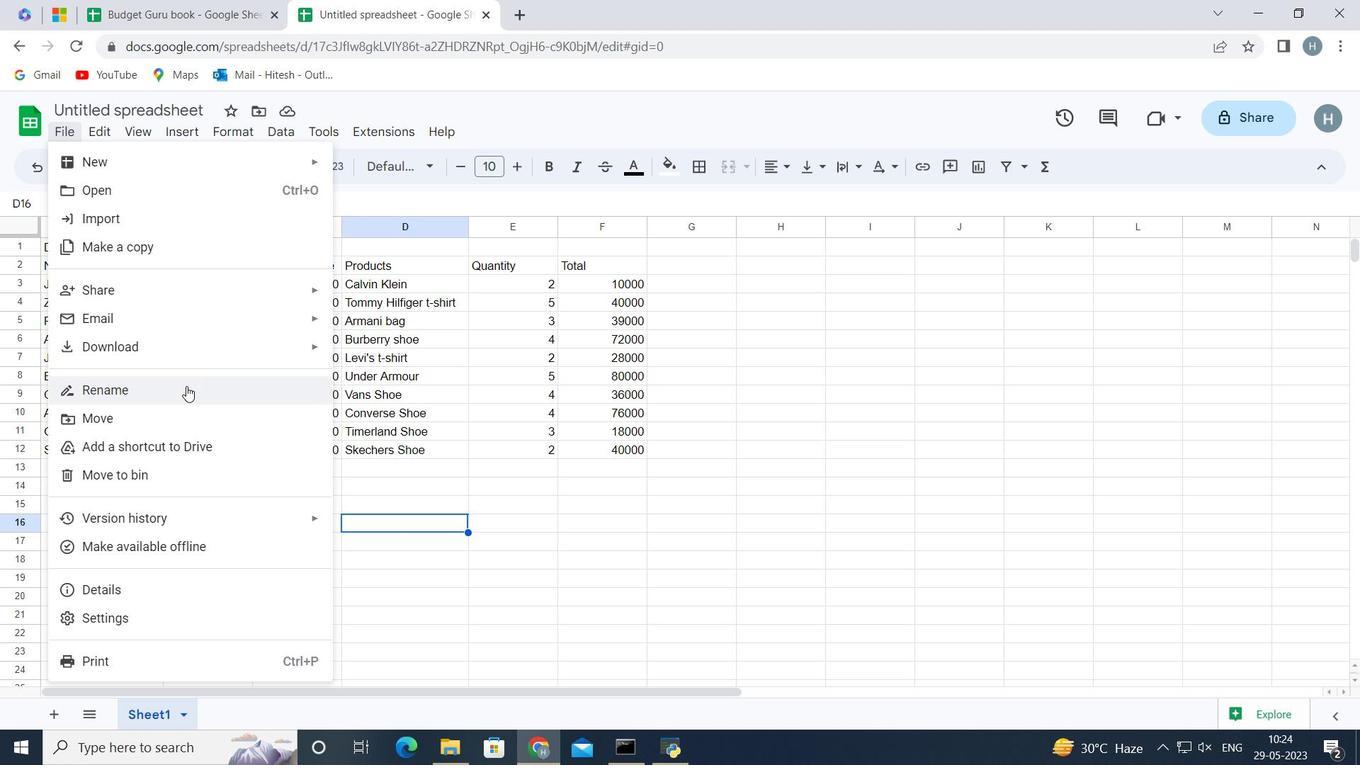 
Action: Mouse moved to (172, 148)
Screenshot: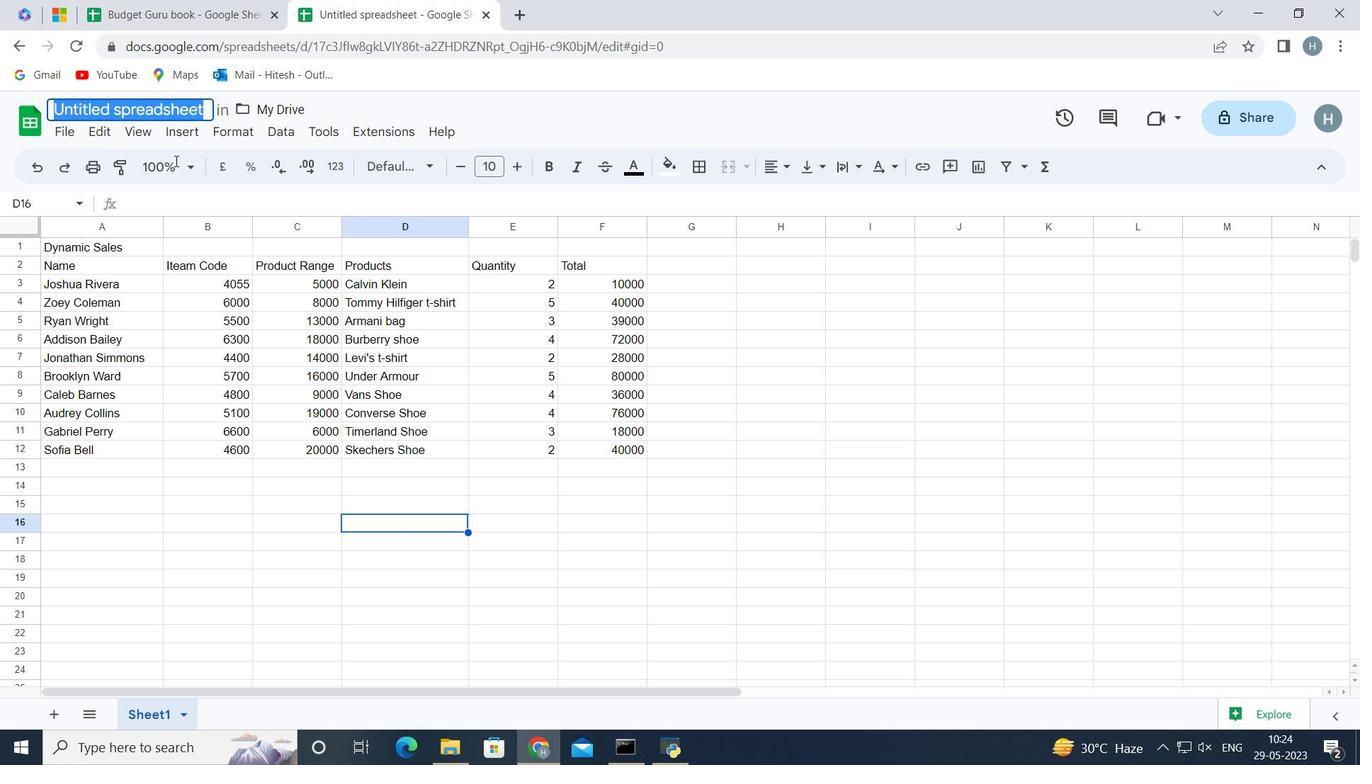 
Action: Key pressed <Key.backspace><Key.shift><Key.shift><Key.shift><Key.shift><Key.shift><Key.shift><Key.shift><Key.shift><Key.shift><Key.shift>Dynamic<Key.space><Key.shift>Sales<Key.space>book<Key.enter>
Screenshot: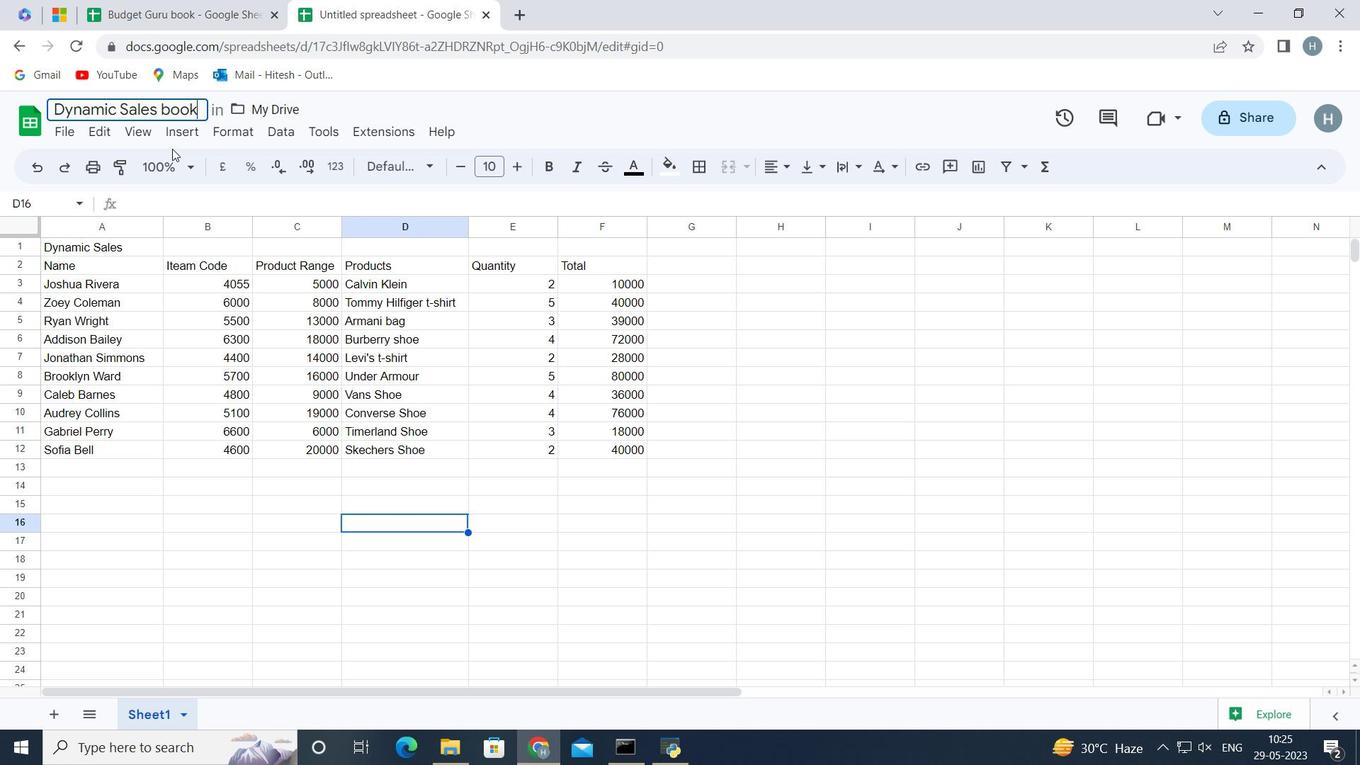 
Action: Mouse moved to (211, 513)
Screenshot: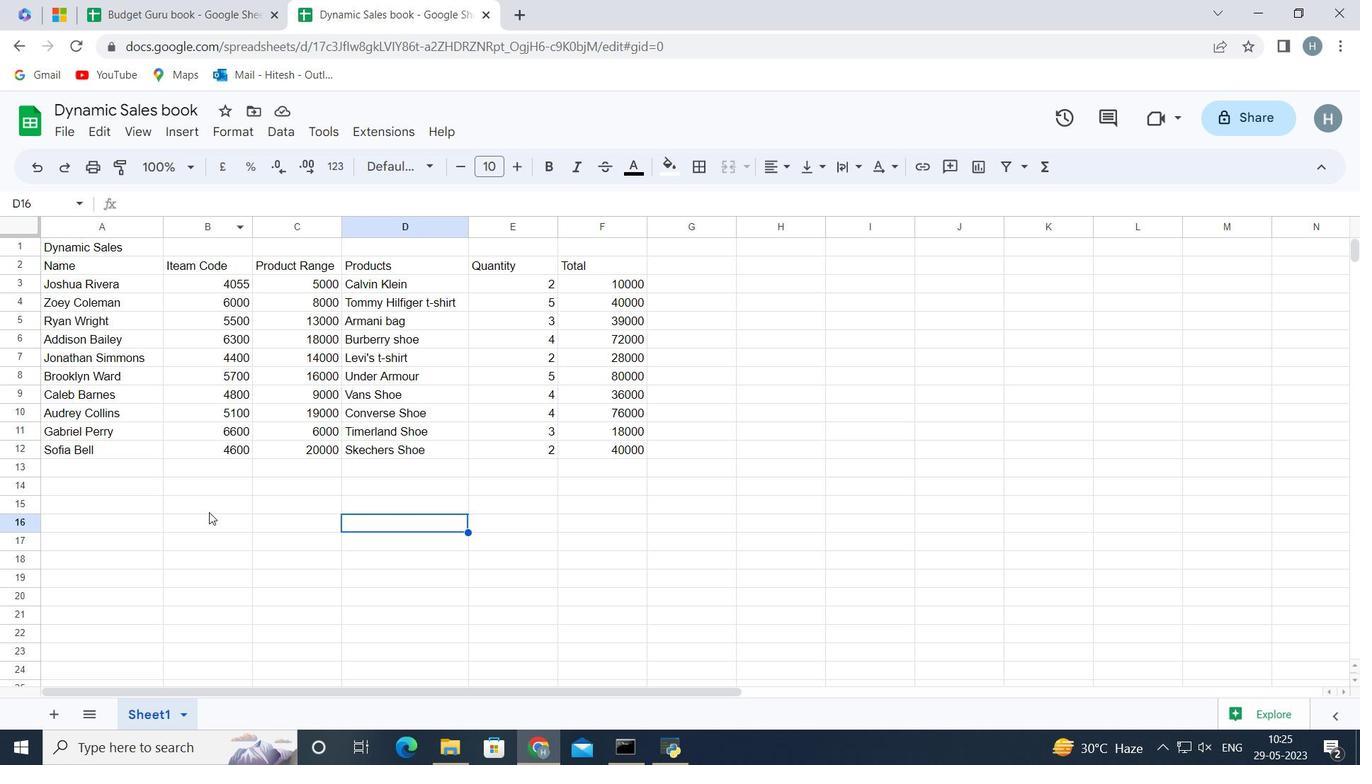 
Action: Mouse pressed left at (211, 513)
Screenshot: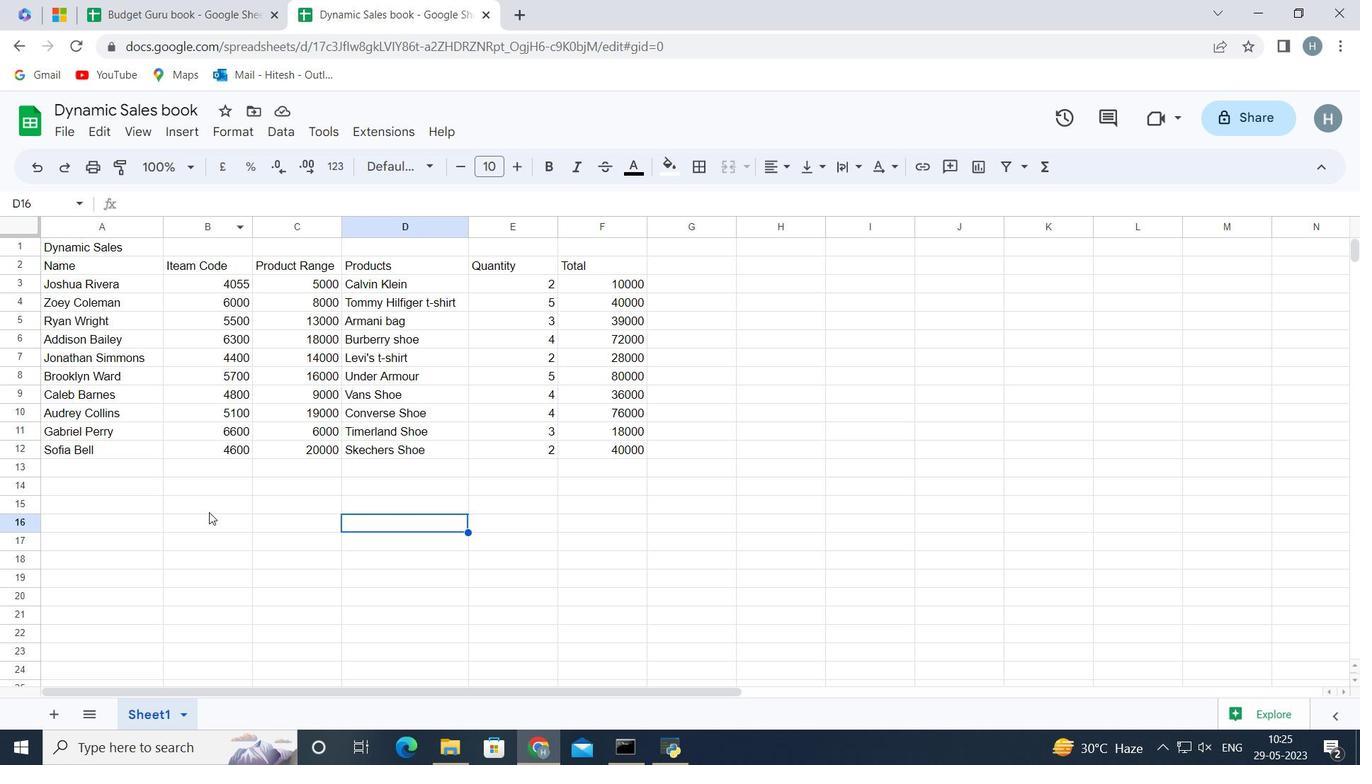 
Action: Mouse moved to (209, 515)
Screenshot: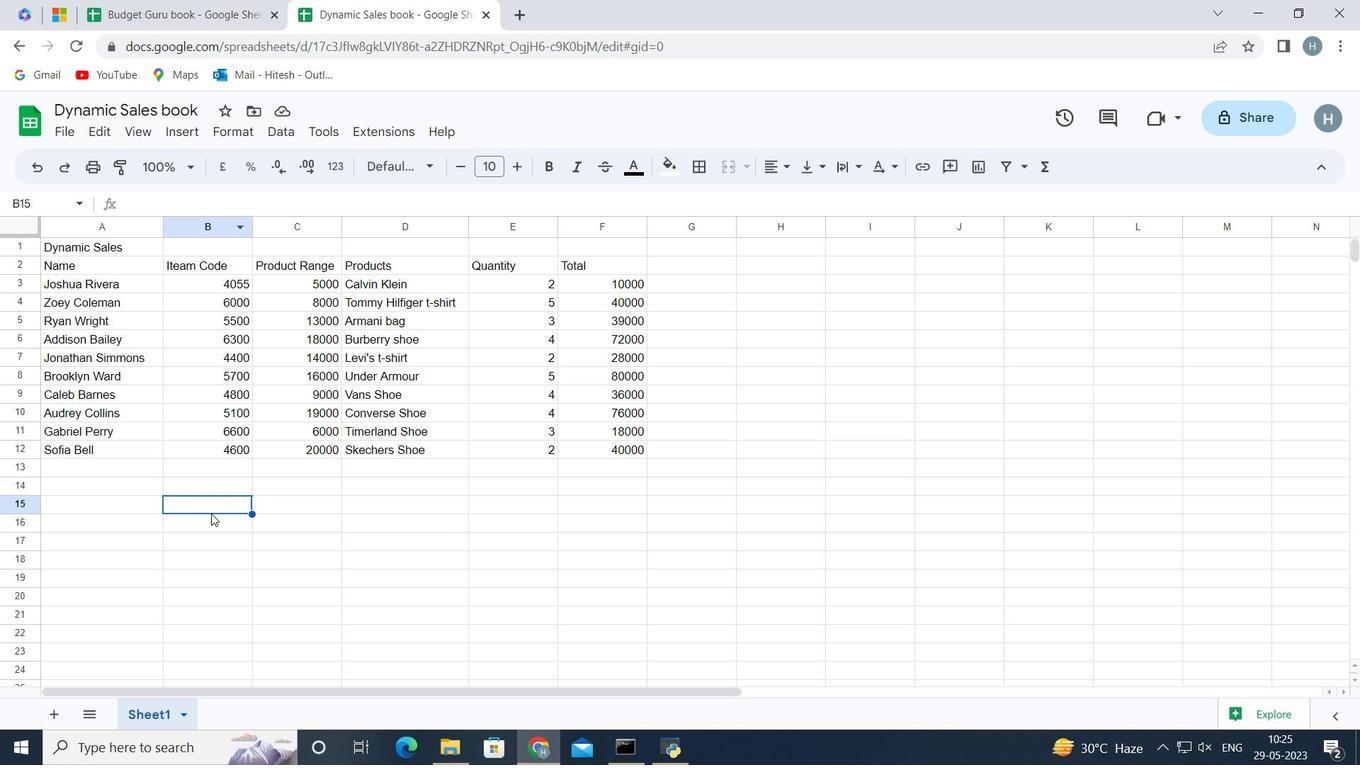 
